 Task: Select street view around selected location Rocky Mountain National Park, Colorado, United States and verify 5 surrounding locations
Action: Mouse moved to (140, 61)
Screenshot: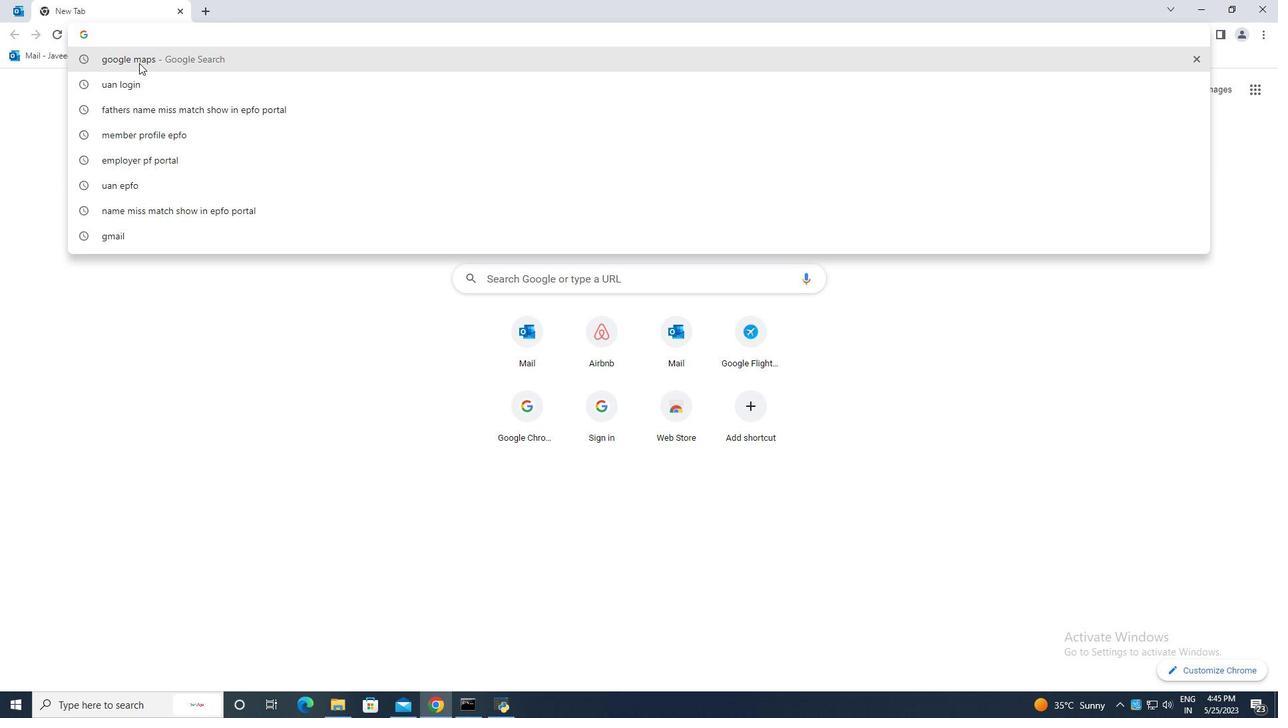 
Action: Mouse pressed left at (140, 61)
Screenshot: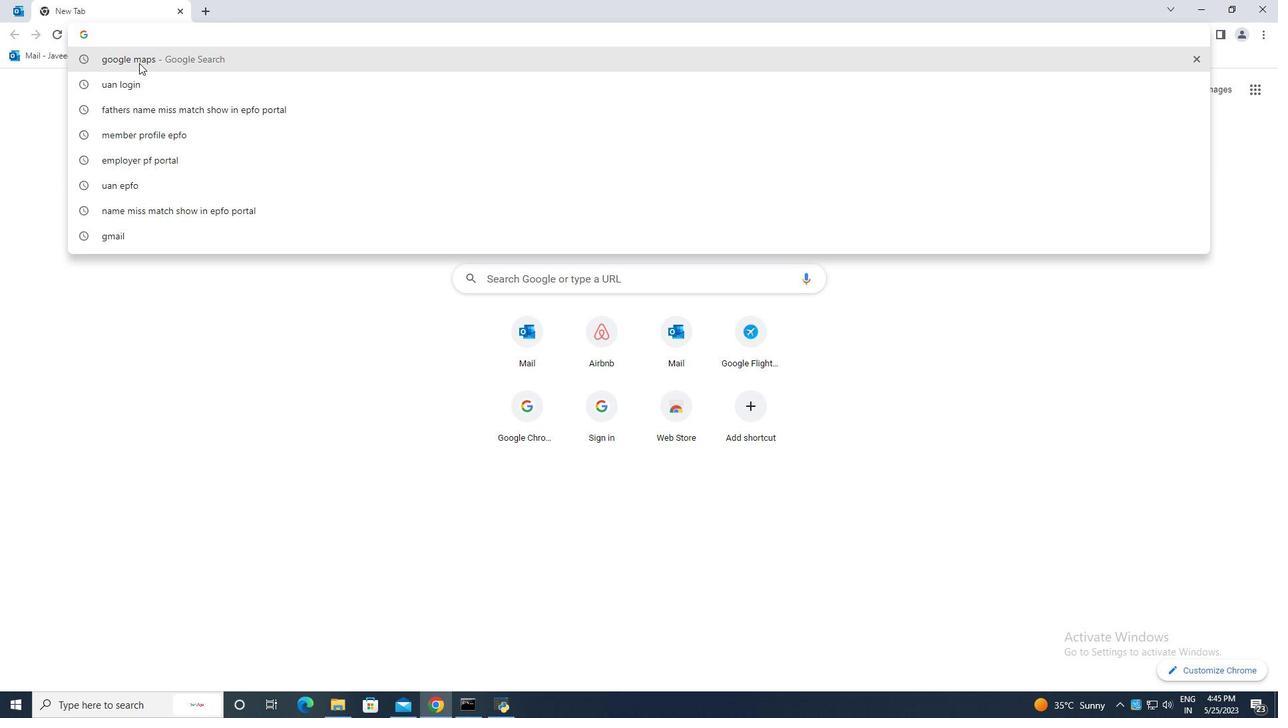
Action: Mouse moved to (217, 207)
Screenshot: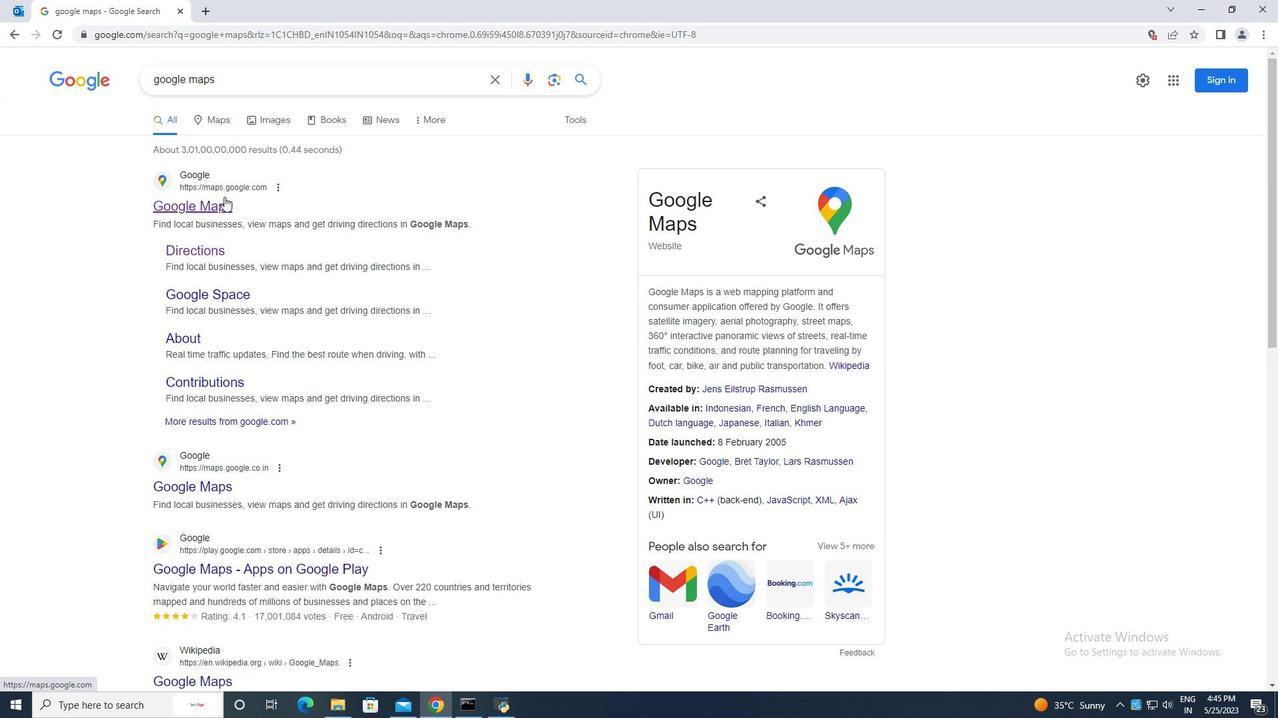 
Action: Mouse pressed left at (217, 207)
Screenshot: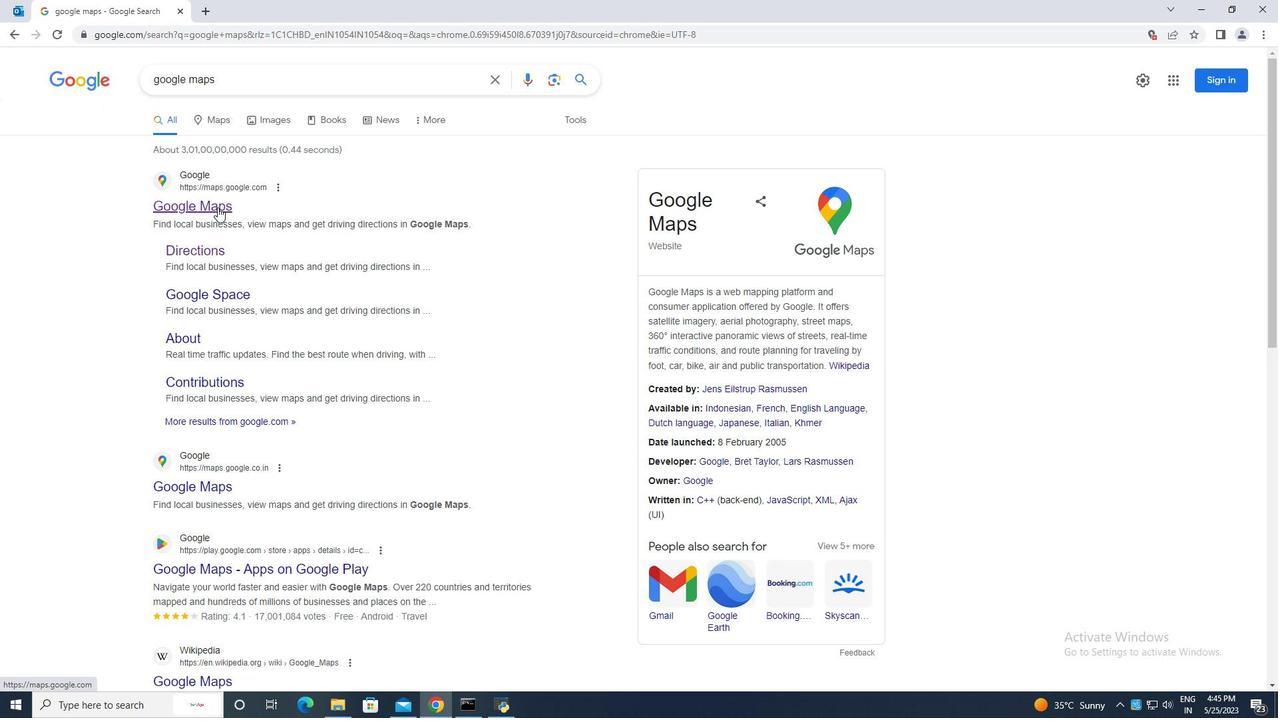 
Action: Mouse moved to (179, 68)
Screenshot: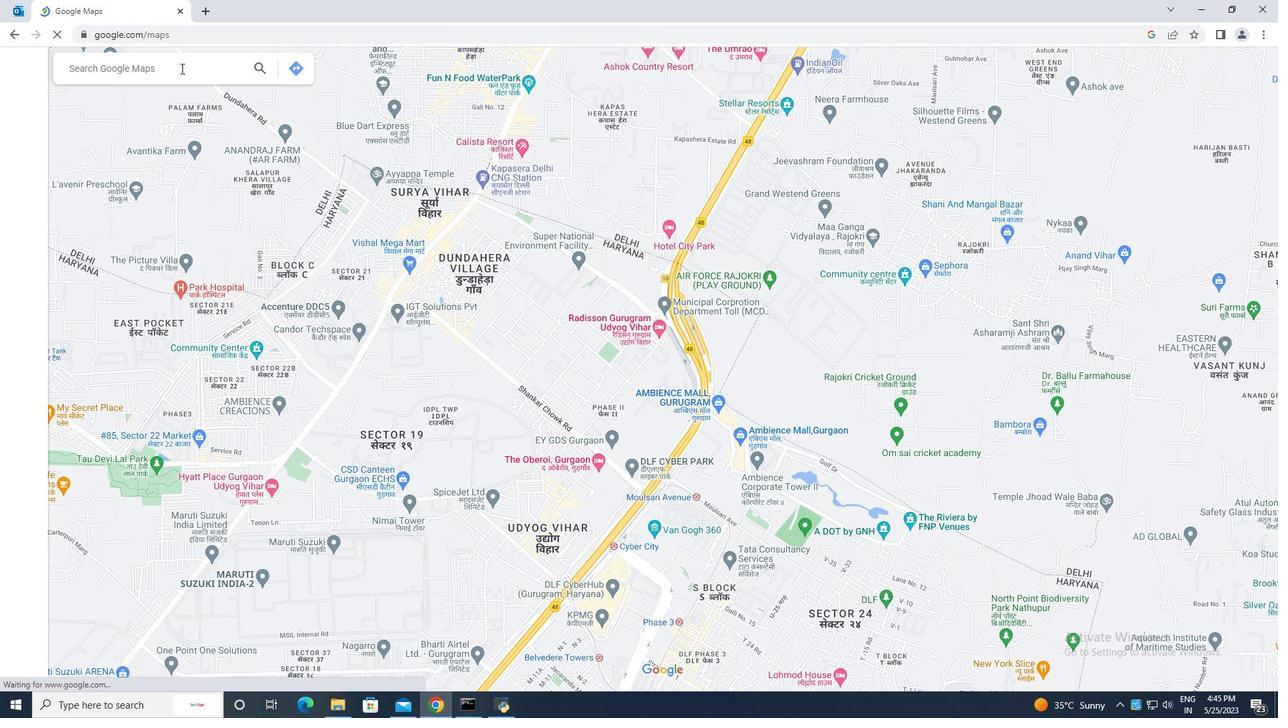 
Action: Mouse pressed left at (179, 68)
Screenshot: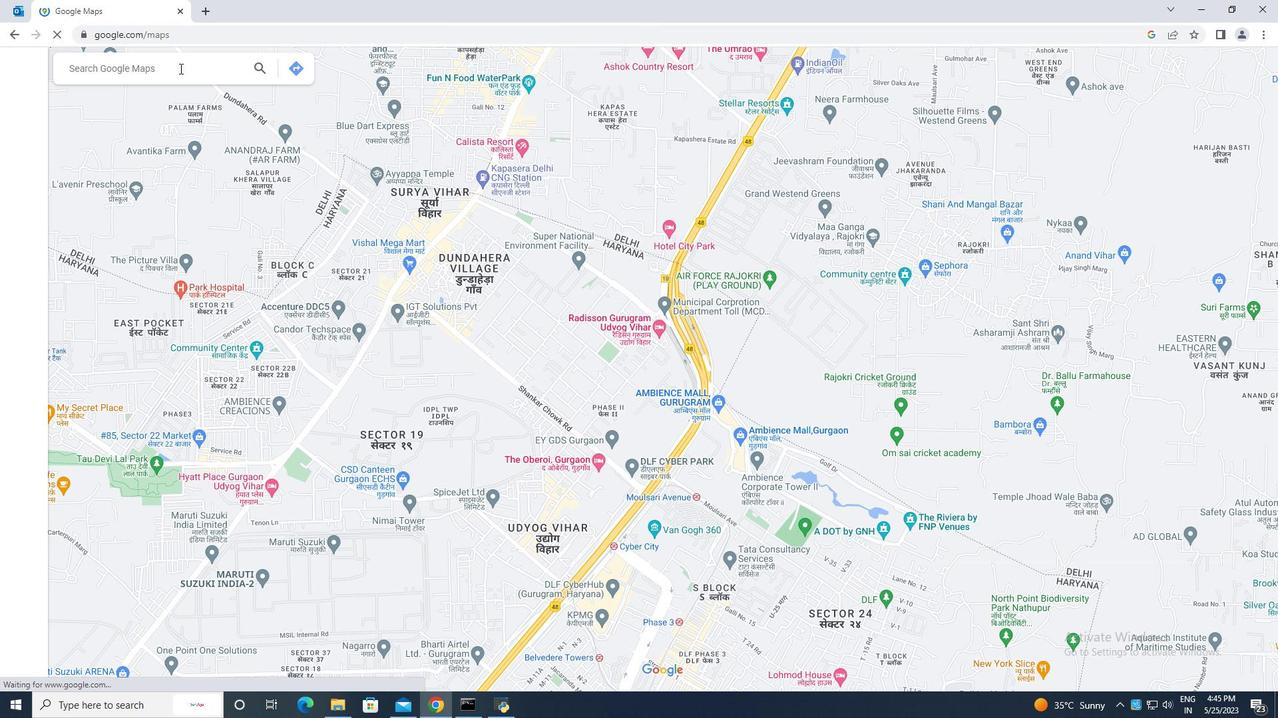 
Action: Key pressed rocky<Key.space>,ounyains<Key.backspace><Key.backspace><Key.backspace><Key.backspace><Key.backspace><Key.backspace><Key.backspace><Key.backspace>mountains<Key.space>national<Key.space>park<Key.space>colodrado<Key.space>usa<Key.enter>
Screenshot: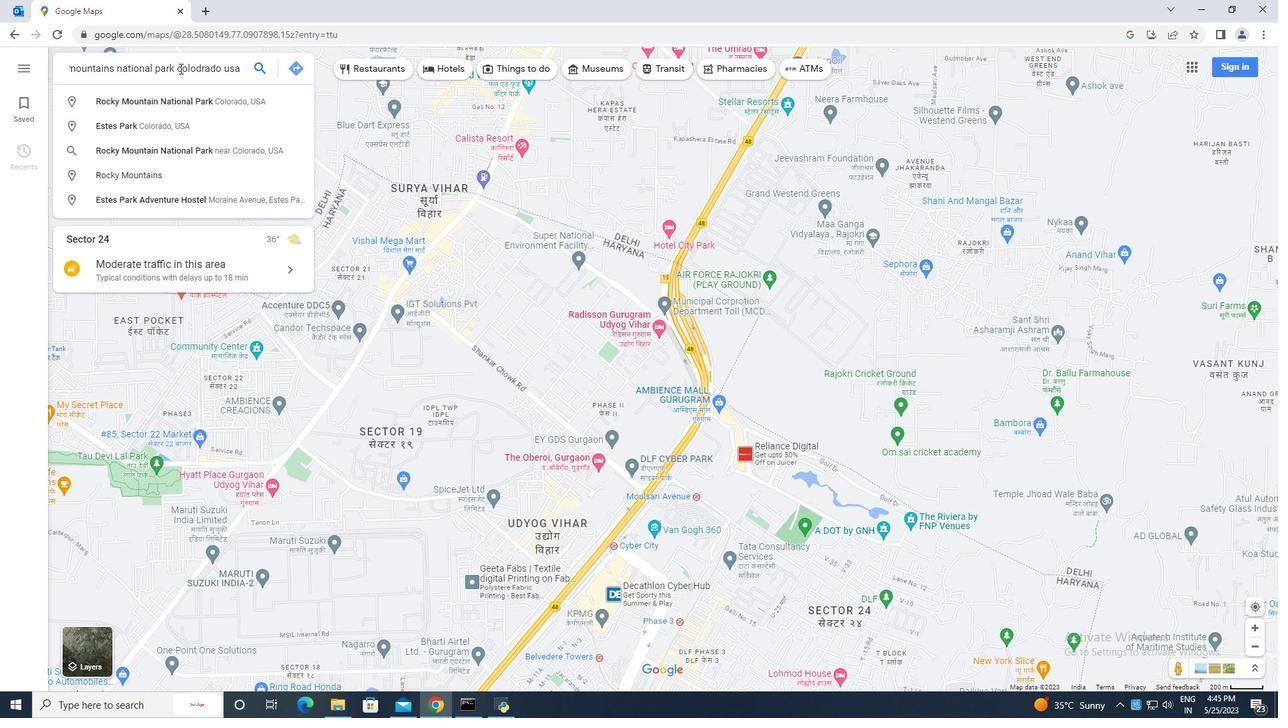 
Action: Mouse moved to (578, 659)
Screenshot: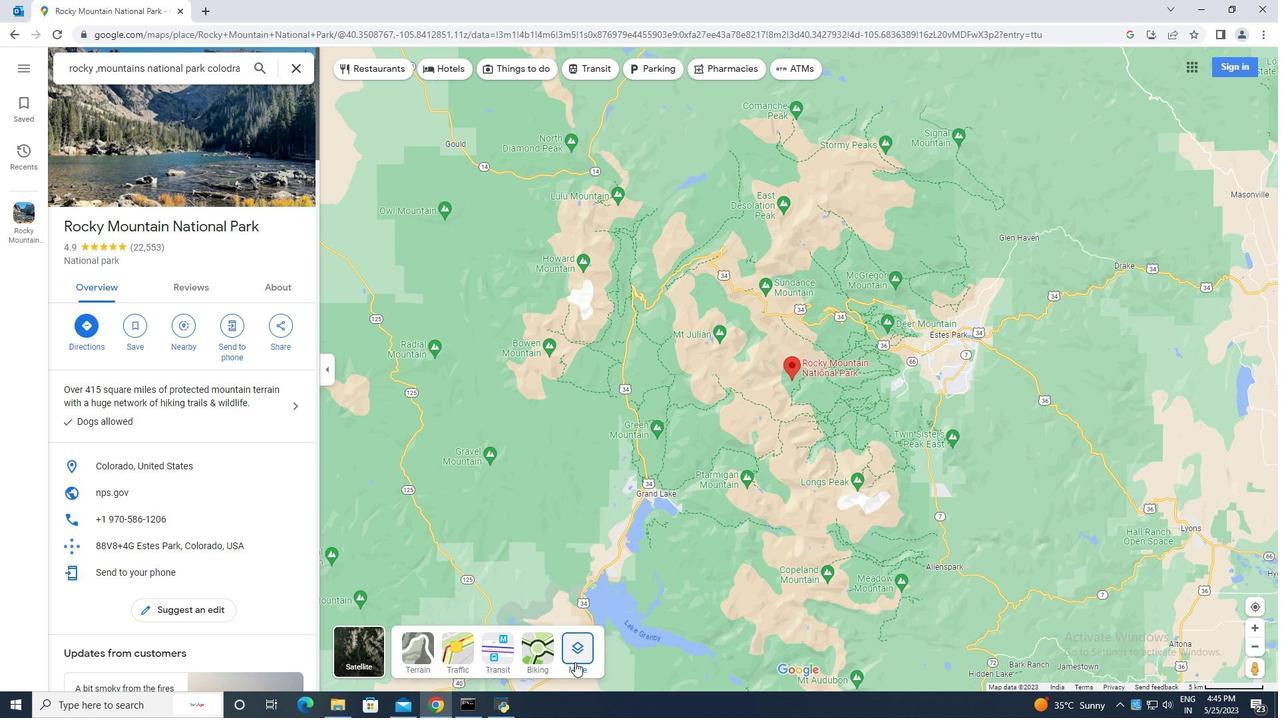
Action: Mouse pressed left at (578, 659)
Screenshot: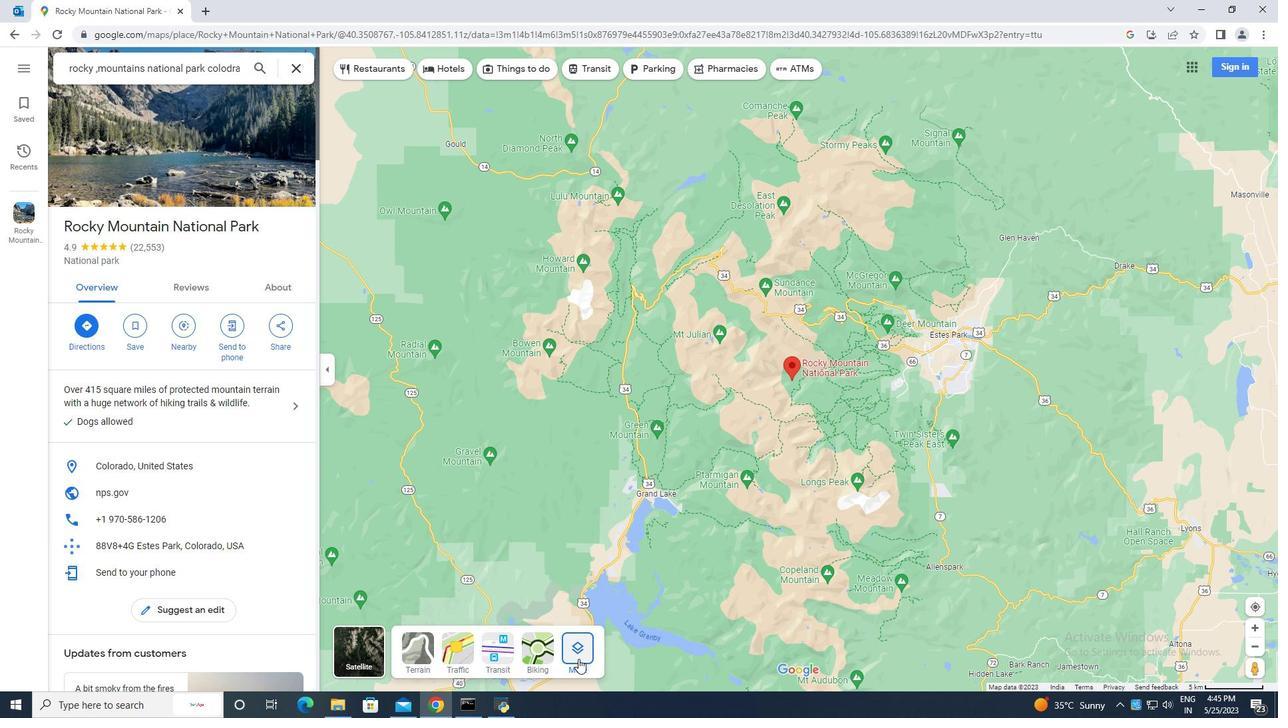 
Action: Mouse moved to (420, 383)
Screenshot: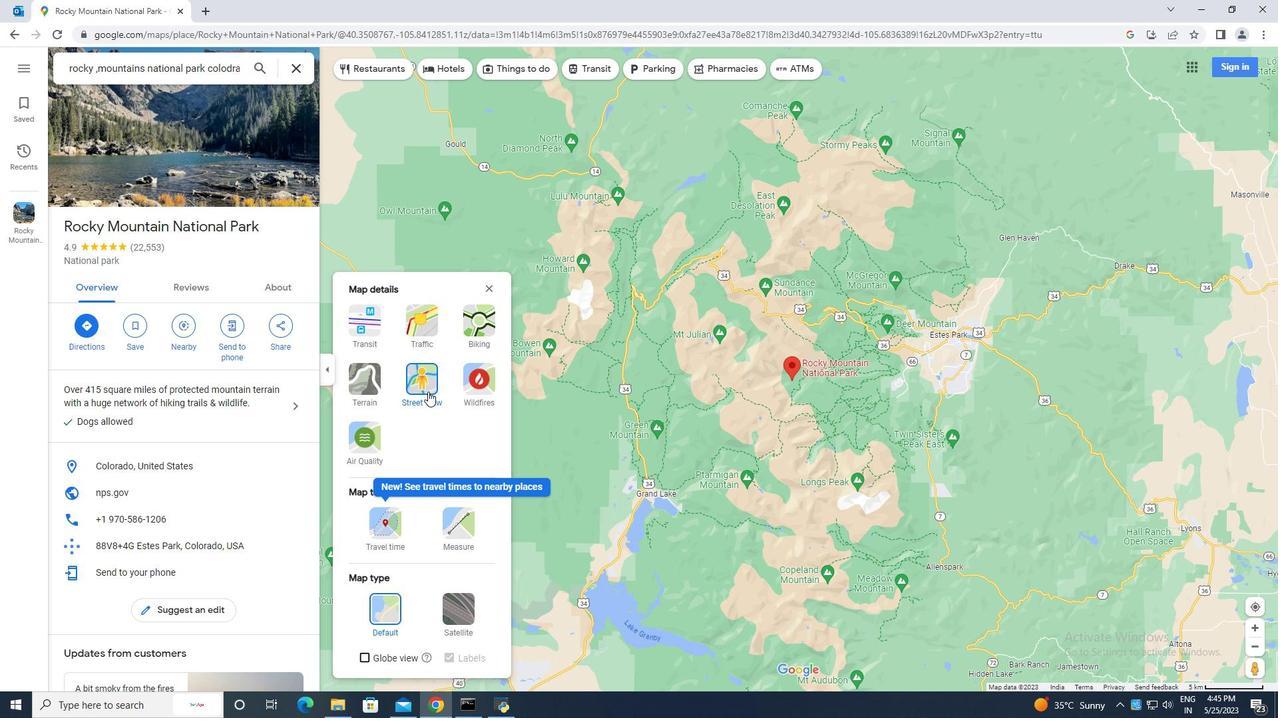 
Action: Mouse pressed left at (420, 383)
Screenshot: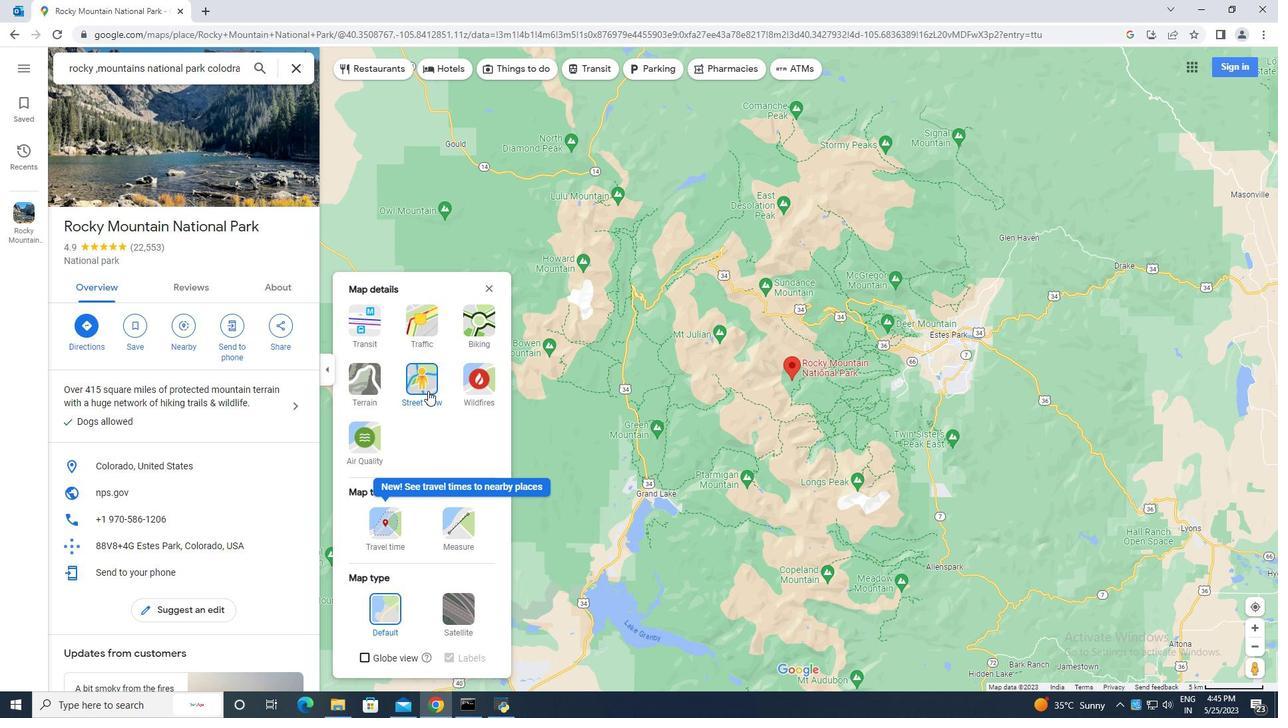 
Action: Mouse pressed left at (420, 383)
Screenshot: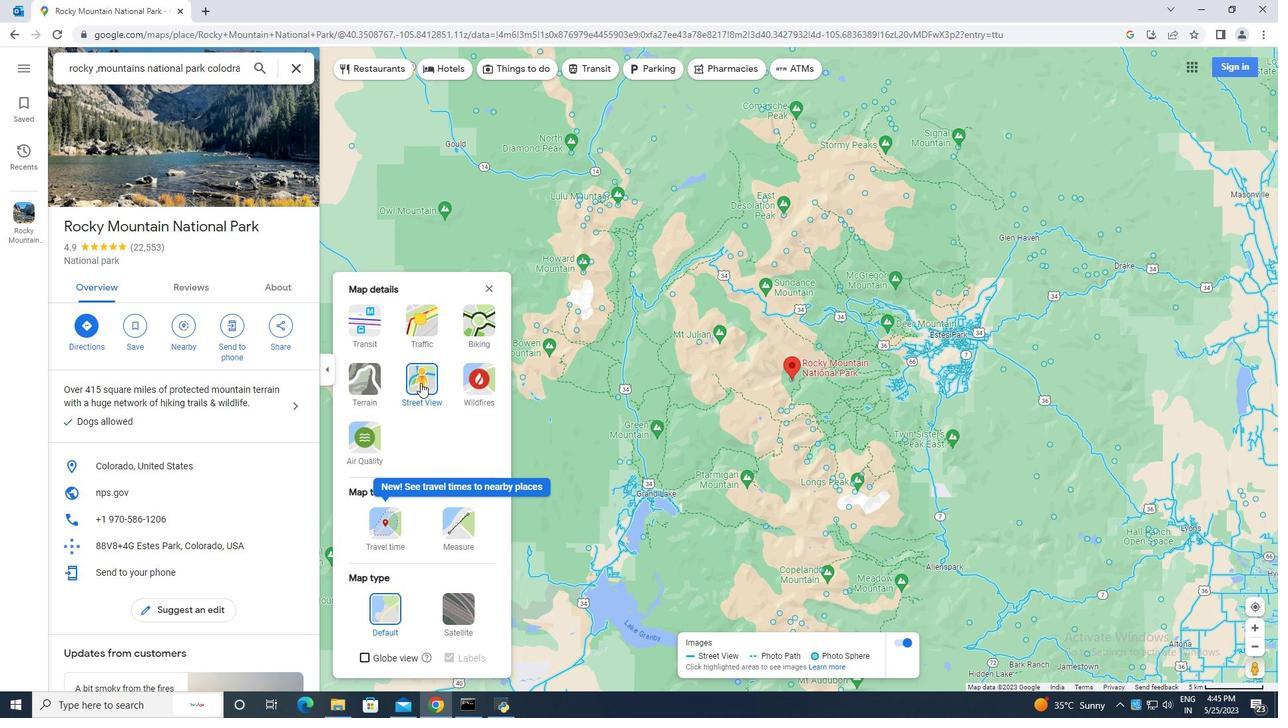 
Action: Mouse pressed left at (420, 383)
Screenshot: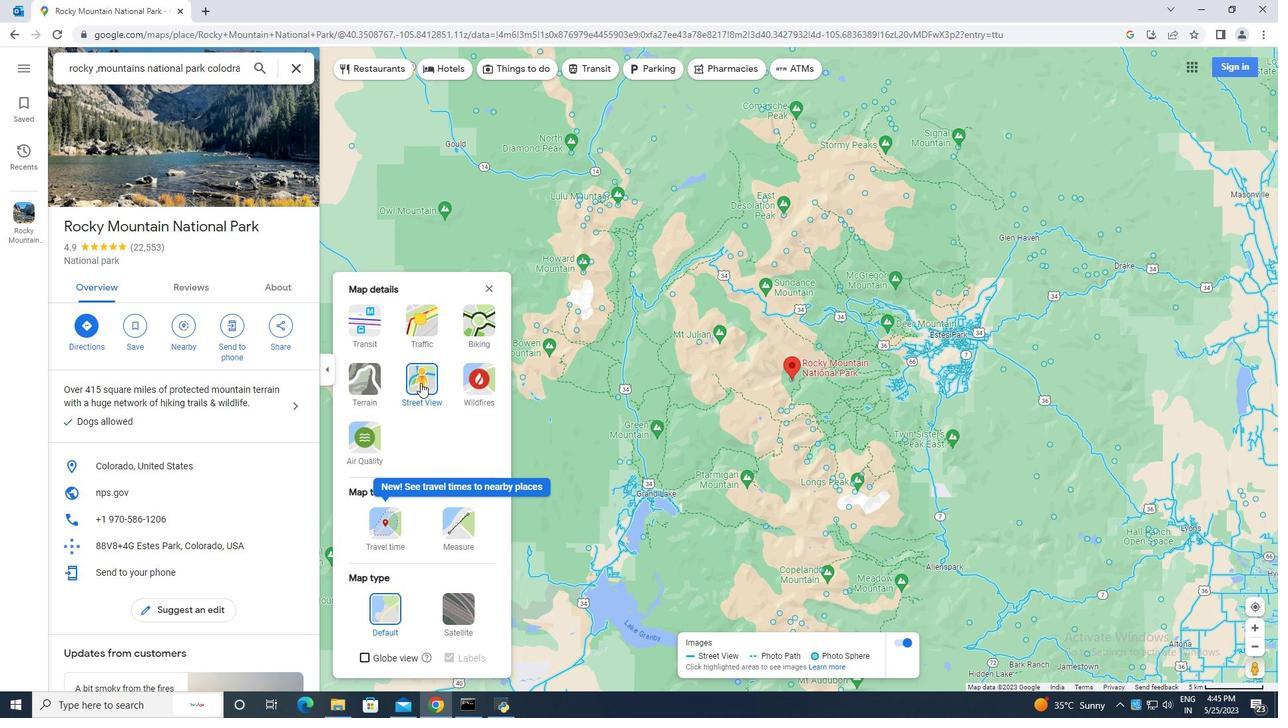 
Action: Mouse moved to (817, 384)
Screenshot: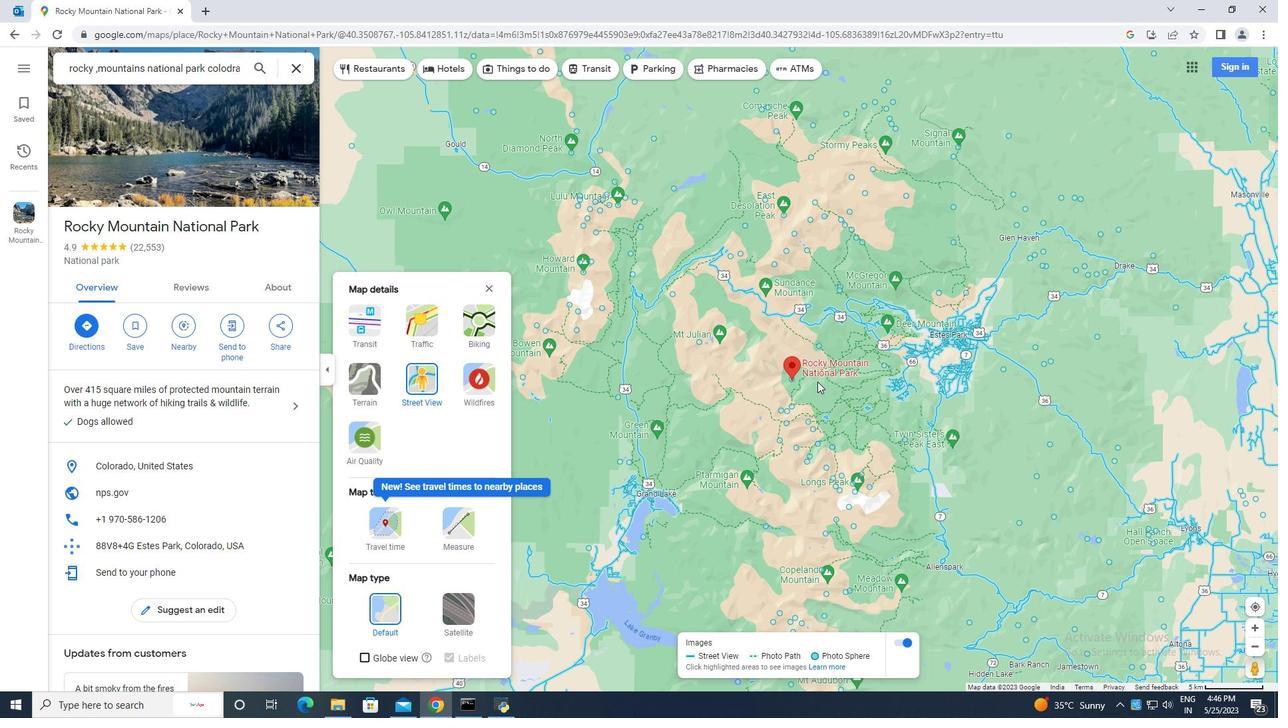 
Action: Mouse pressed left at (817, 384)
Screenshot: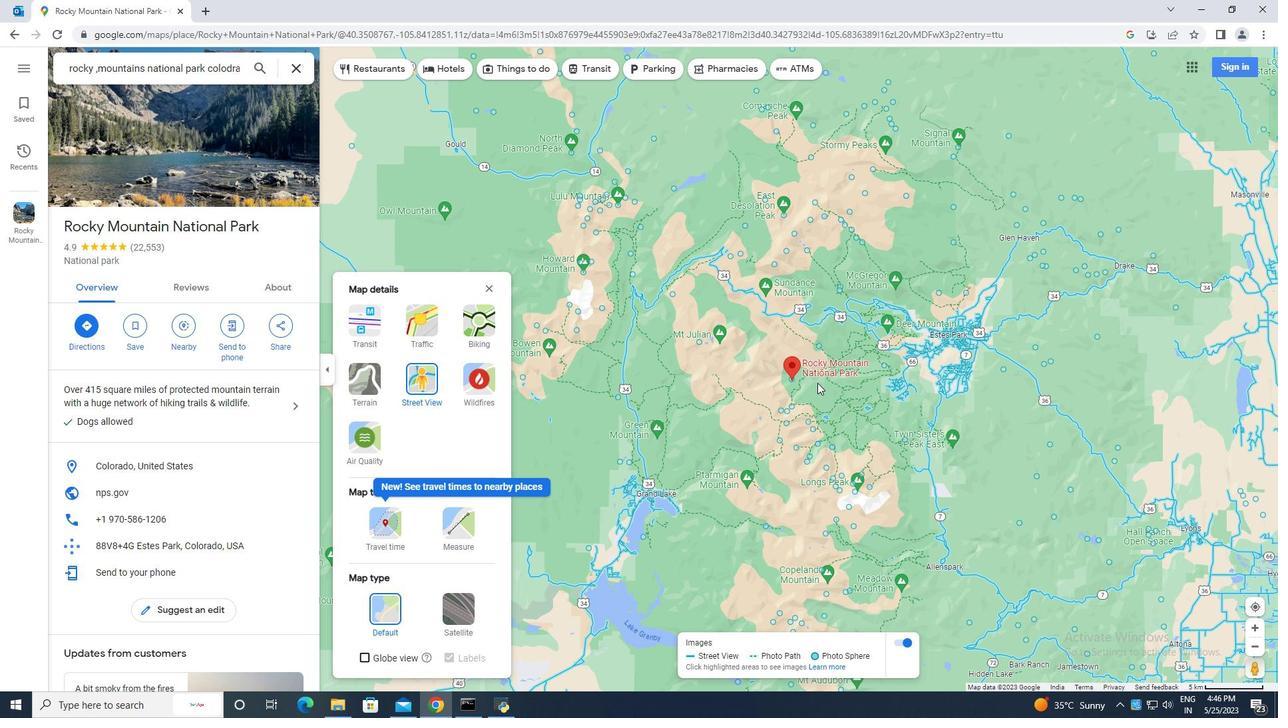 
Action: Mouse moved to (812, 364)
Screenshot: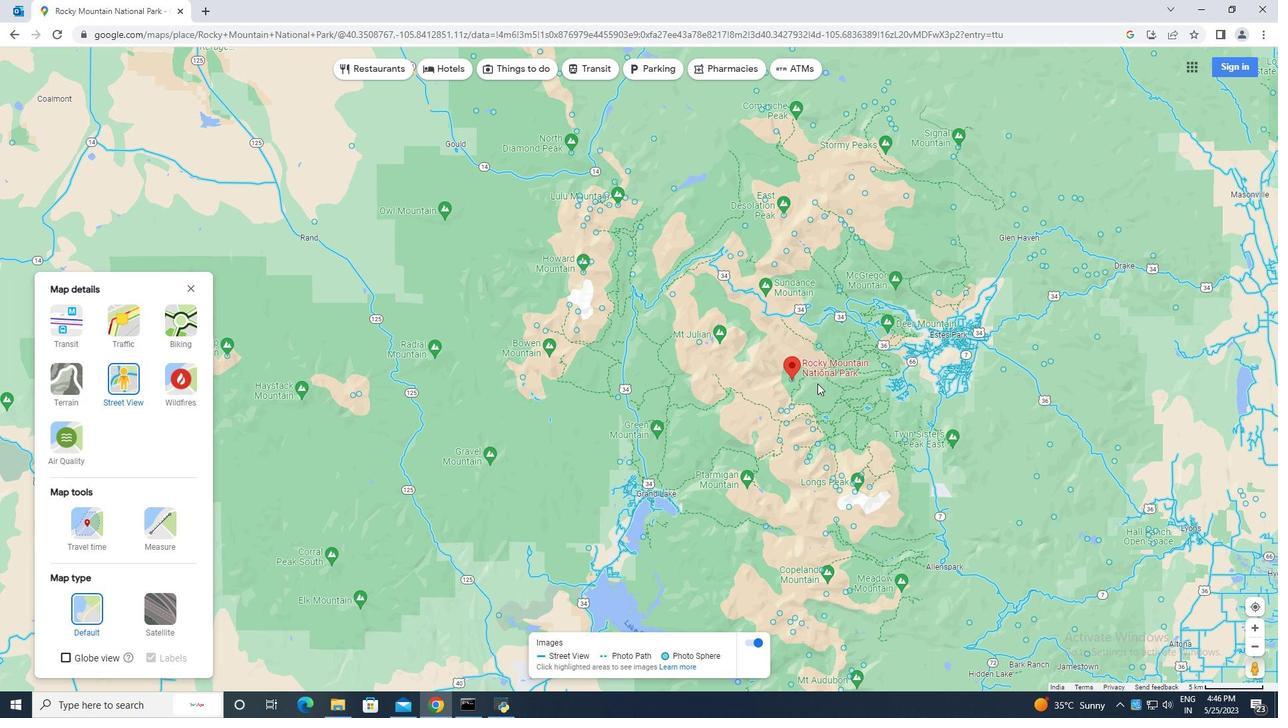 
Action: Mouse scrolled (812, 365) with delta (0, 0)
Screenshot: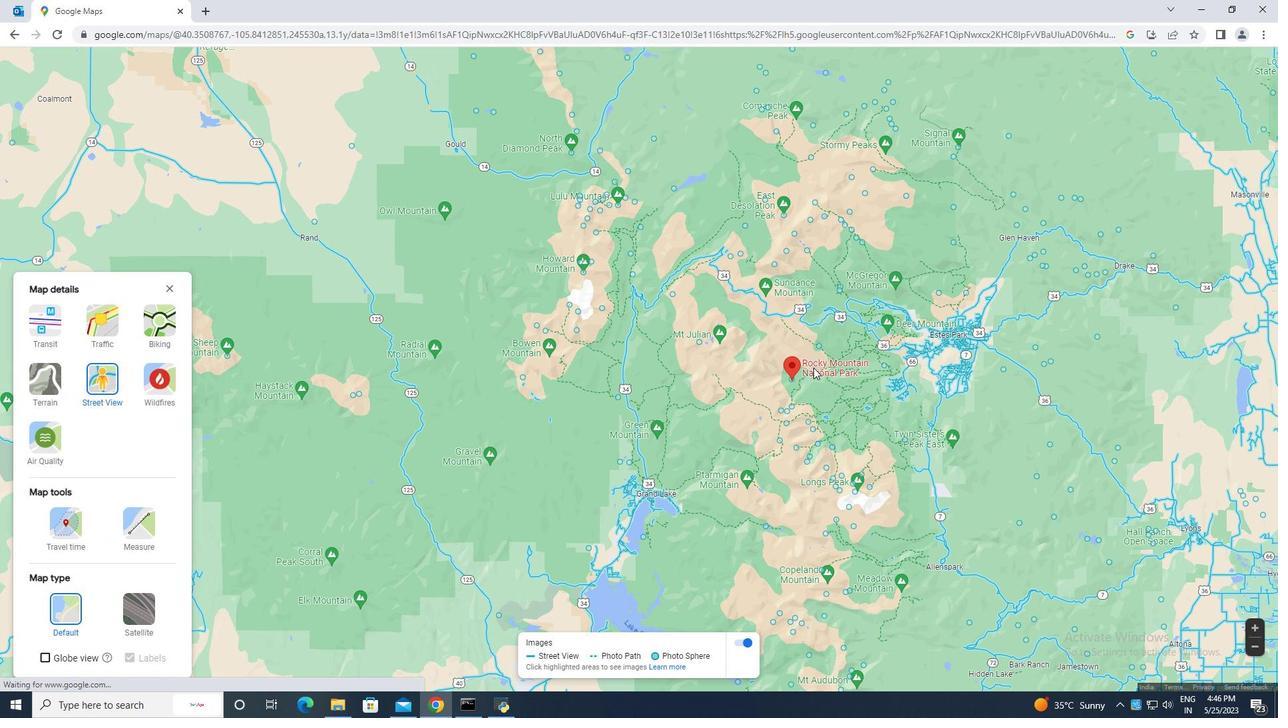 
Action: Mouse scrolled (812, 365) with delta (0, 0)
Screenshot: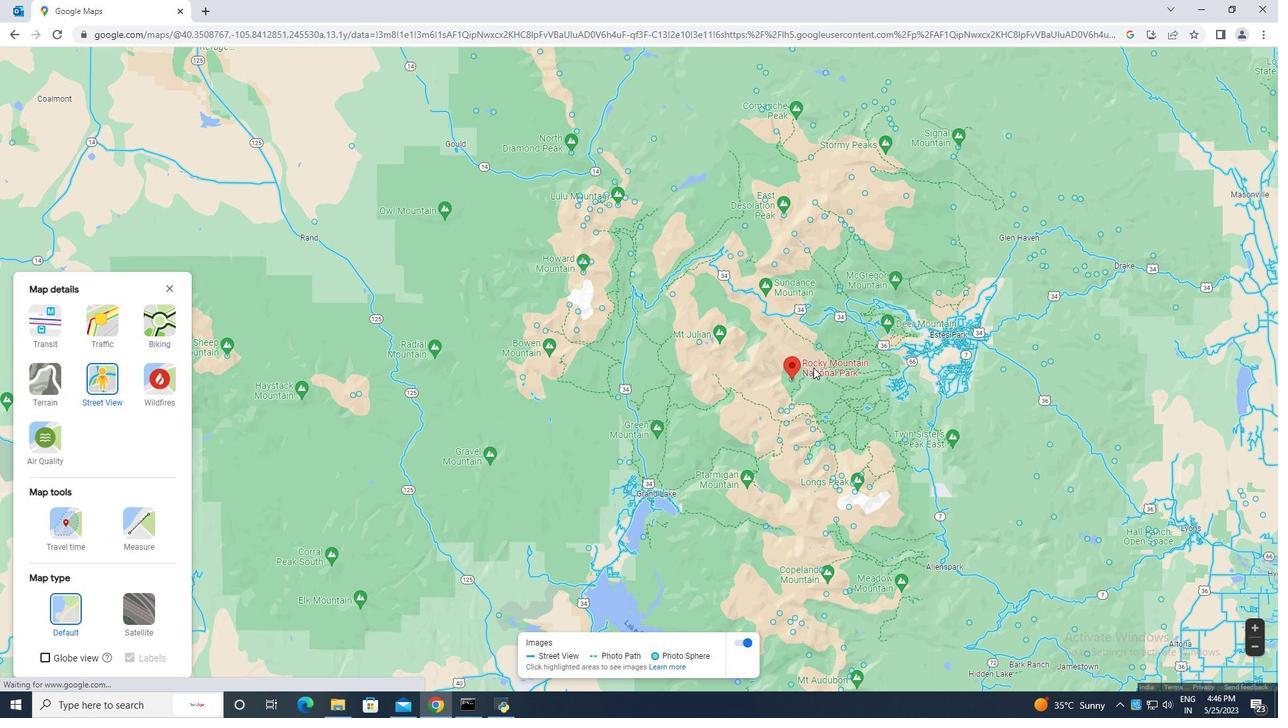 
Action: Mouse moved to (35, 72)
Screenshot: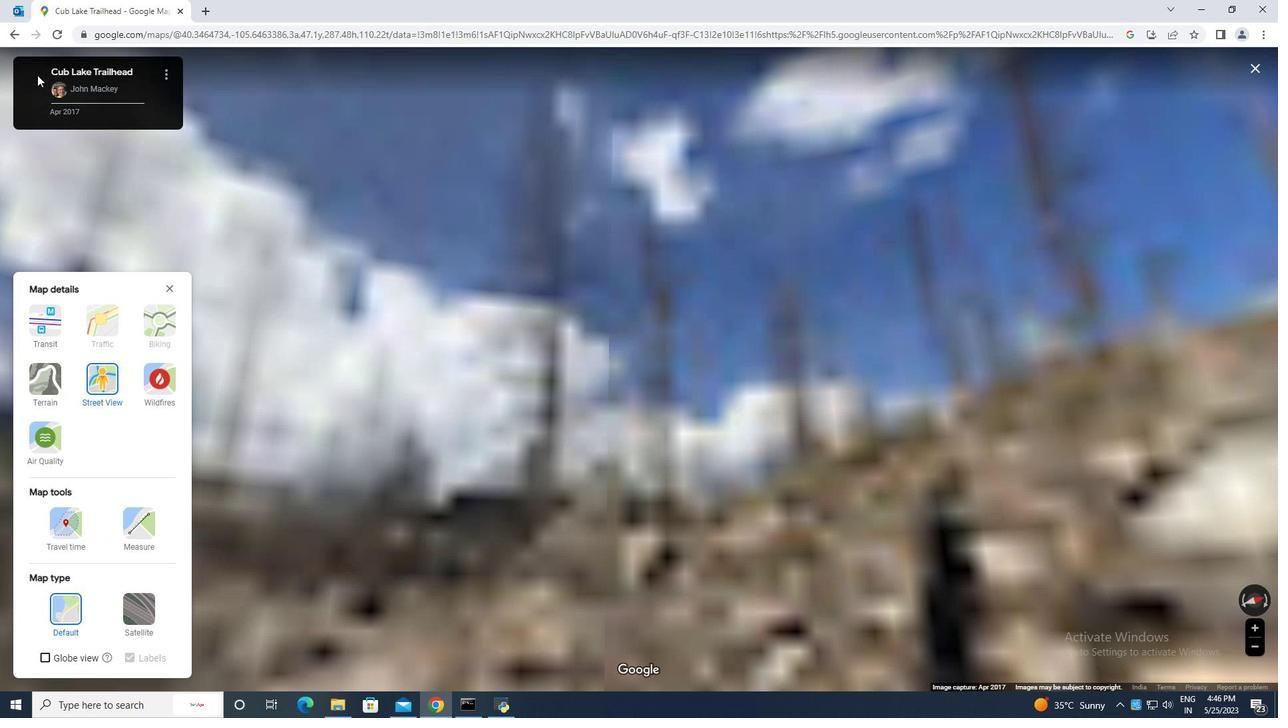
Action: Mouse pressed left at (35, 72)
Screenshot: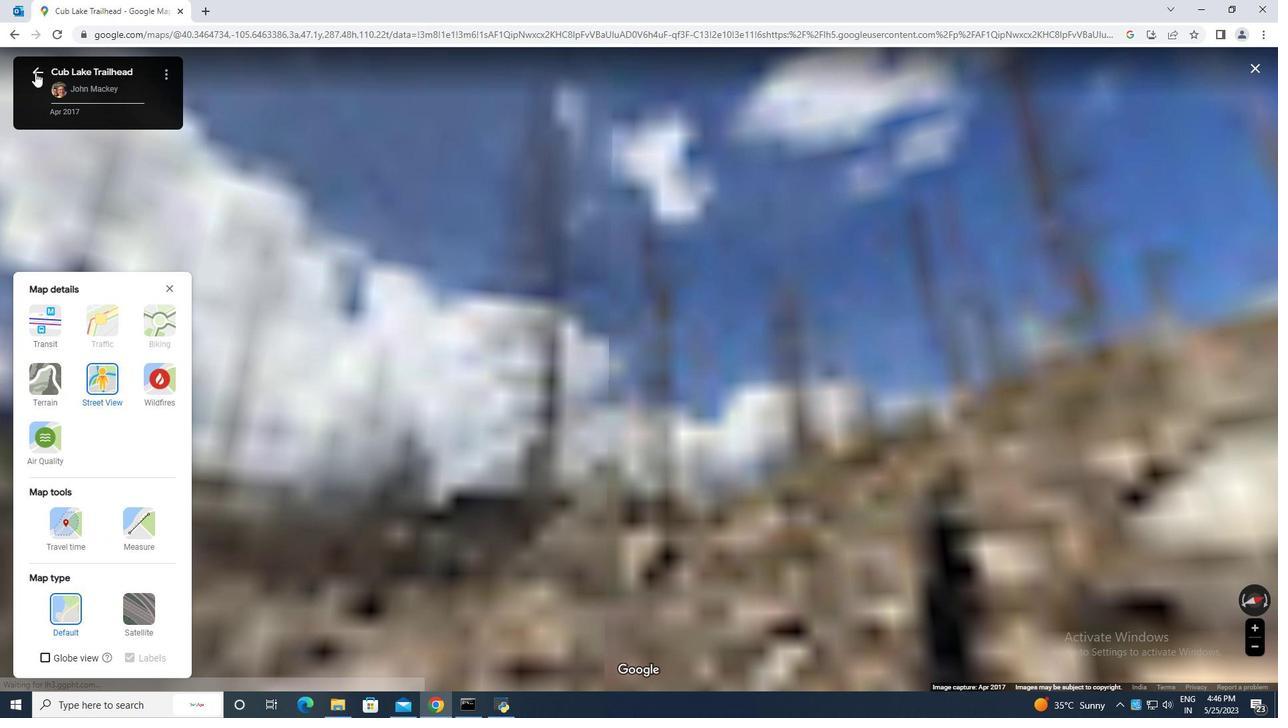 
Action: Mouse moved to (652, 388)
Screenshot: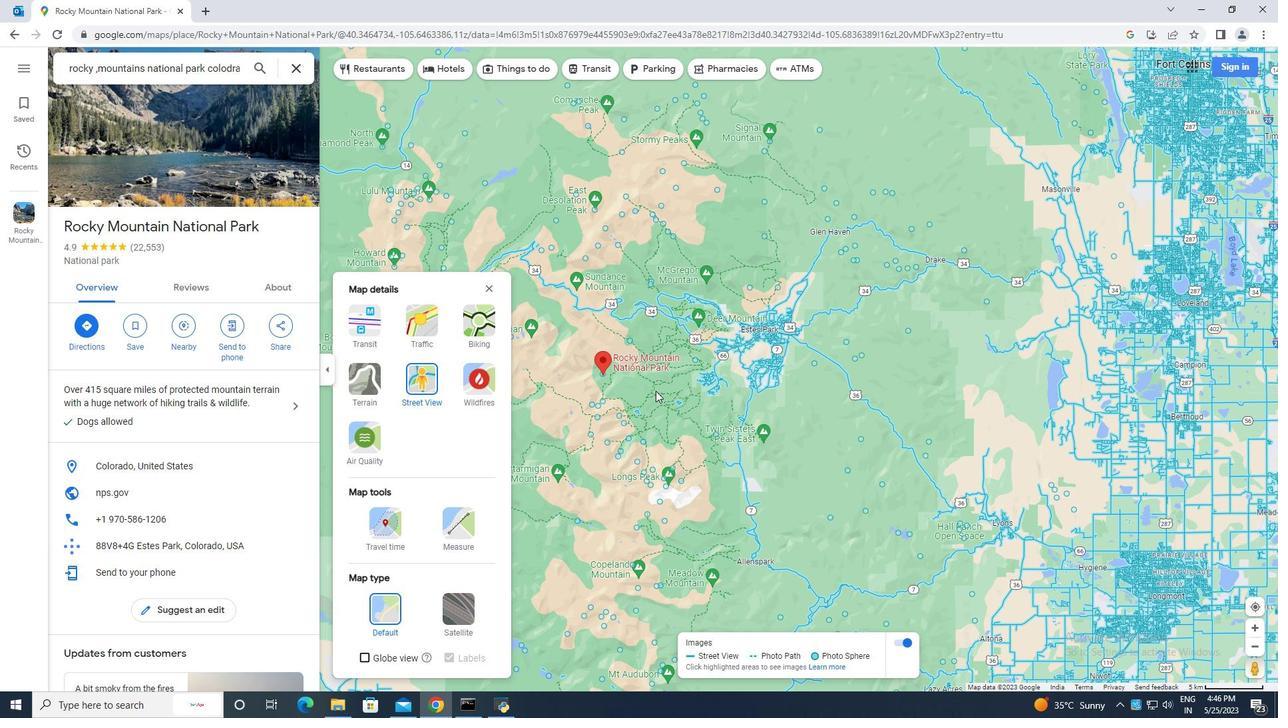 
Action: Mouse scrolled (652, 389) with delta (0, 0)
Screenshot: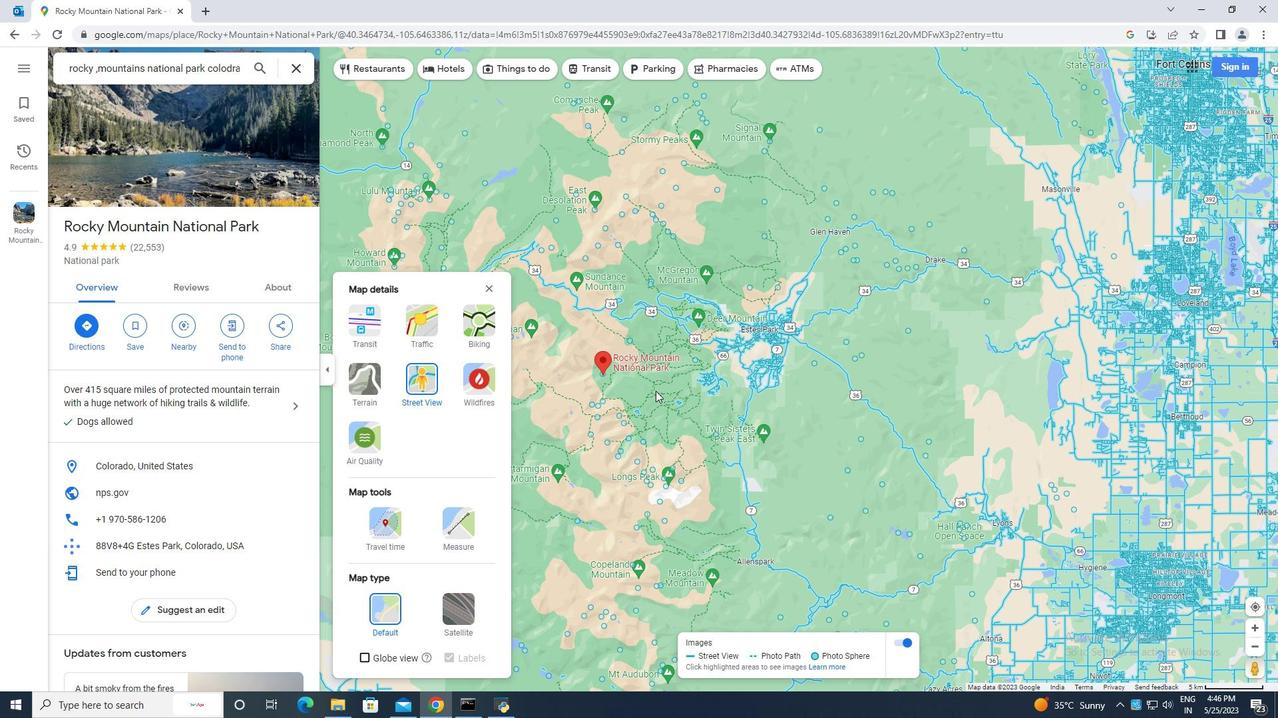
Action: Mouse scrolled (652, 389) with delta (0, 0)
Screenshot: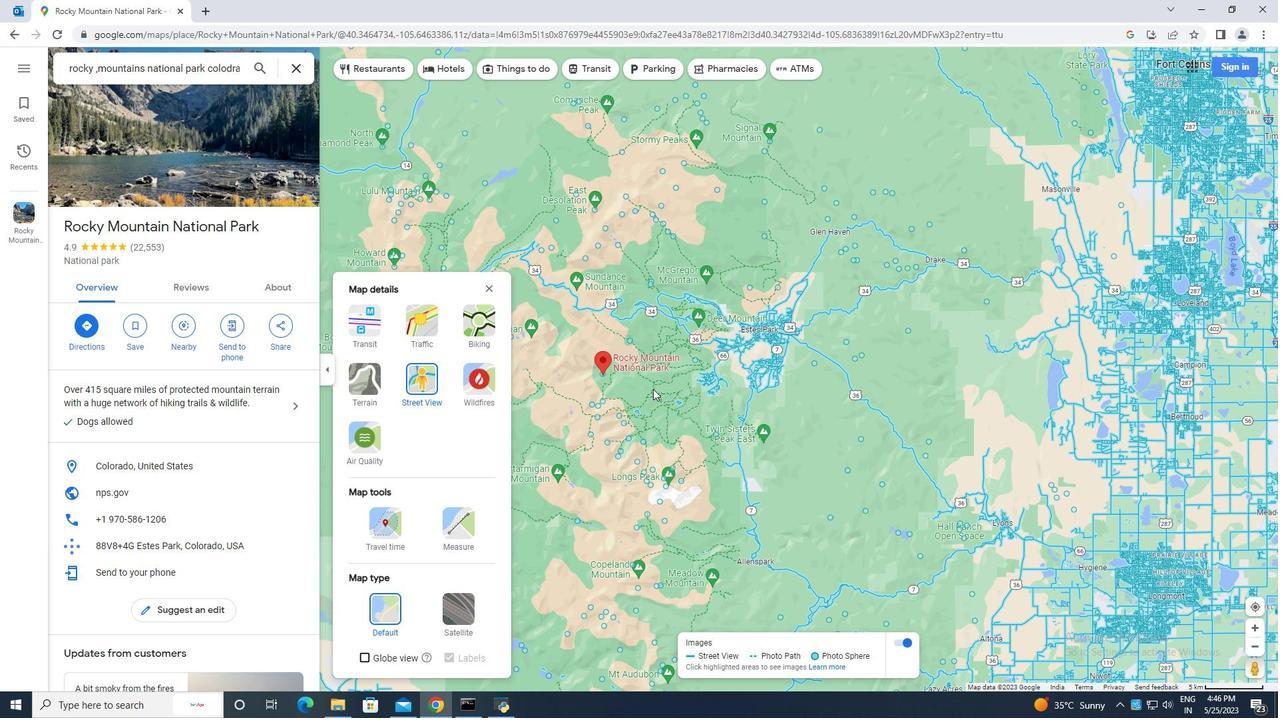
Action: Mouse moved to (625, 396)
Screenshot: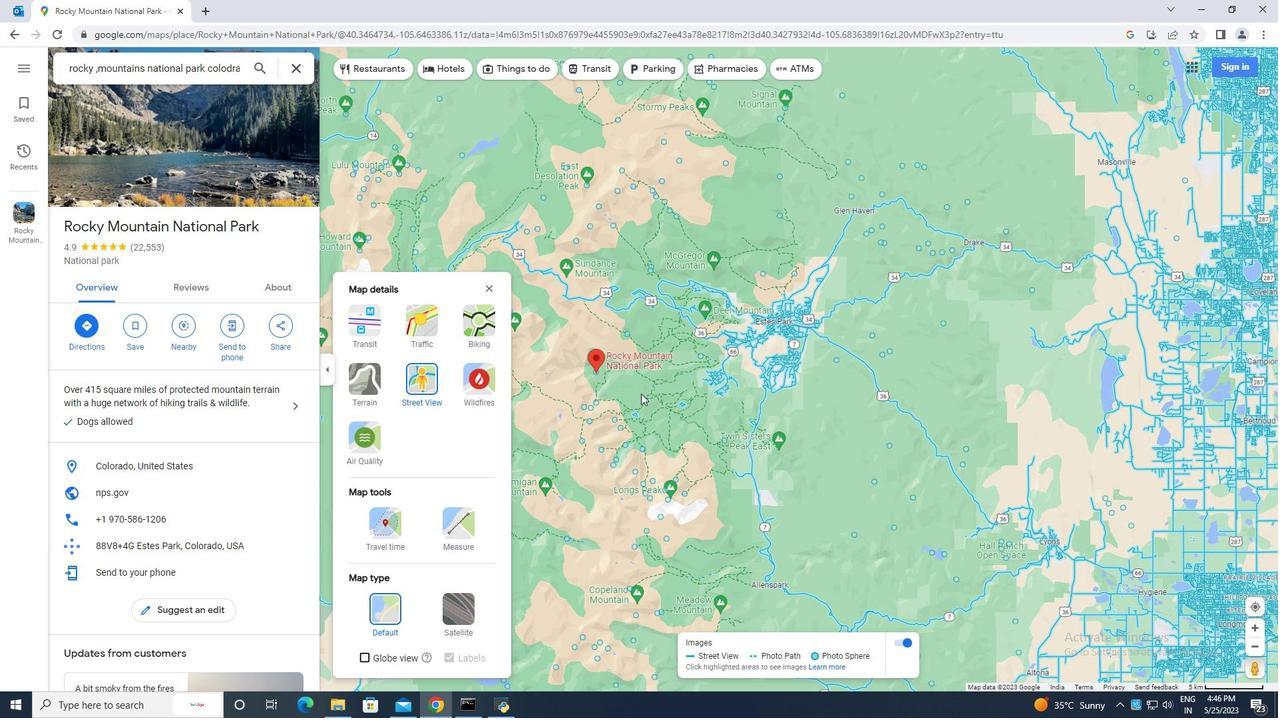 
Action: Mouse scrolled (625, 397) with delta (0, 0)
Screenshot: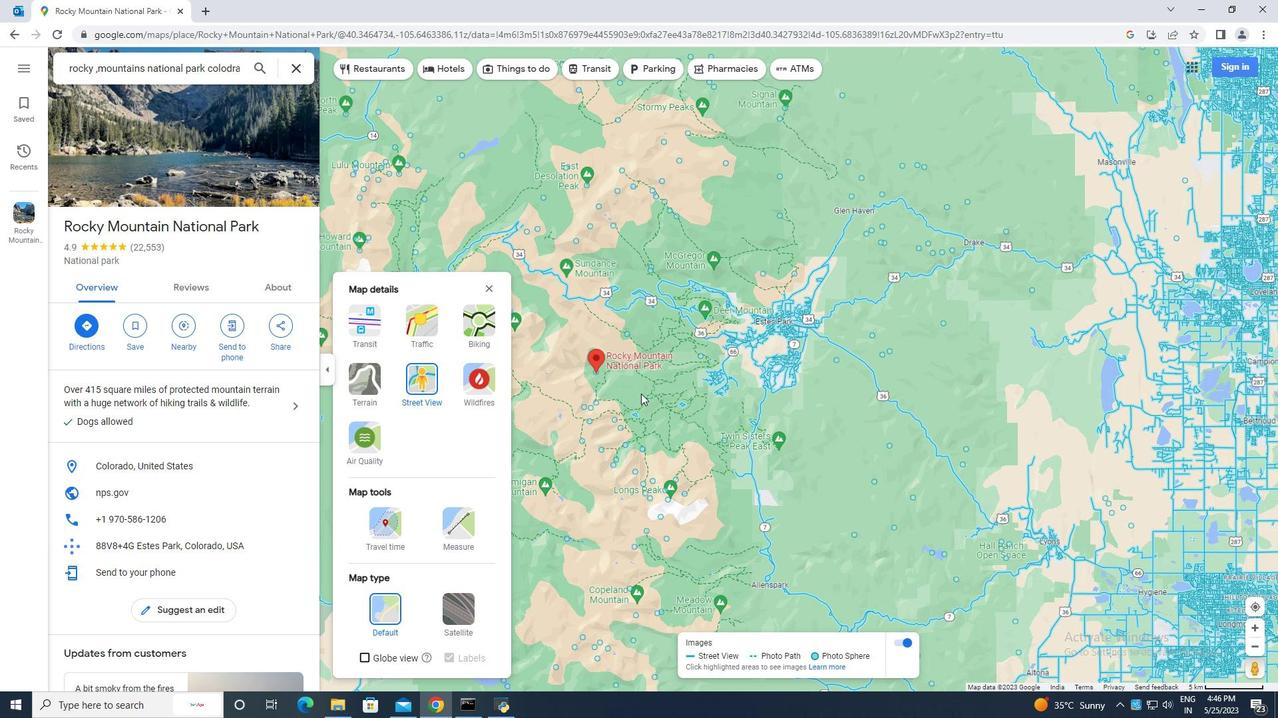 
Action: Mouse moved to (491, 289)
Screenshot: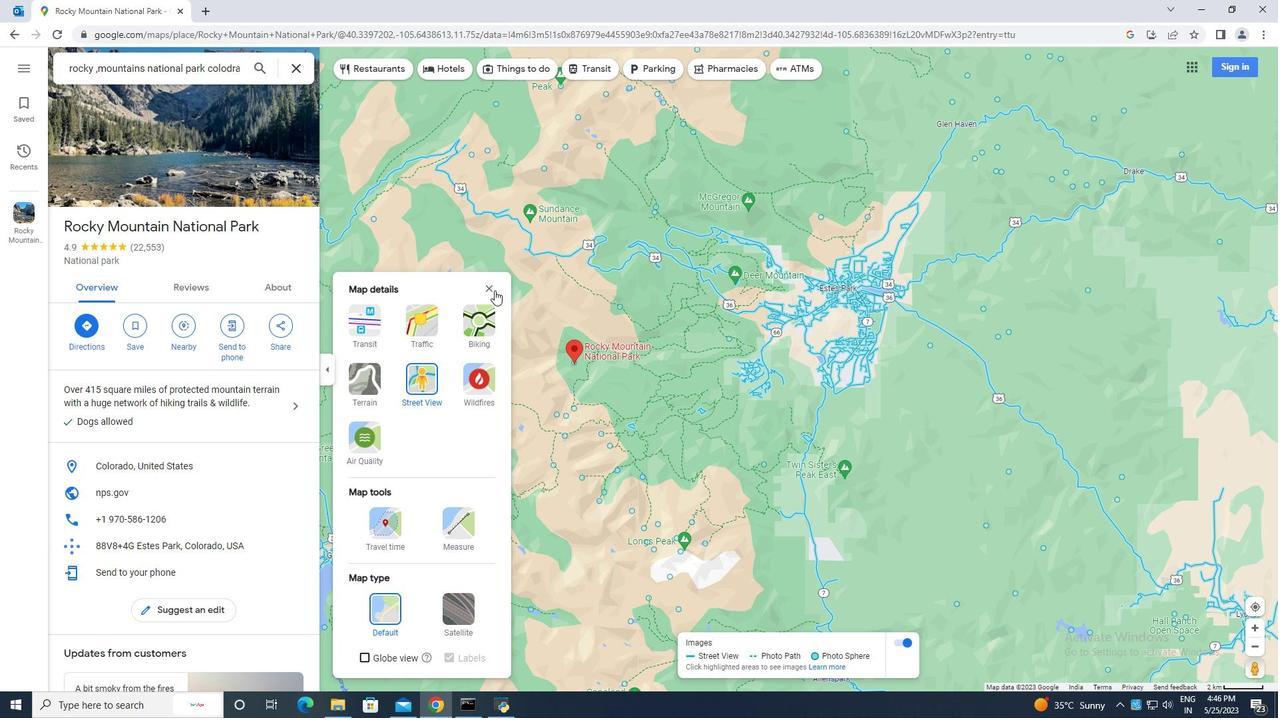 
Action: Mouse pressed left at (491, 289)
Screenshot: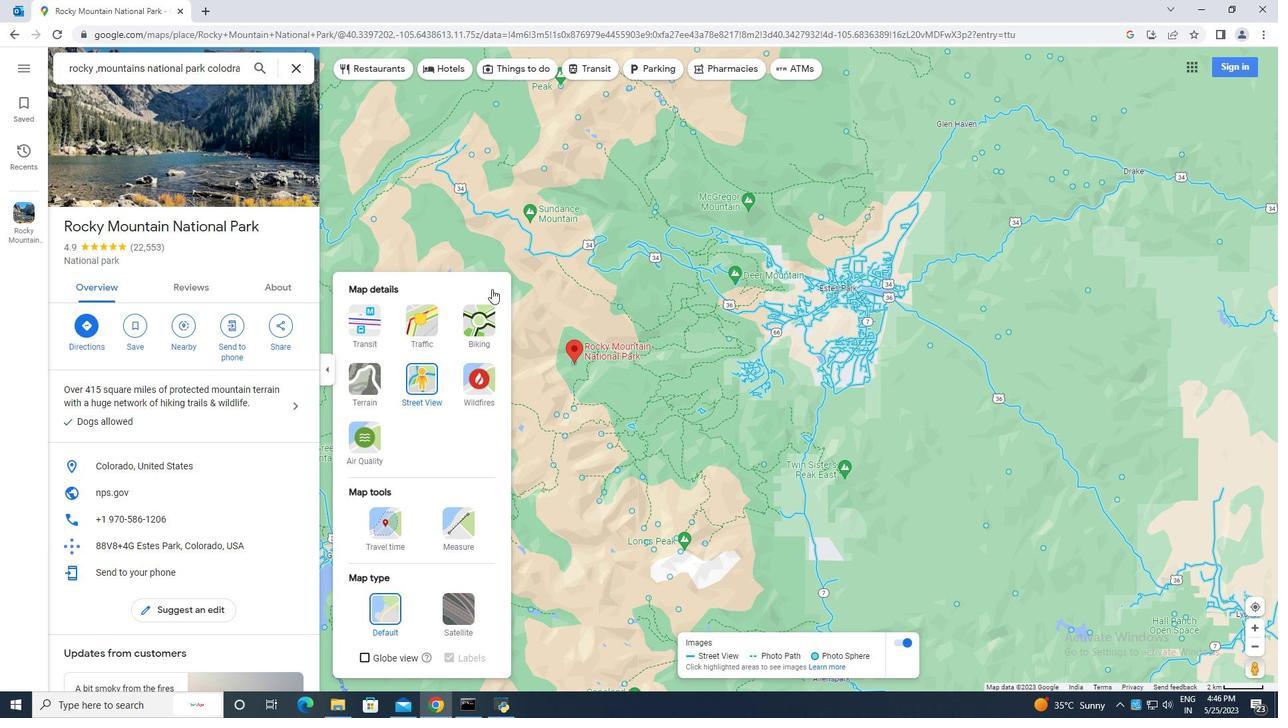 
Action: Mouse moved to (585, 378)
Screenshot: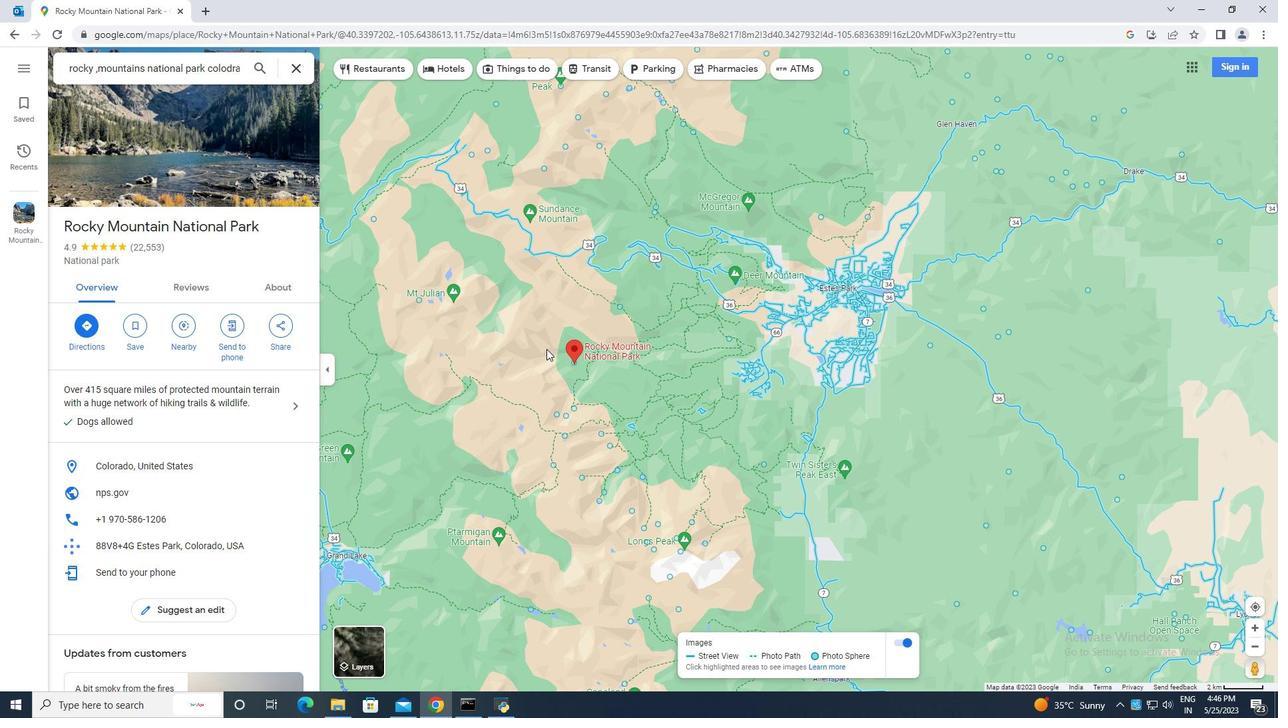 
Action: Mouse scrolled (585, 378) with delta (0, 0)
Screenshot: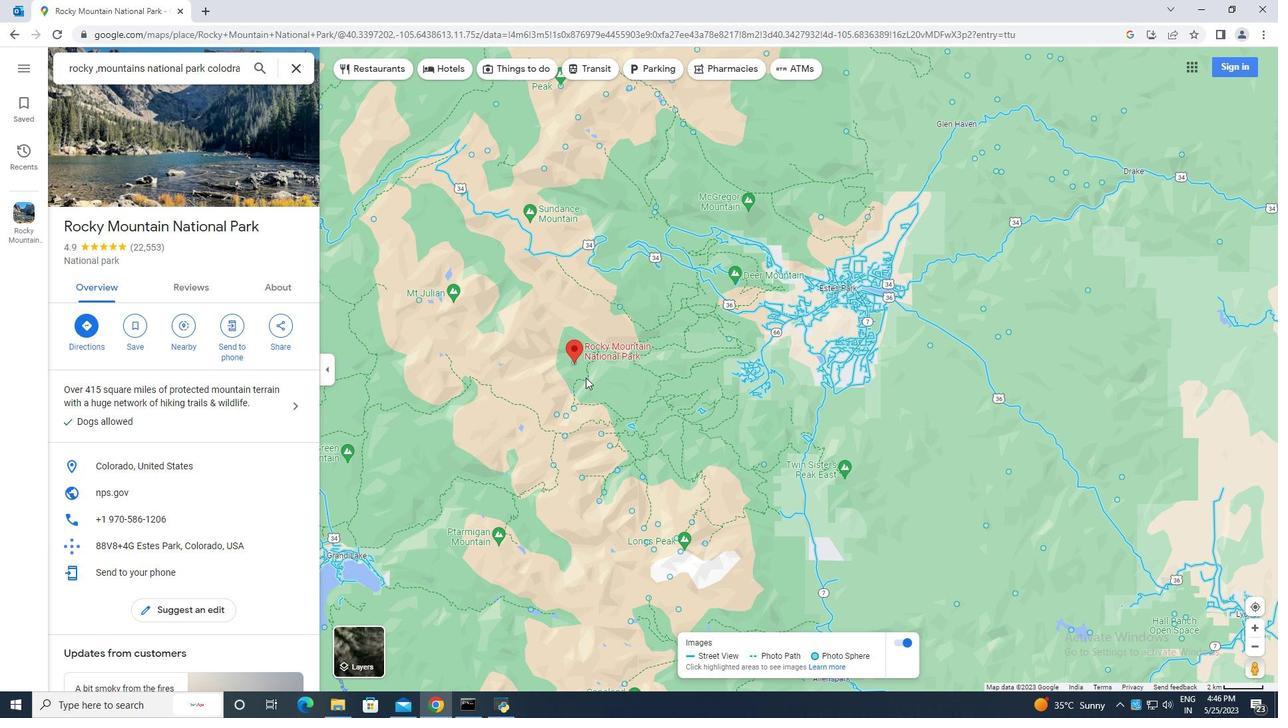 
Action: Mouse scrolled (585, 378) with delta (0, 0)
Screenshot: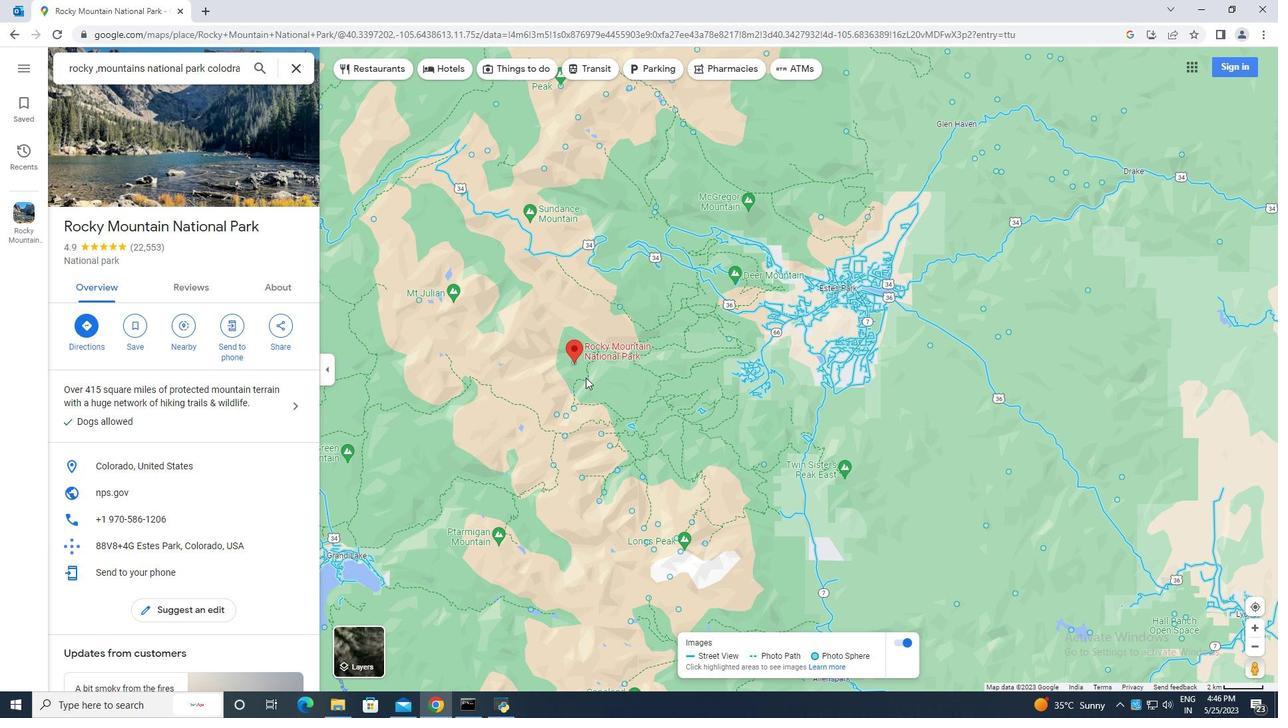 
Action: Mouse scrolled (585, 378) with delta (0, 0)
Screenshot: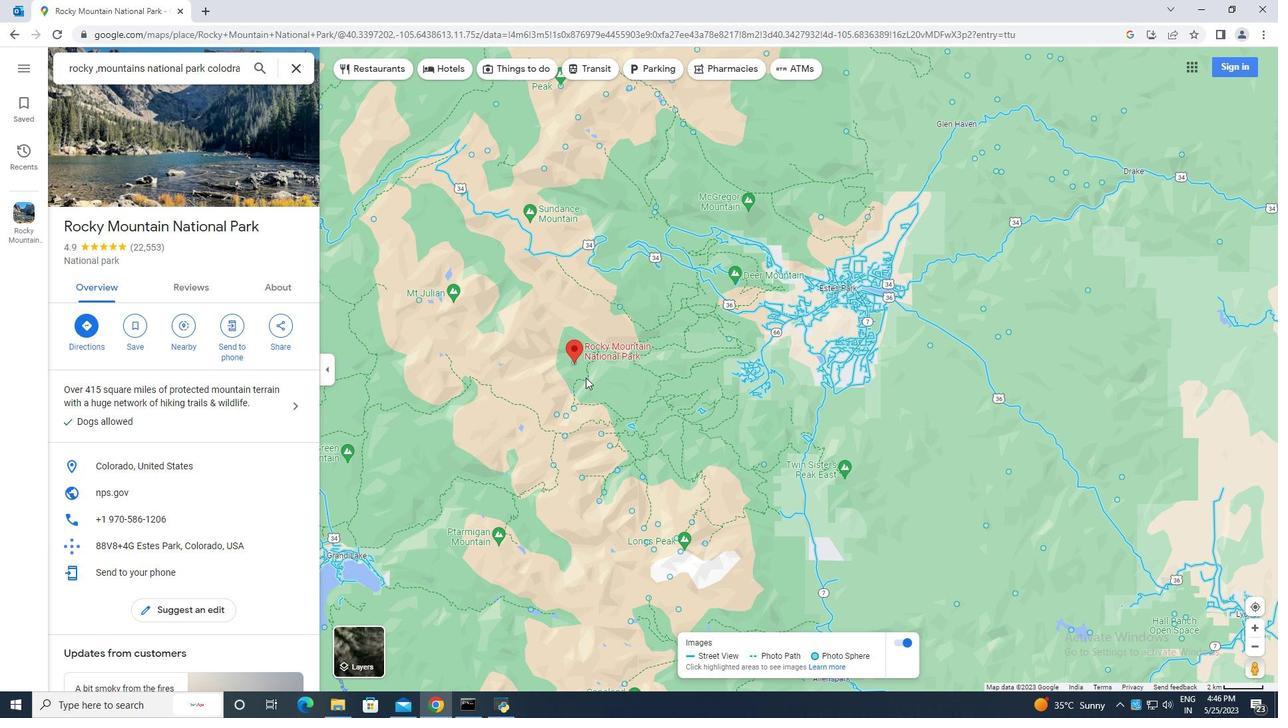 
Action: Mouse moved to (585, 378)
Screenshot: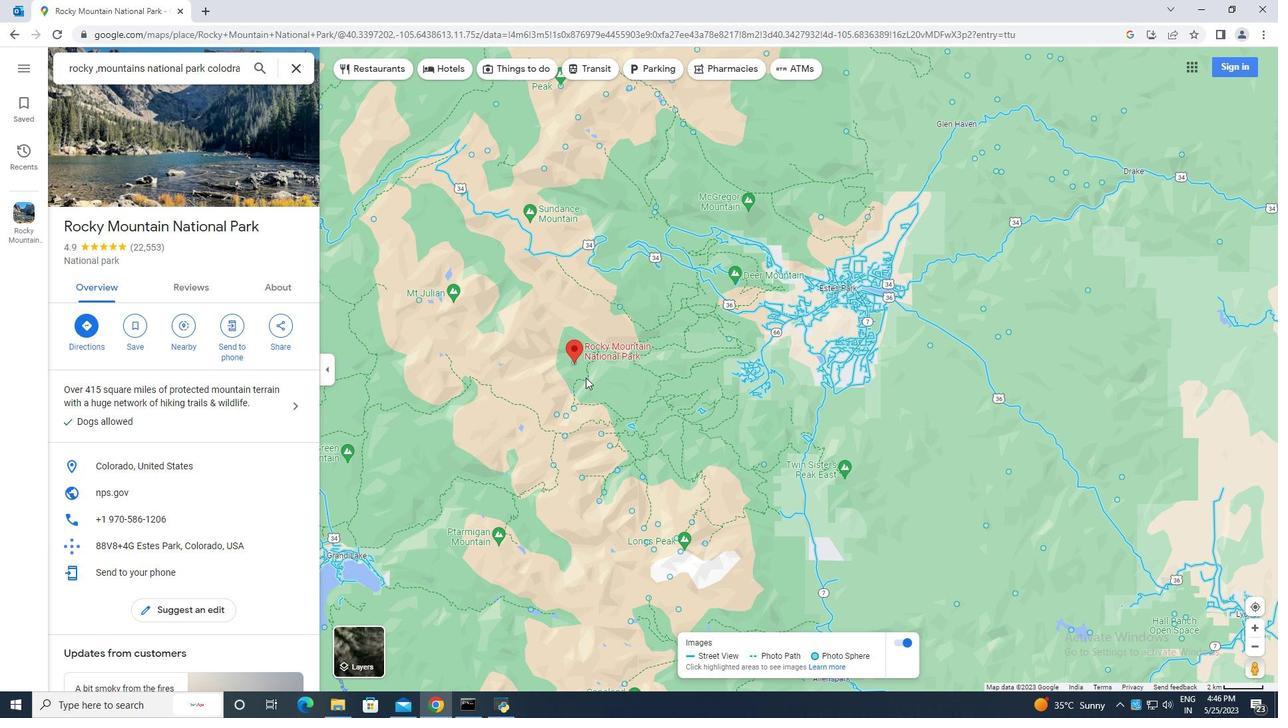 
Action: Mouse scrolled (585, 378) with delta (0, 0)
Screenshot: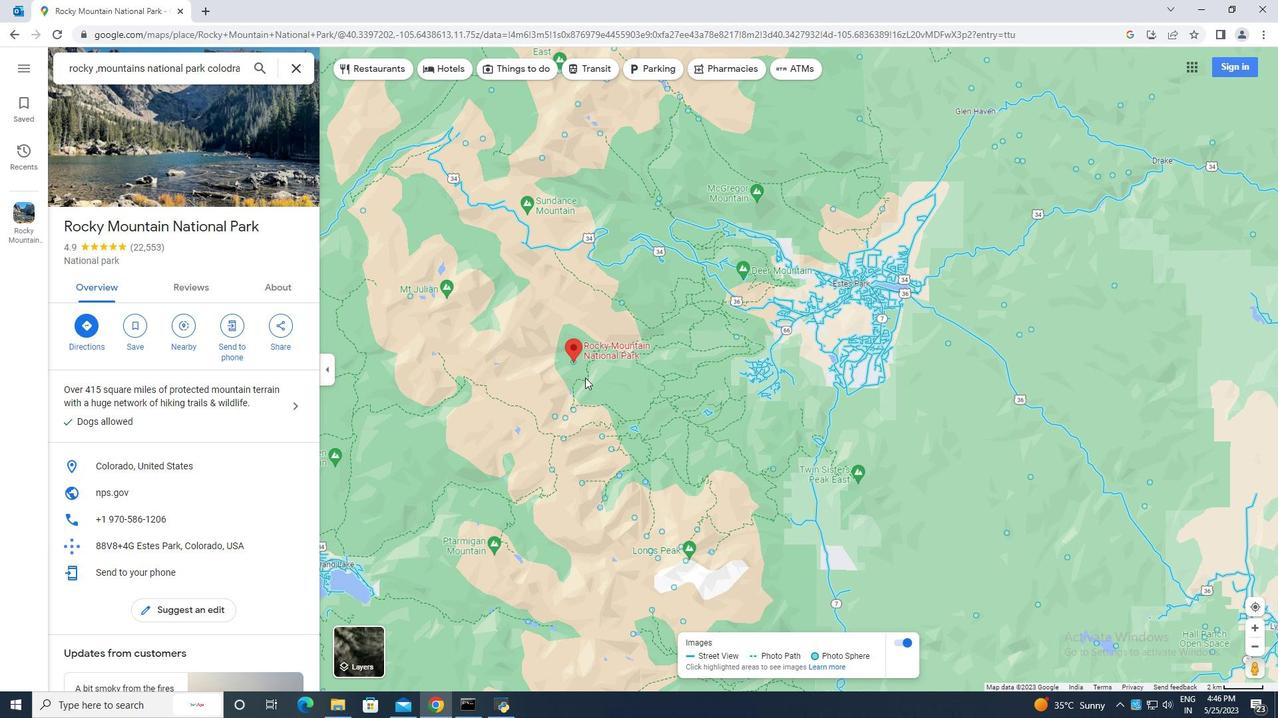 
Action: Mouse scrolled (585, 378) with delta (0, 0)
Screenshot: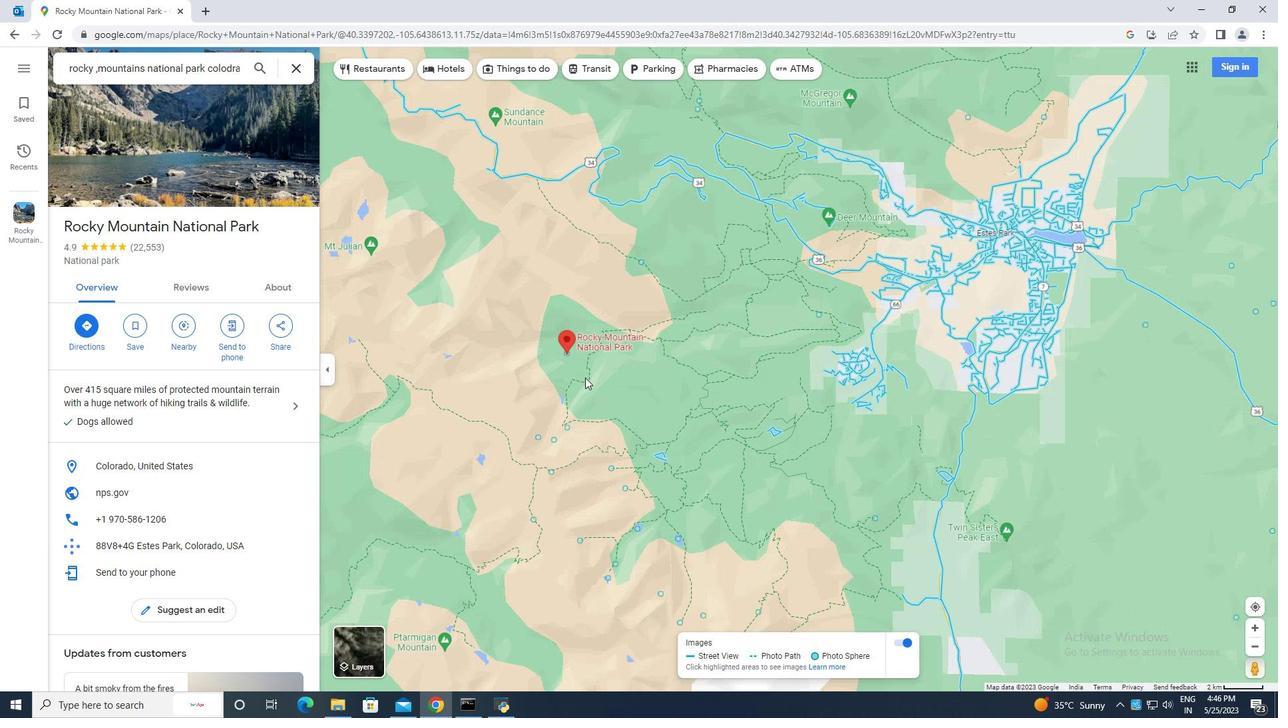 
Action: Mouse moved to (585, 378)
Screenshot: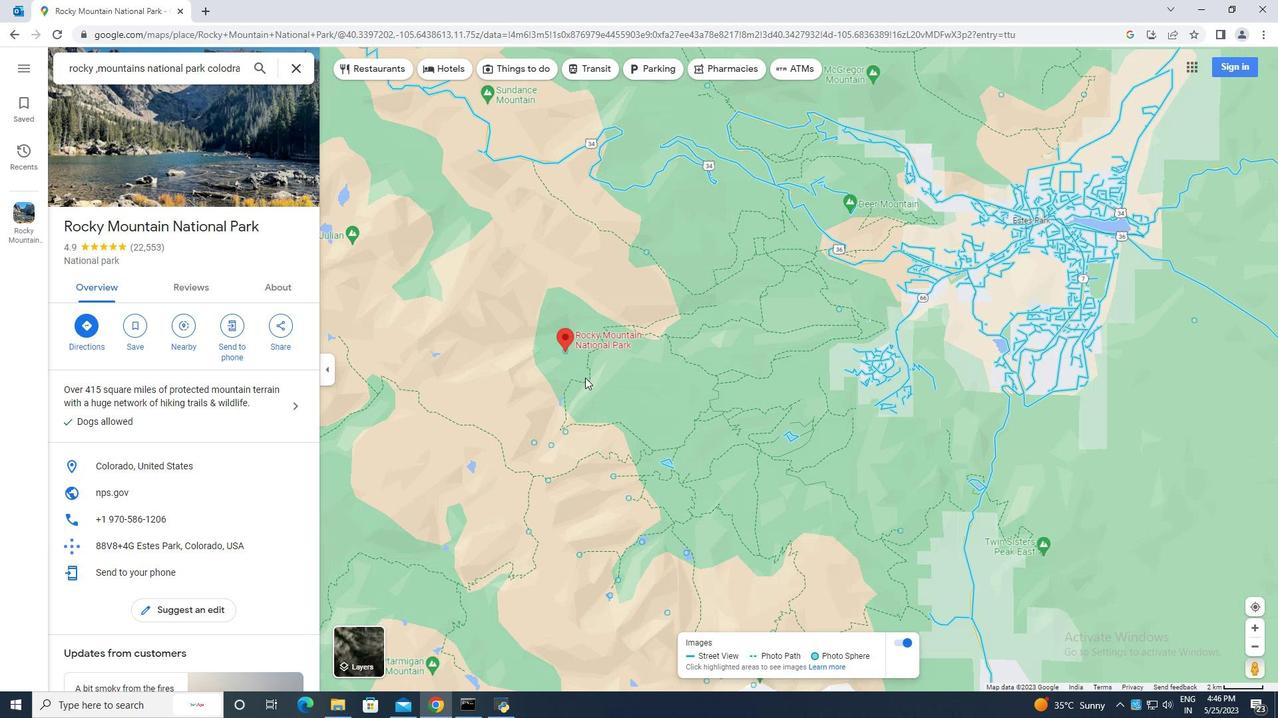 
Action: Mouse scrolled (585, 378) with delta (0, 0)
Screenshot: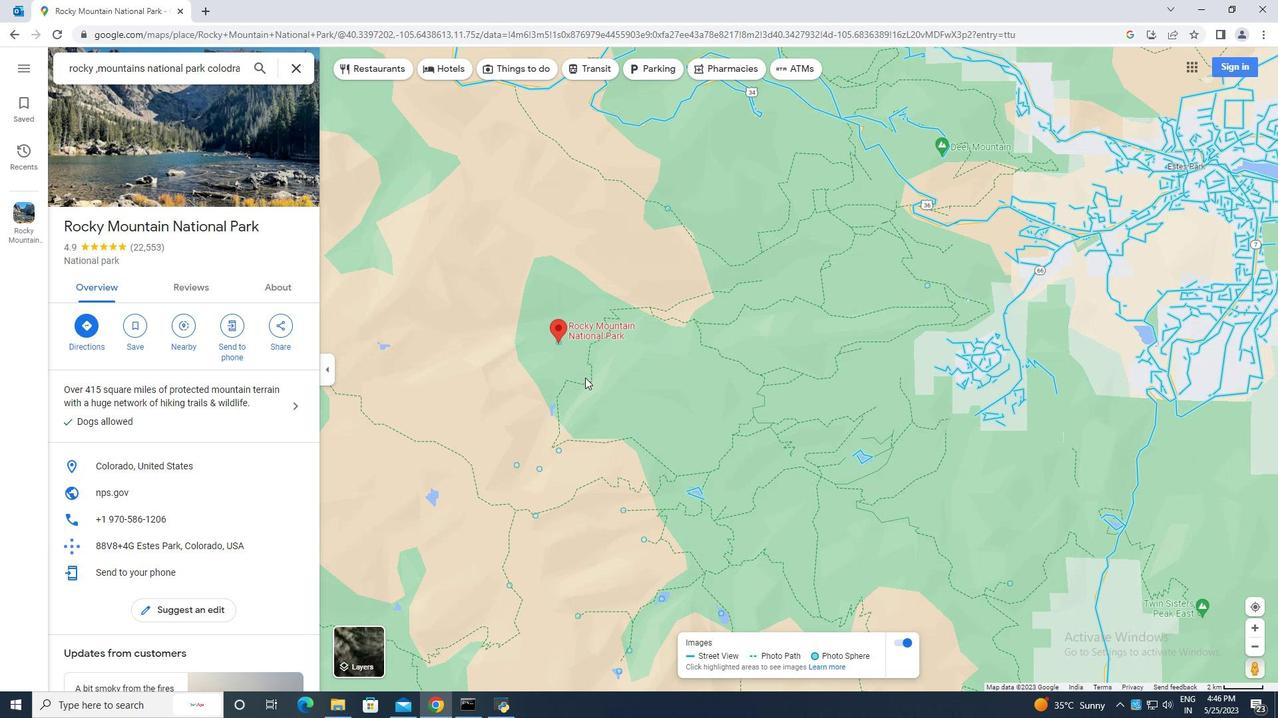 
Action: Mouse moved to (584, 377)
Screenshot: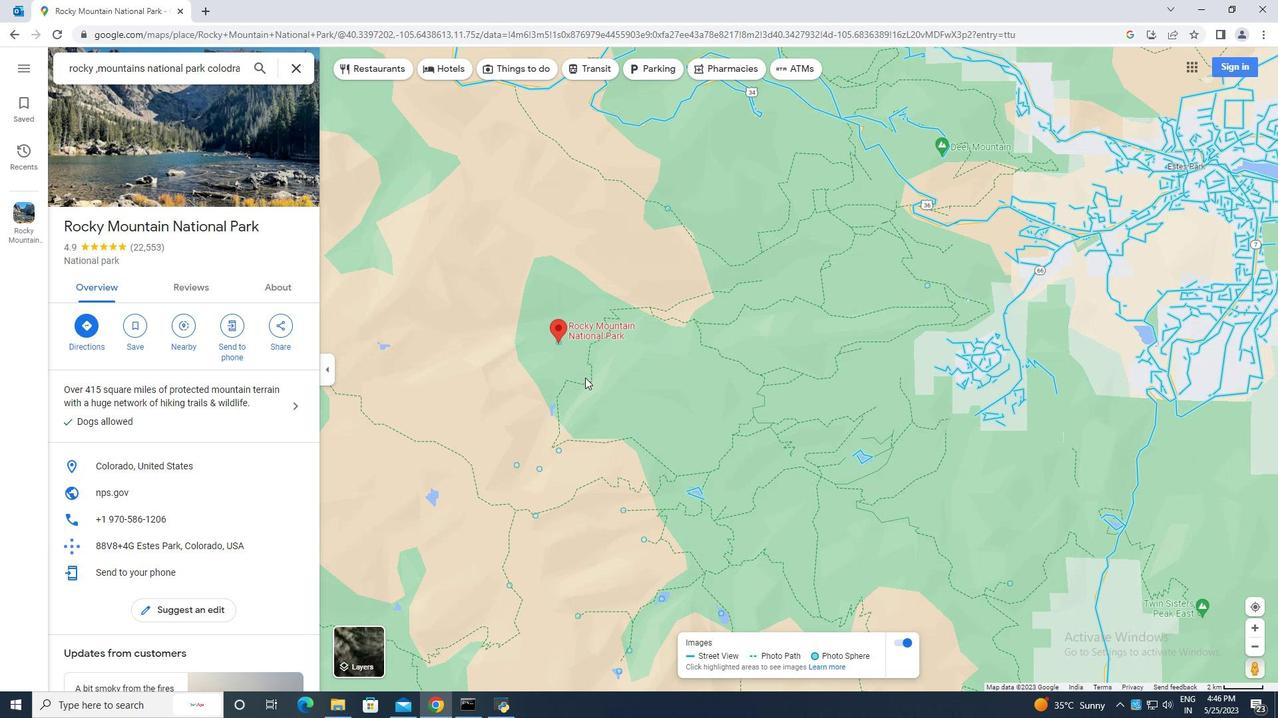 
Action: Mouse scrolled (584, 378) with delta (0, 0)
Screenshot: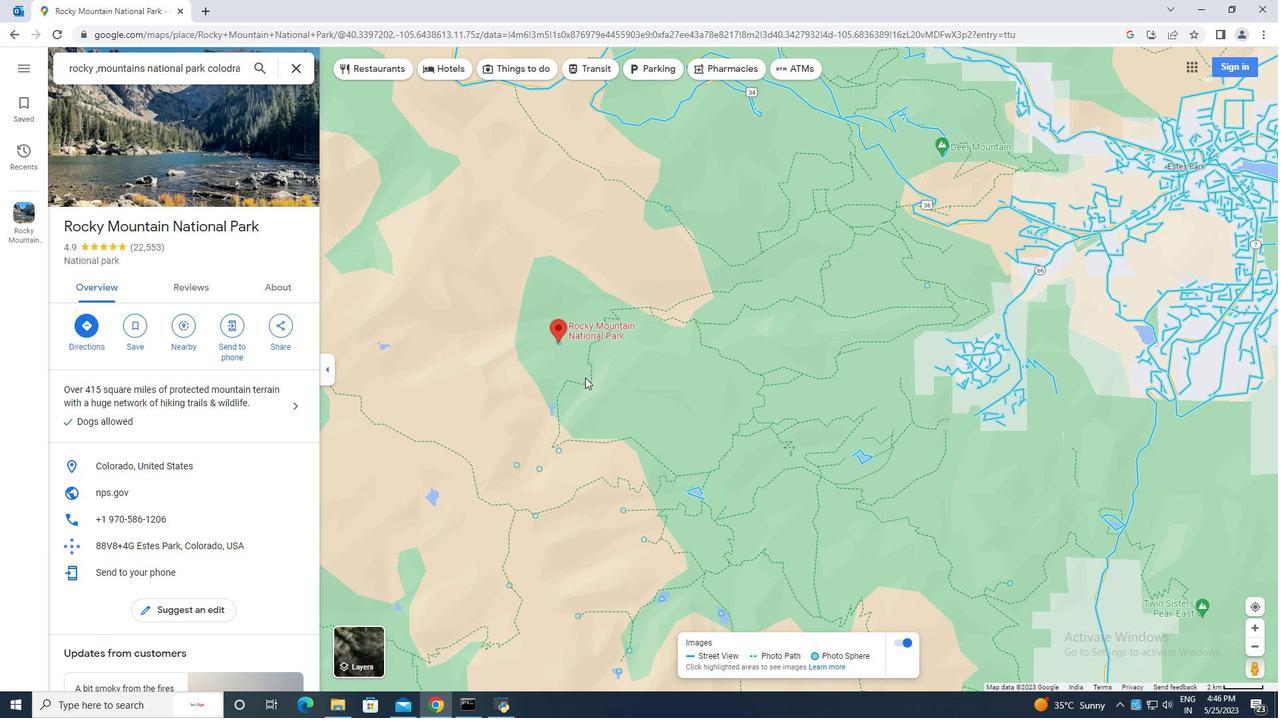 
Action: Mouse moved to (579, 370)
Screenshot: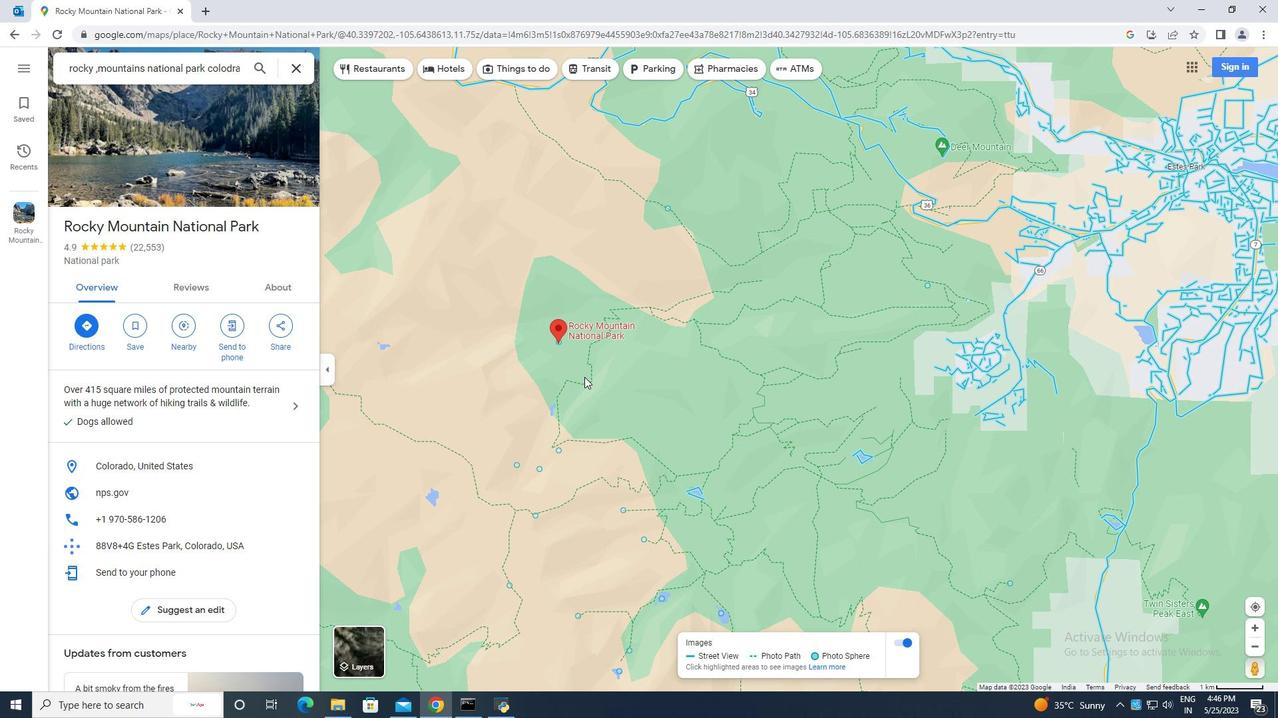 
Action: Mouse scrolled (583, 376) with delta (0, 0)
Screenshot: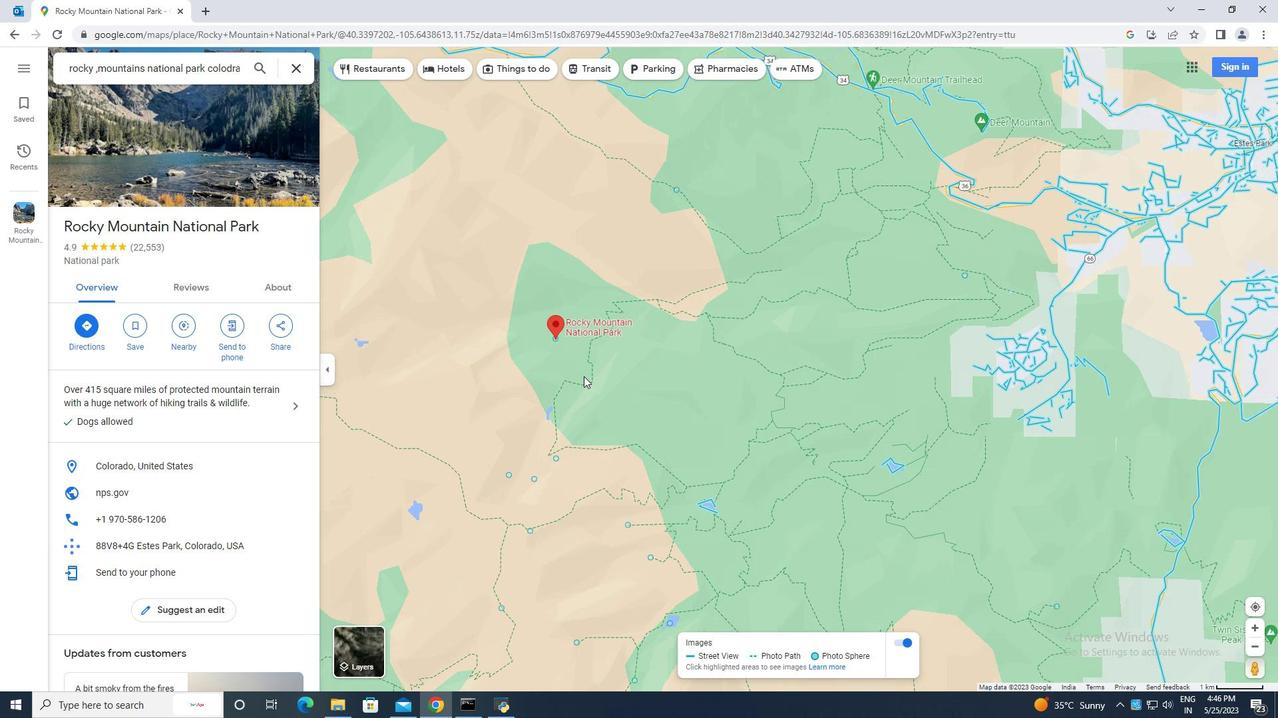 
Action: Mouse moved to (557, 331)
Screenshot: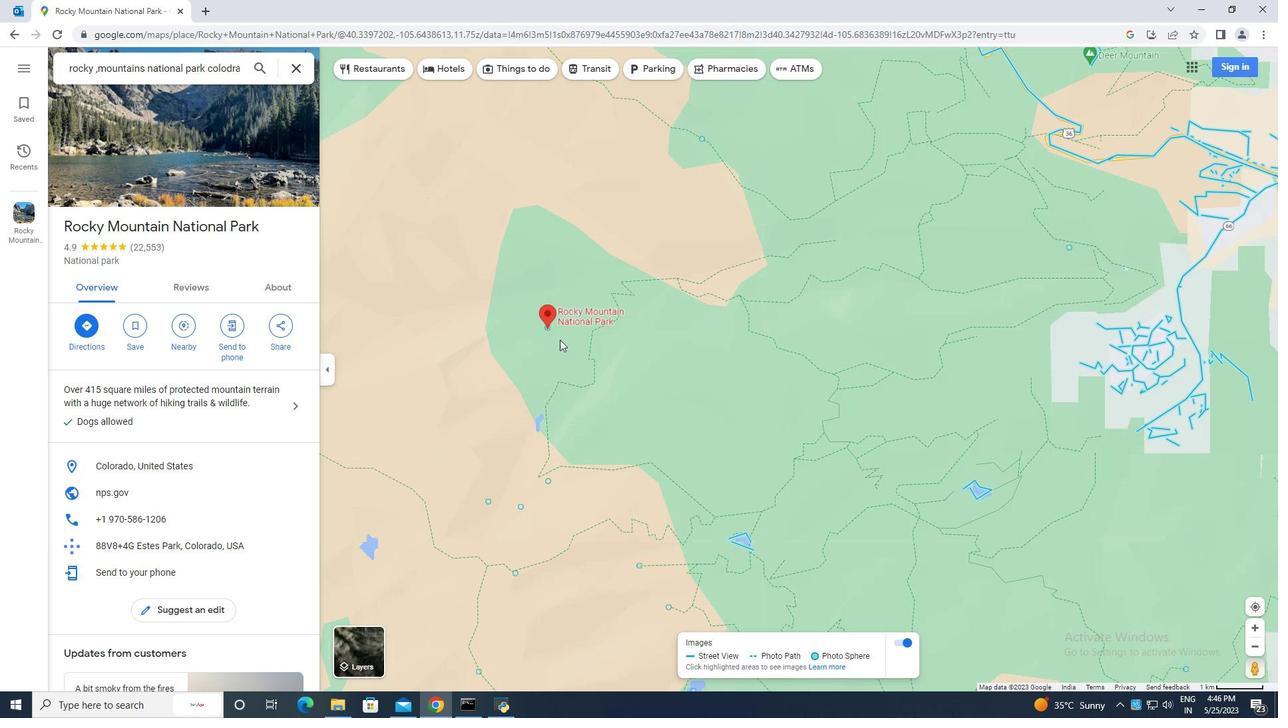 
Action: Mouse scrolled (557, 330) with delta (0, 0)
Screenshot: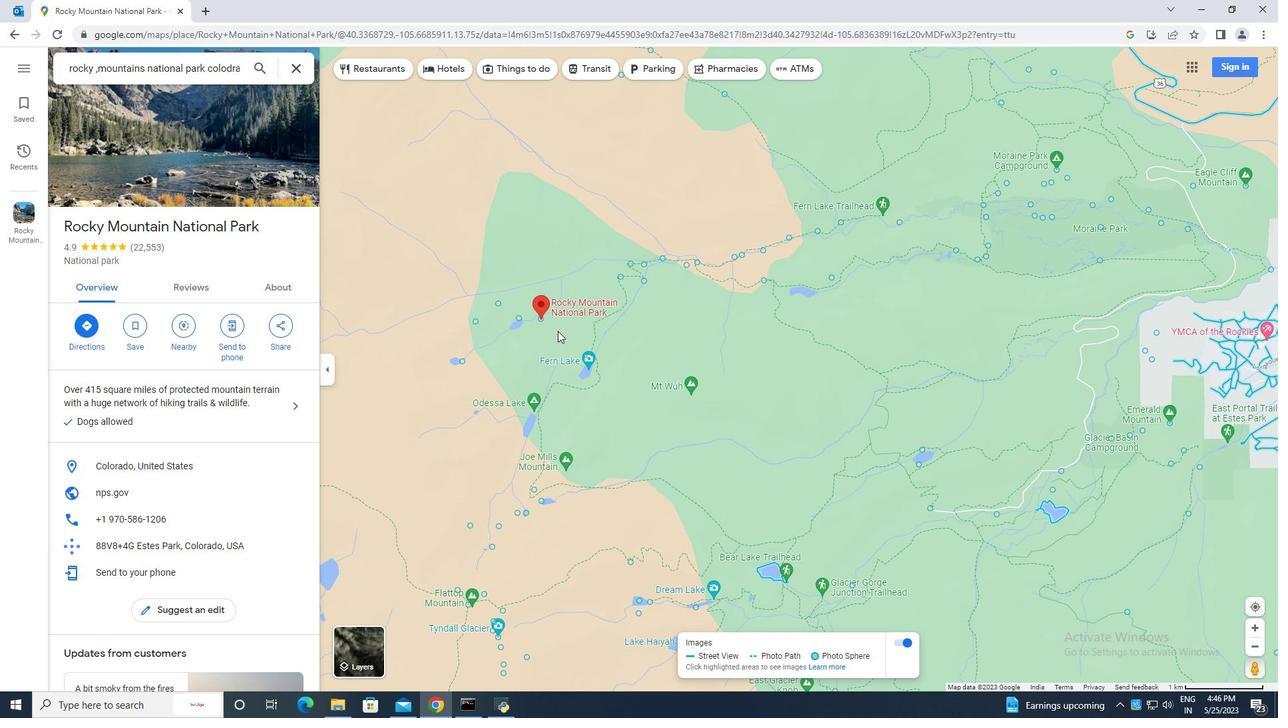 
Action: Mouse scrolled (557, 330) with delta (0, 0)
Screenshot: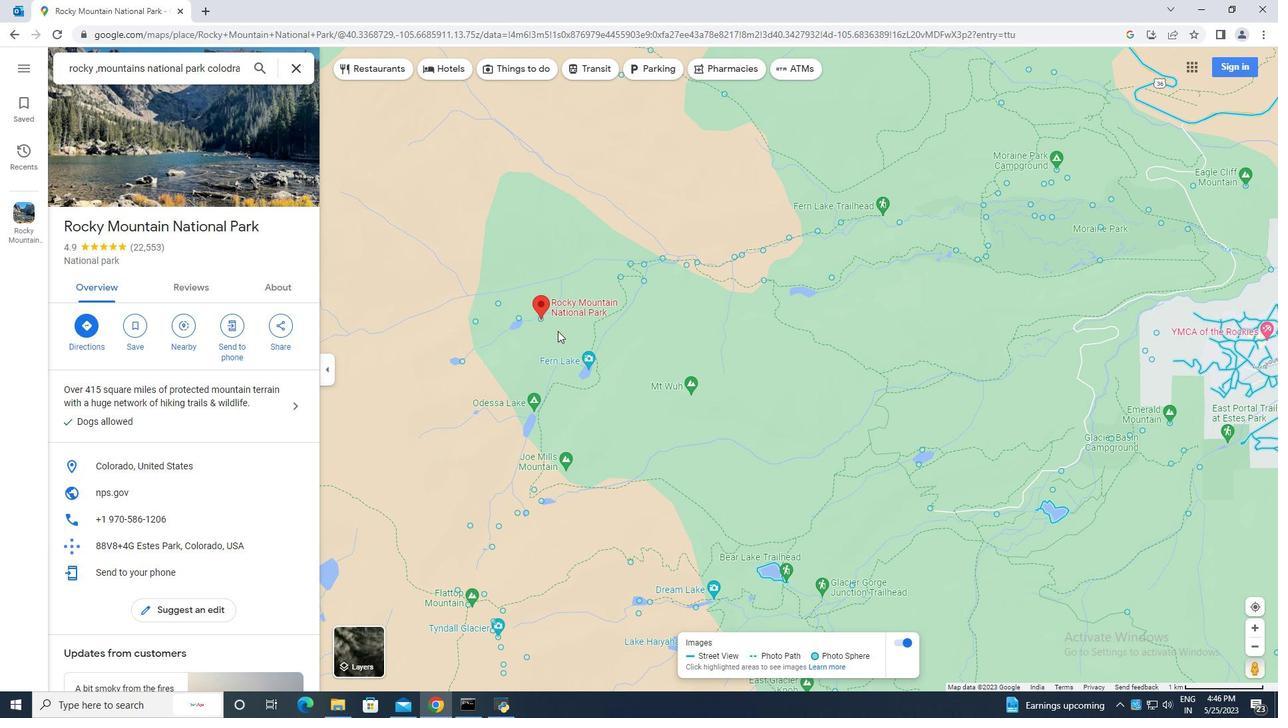 
Action: Mouse moved to (607, 326)
Screenshot: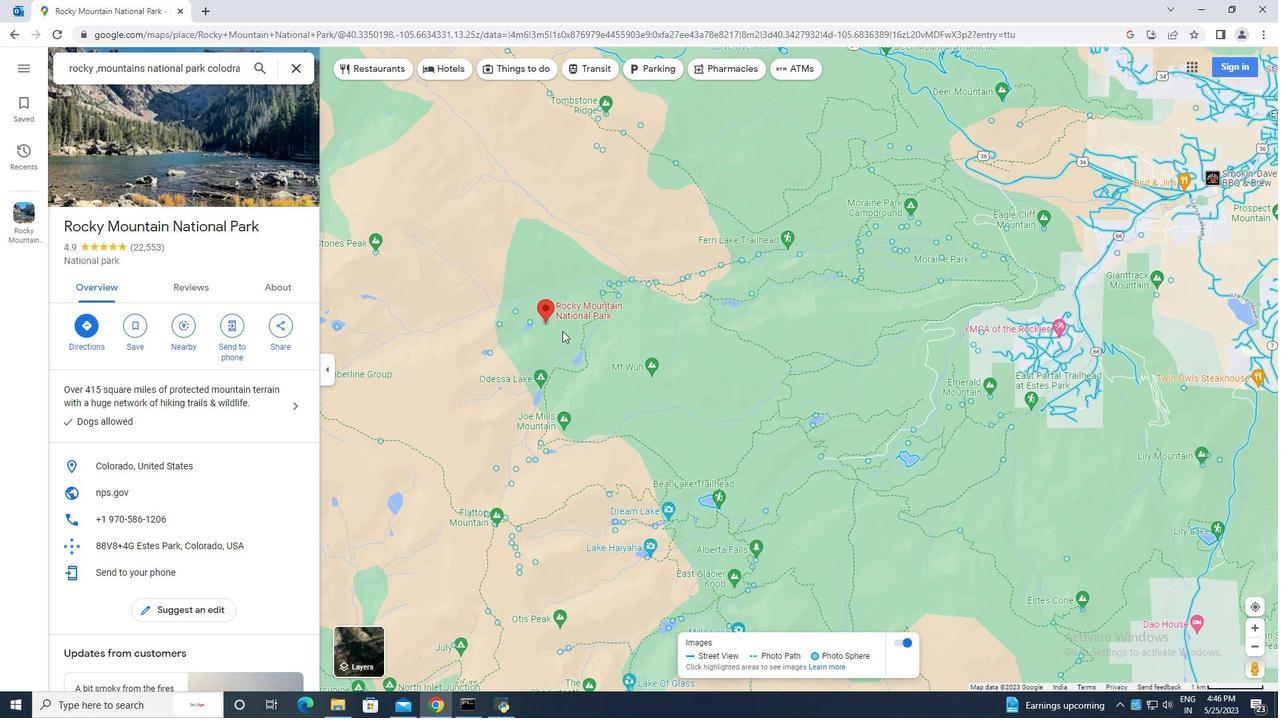
Action: Mouse scrolled (607, 326) with delta (0, 0)
Screenshot: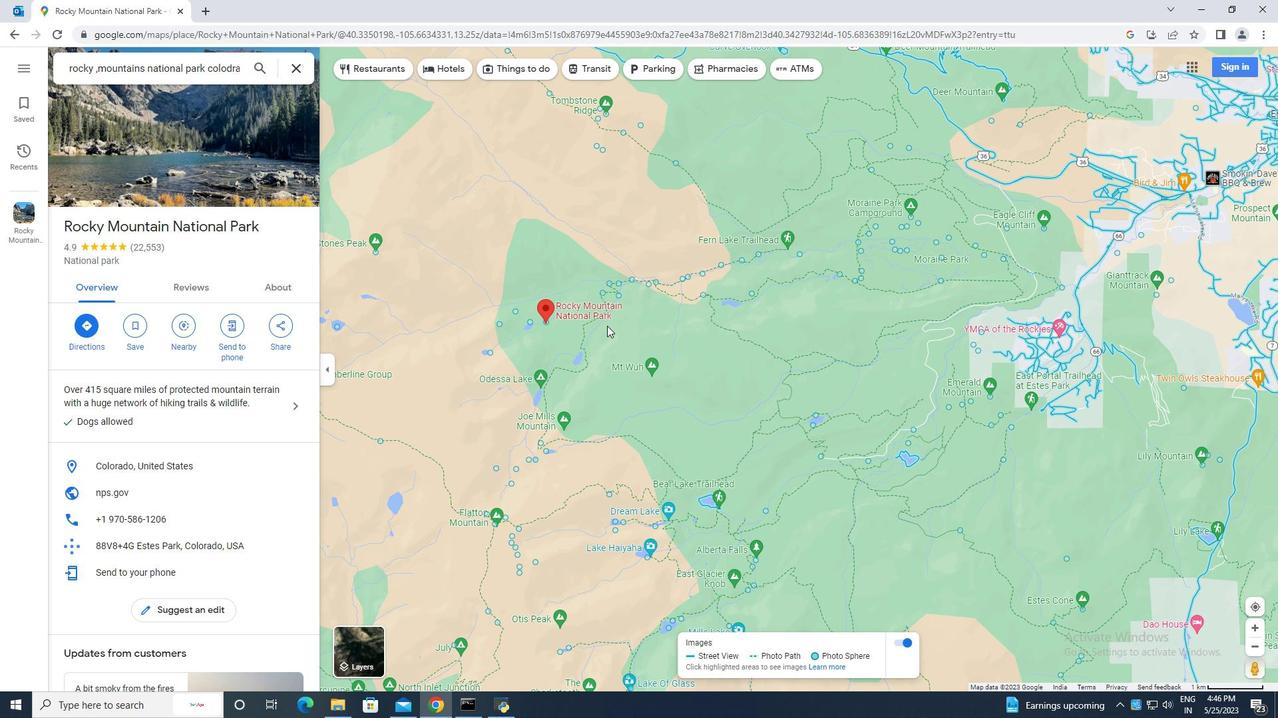 
Action: Mouse scrolled (607, 326) with delta (0, 0)
Screenshot: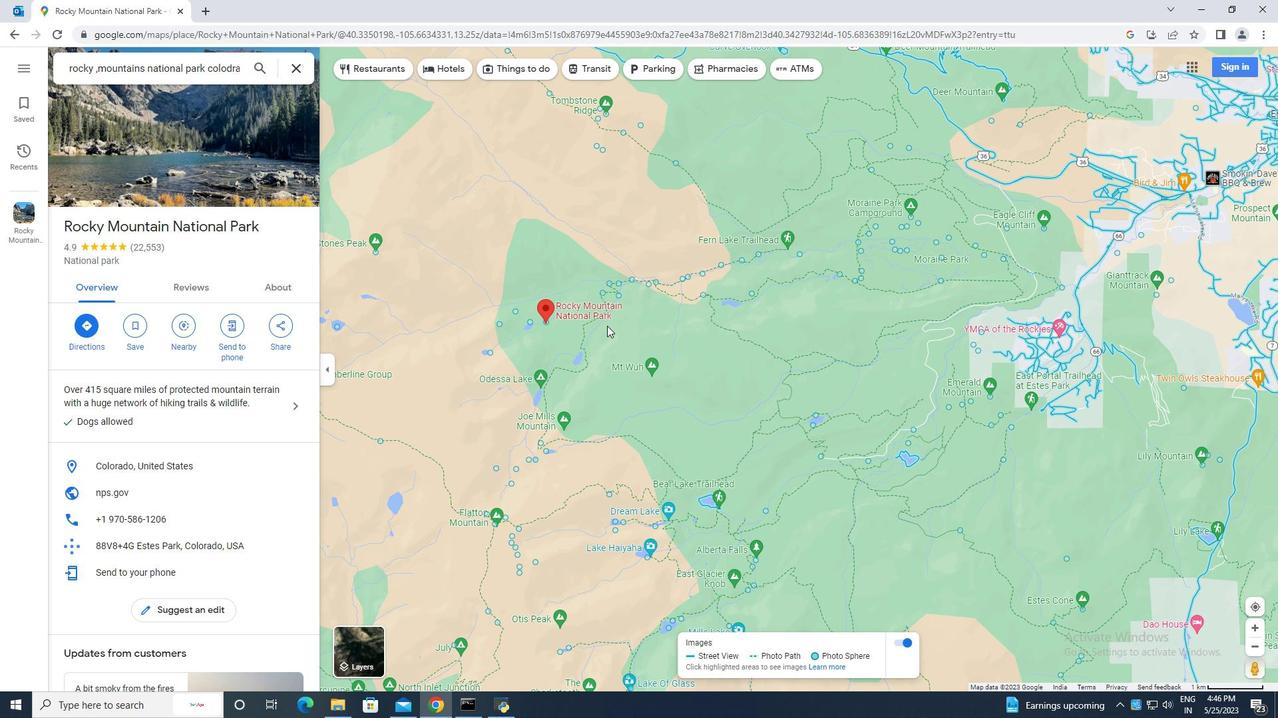 
Action: Mouse moved to (543, 364)
Screenshot: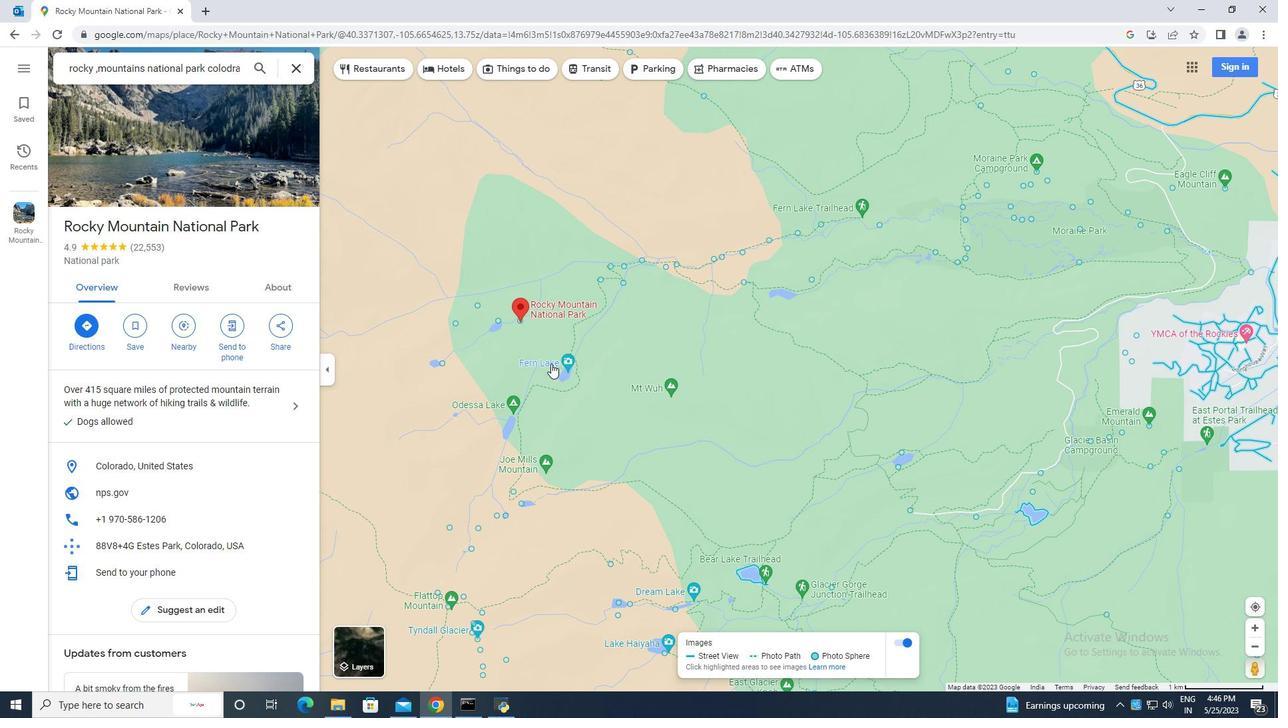 
Action: Mouse pressed left at (543, 364)
Screenshot: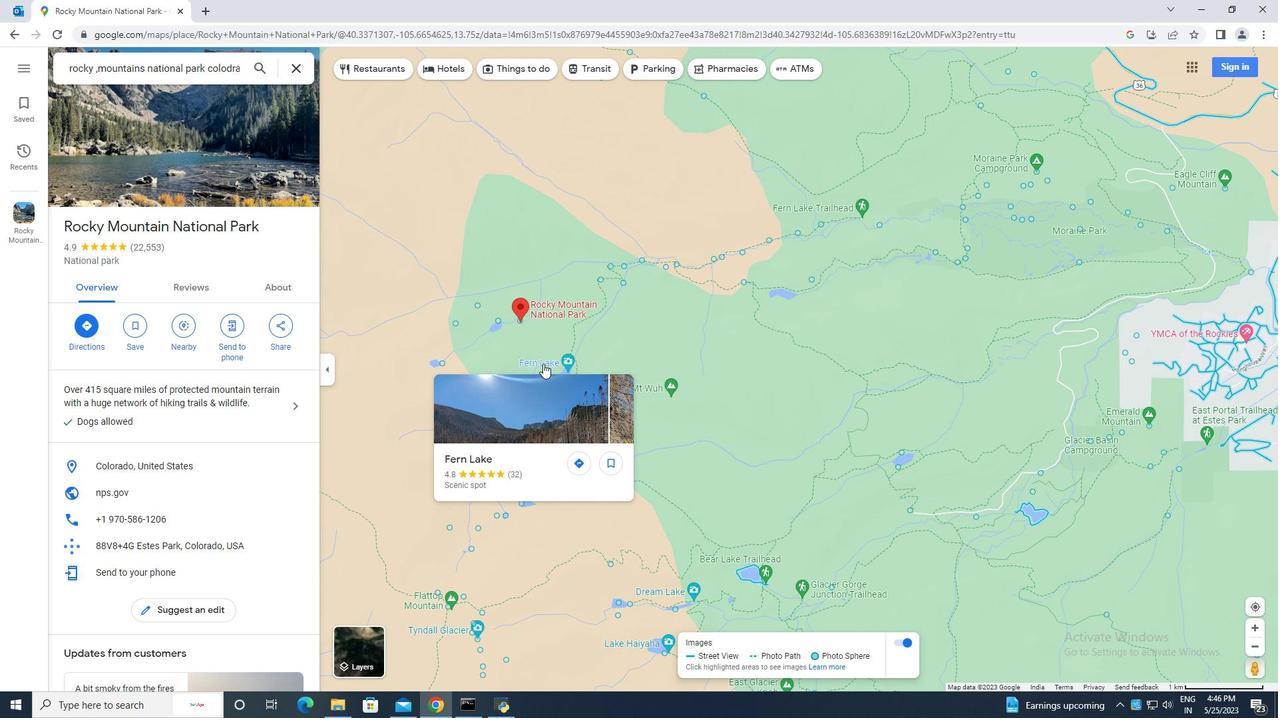 
Action: Mouse moved to (573, 308)
Screenshot: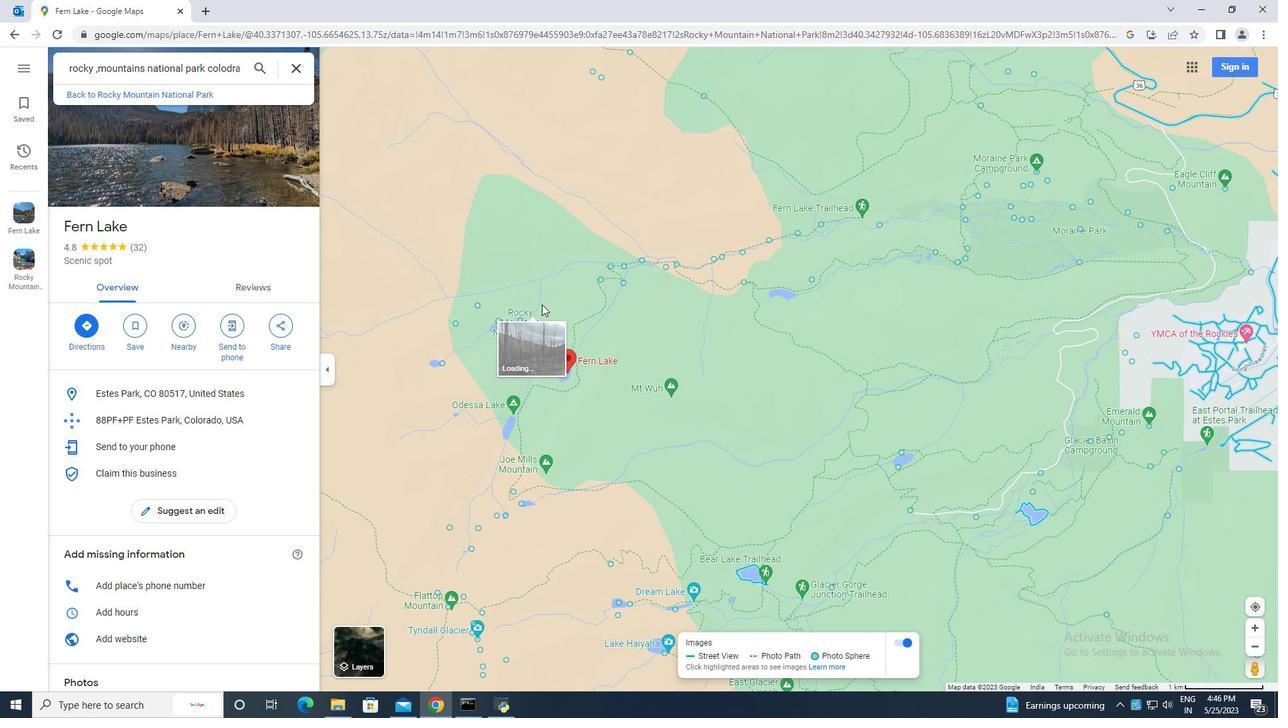 
Action: Mouse scrolled (573, 309) with delta (0, 0)
Screenshot: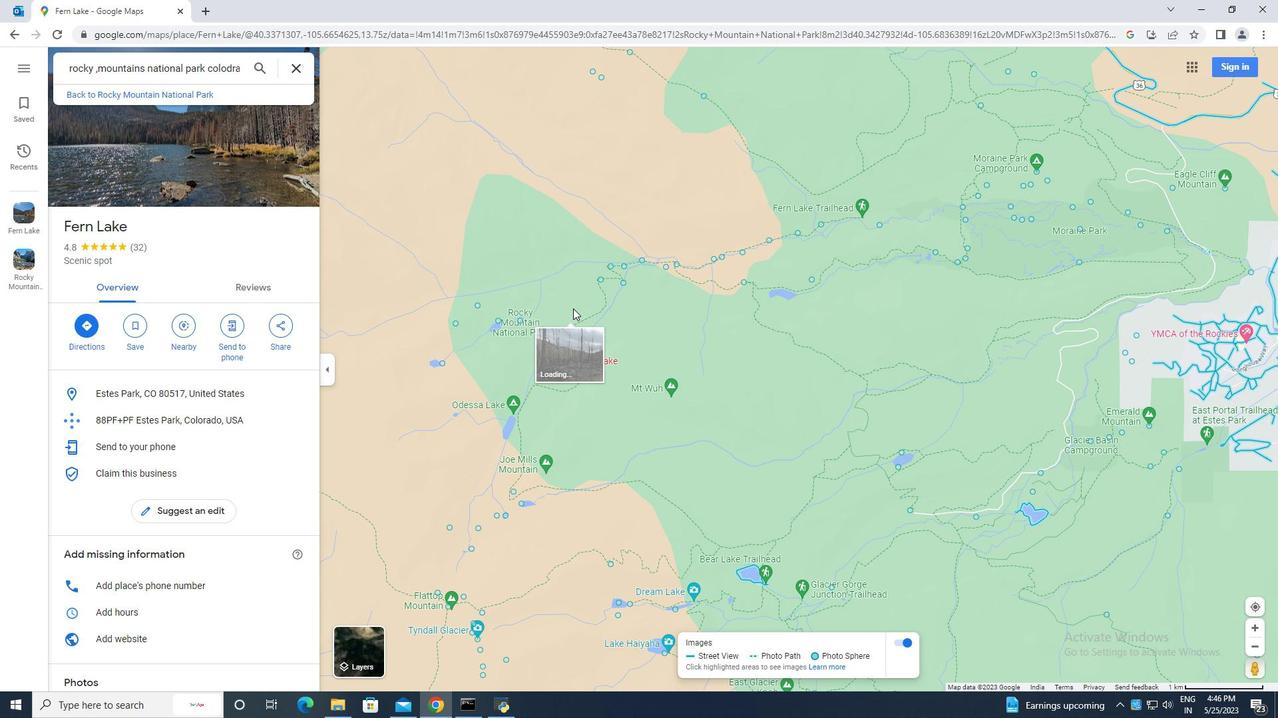 
Action: Mouse moved to (547, 294)
Screenshot: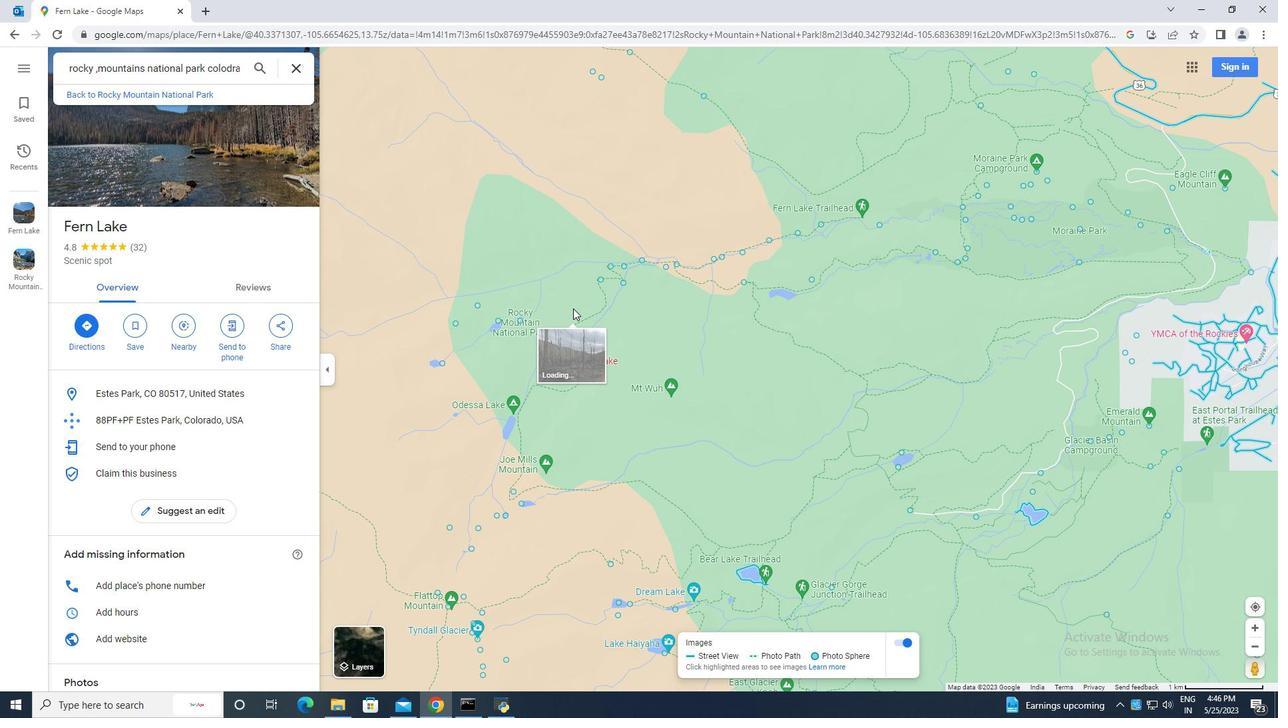 
Action: Mouse scrolled (573, 308) with delta (0, 0)
Screenshot: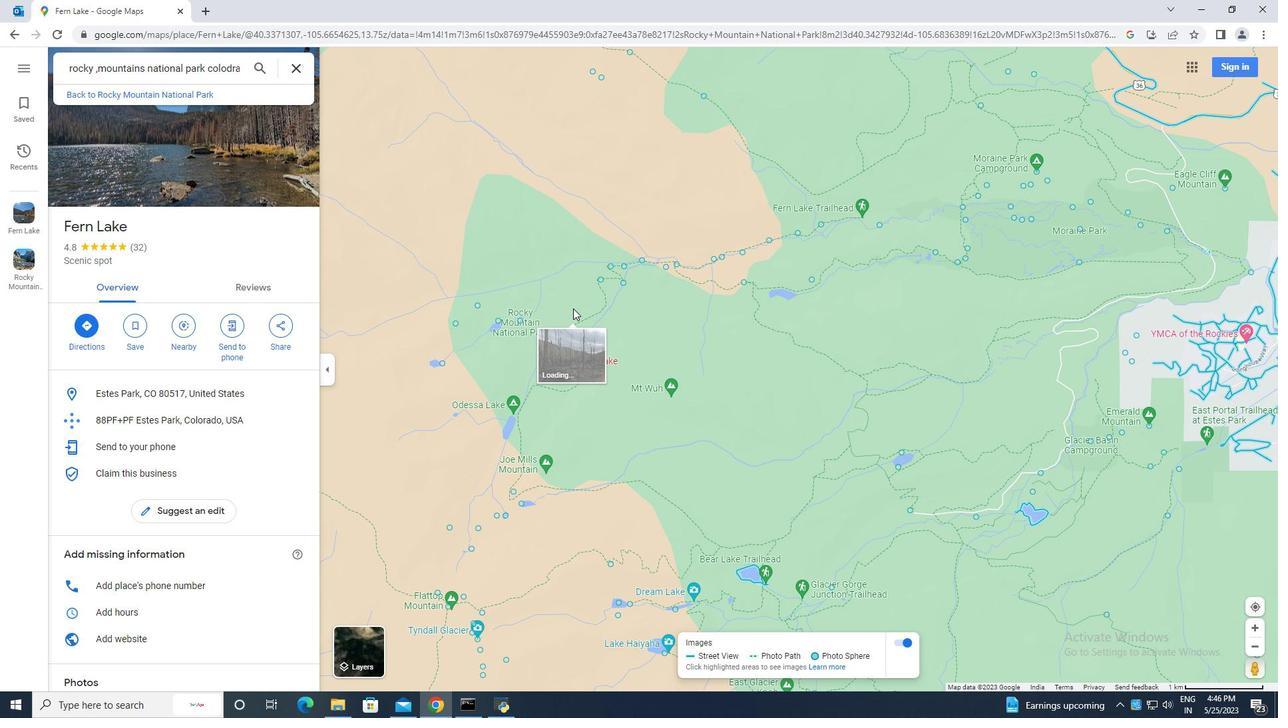
Action: Mouse moved to (487, 351)
Screenshot: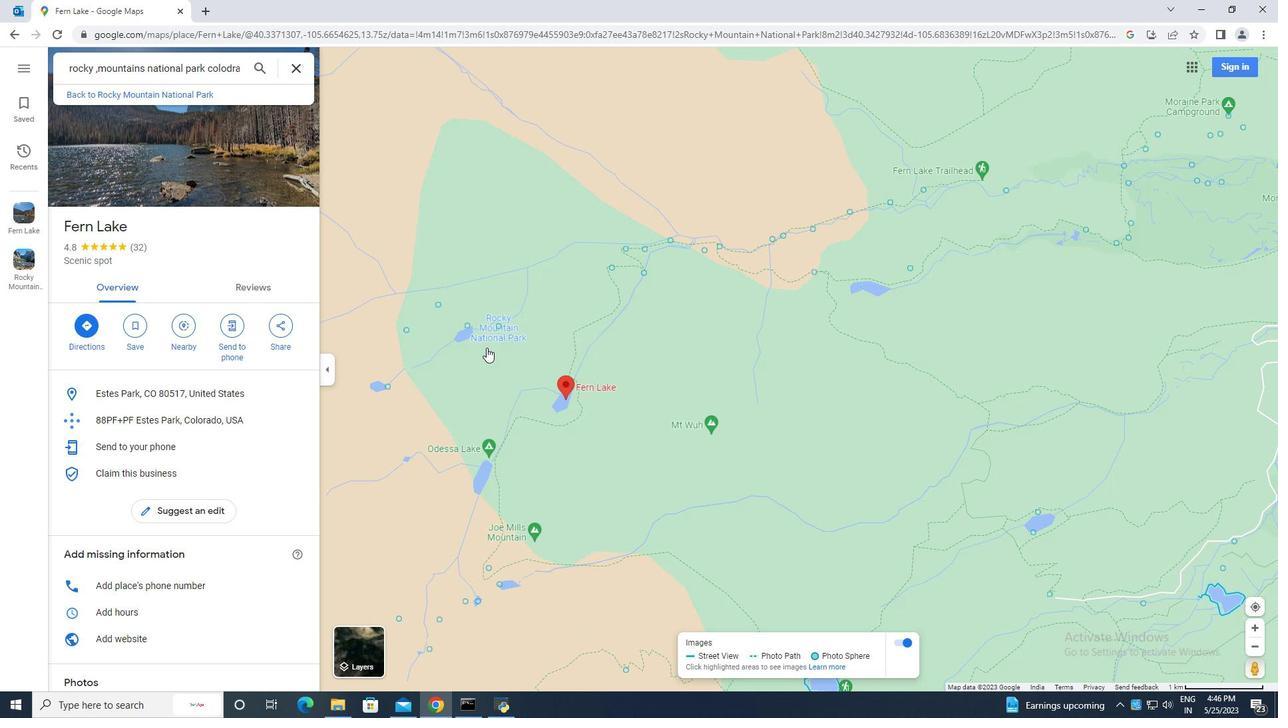 
Action: Mouse pressed left at (487, 351)
Screenshot: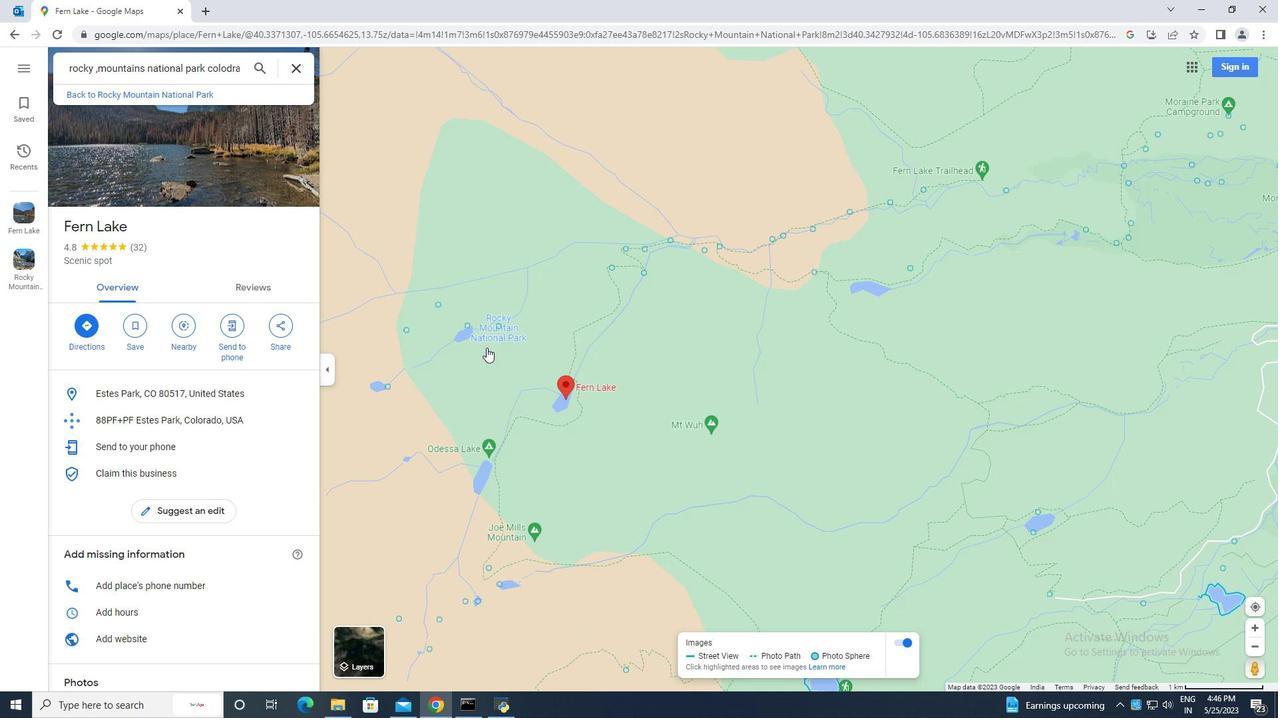 
Action: Mouse moved to (728, 332)
Screenshot: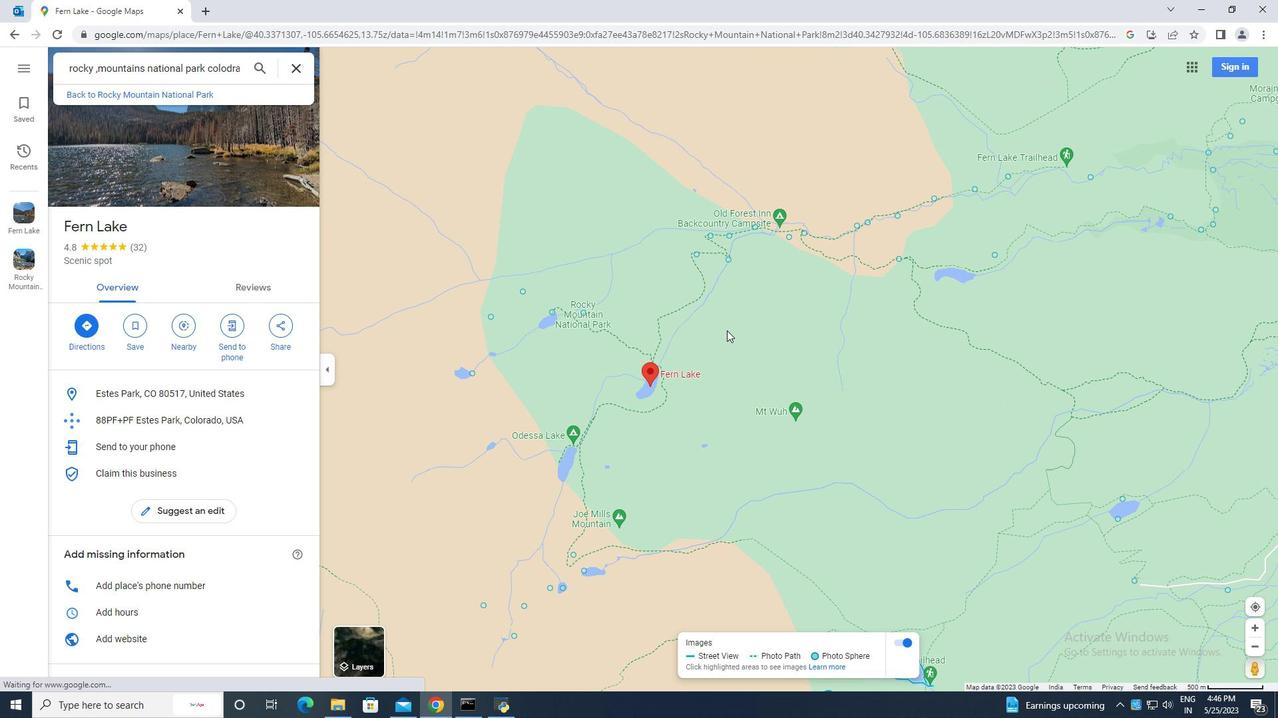 
Action: Mouse scrolled (728, 332) with delta (0, 0)
Screenshot: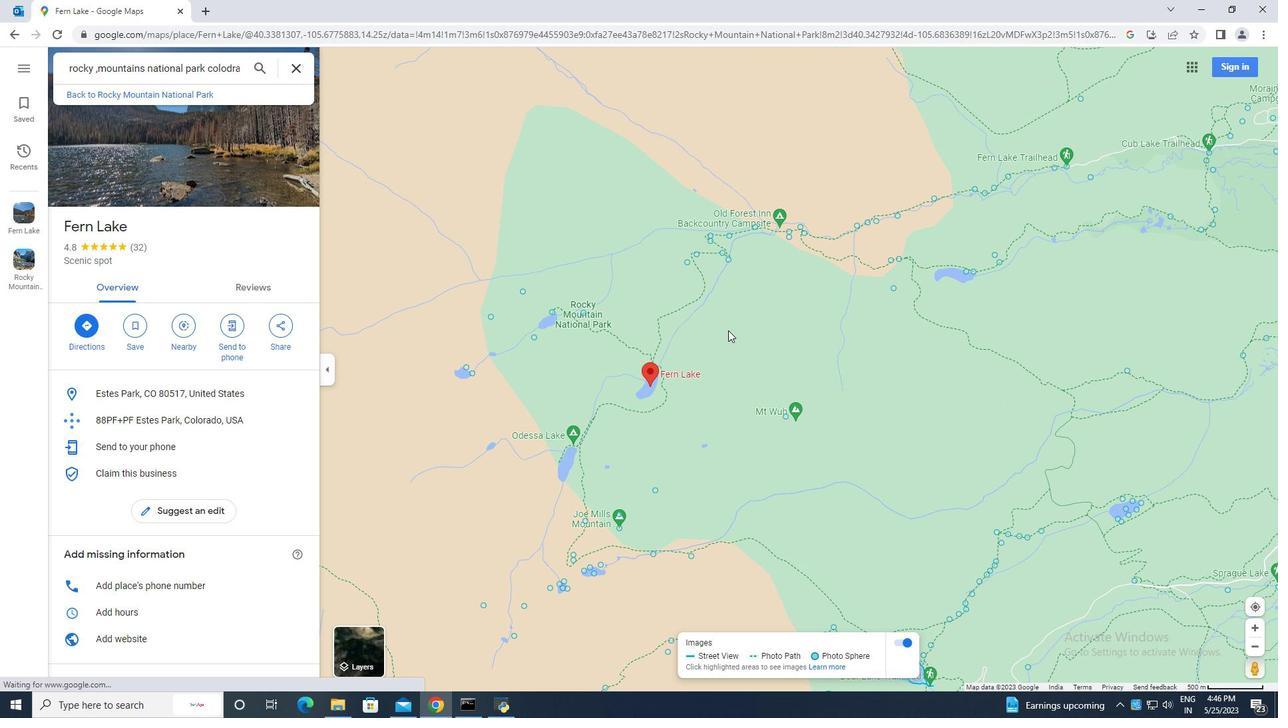 
Action: Mouse scrolled (728, 332) with delta (0, 0)
Screenshot: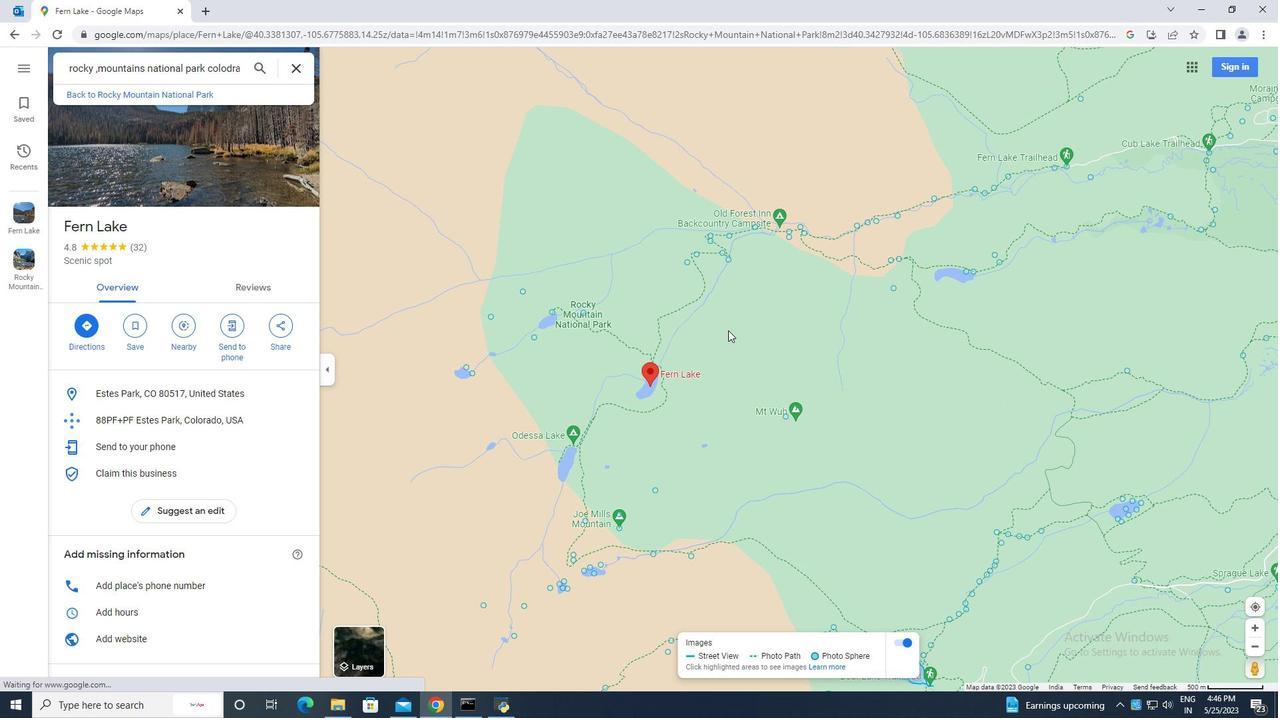 
Action: Mouse moved to (193, 349)
Screenshot: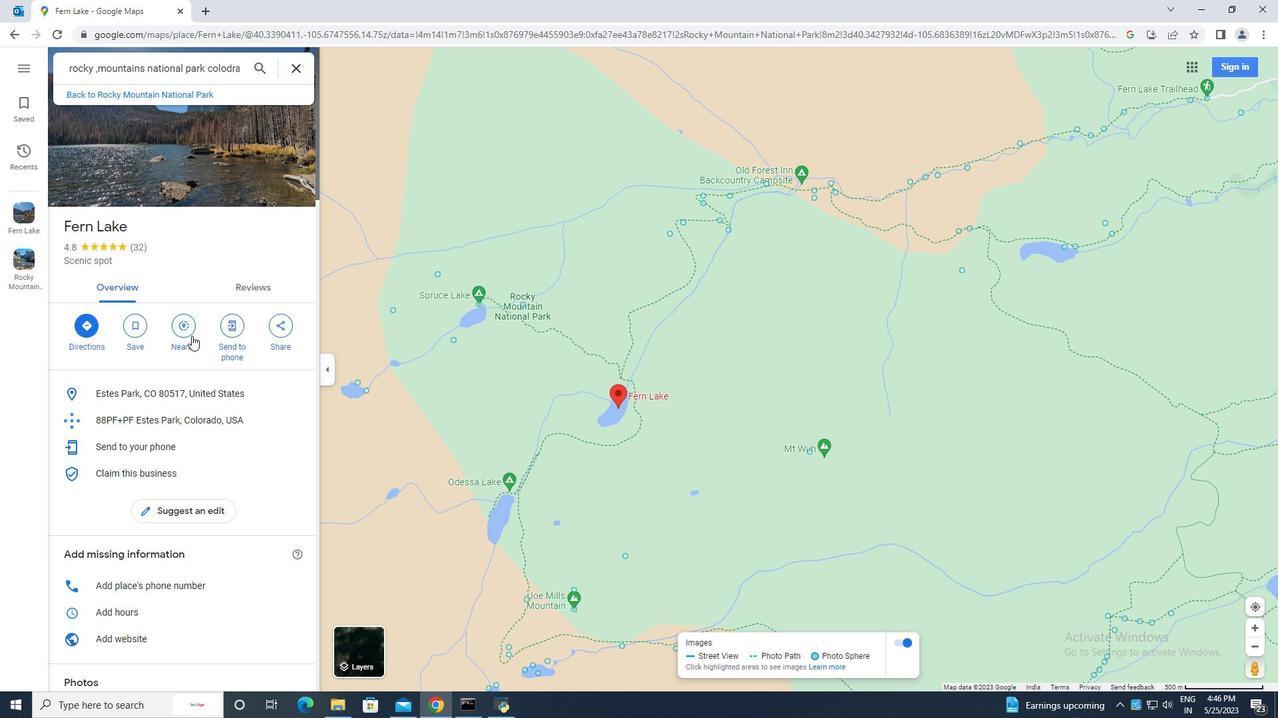 
Action: Mouse scrolled (193, 348) with delta (0, 0)
Screenshot: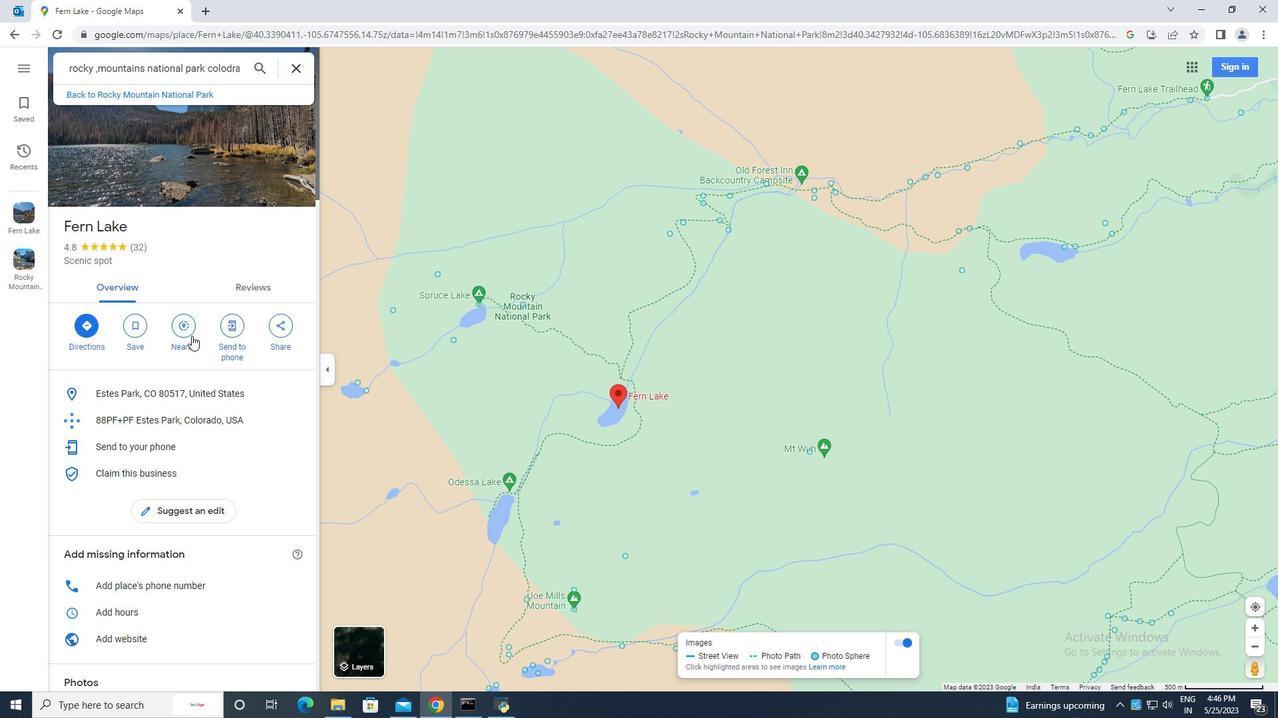 
Action: Mouse moved to (193, 350)
Screenshot: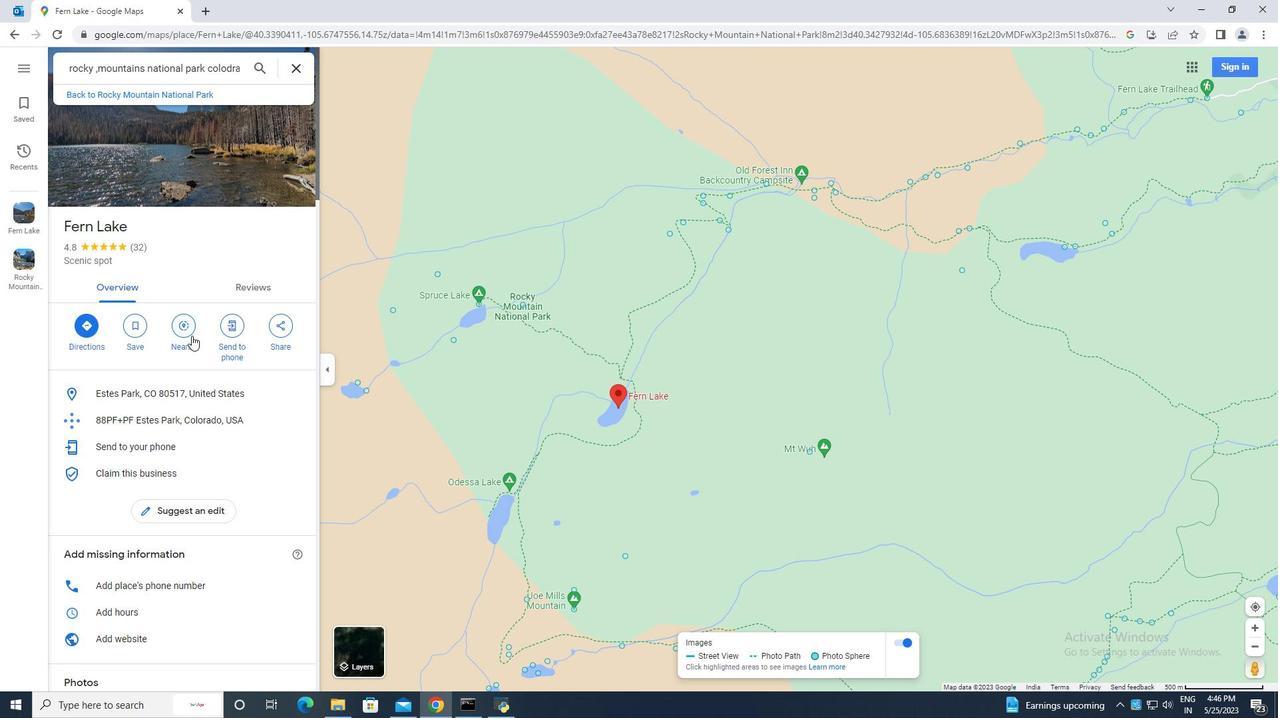 
Action: Mouse scrolled (193, 350) with delta (0, 0)
Screenshot: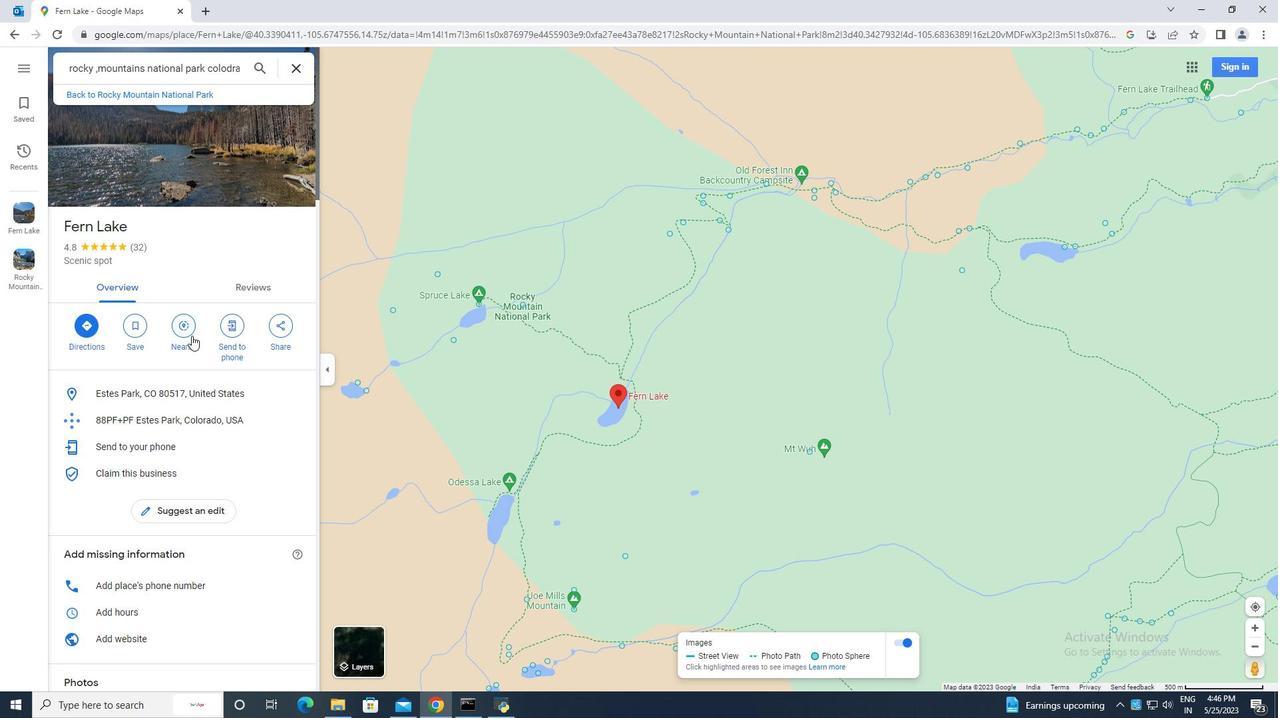 
Action: Mouse moved to (193, 352)
Screenshot: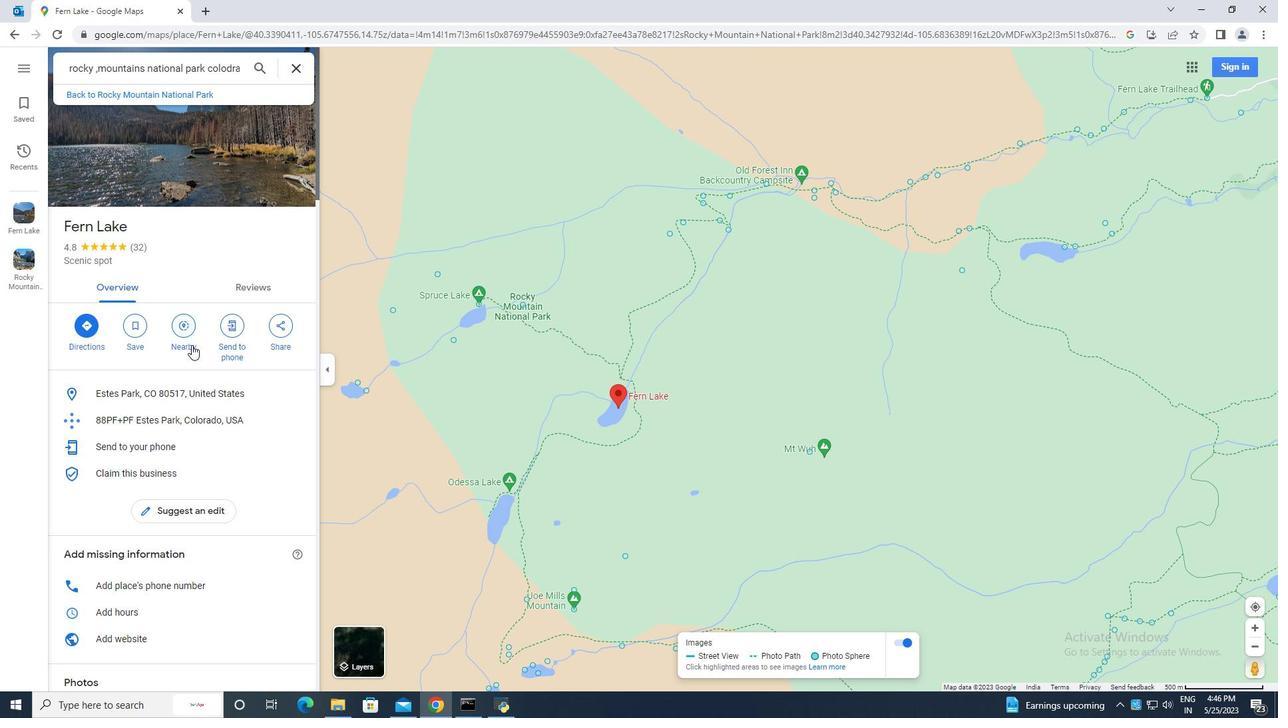 
Action: Mouse scrolled (193, 351) with delta (0, 0)
Screenshot: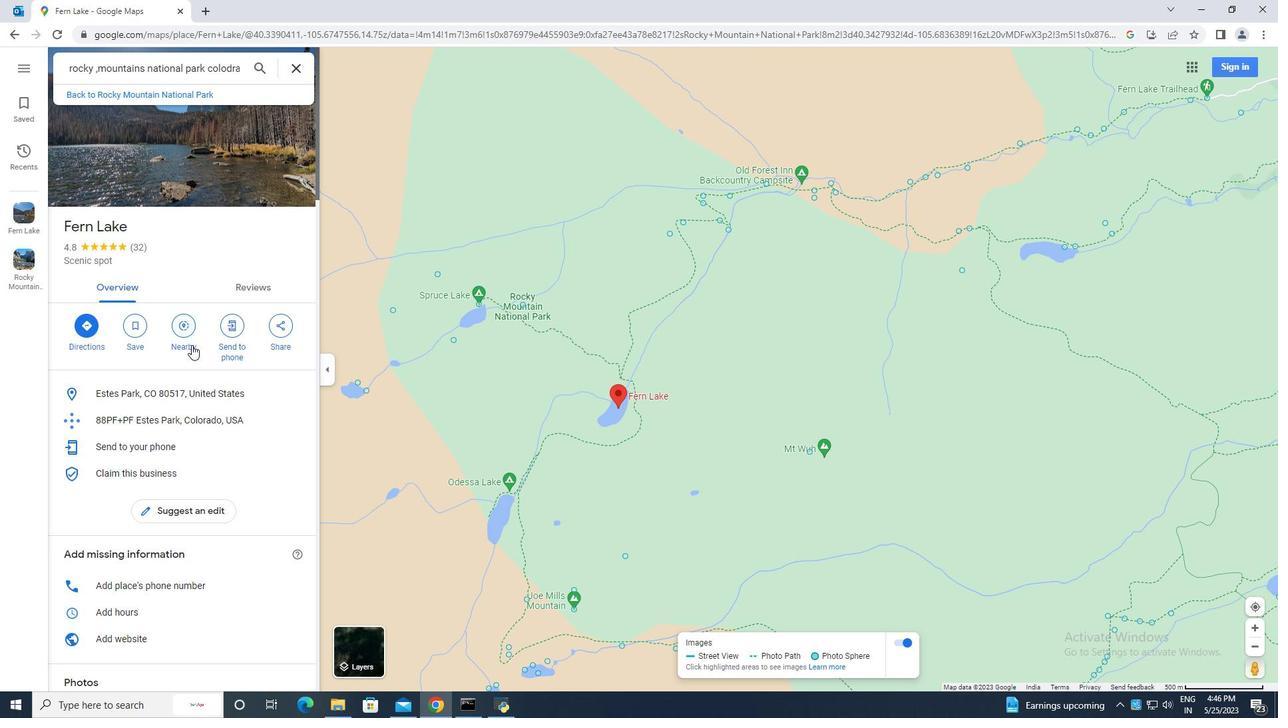 
Action: Mouse moved to (199, 381)
Screenshot: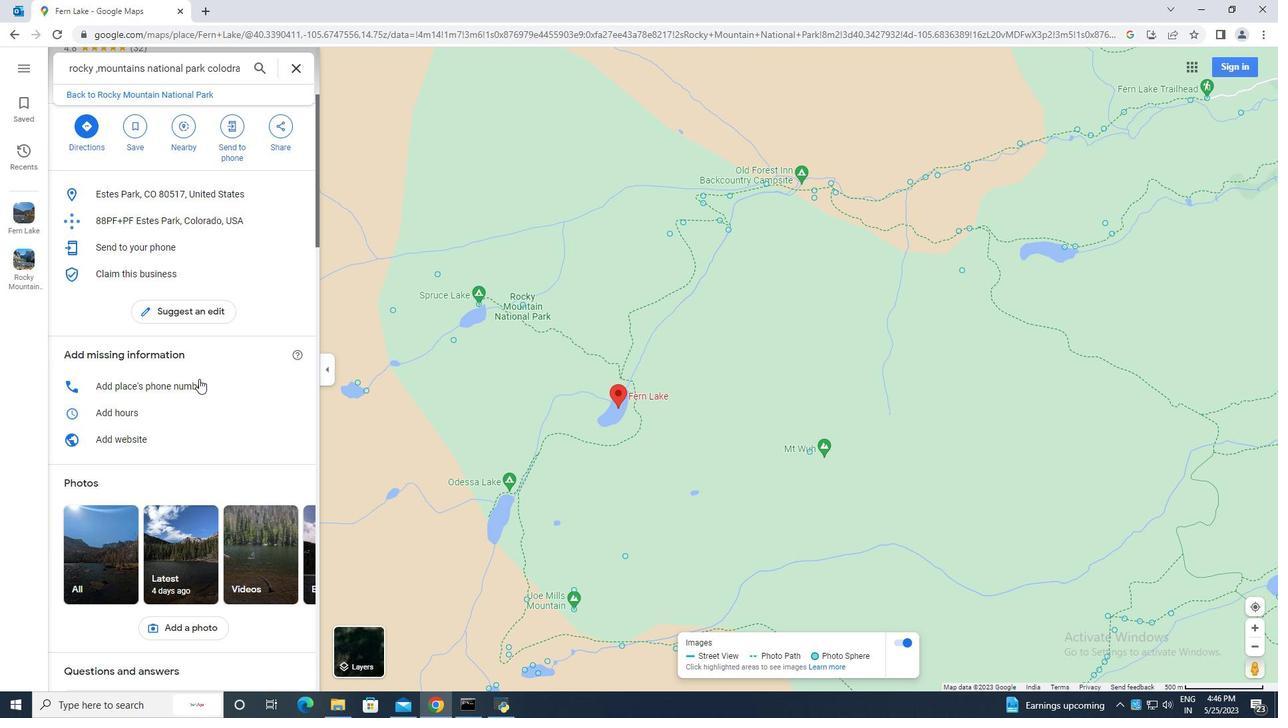 
Action: Mouse scrolled (199, 380) with delta (0, 0)
Screenshot: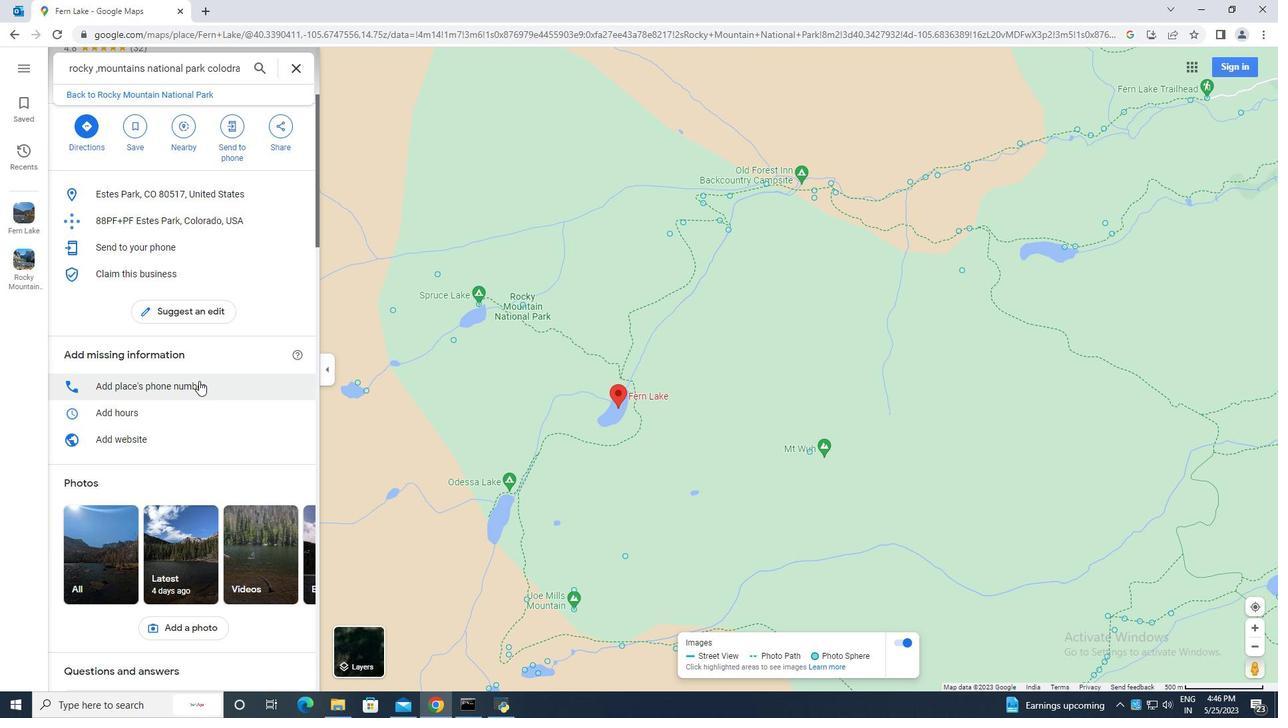 
Action: Mouse scrolled (199, 380) with delta (0, 0)
Screenshot: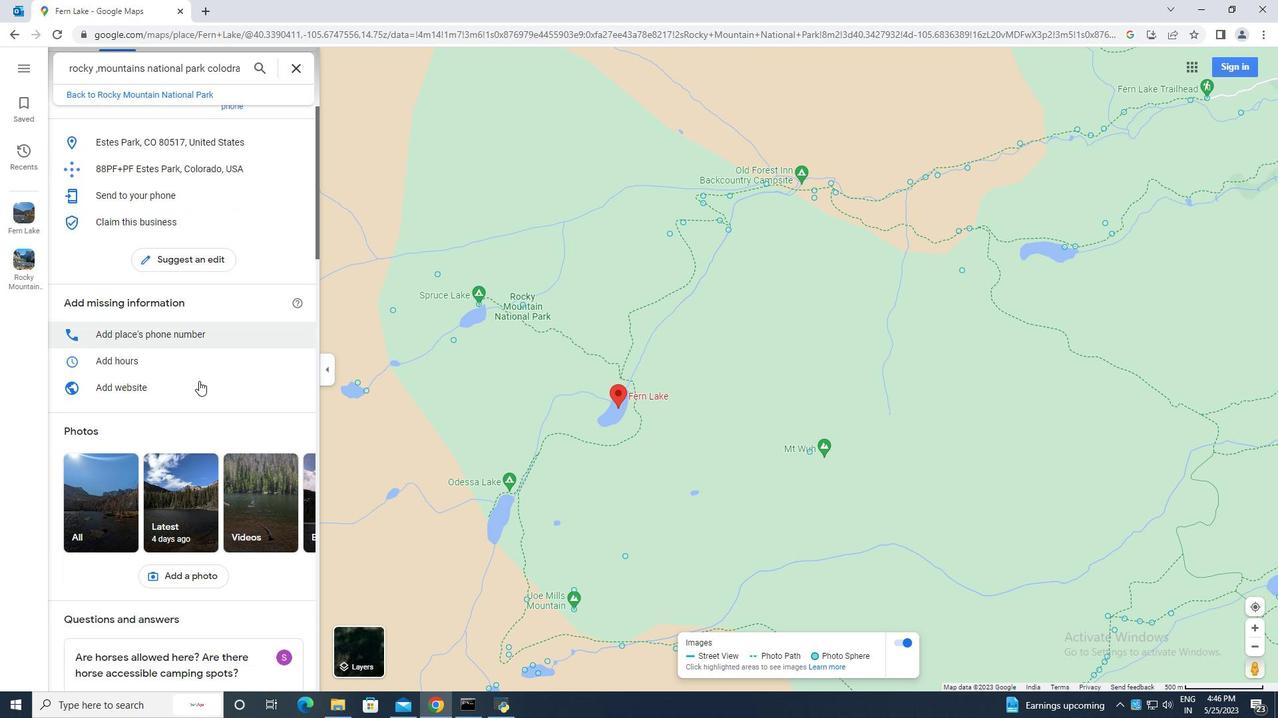 
Action: Mouse scrolled (199, 380) with delta (0, 0)
Screenshot: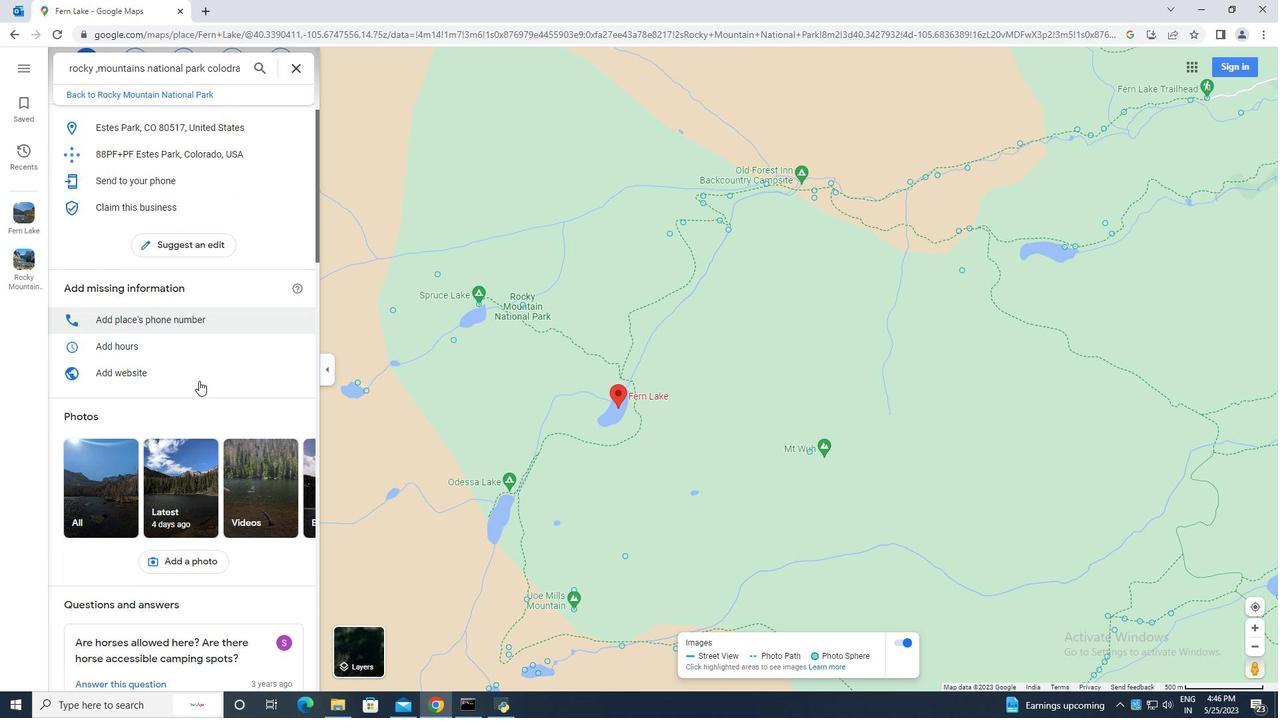 
Action: Mouse scrolled (199, 380) with delta (0, 0)
Screenshot: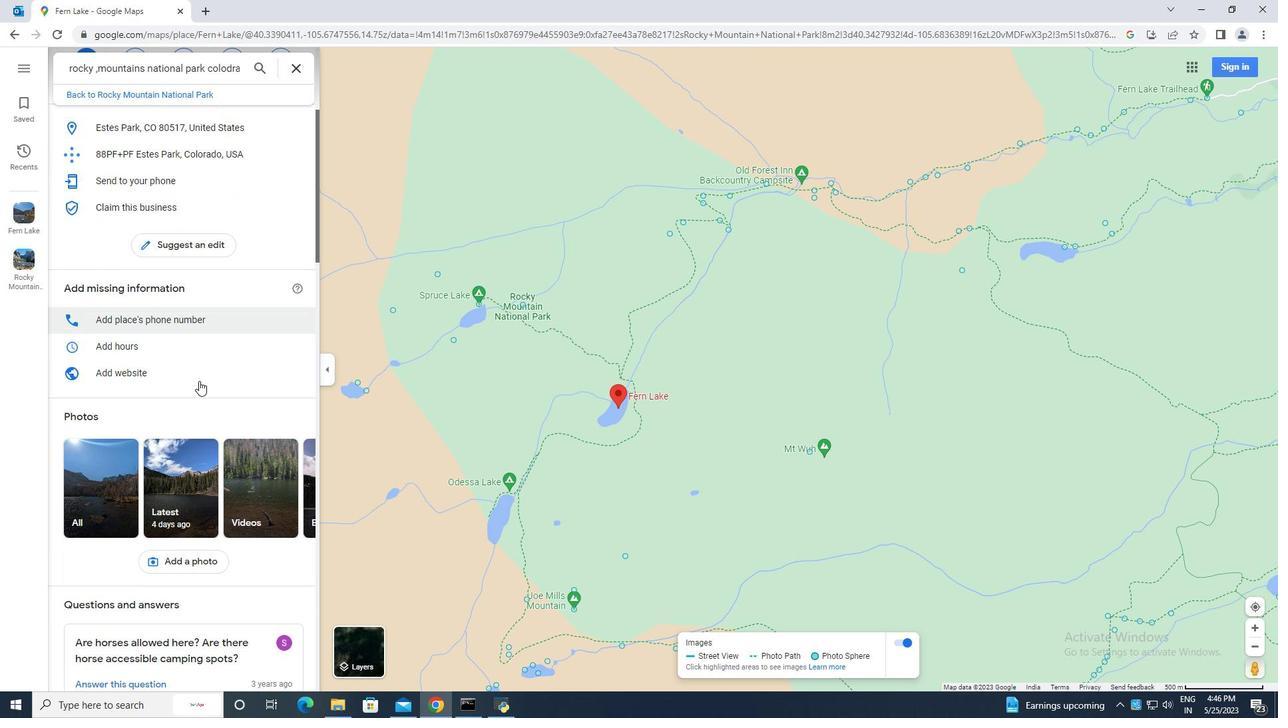 
Action: Mouse moved to (129, 286)
Screenshot: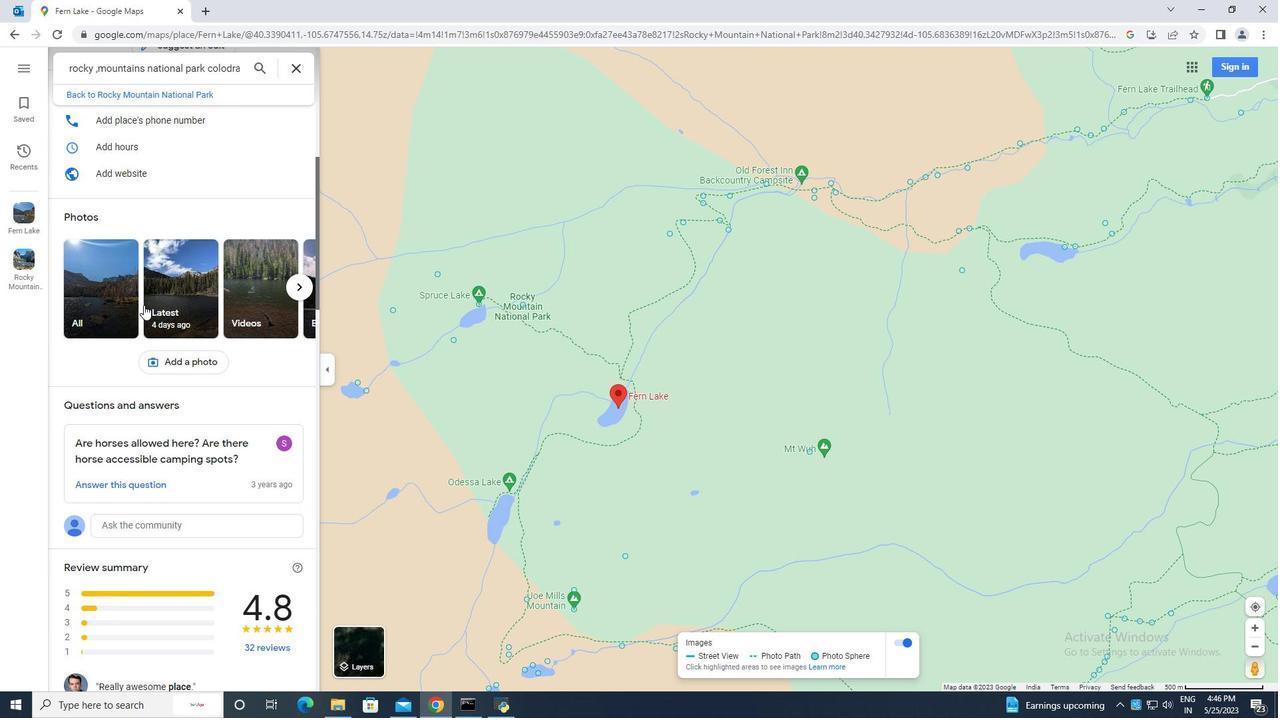 
Action: Mouse pressed left at (129, 286)
Screenshot: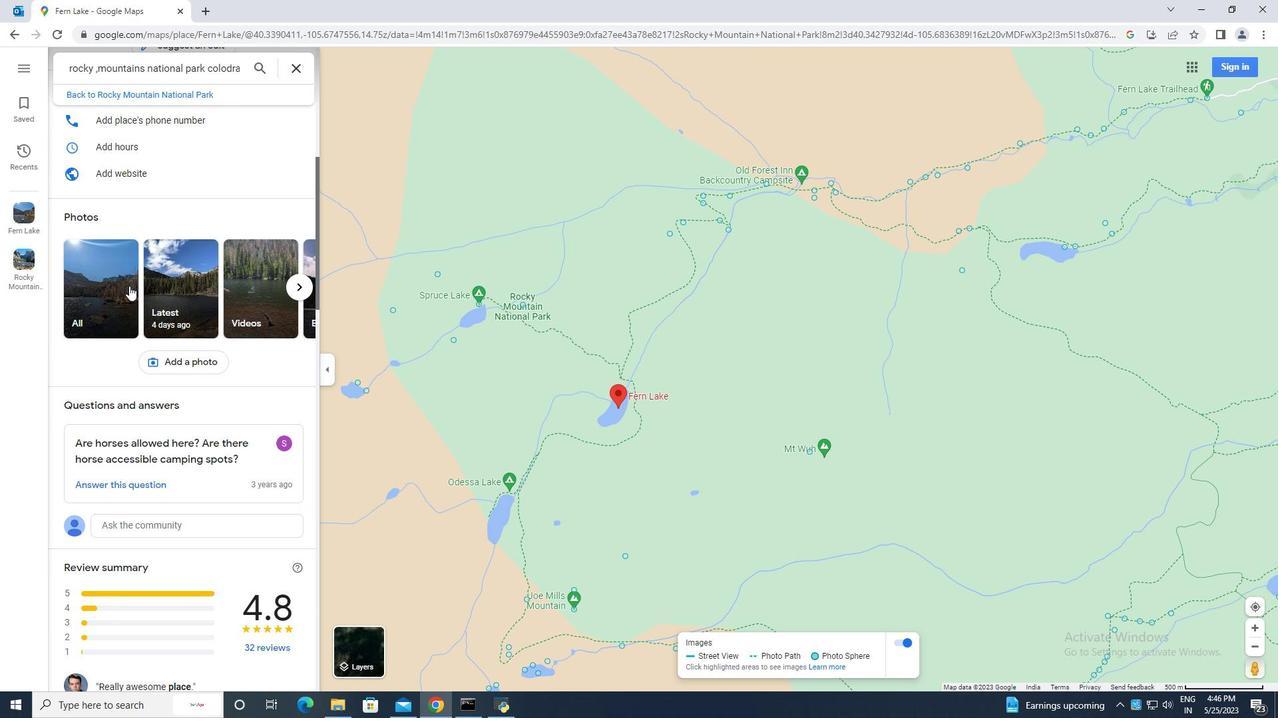 
Action: Mouse moved to (818, 592)
Screenshot: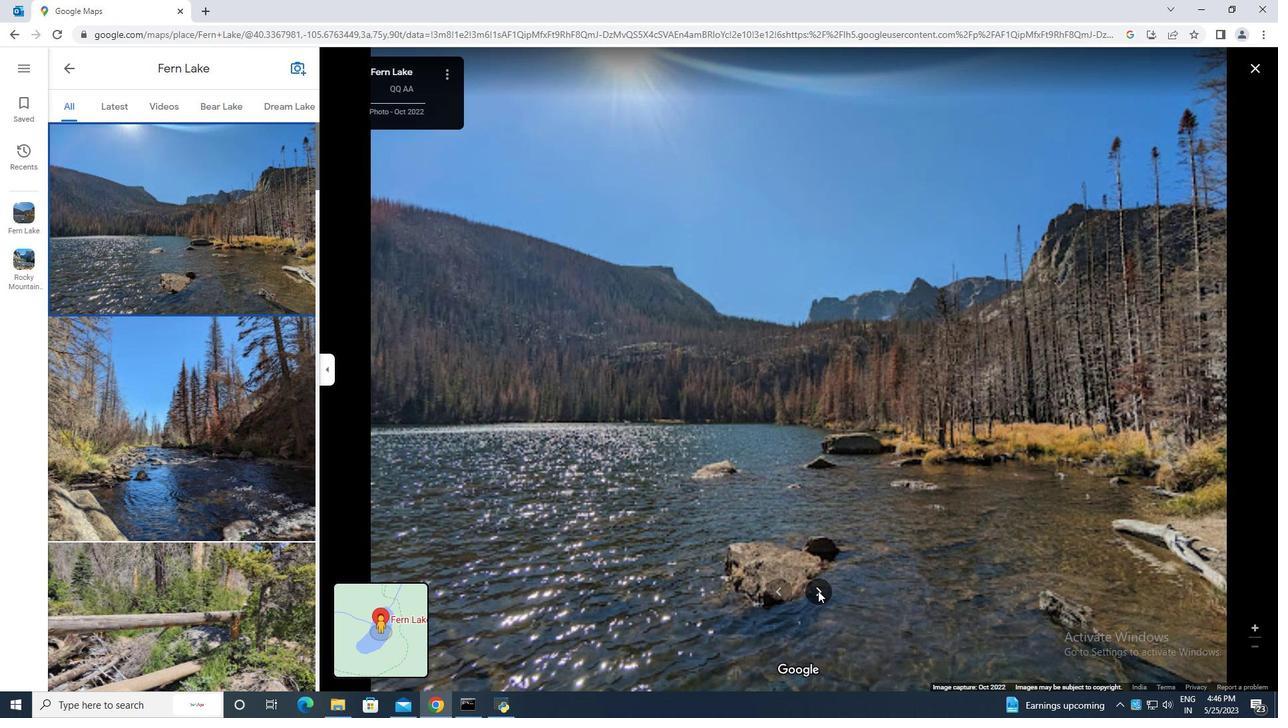 
Action: Mouse pressed left at (818, 592)
Screenshot: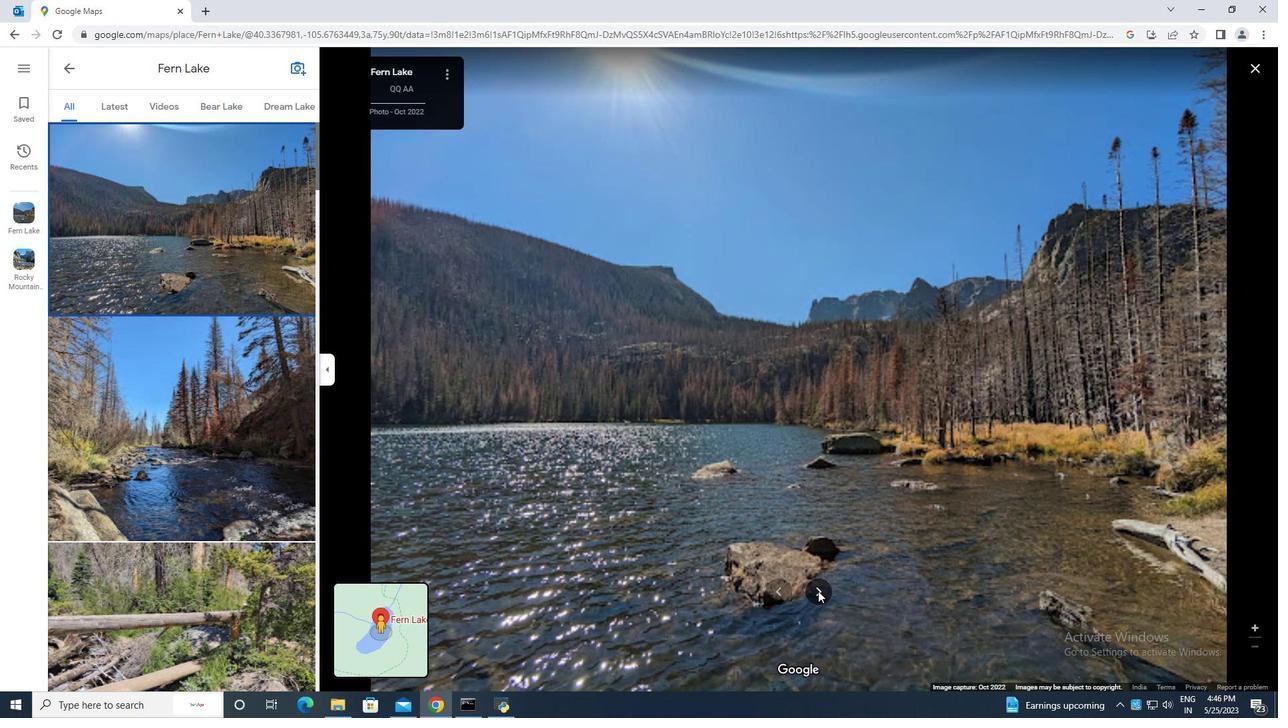 
Action: Mouse moved to (820, 593)
Screenshot: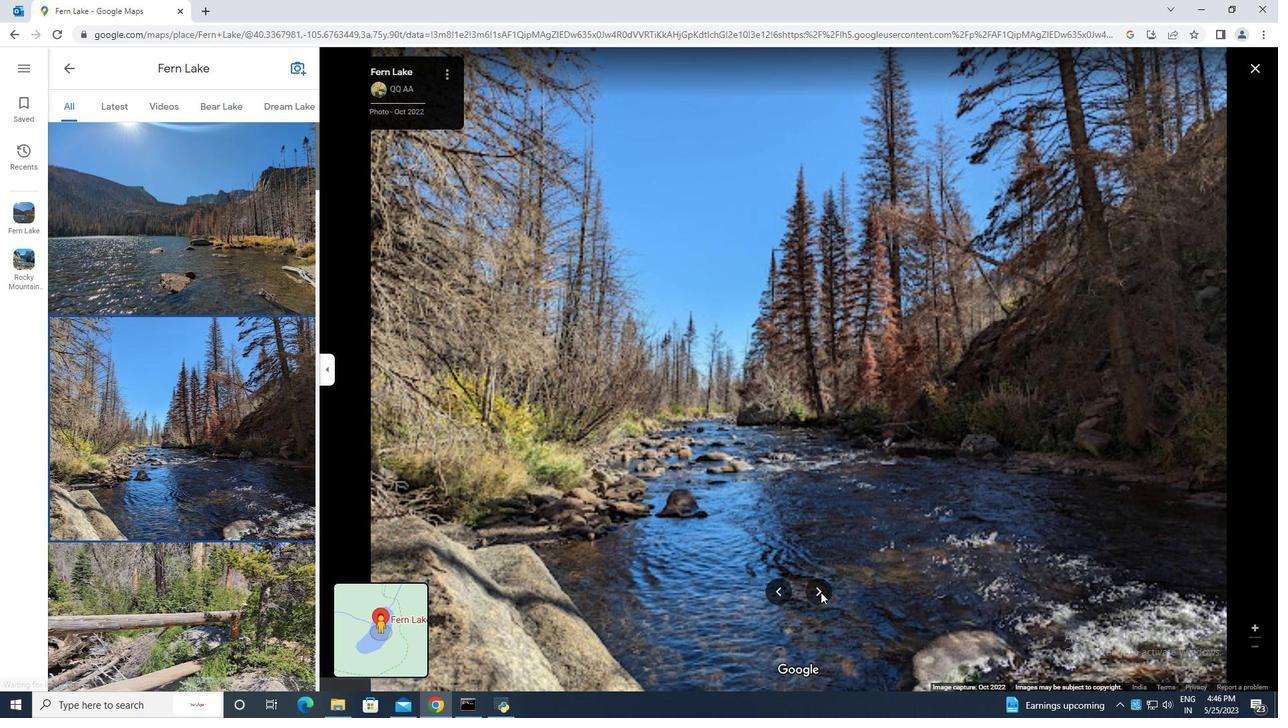 
Action: Mouse pressed left at (820, 593)
Screenshot: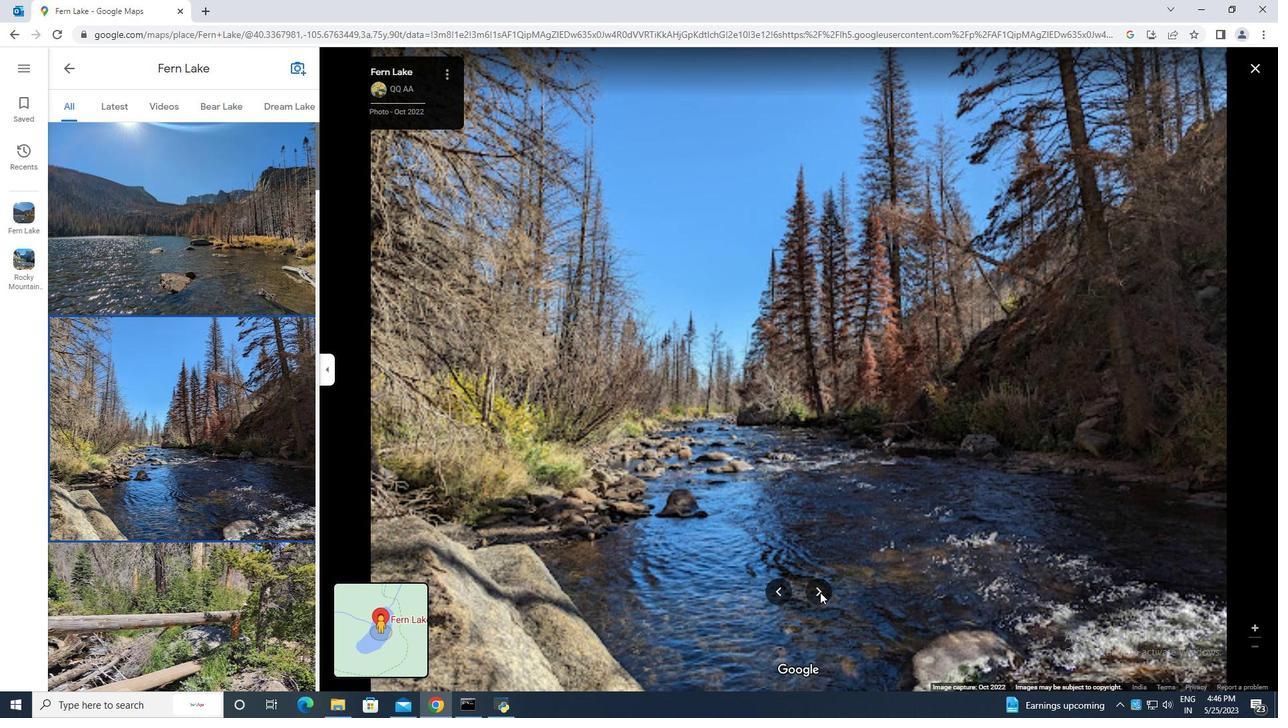 
Action: Mouse moved to (819, 592)
Screenshot: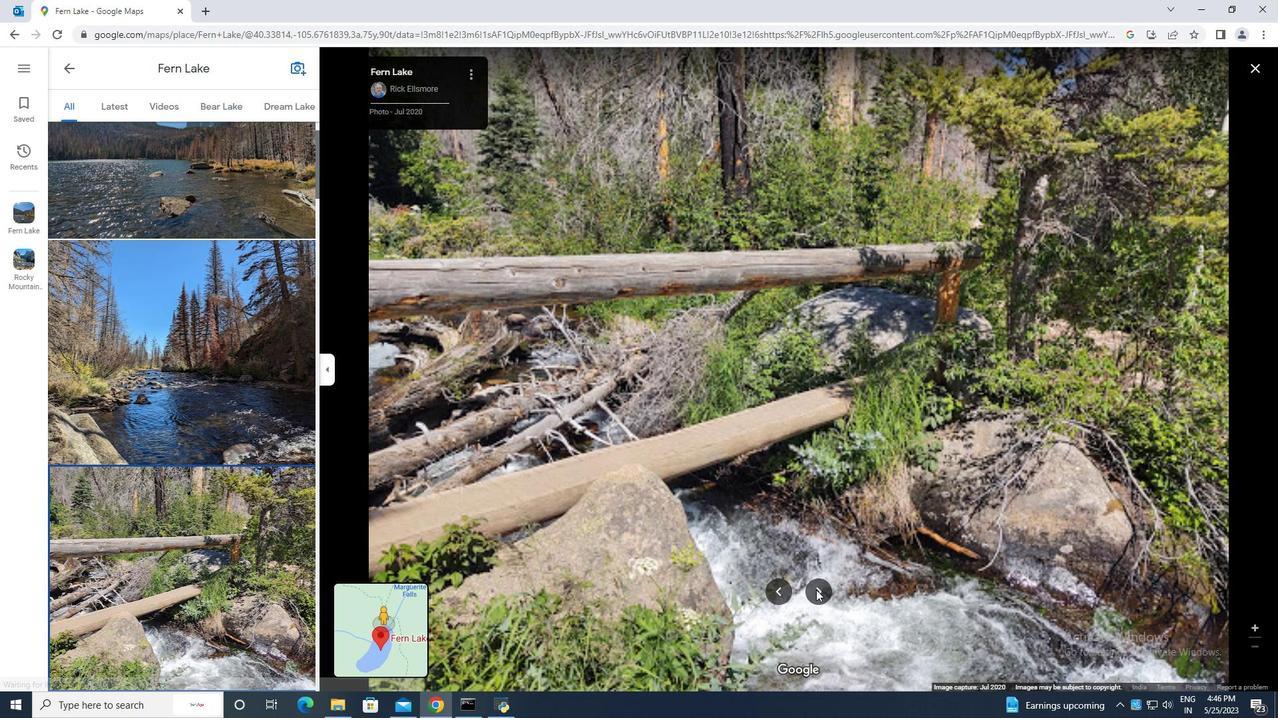 
Action: Mouse pressed left at (819, 592)
Screenshot: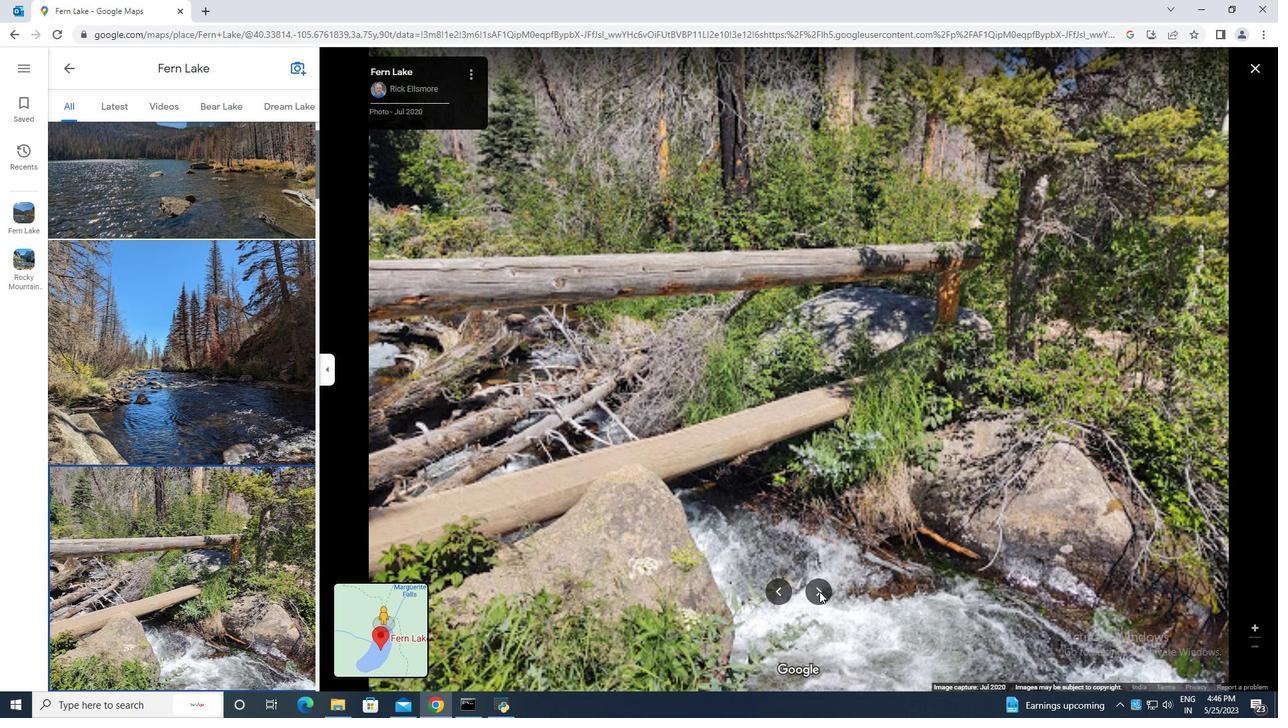 
Action: Mouse moved to (817, 593)
Screenshot: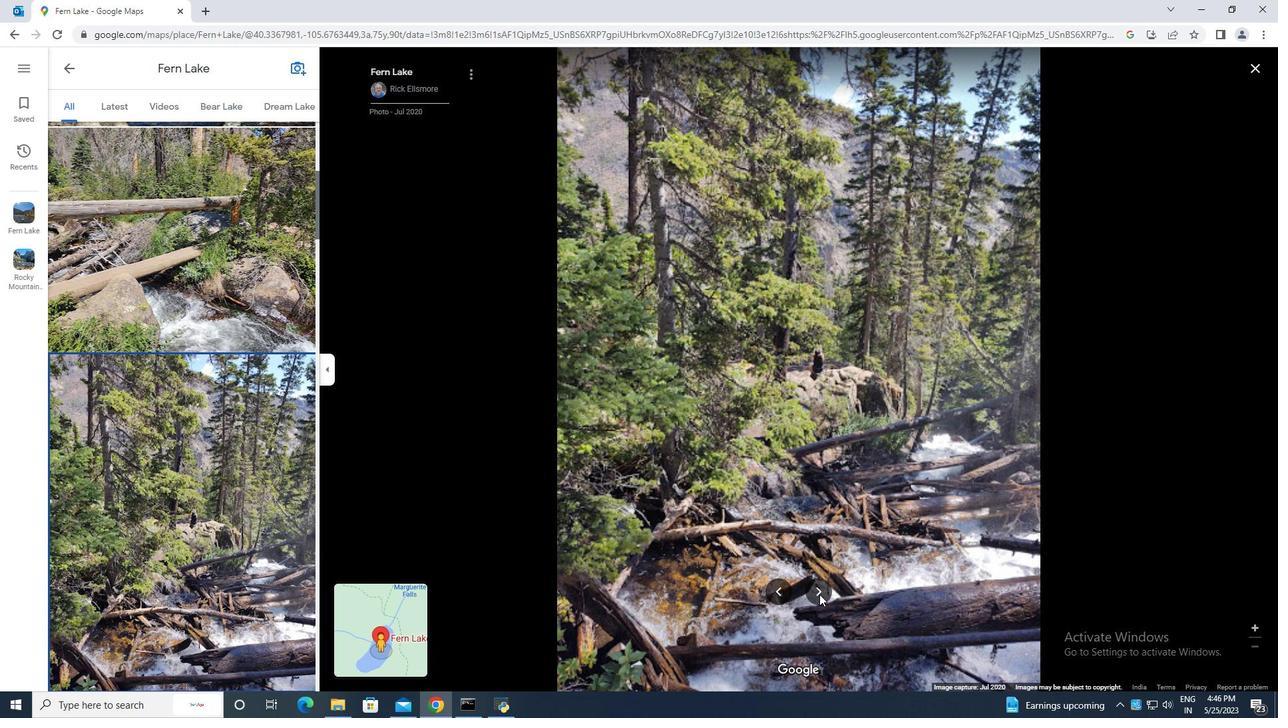 
Action: Mouse pressed left at (817, 593)
Screenshot: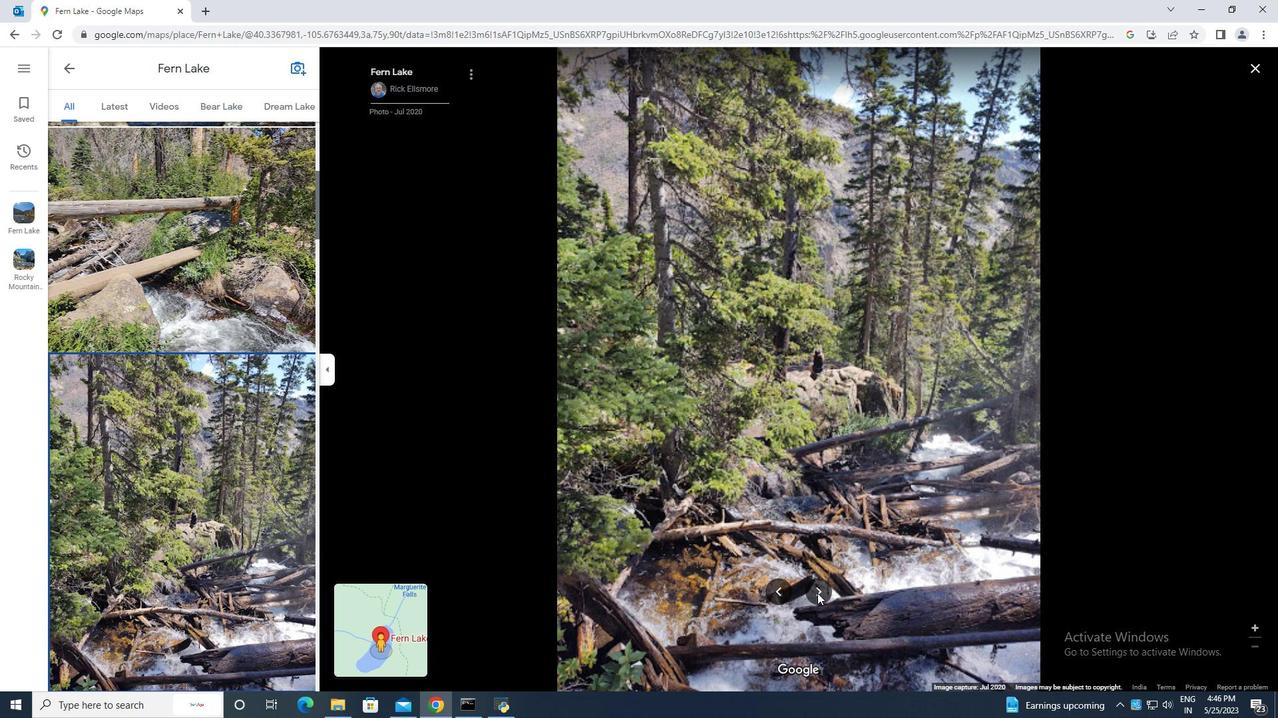 
Action: Mouse moved to (816, 593)
Screenshot: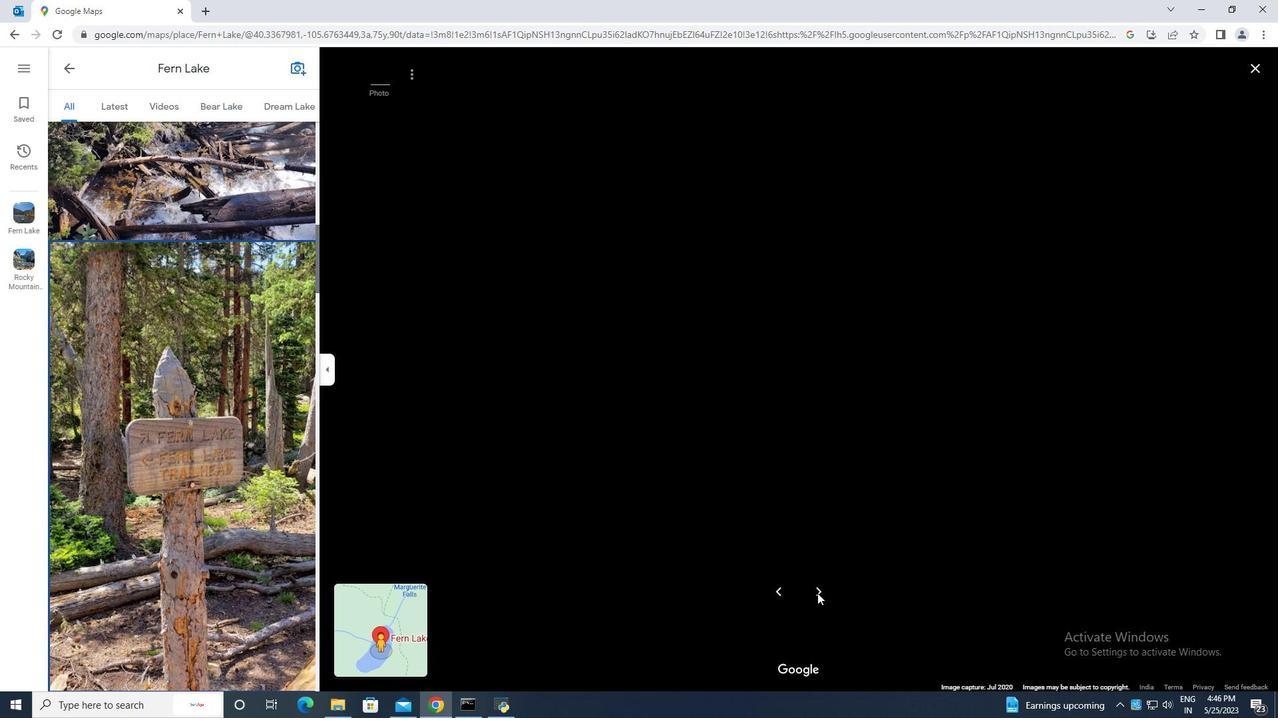 
Action: Mouse pressed left at (816, 593)
Screenshot: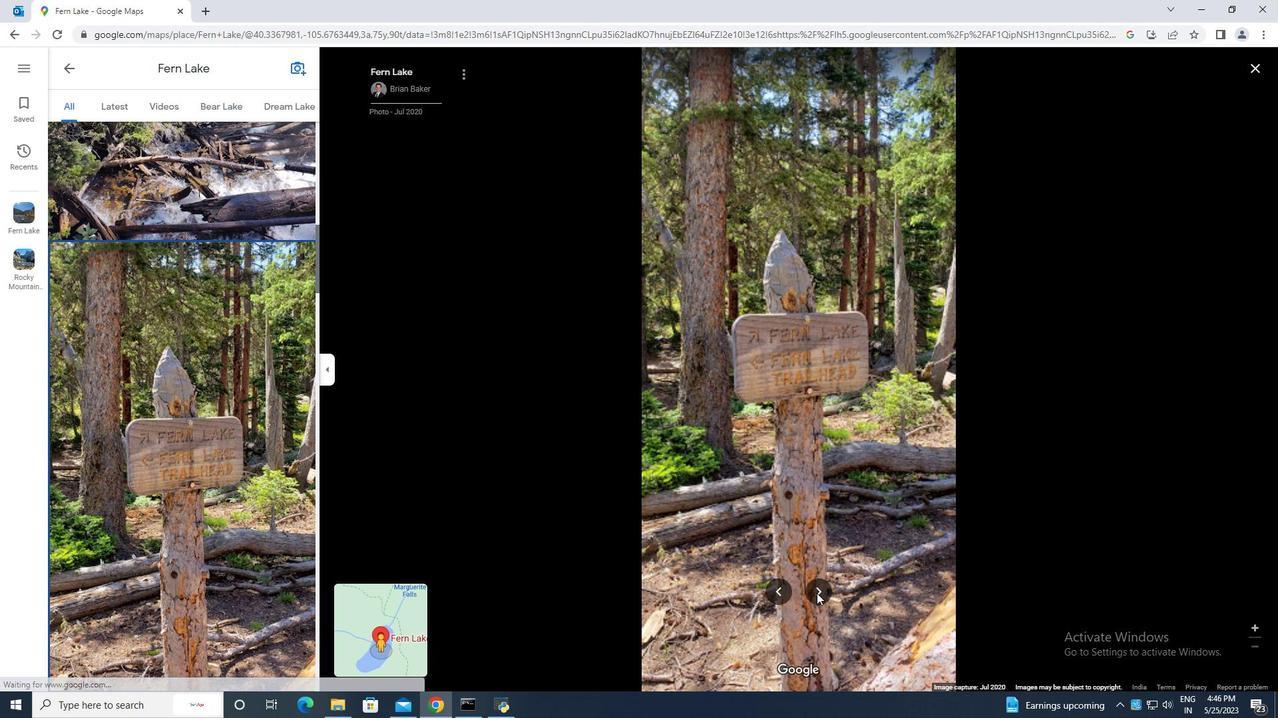 
Action: Mouse moved to (816, 593)
Screenshot: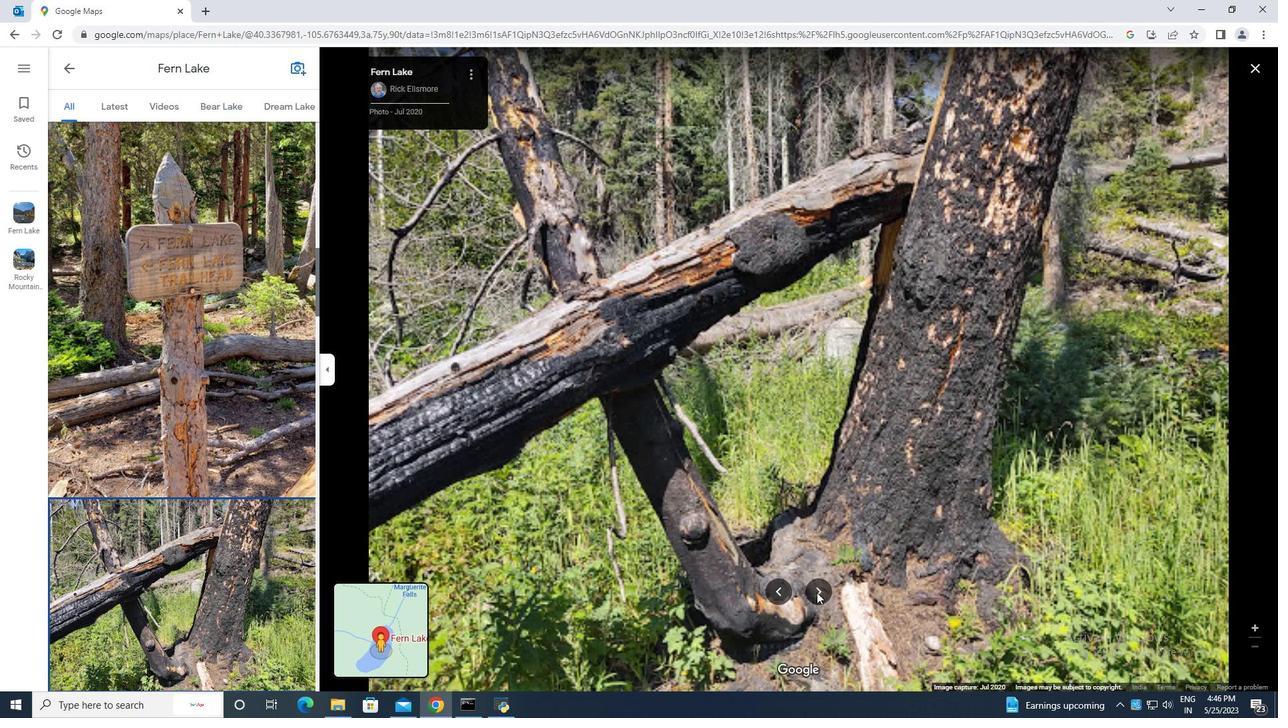 
Action: Mouse pressed left at (816, 593)
Screenshot: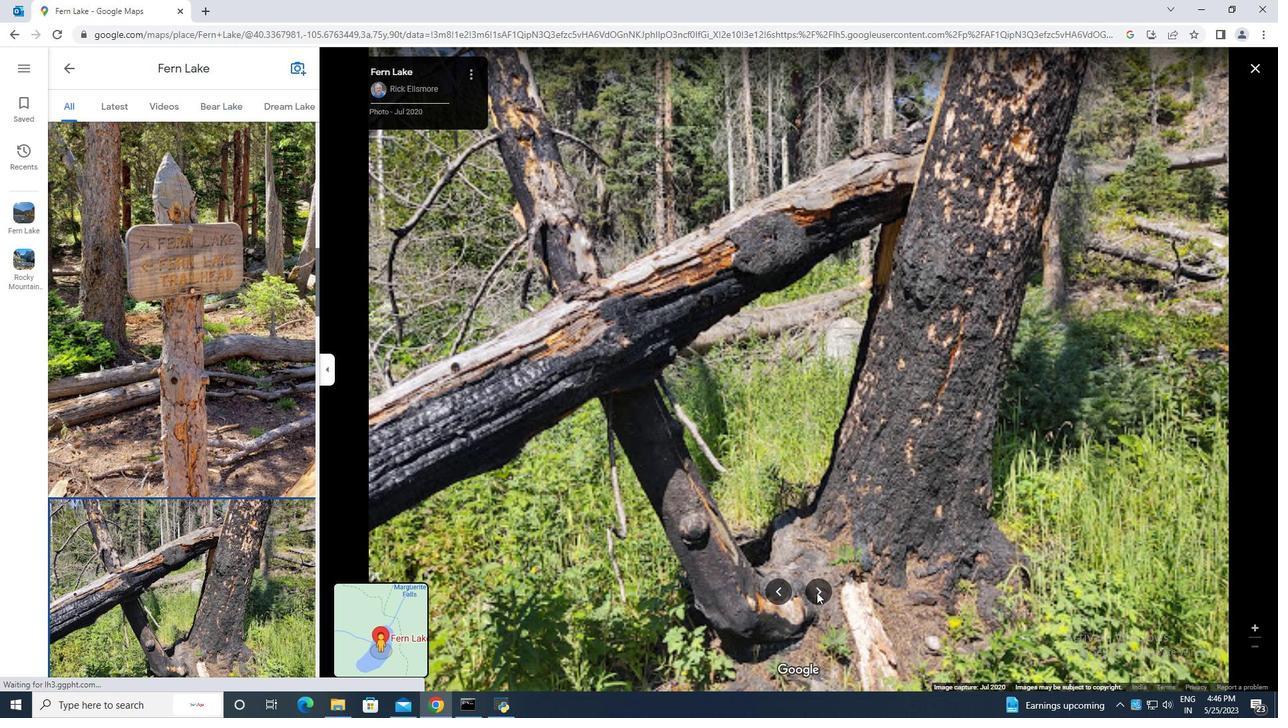 
Action: Mouse moved to (816, 593)
Screenshot: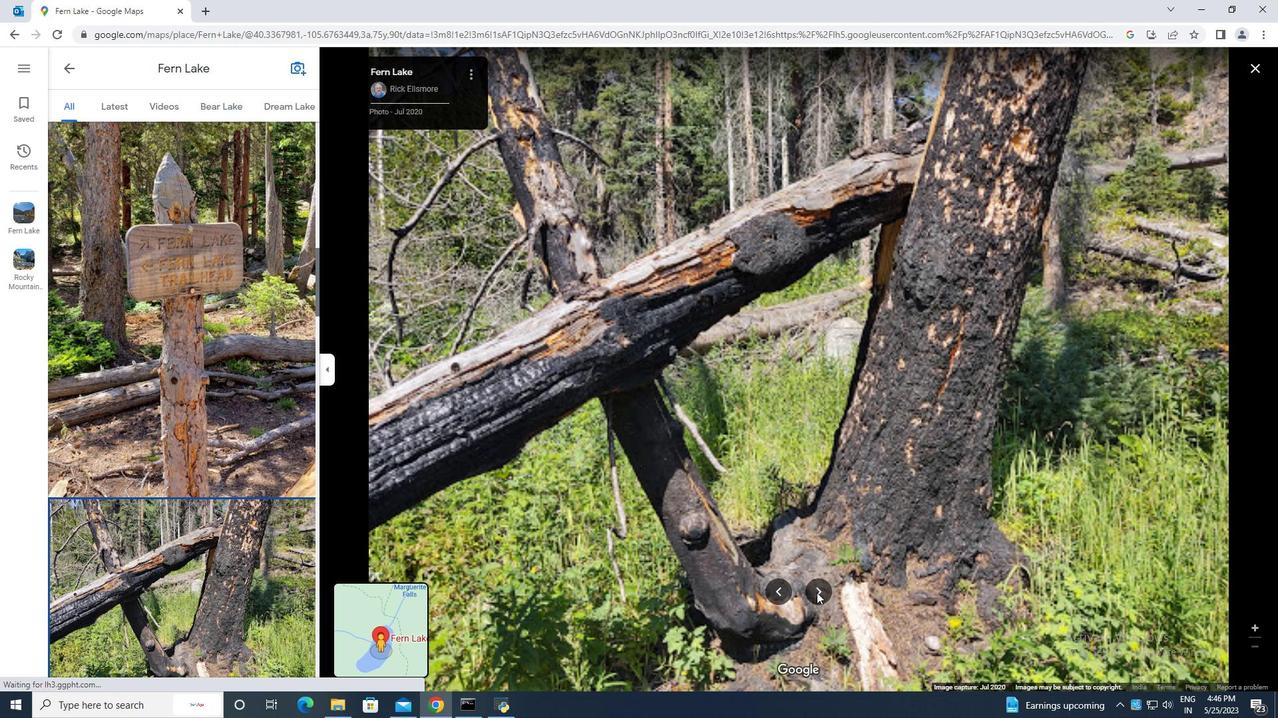 
Action: Mouse pressed left at (816, 593)
Screenshot: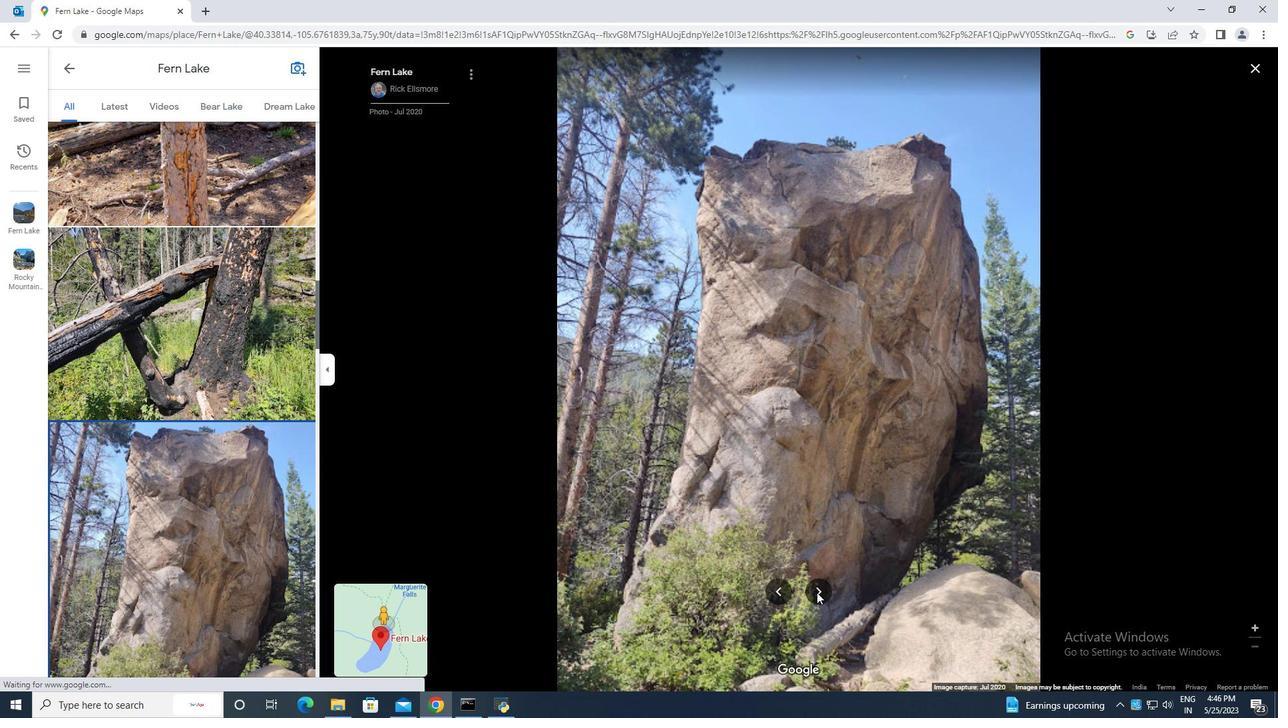 
Action: Mouse moved to (817, 593)
Screenshot: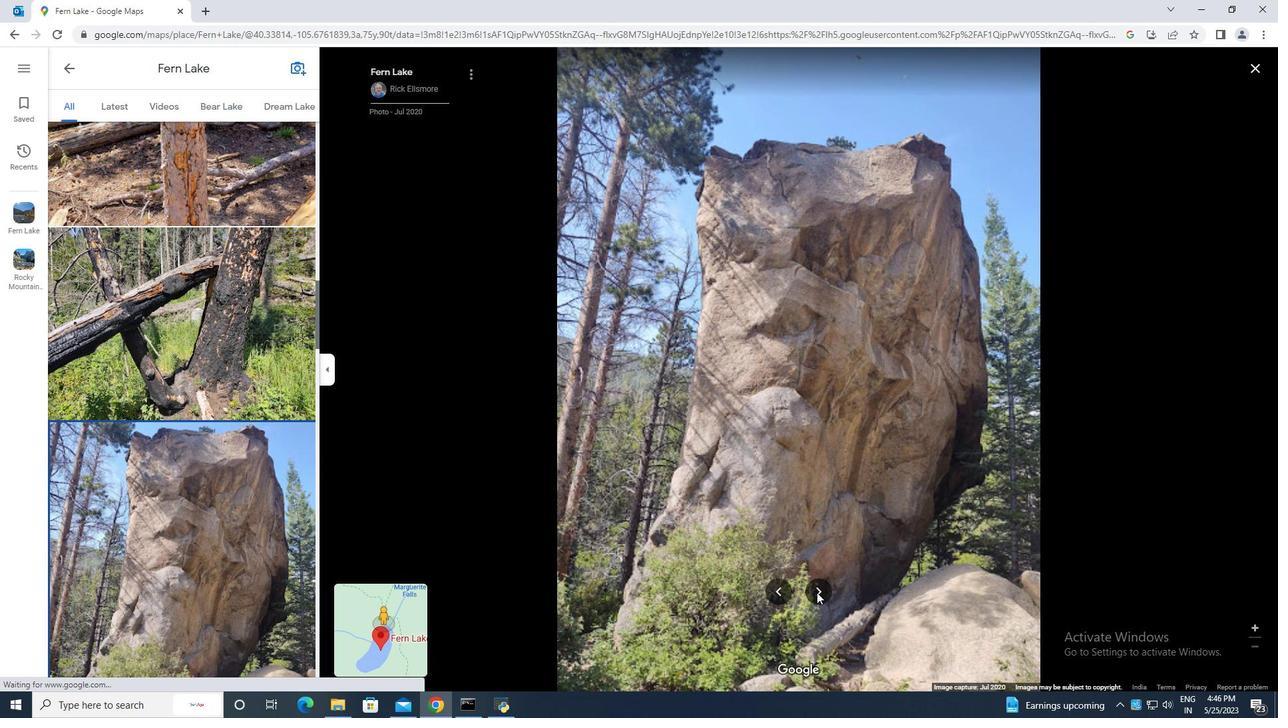 
Action: Mouse pressed left at (817, 593)
Screenshot: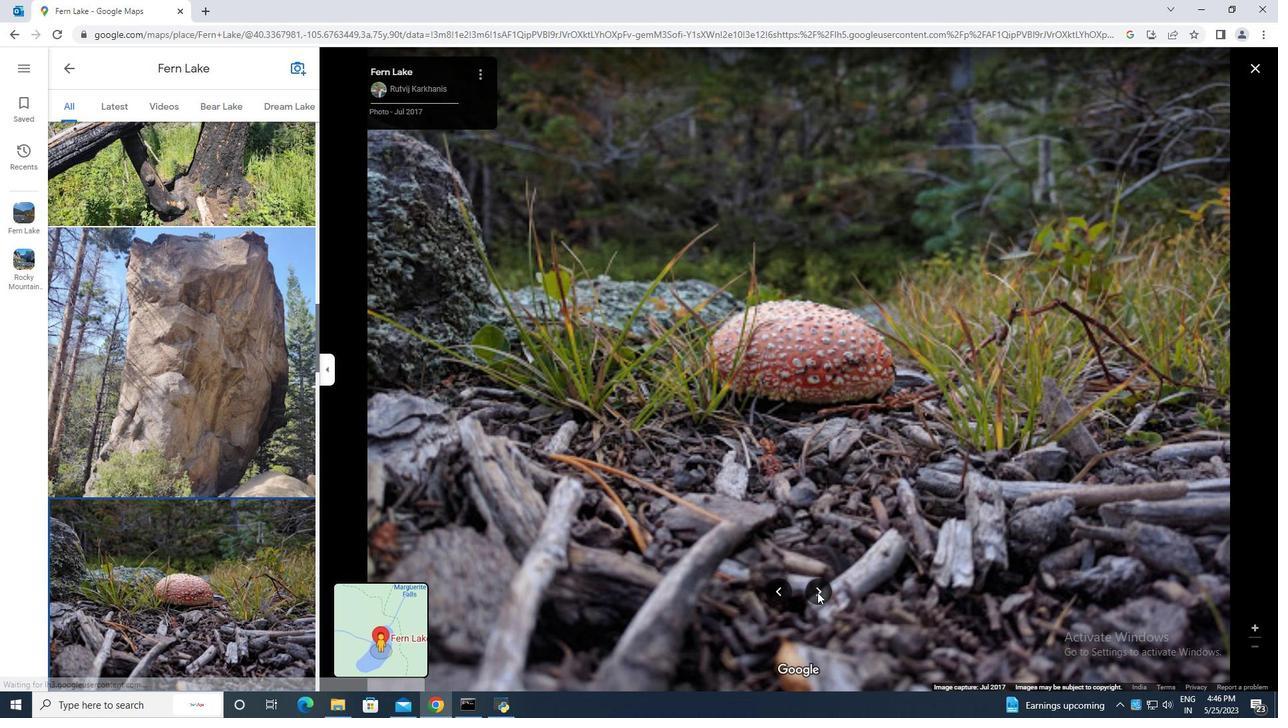 
Action: Mouse moved to (816, 593)
Screenshot: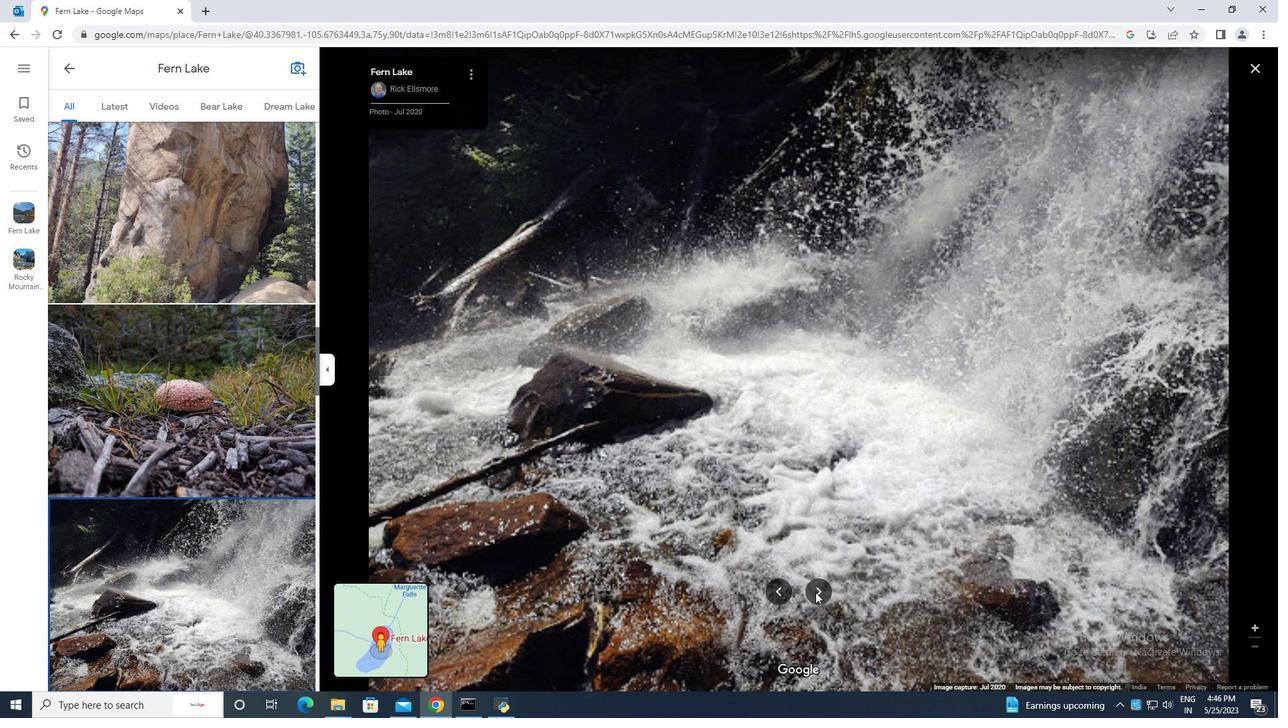 
Action: Mouse pressed left at (816, 593)
Screenshot: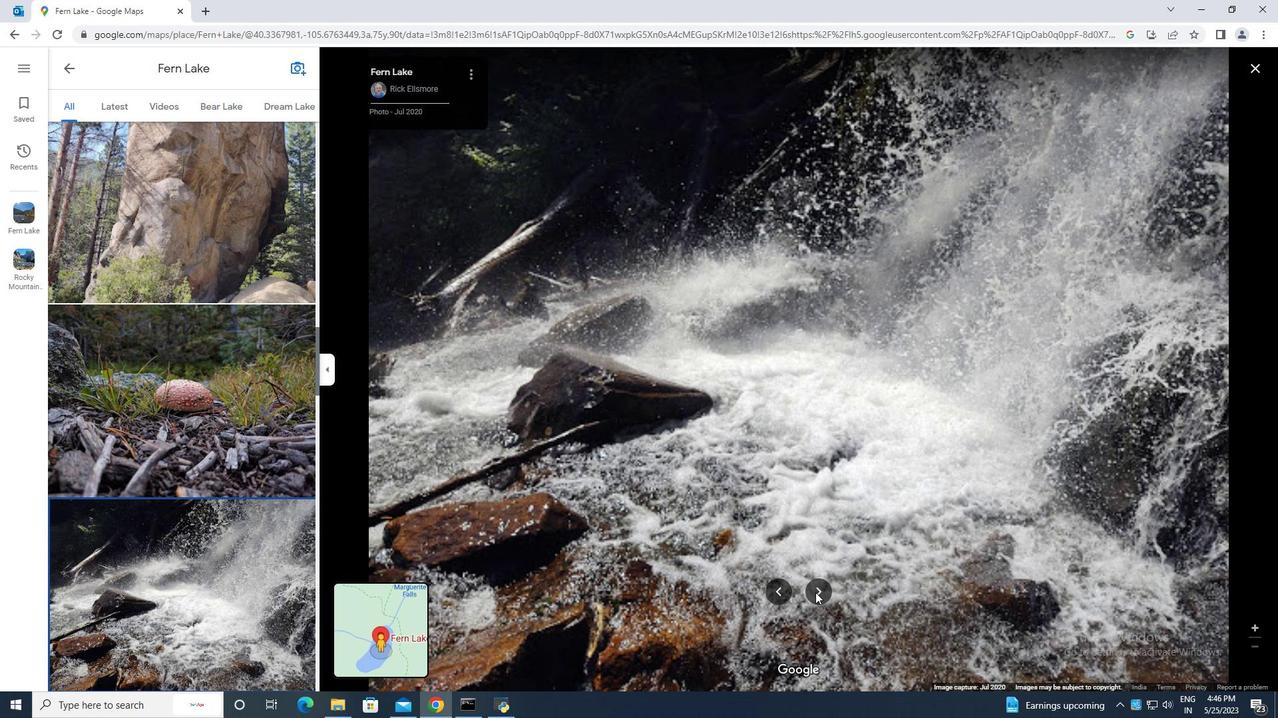 
Action: Mouse moved to (816, 593)
Screenshot: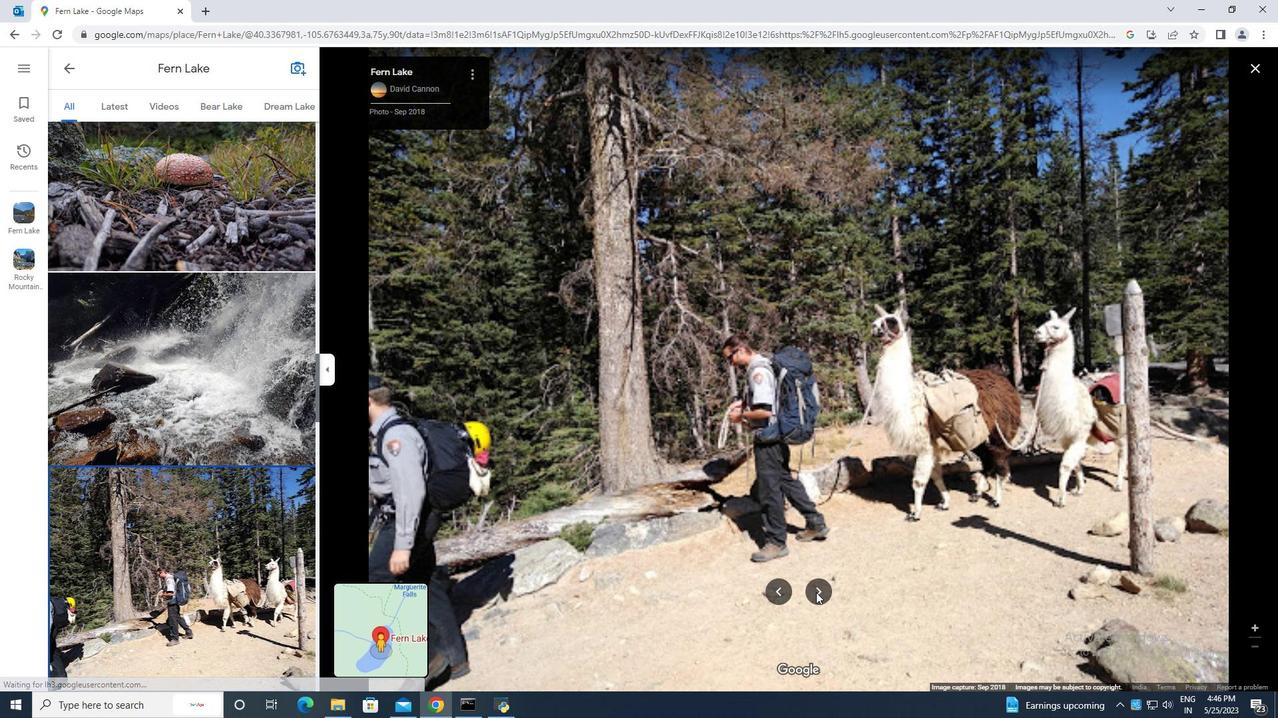 
Action: Mouse pressed left at (816, 593)
Screenshot: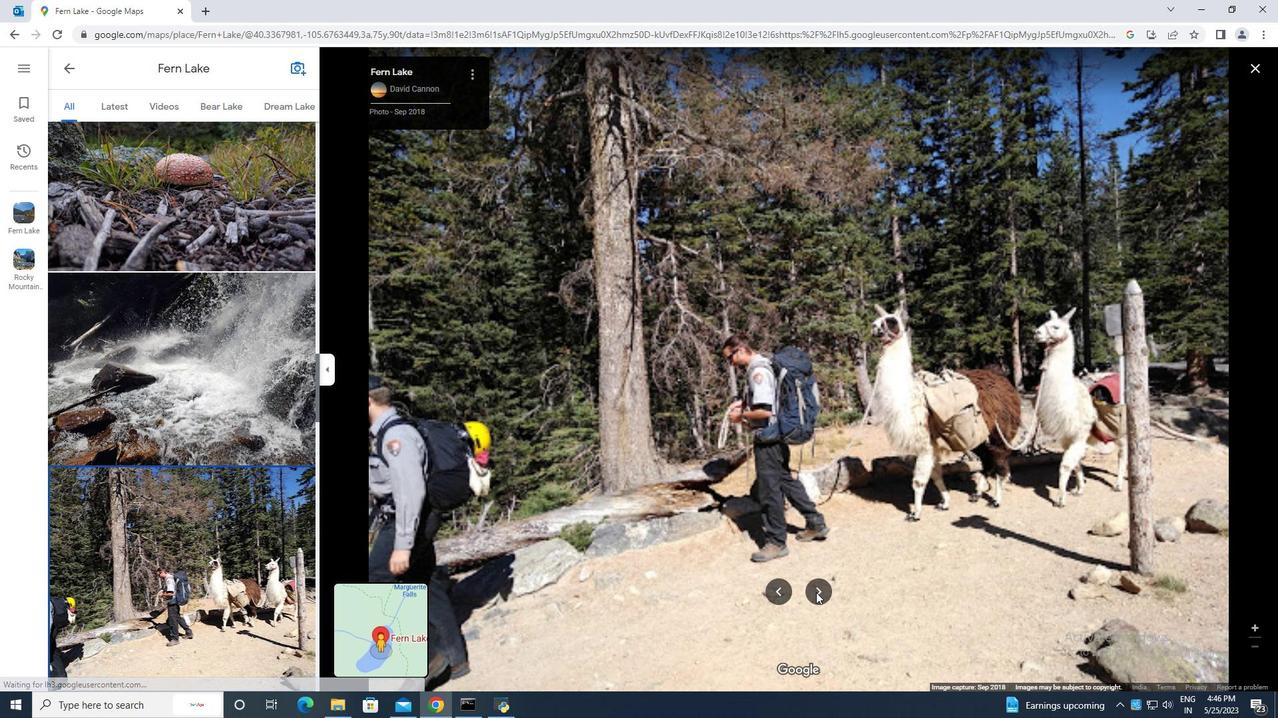 
Action: Mouse moved to (817, 593)
Screenshot: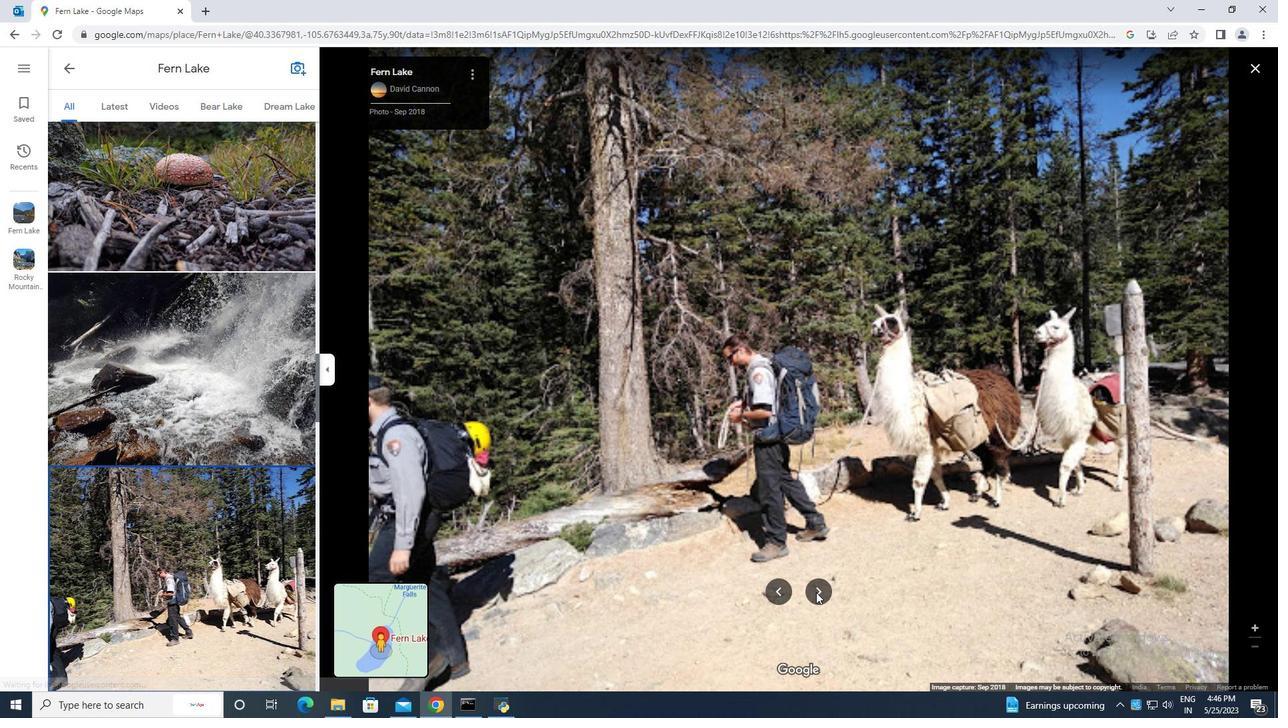 
Action: Mouse pressed left at (817, 593)
Screenshot: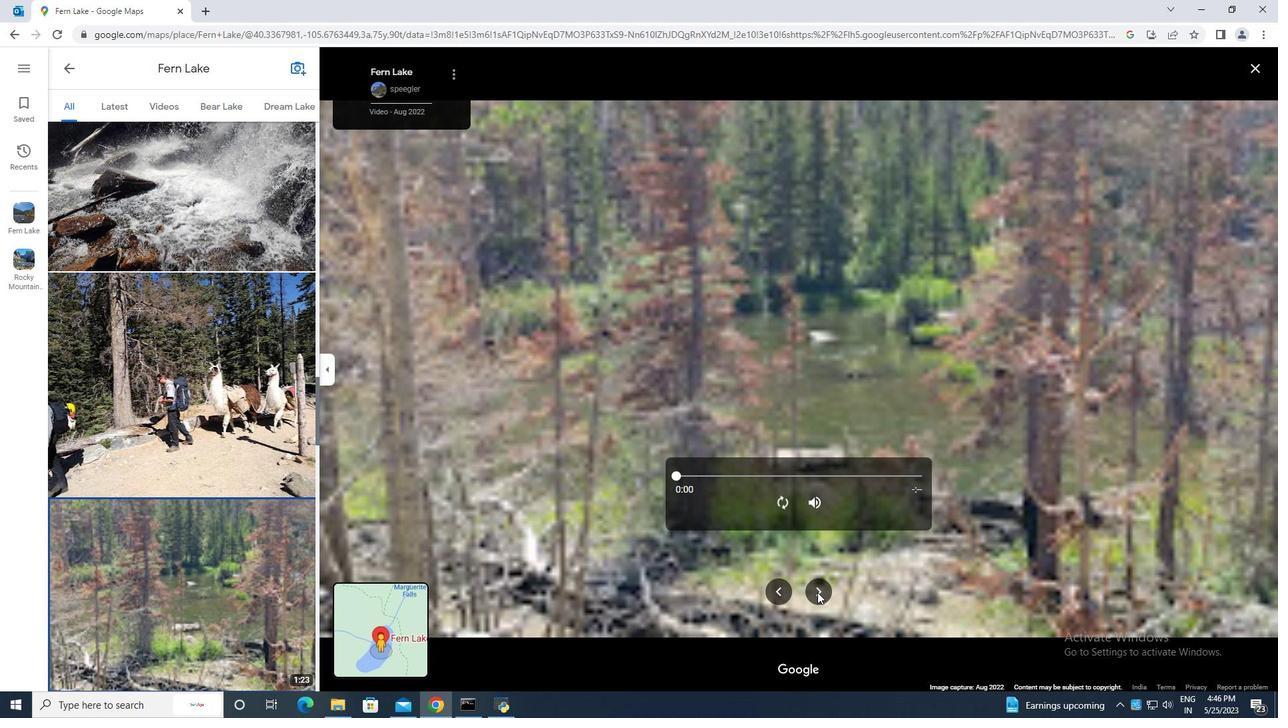 
Action: Mouse pressed left at (817, 593)
Screenshot: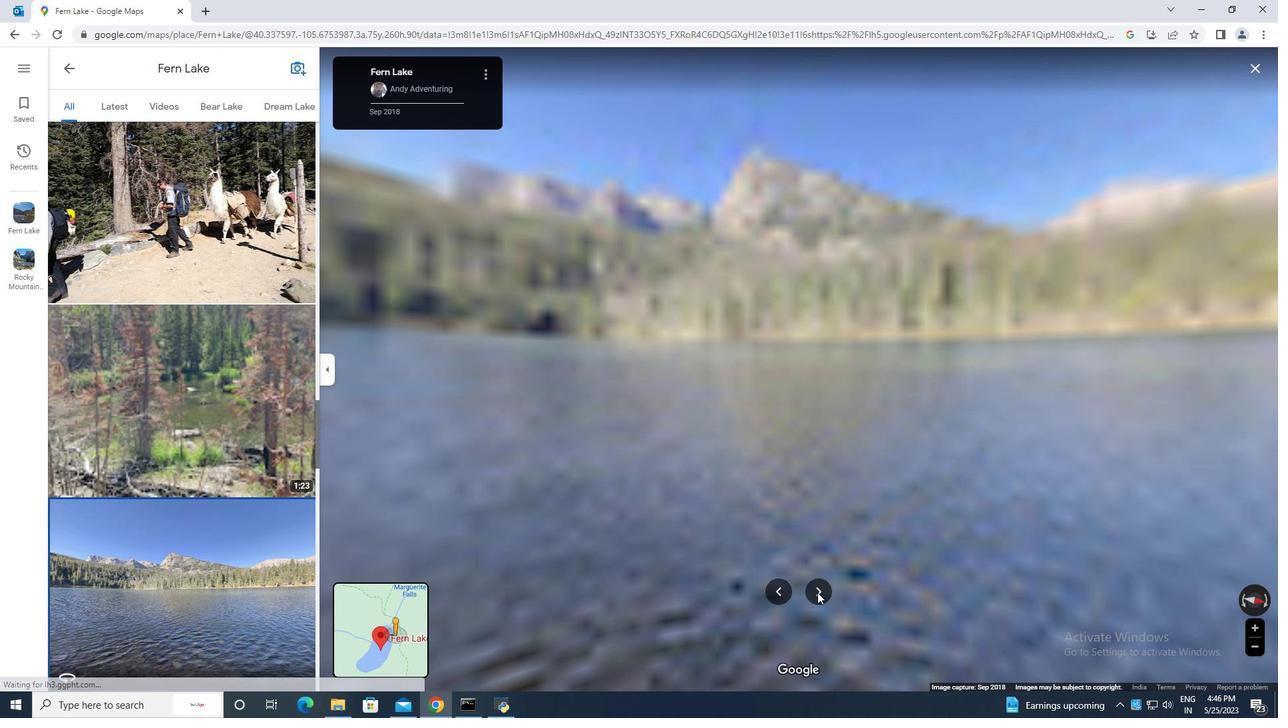 
Action: Mouse moved to (818, 595)
Screenshot: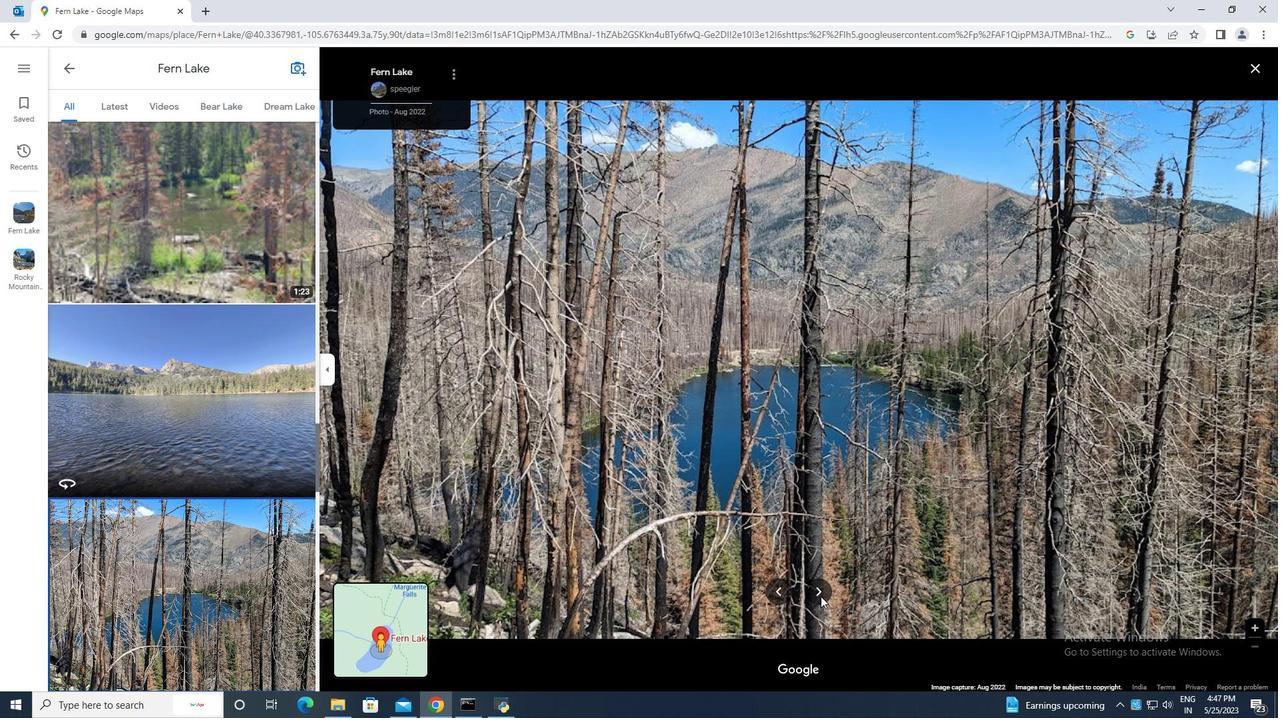 
Action: Mouse pressed left at (818, 595)
Screenshot: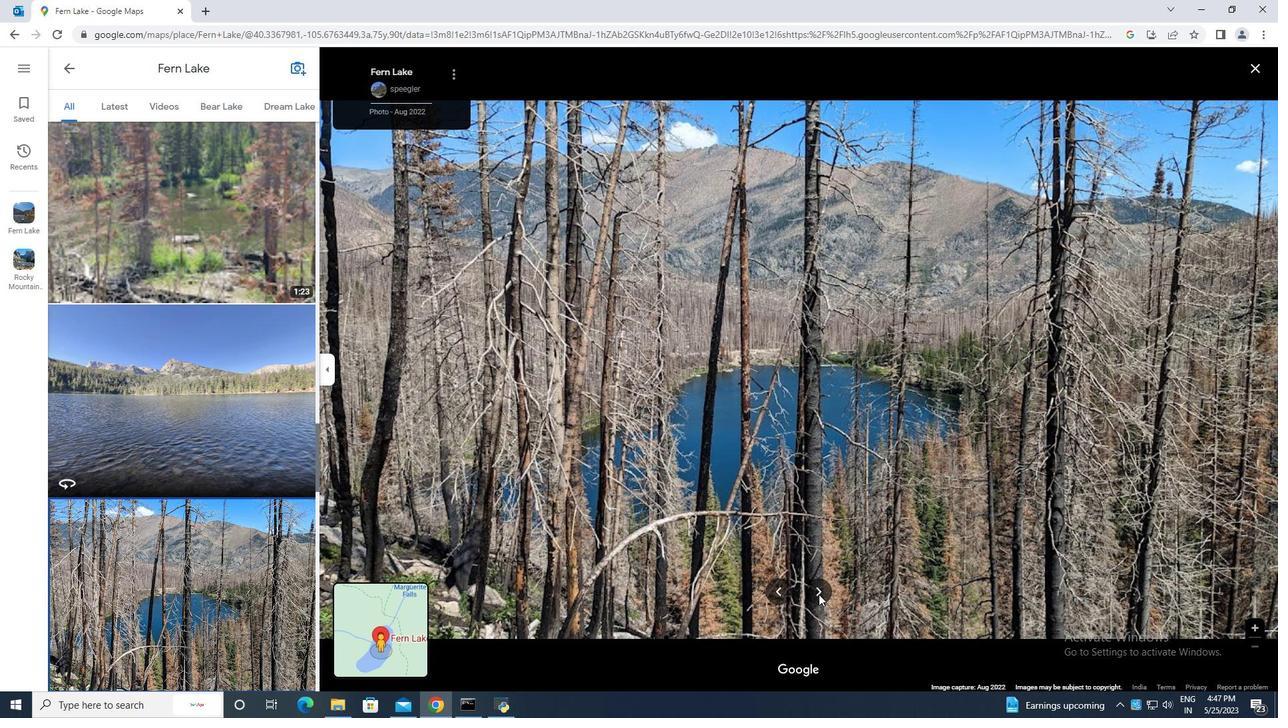 
Action: Mouse moved to (818, 598)
Screenshot: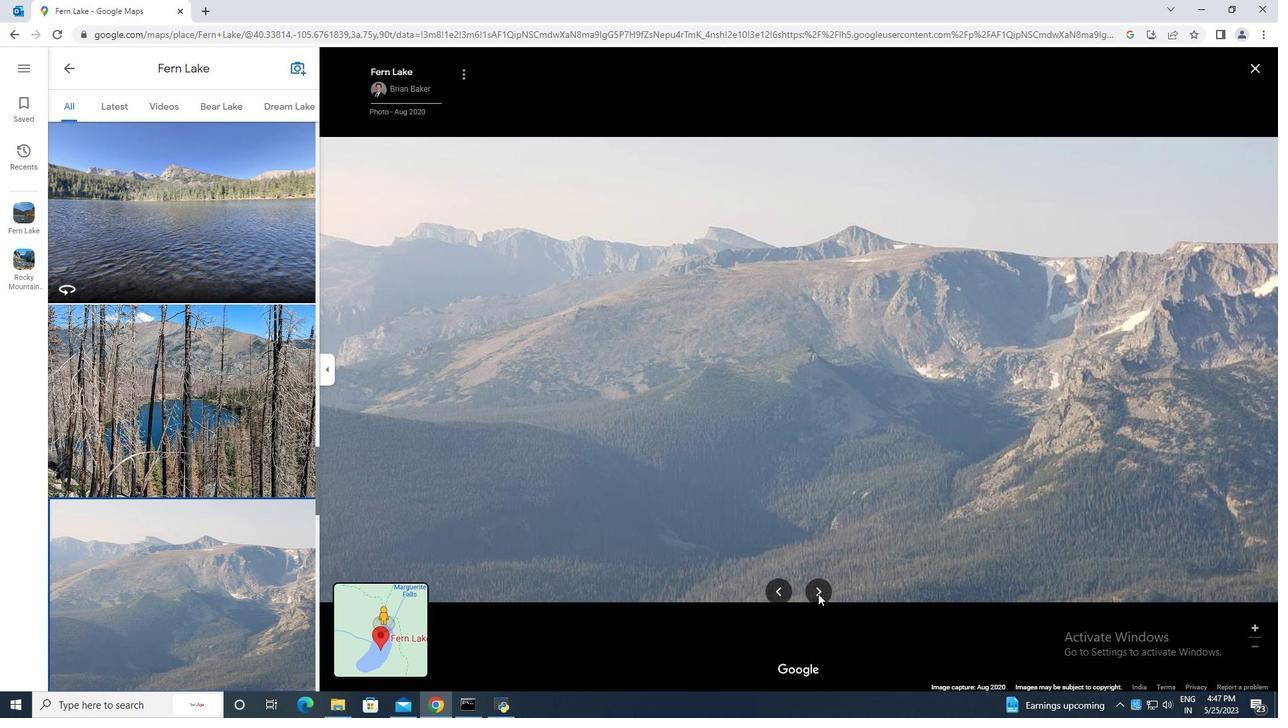 
Action: Mouse pressed left at (818, 598)
Screenshot: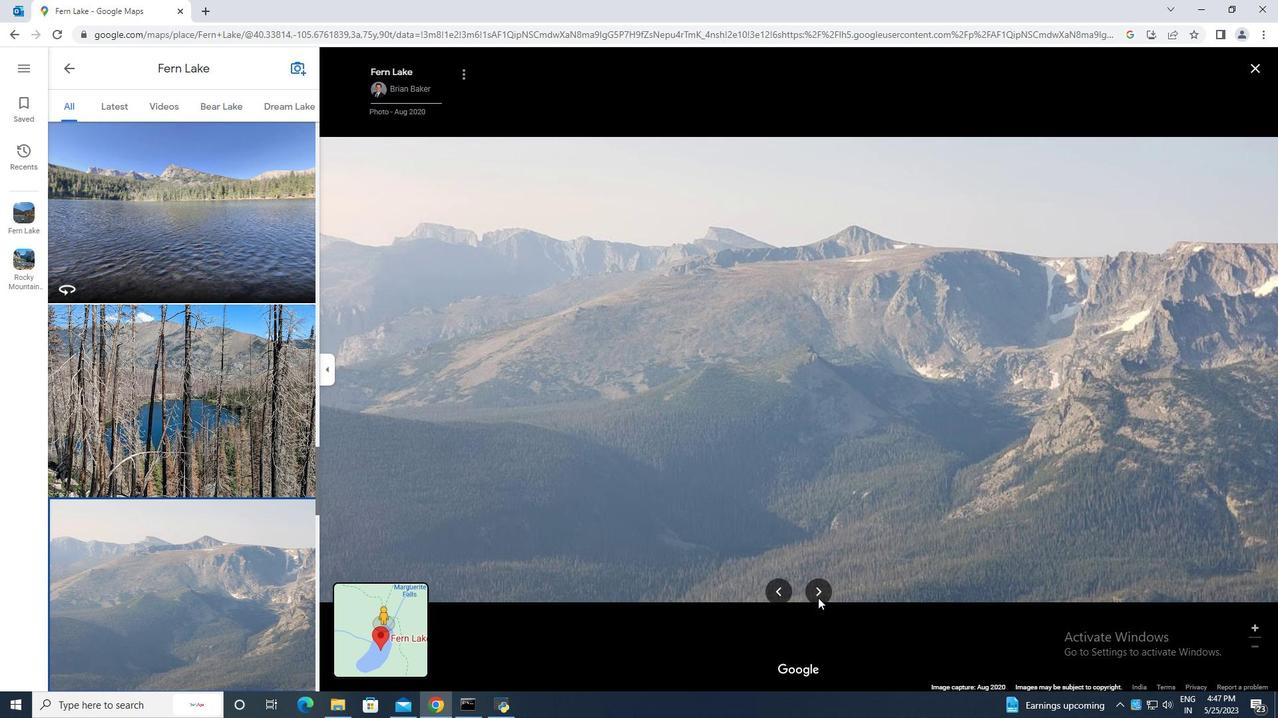 
Action: Mouse moved to (818, 597)
Screenshot: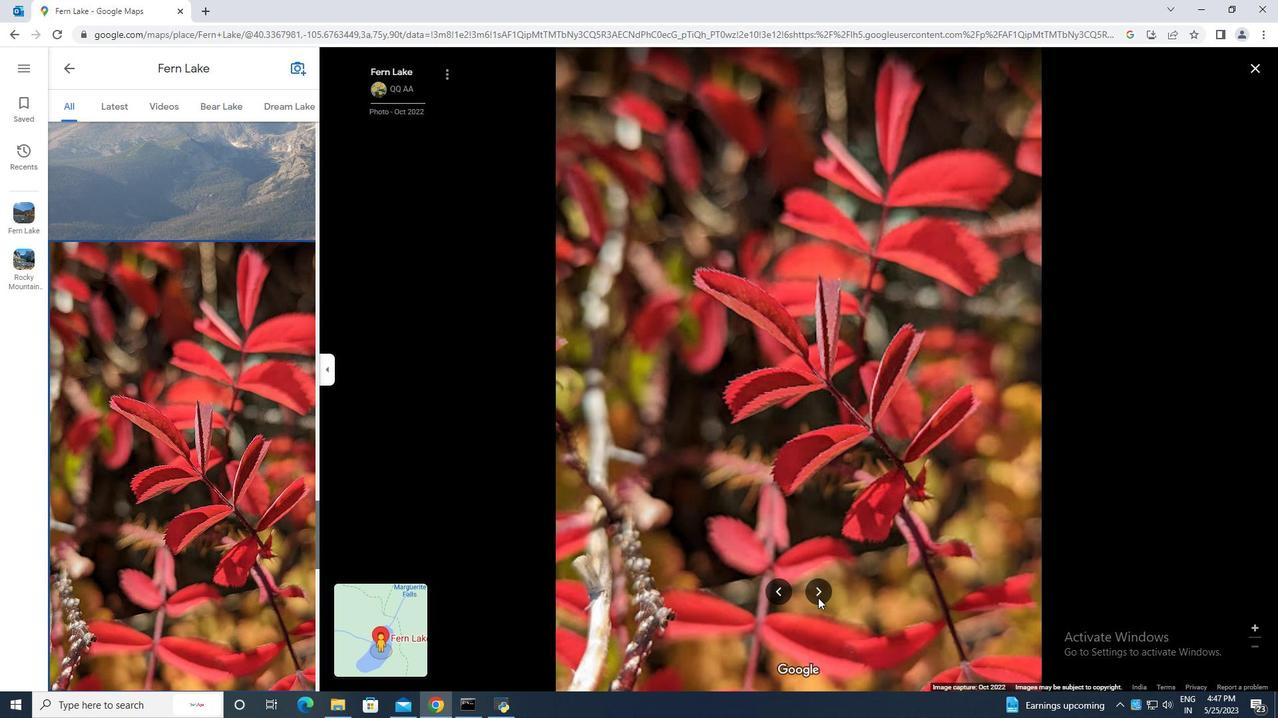 
Action: Mouse pressed left at (818, 597)
Screenshot: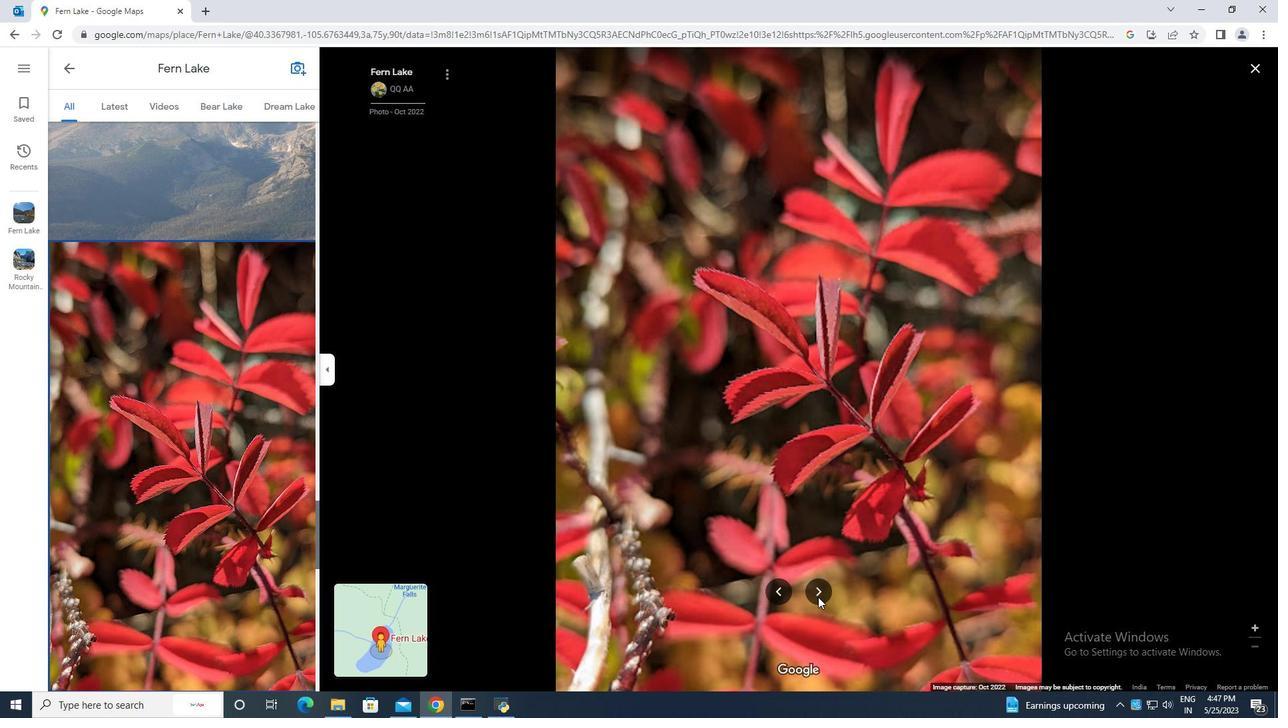 
Action: Mouse moved to (817, 595)
Screenshot: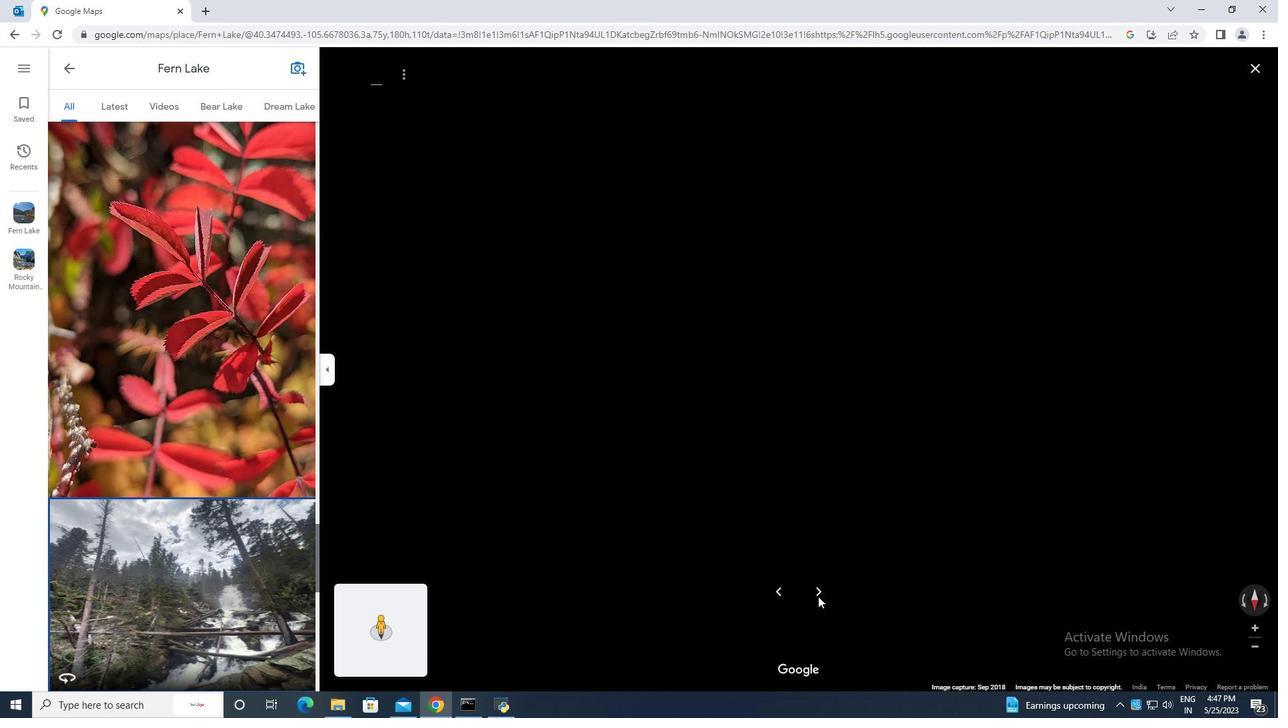 
Action: Mouse pressed left at (817, 595)
Screenshot: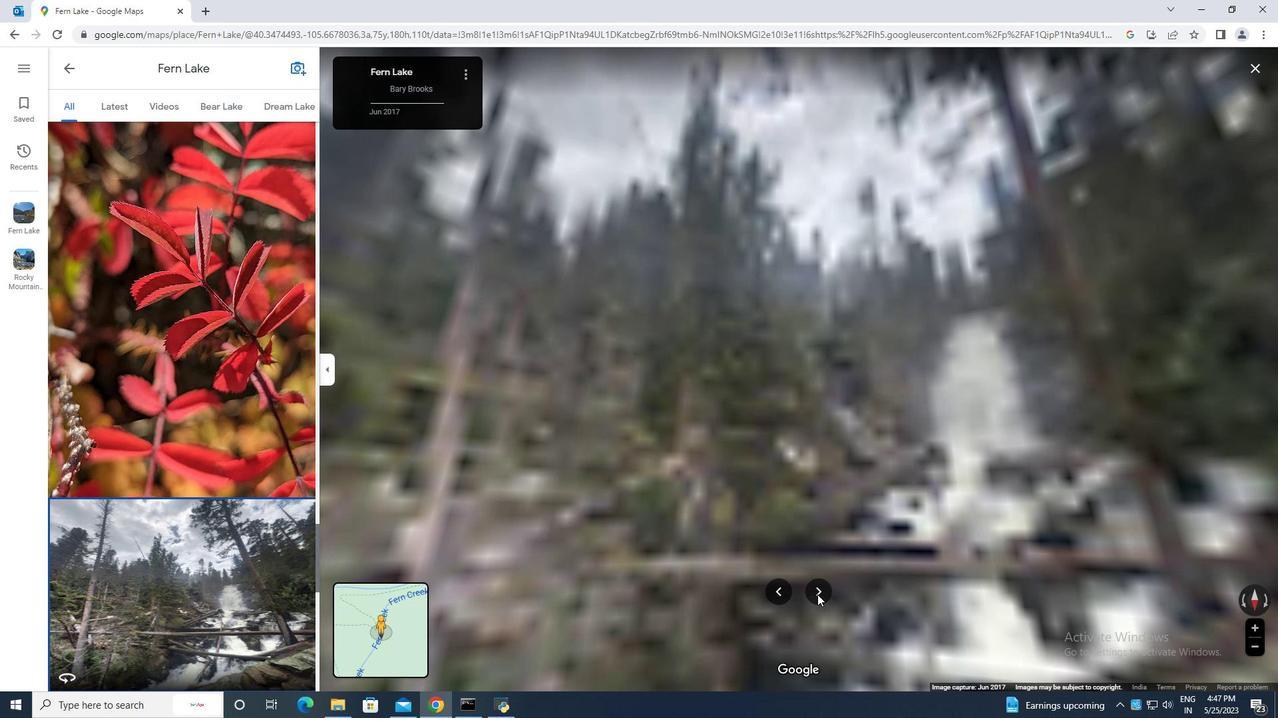 
Action: Mouse moved to (814, 594)
Screenshot: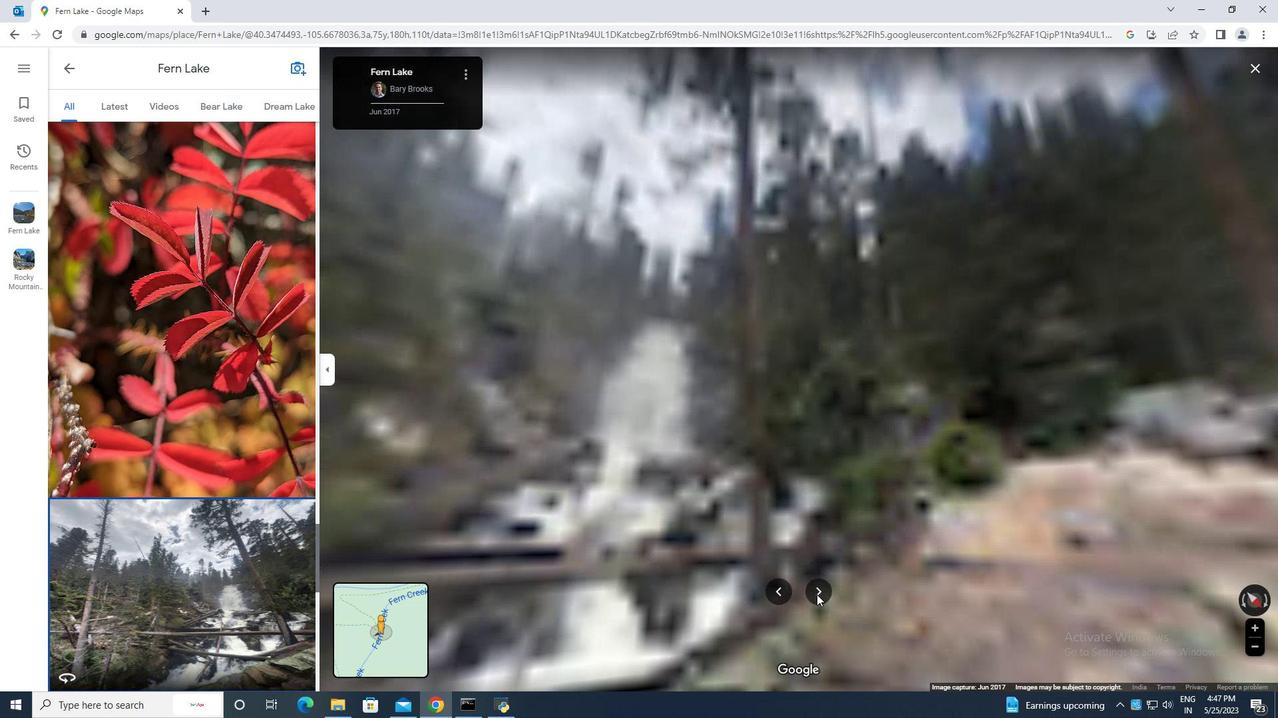 
Action: Mouse pressed left at (814, 594)
Screenshot: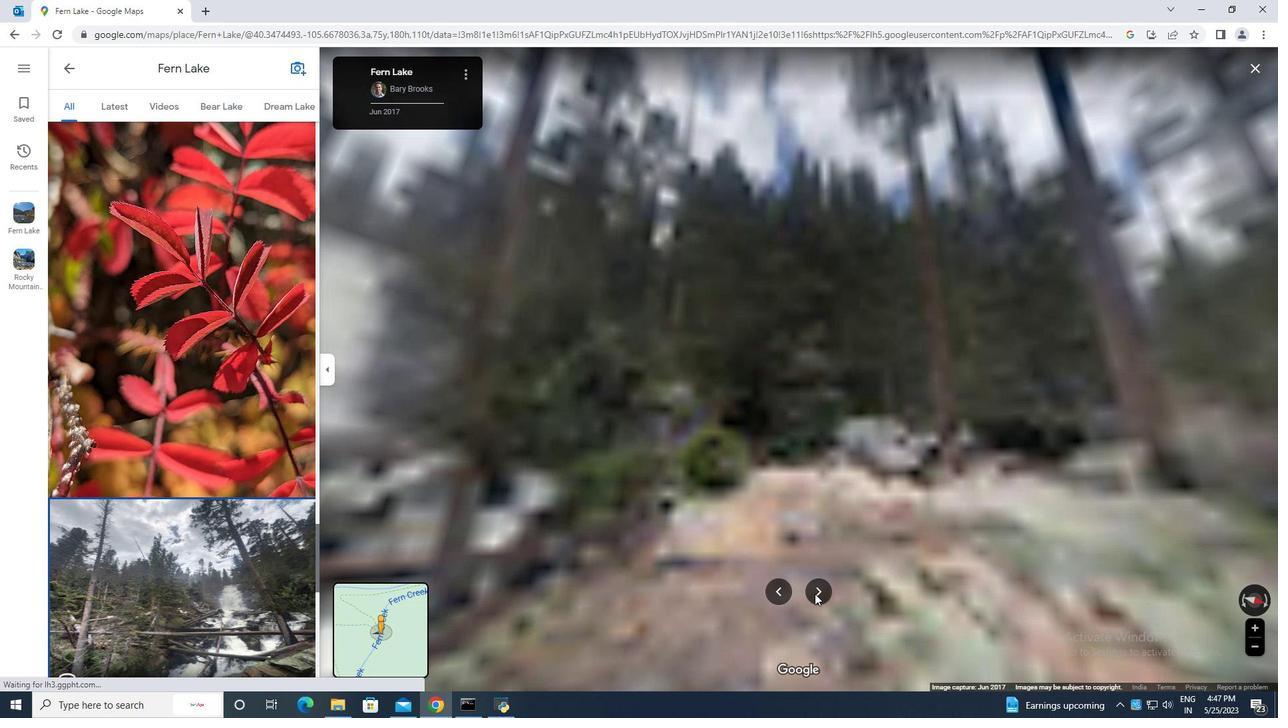 
Action: Mouse moved to (820, 596)
Screenshot: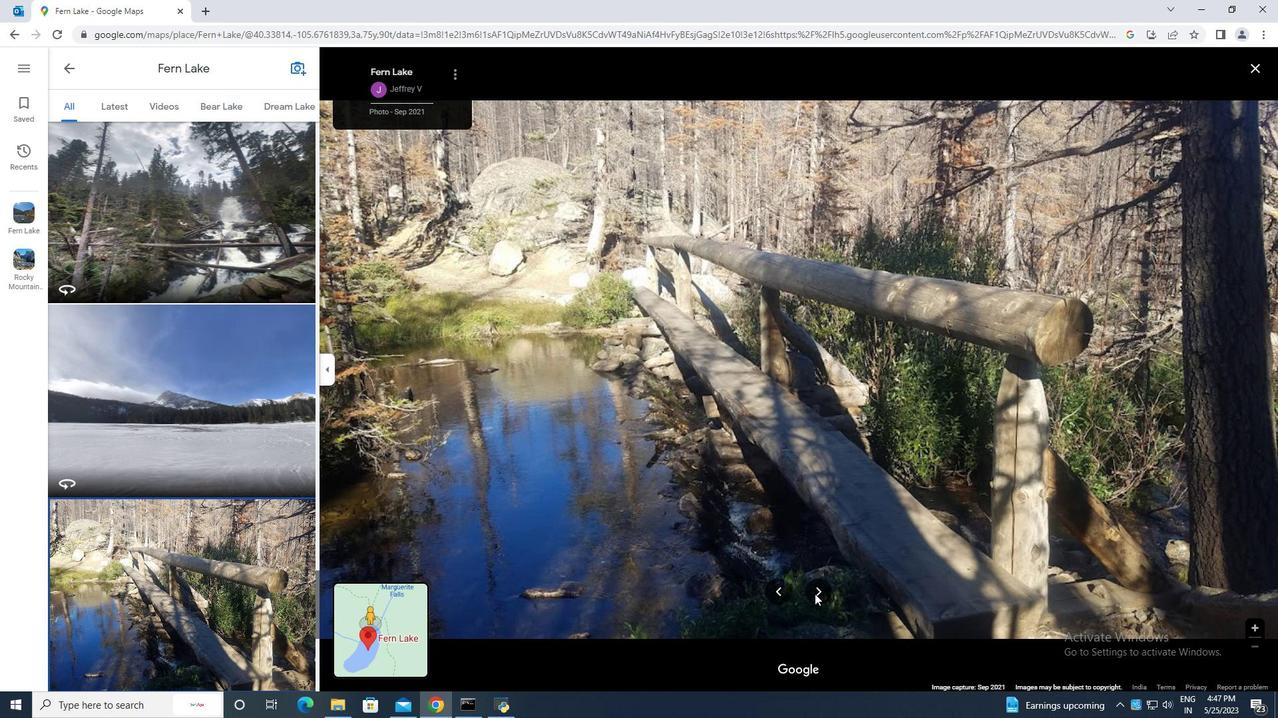 
Action: Mouse pressed left at (820, 596)
Screenshot: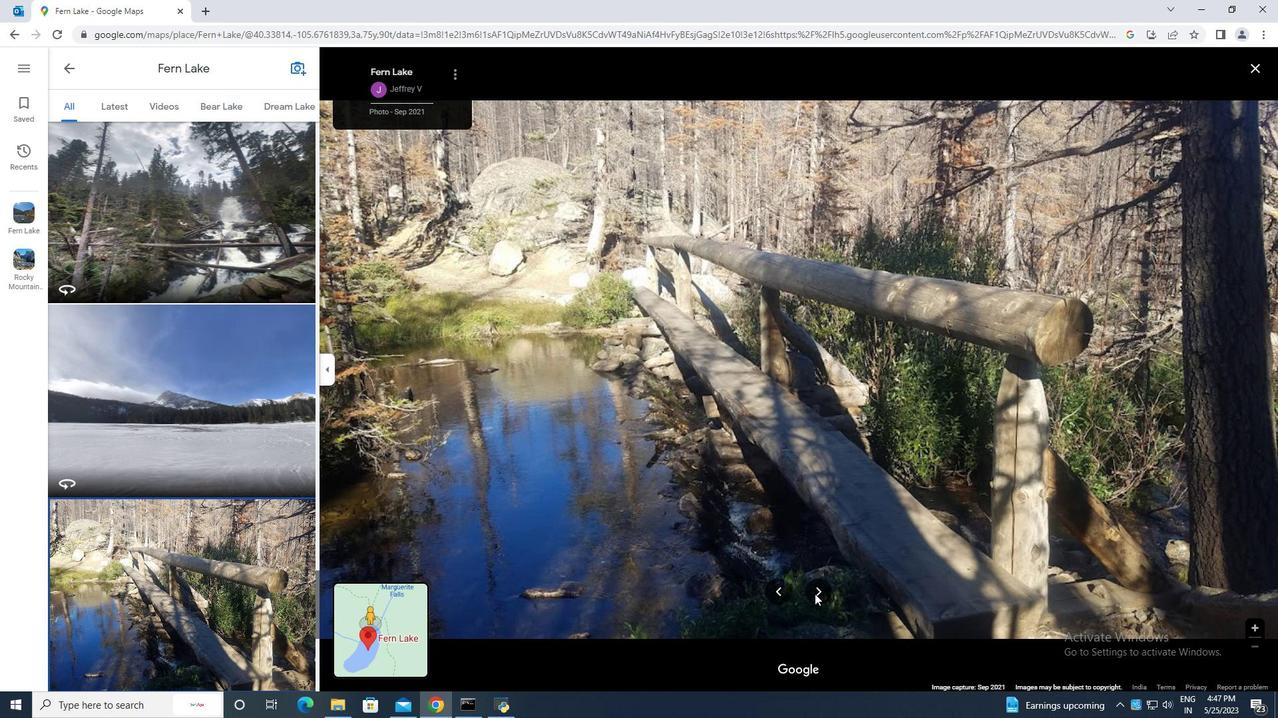 
Action: Mouse moved to (813, 591)
Screenshot: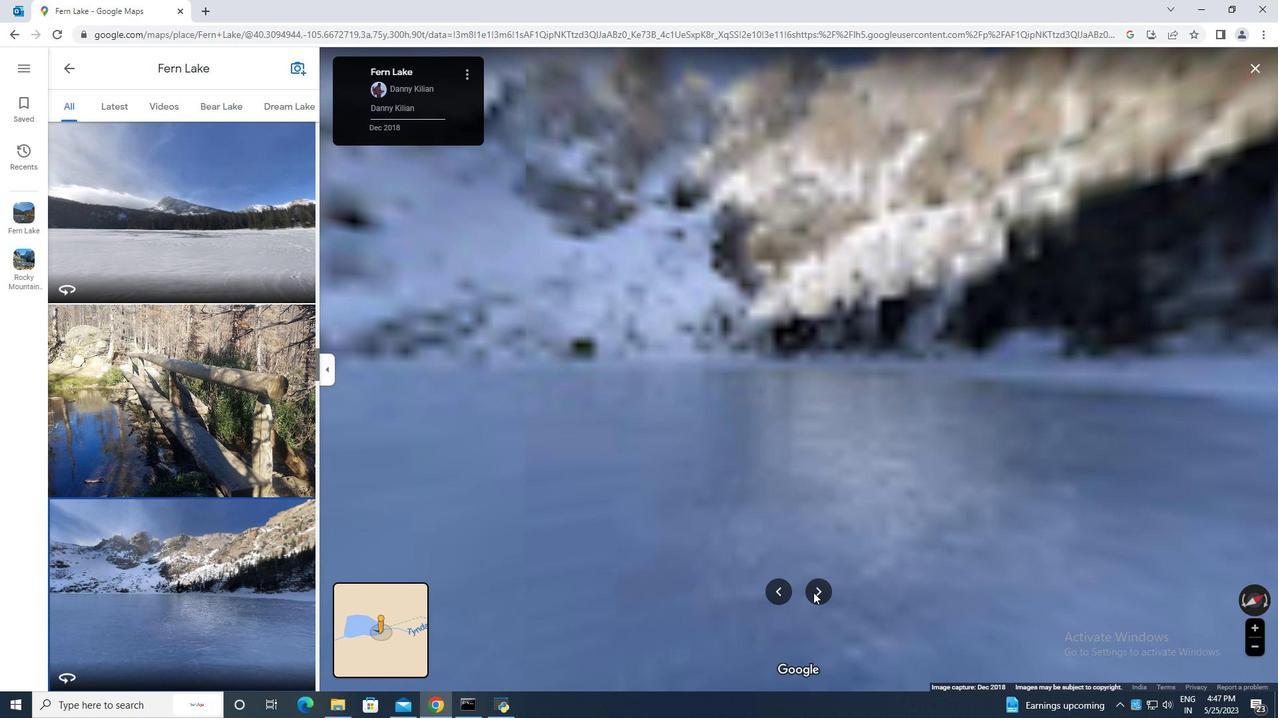 
Action: Mouse pressed left at (813, 591)
Screenshot: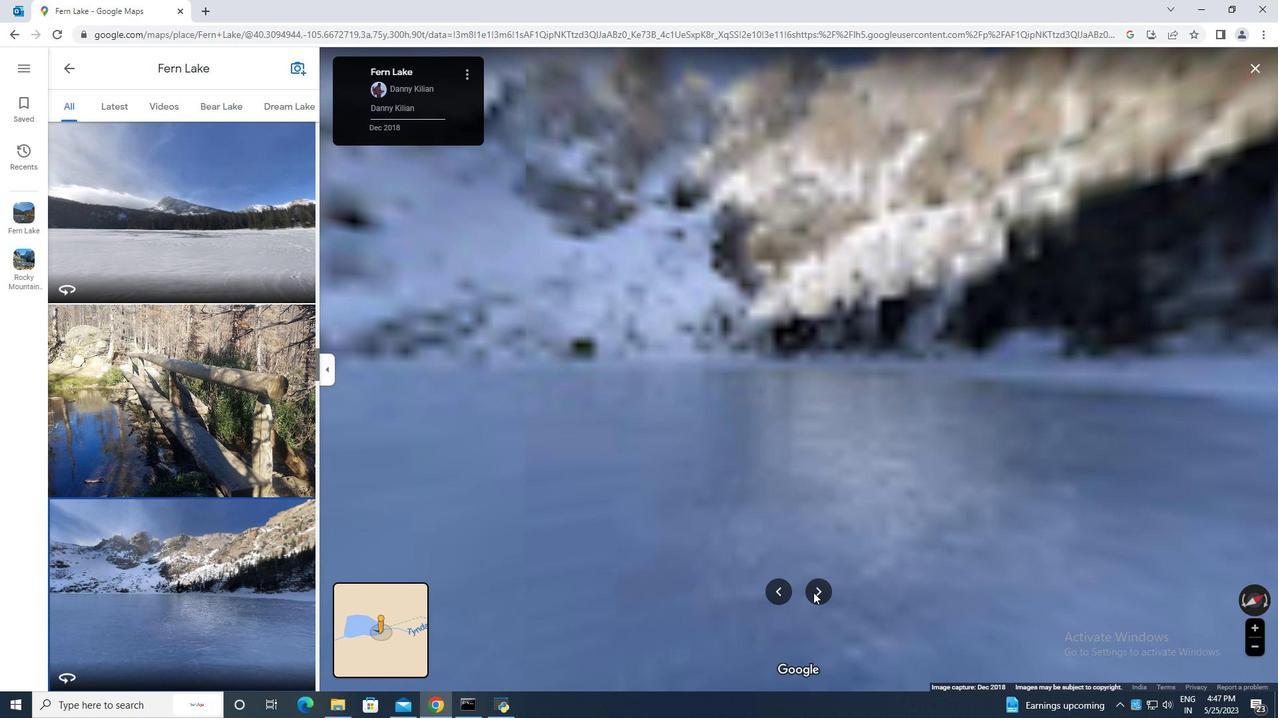 
Action: Mouse moved to (781, 502)
Screenshot: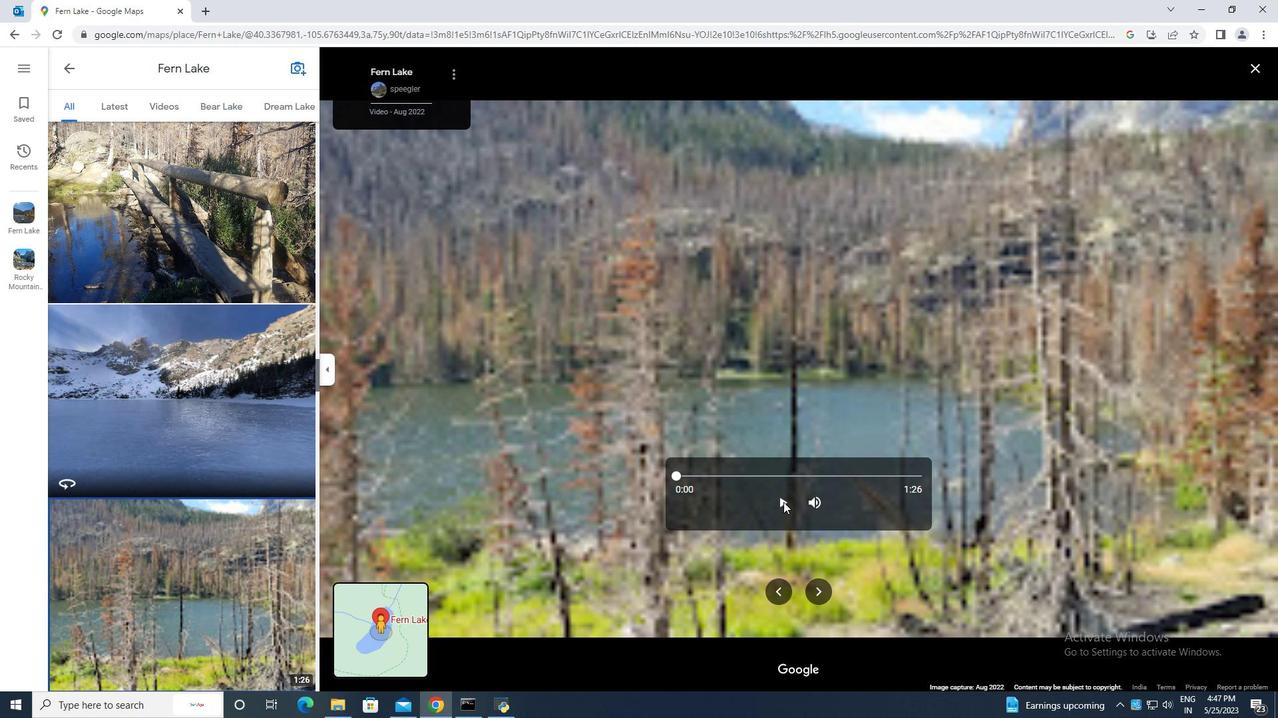 
Action: Mouse pressed left at (781, 502)
Screenshot: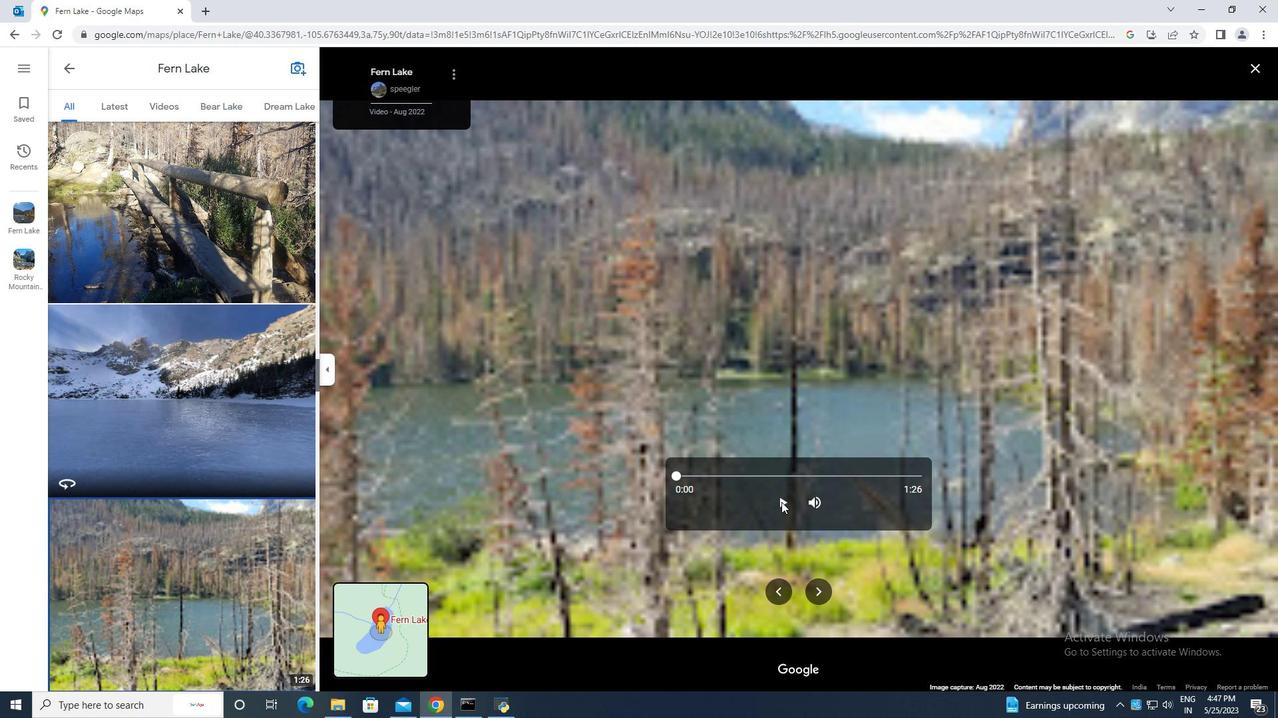 
Action: Mouse moved to (162, 543)
Screenshot: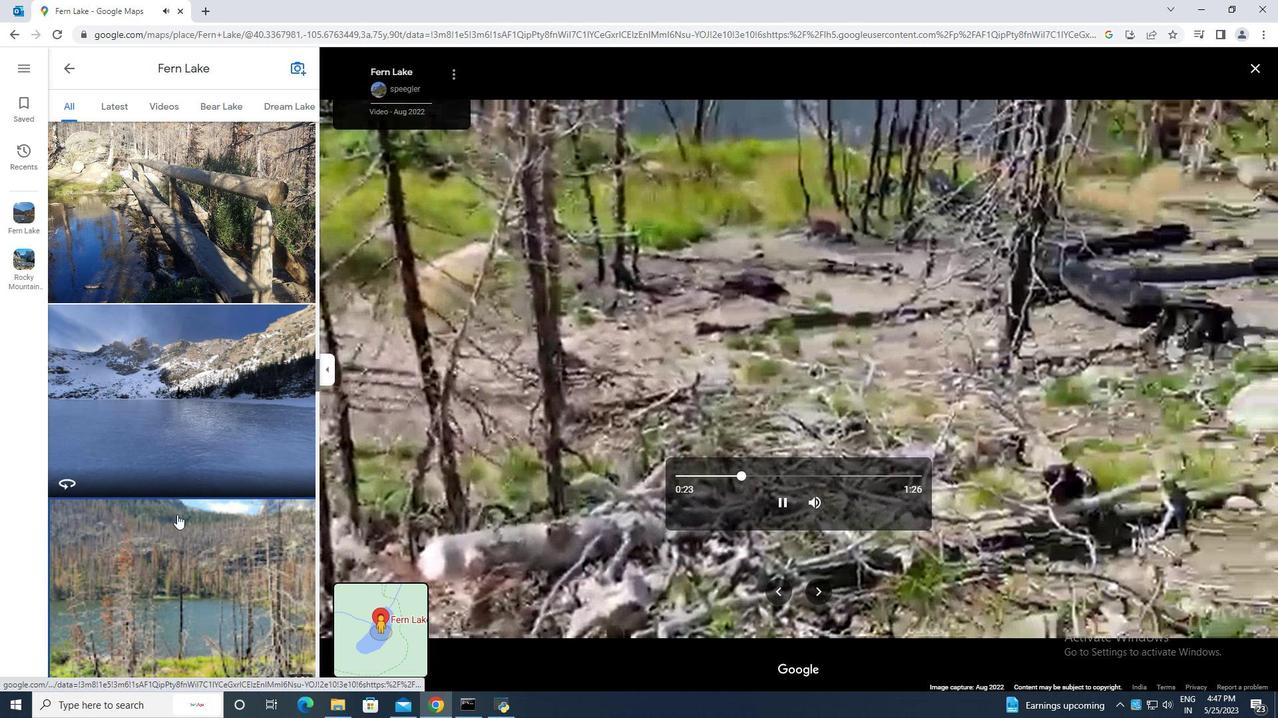 
Action: Mouse scrolled (162, 543) with delta (0, 0)
Screenshot: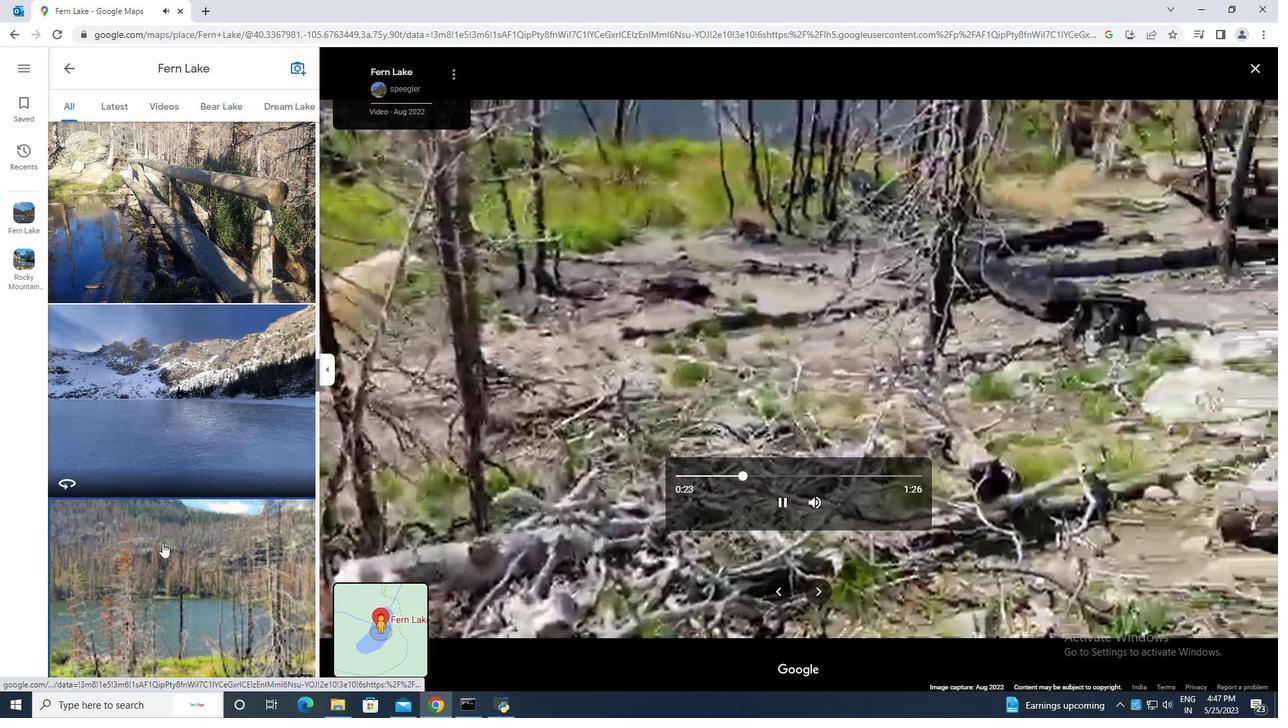 
Action: Mouse scrolled (162, 543) with delta (0, 0)
Screenshot: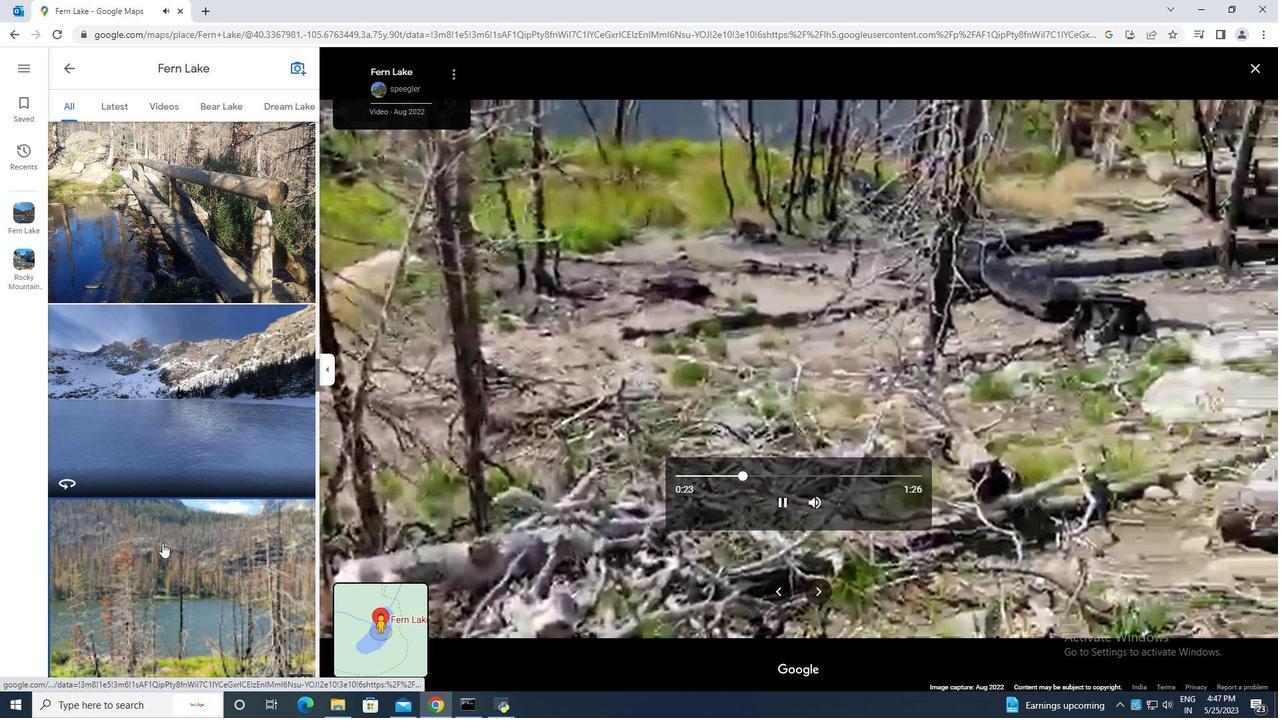 
Action: Mouse scrolled (162, 543) with delta (0, 0)
Screenshot: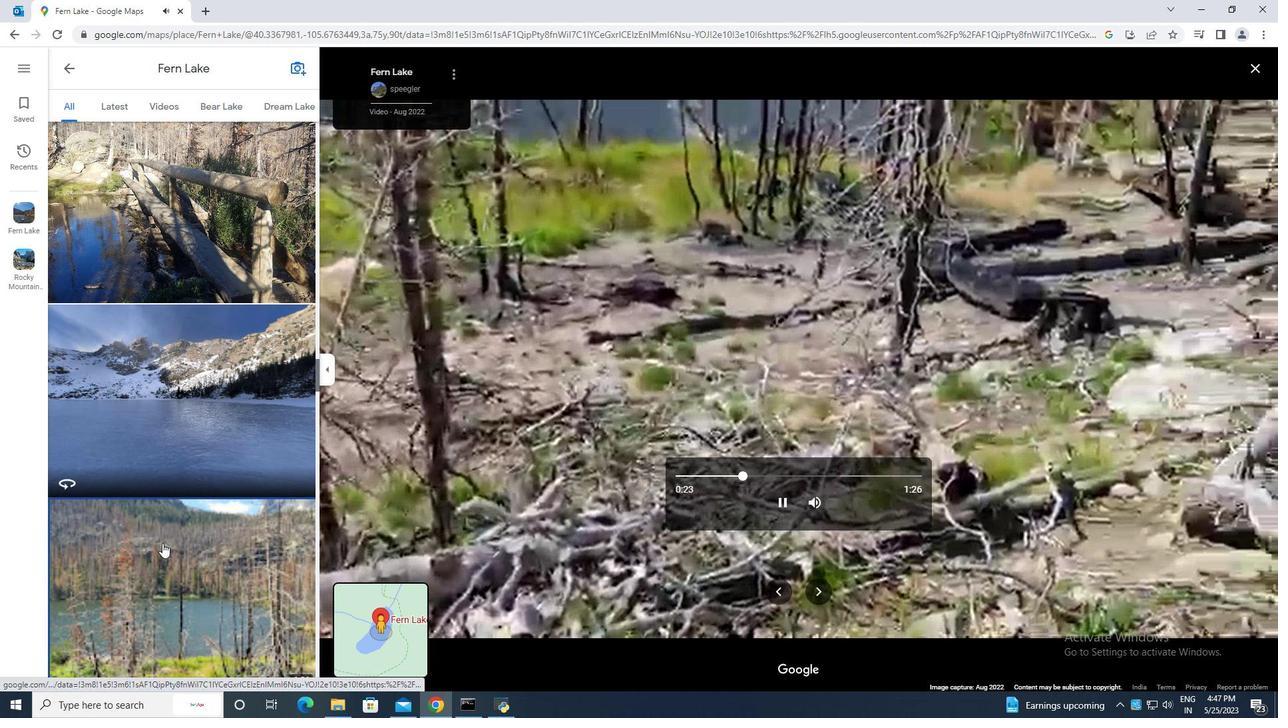 
Action: Mouse scrolled (162, 543) with delta (0, 0)
Screenshot: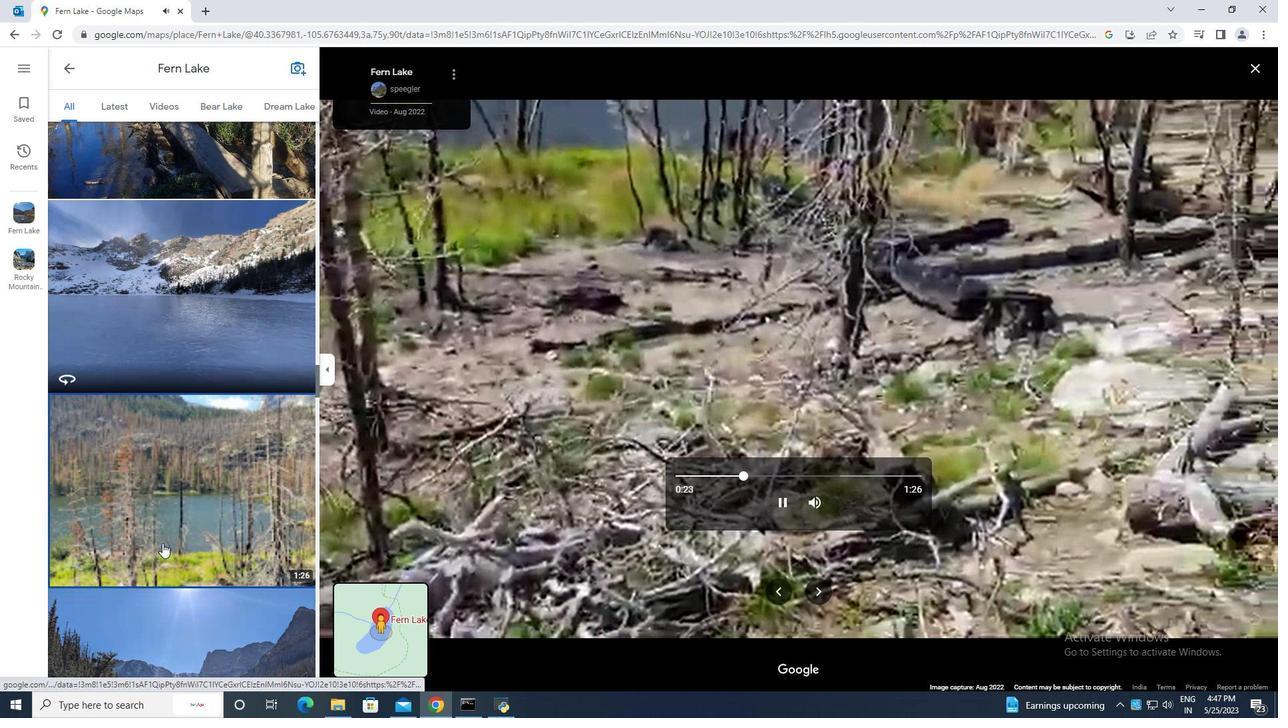 
Action: Mouse moved to (162, 544)
Screenshot: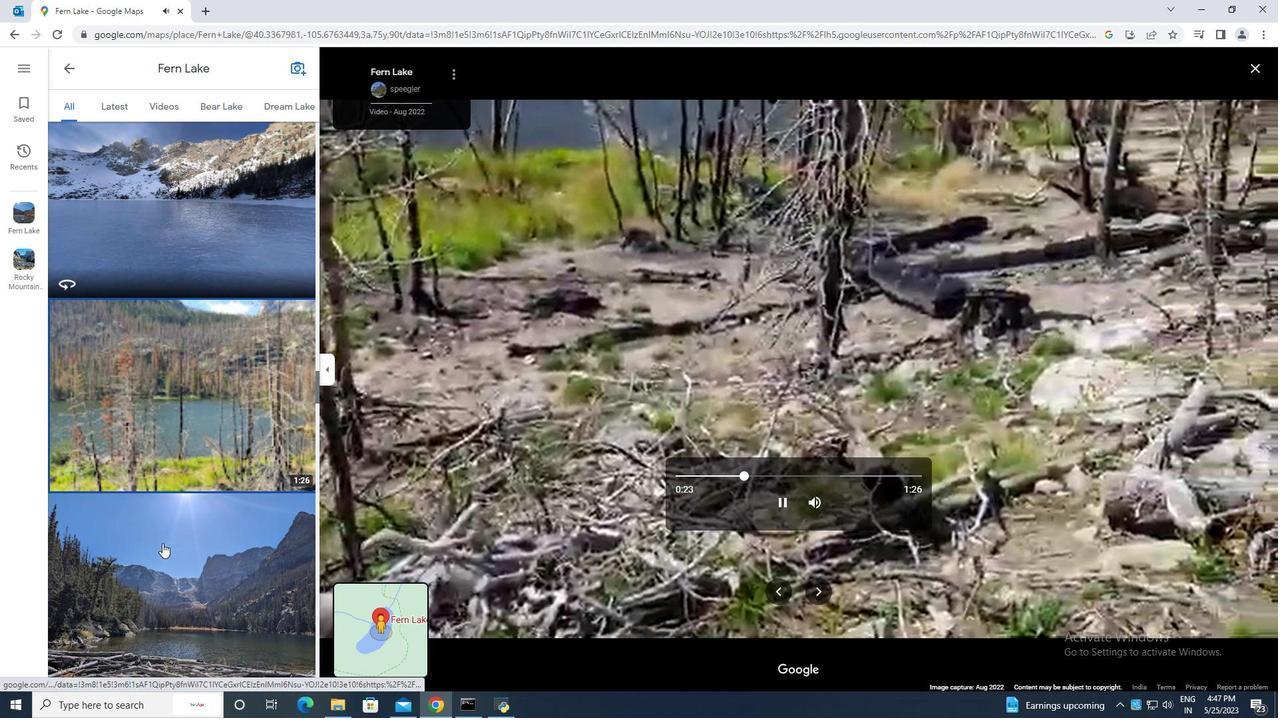 
Action: Mouse scrolled (162, 543) with delta (0, 0)
Screenshot: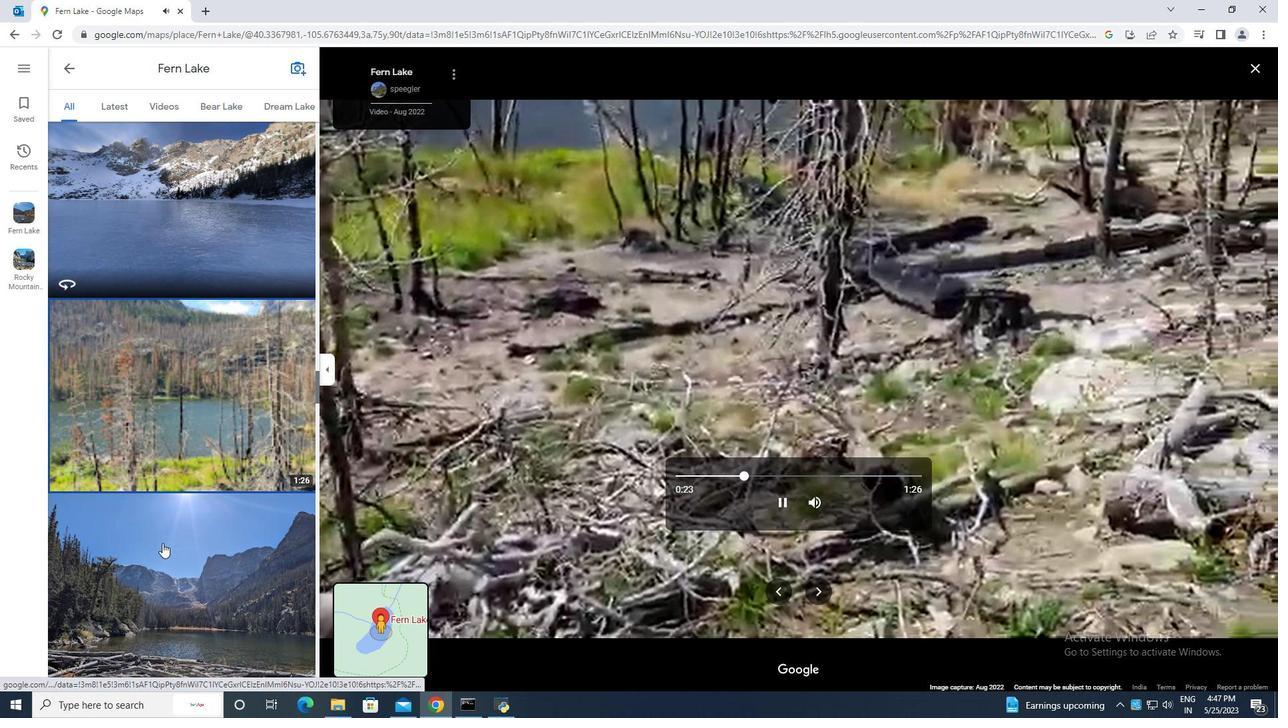 
Action: Mouse moved to (163, 544)
Screenshot: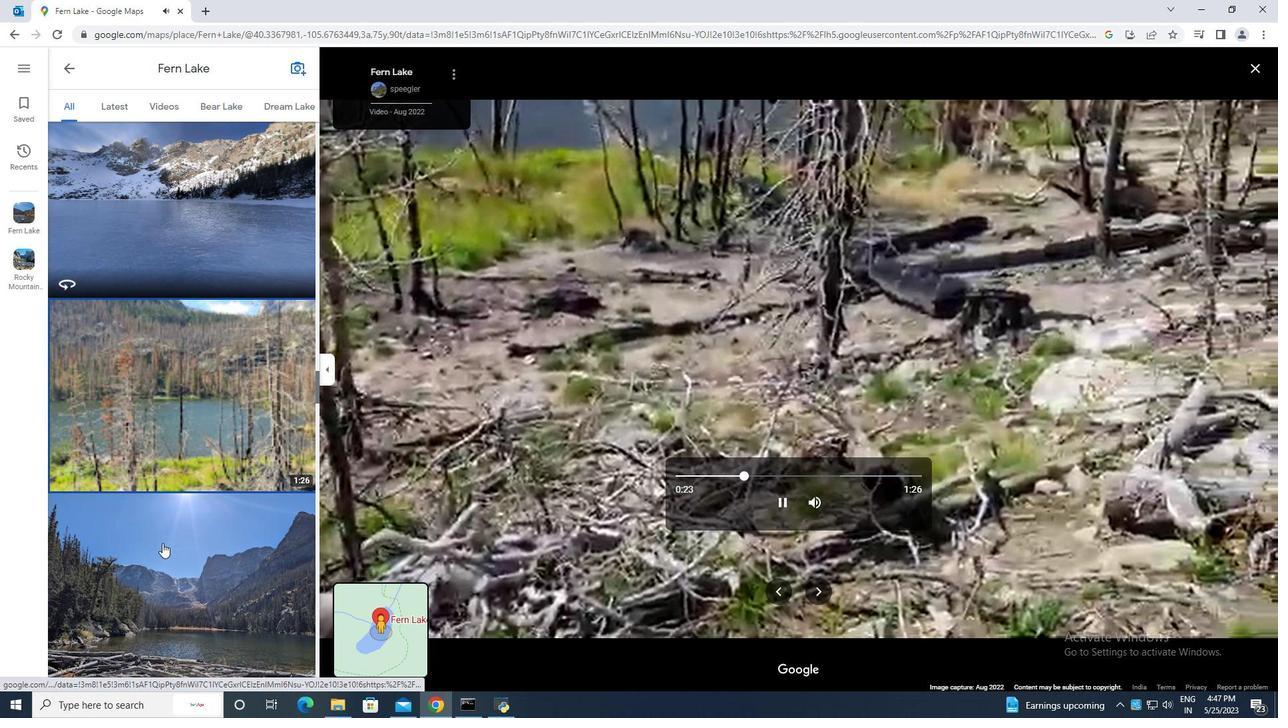 
Action: Mouse scrolled (162, 543) with delta (0, 0)
Screenshot: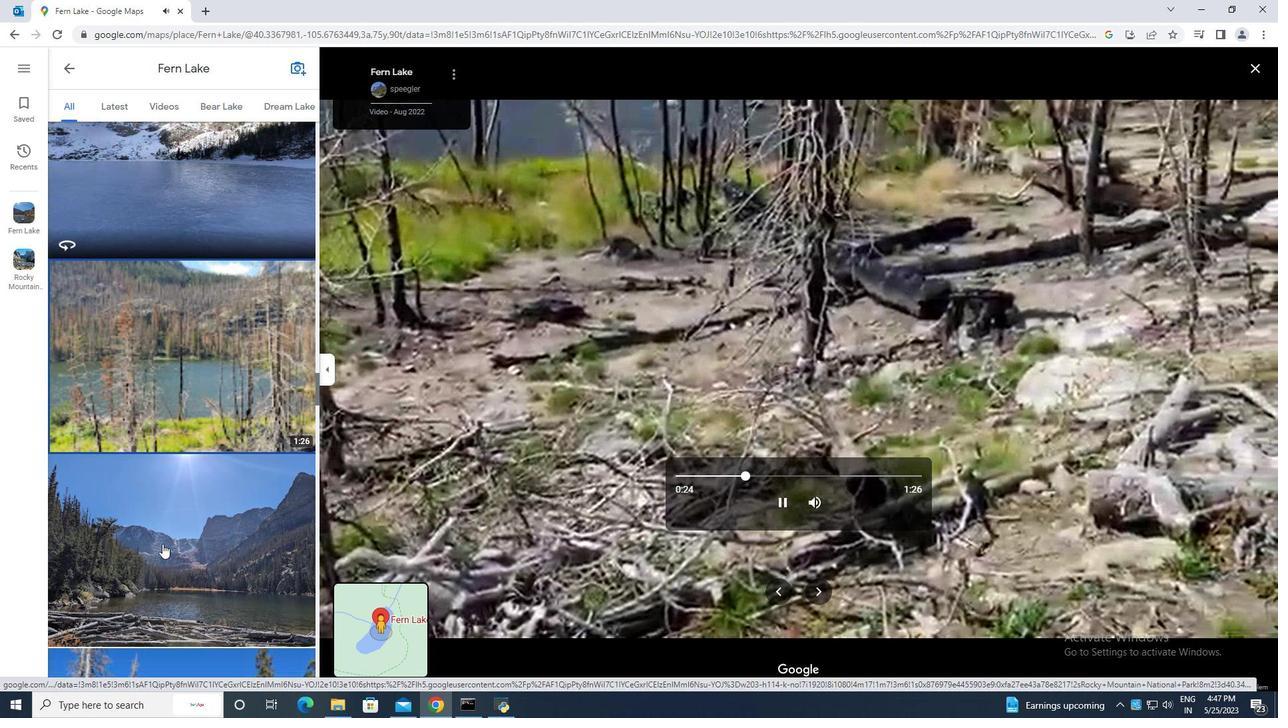 
Action: Mouse moved to (163, 544)
Screenshot: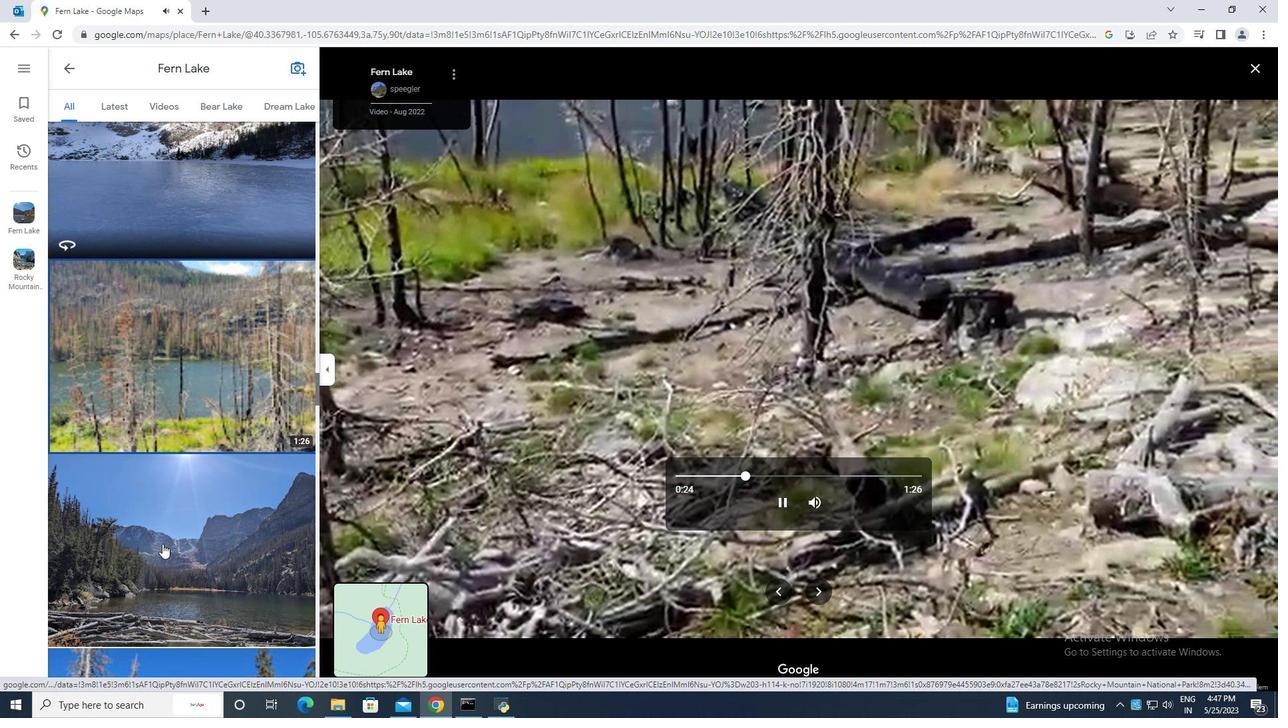 
Action: Mouse scrolled (163, 543) with delta (0, 0)
Screenshot: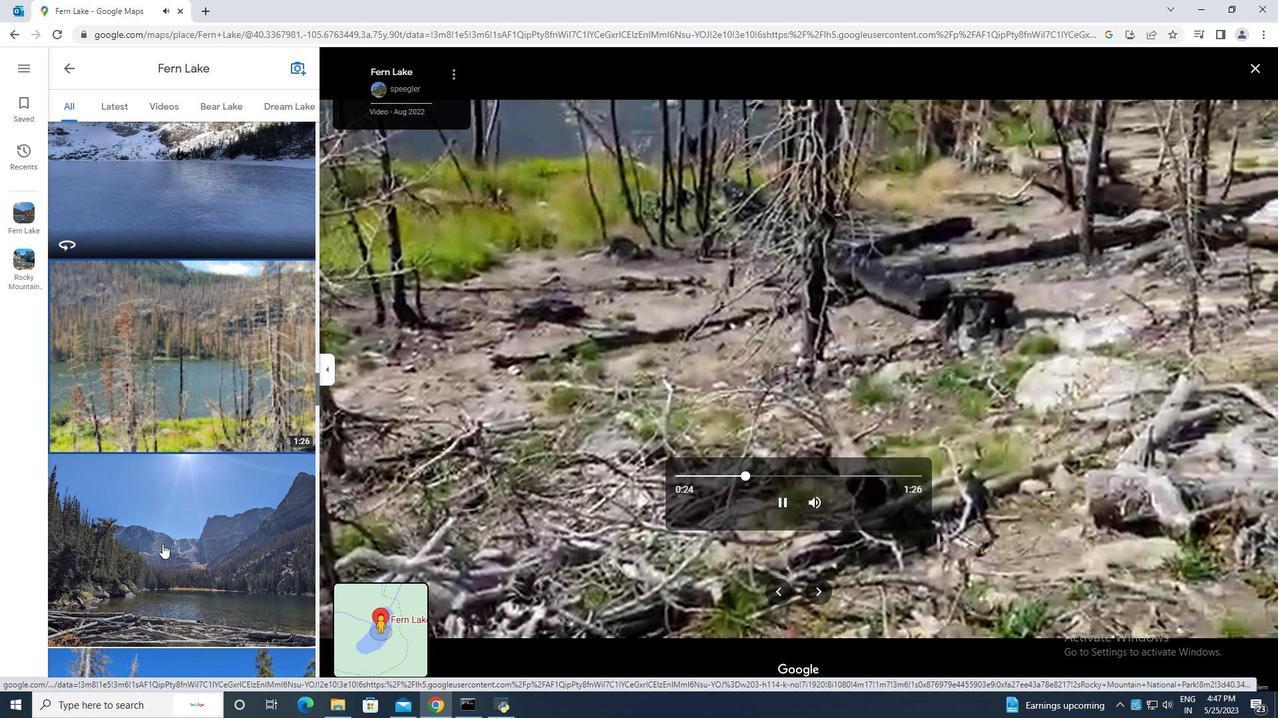 
Action: Mouse scrolled (163, 543) with delta (0, 0)
Screenshot: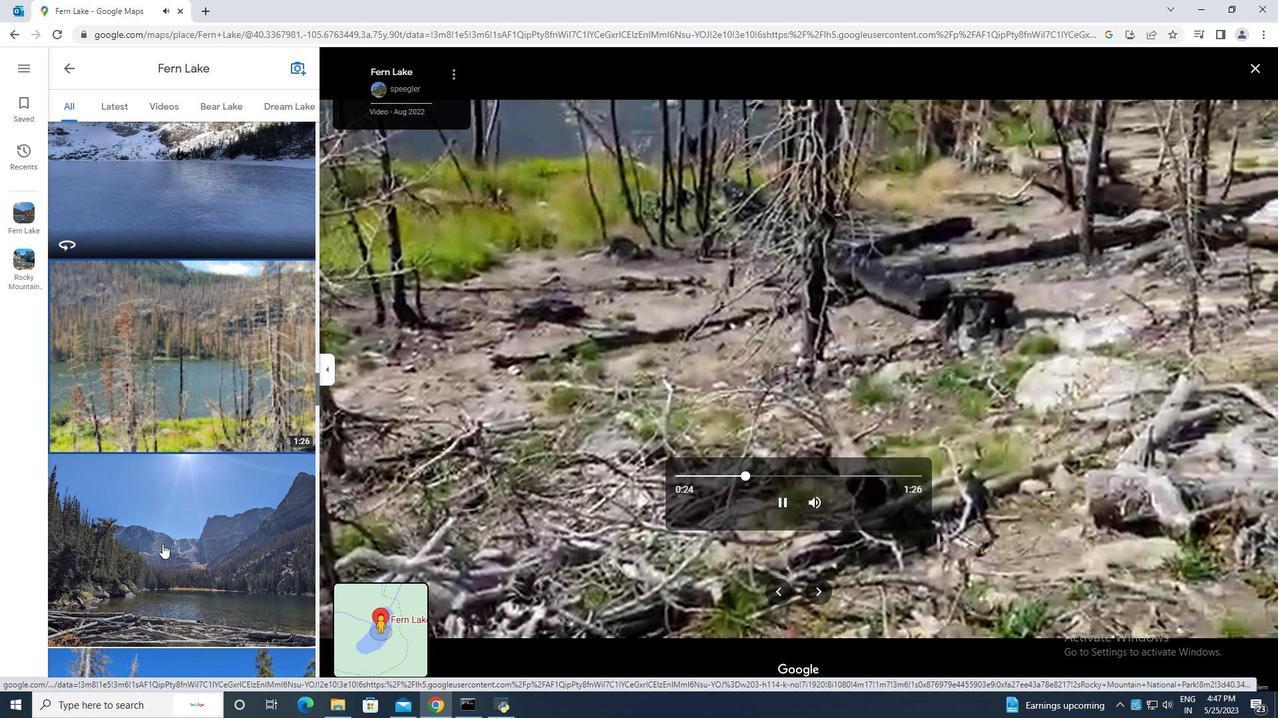
Action: Mouse scrolled (163, 543) with delta (0, 0)
Screenshot: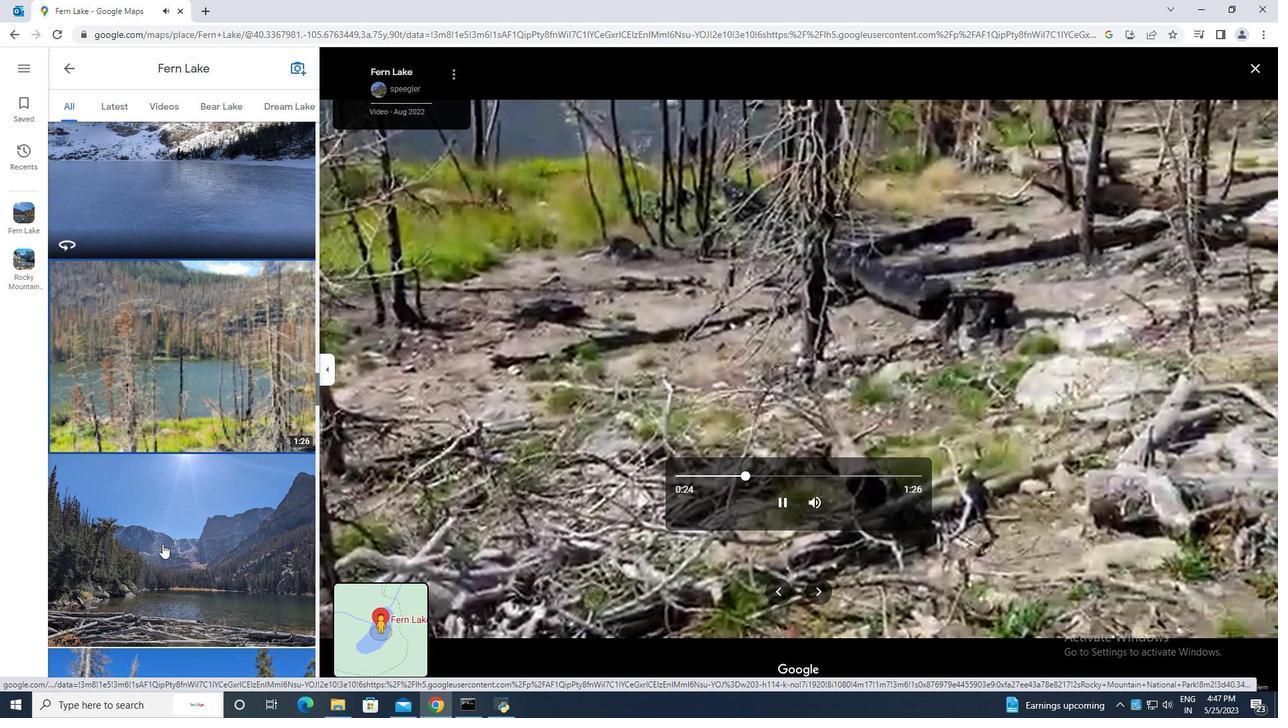 
Action: Mouse moved to (163, 544)
Screenshot: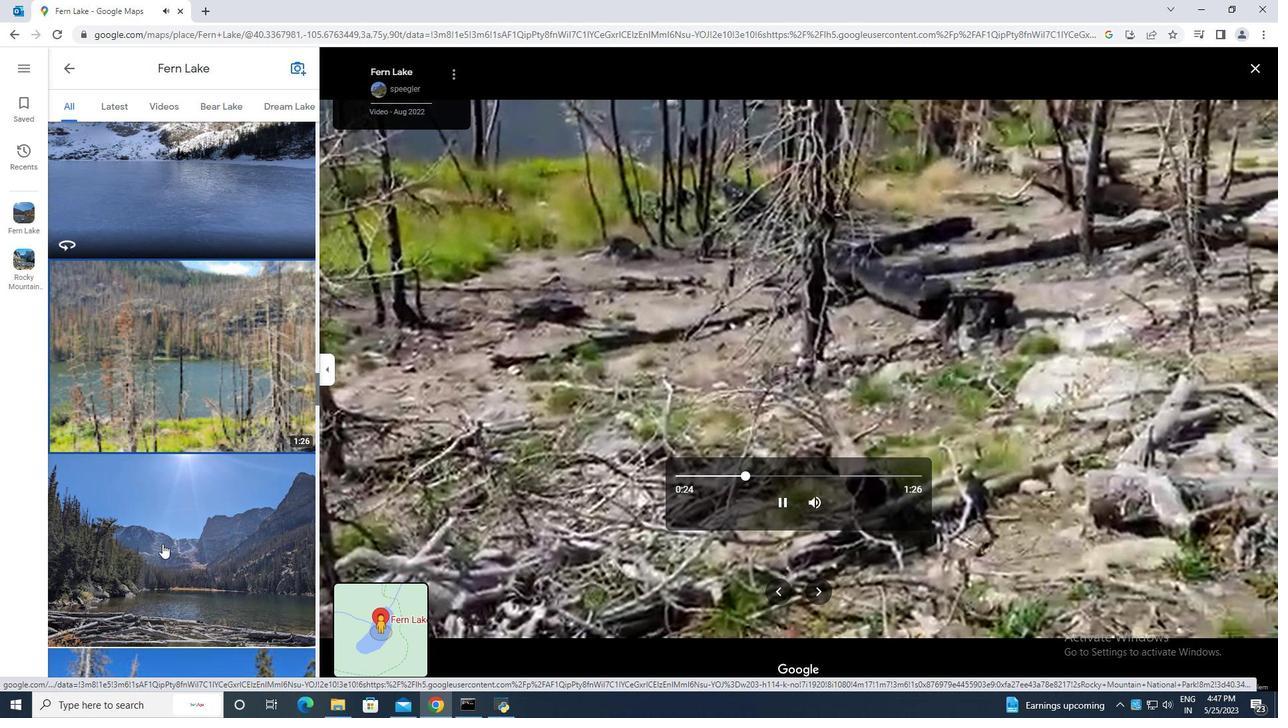 
Action: Mouse scrolled (163, 543) with delta (0, 0)
Screenshot: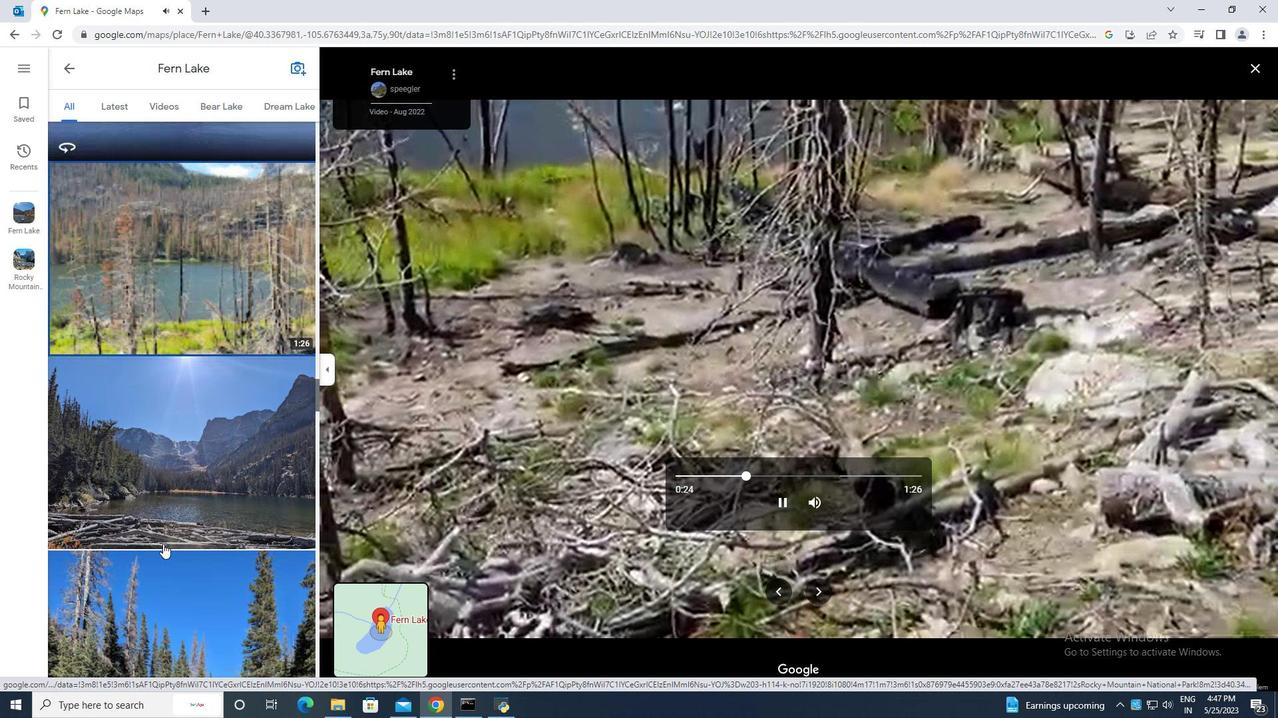 
Action: Mouse moved to (186, 497)
Screenshot: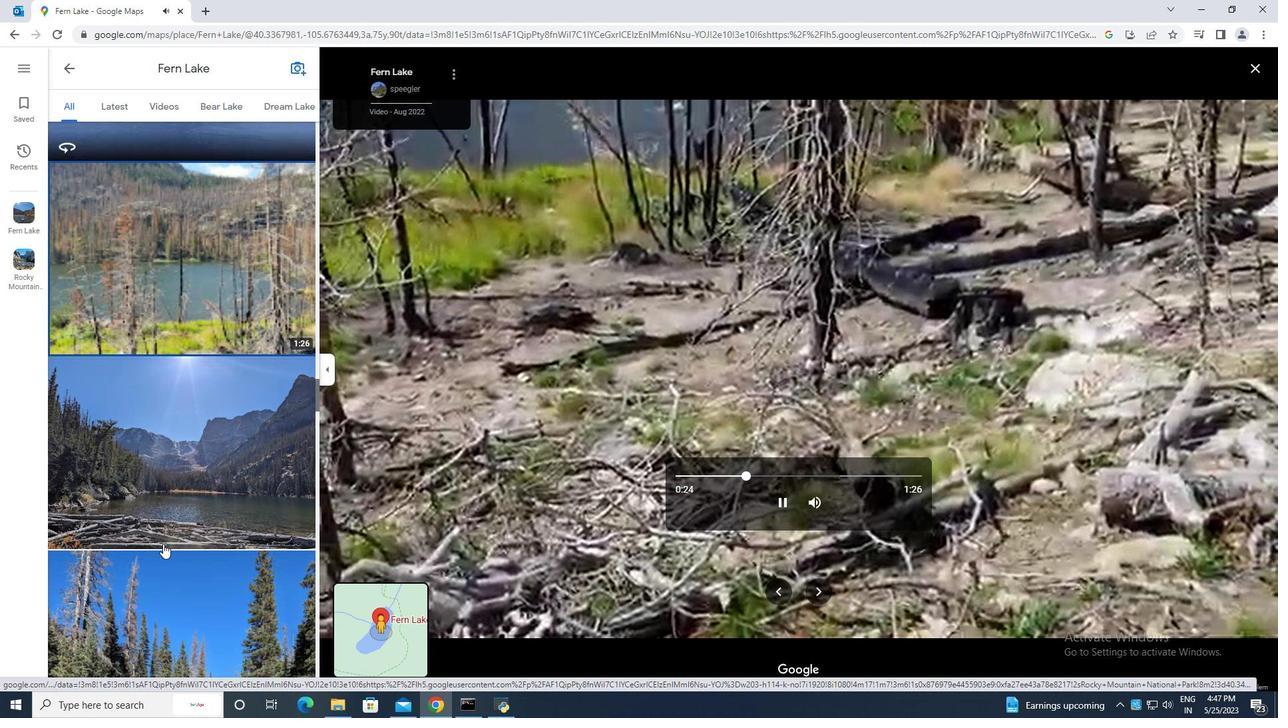 
Action: Mouse scrolled (163, 543) with delta (0, 0)
Screenshot: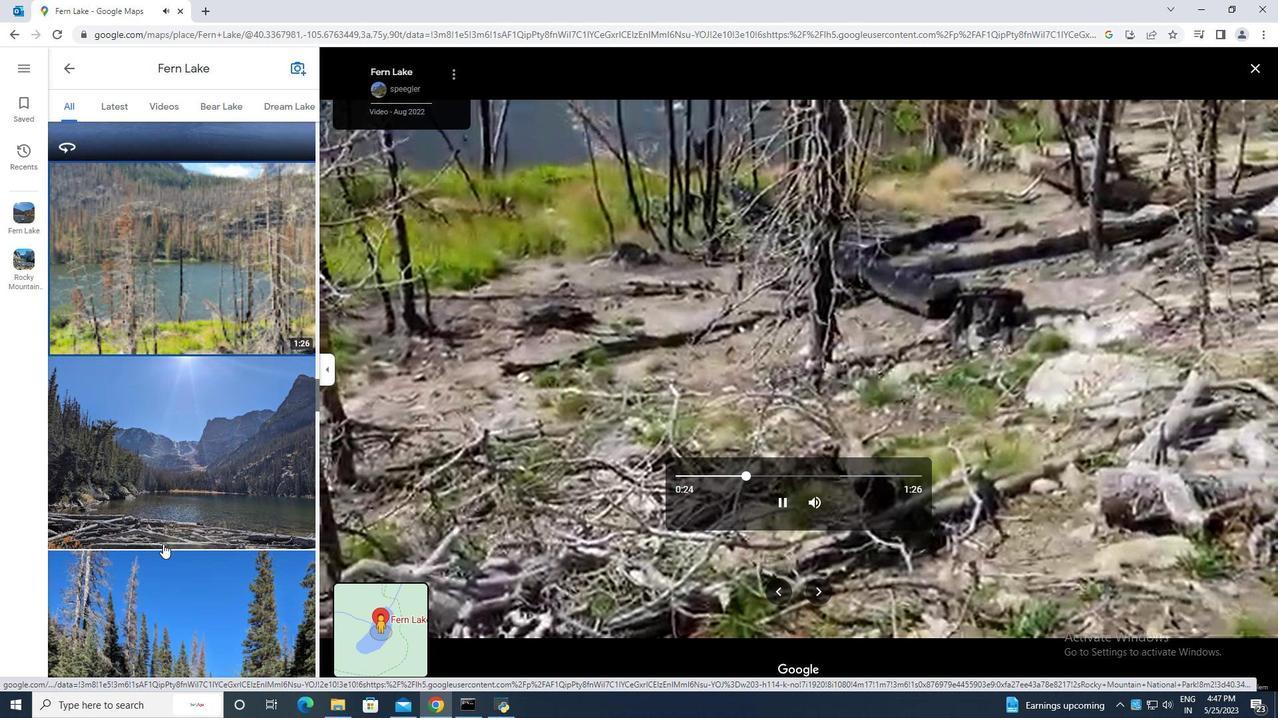 
Action: Mouse moved to (191, 483)
Screenshot: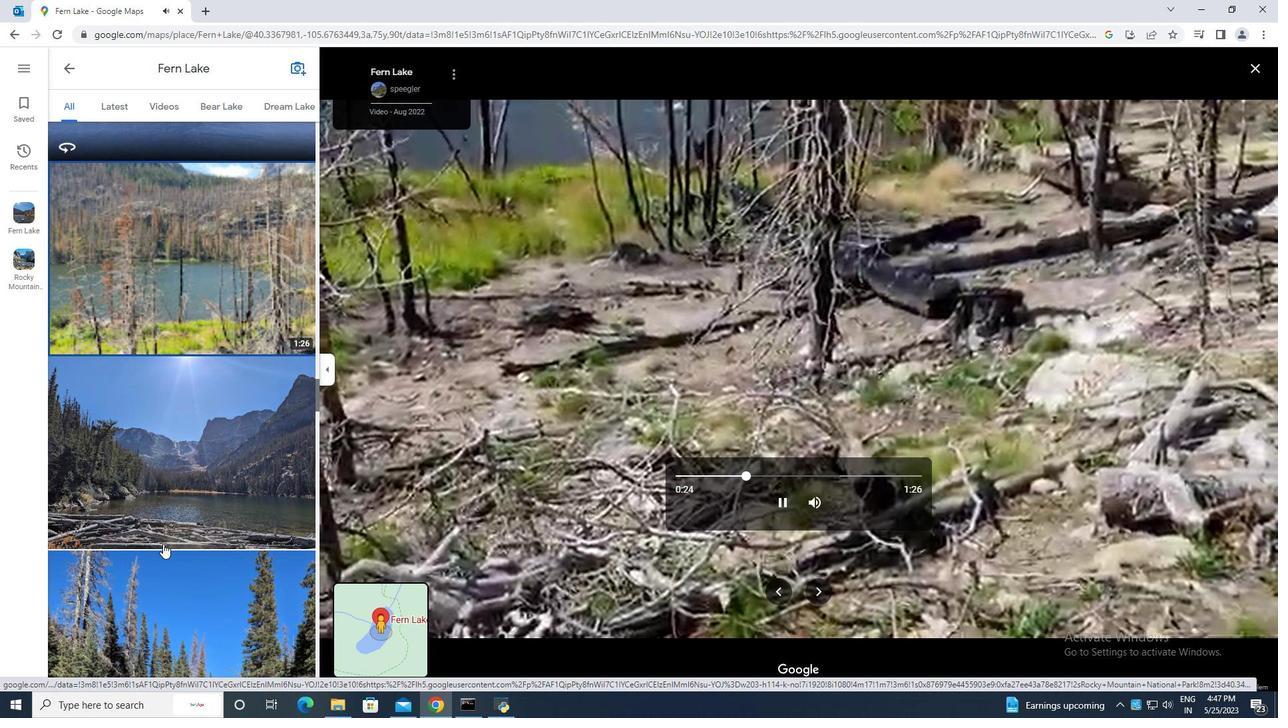 
Action: Mouse scrolled (191, 483) with delta (0, 0)
Screenshot: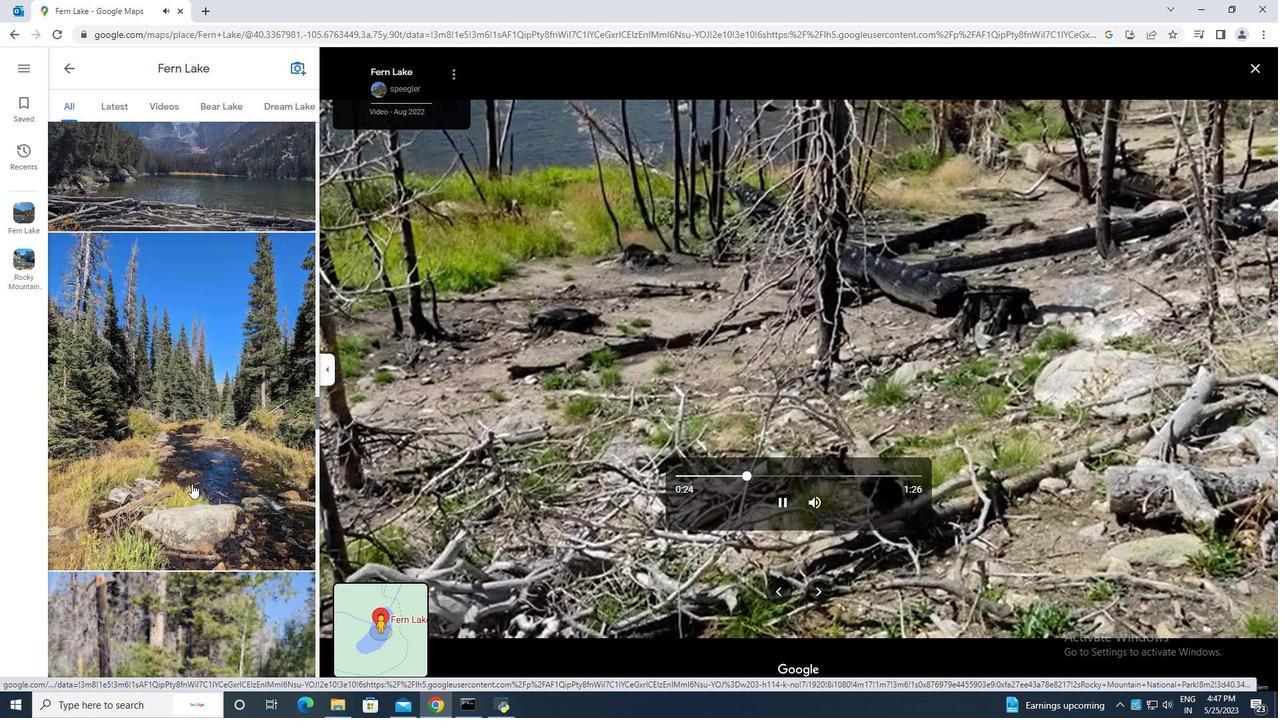 
Action: Mouse scrolled (191, 483) with delta (0, 0)
Screenshot: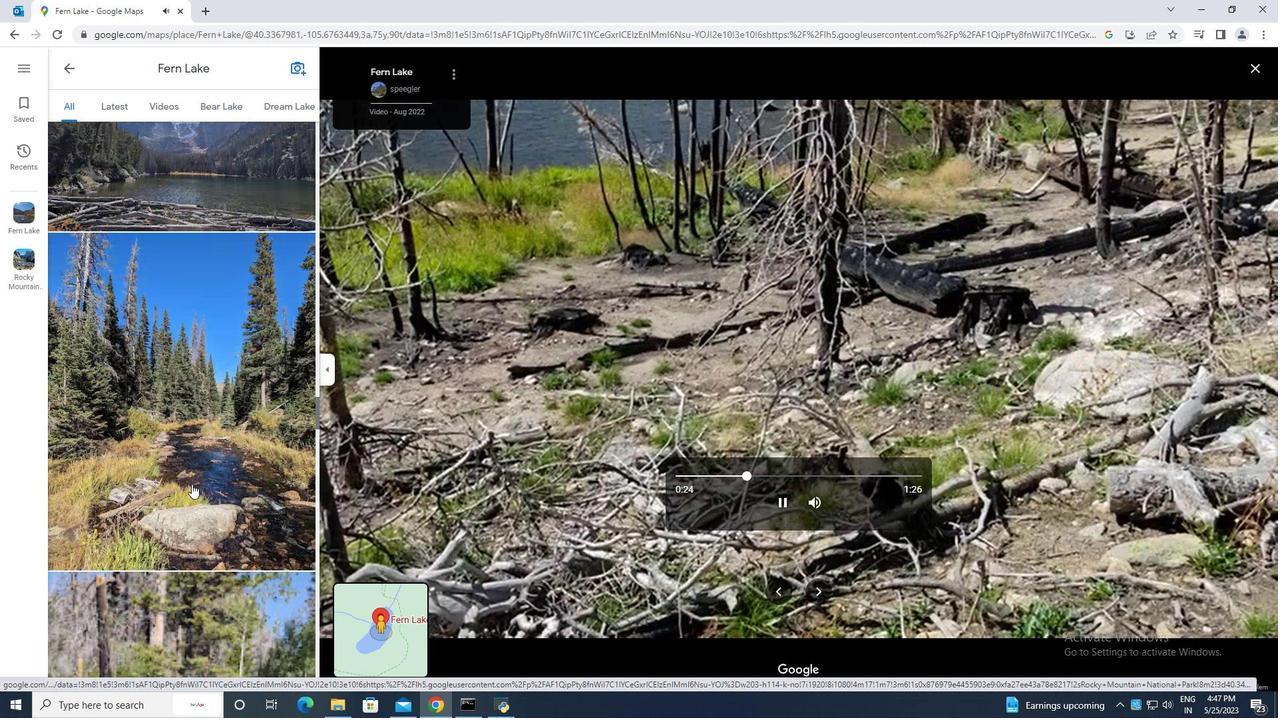 
Action: Mouse moved to (219, 305)
Screenshot: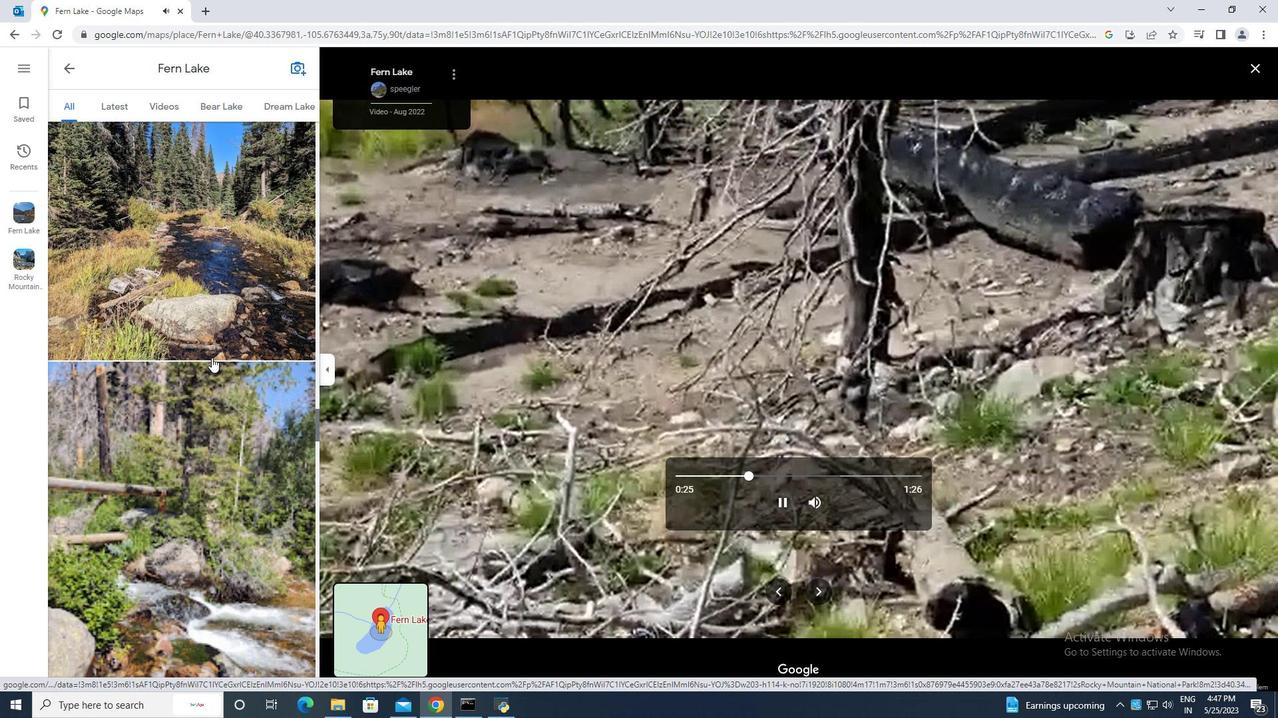 
Action: Mouse pressed left at (219, 305)
Screenshot: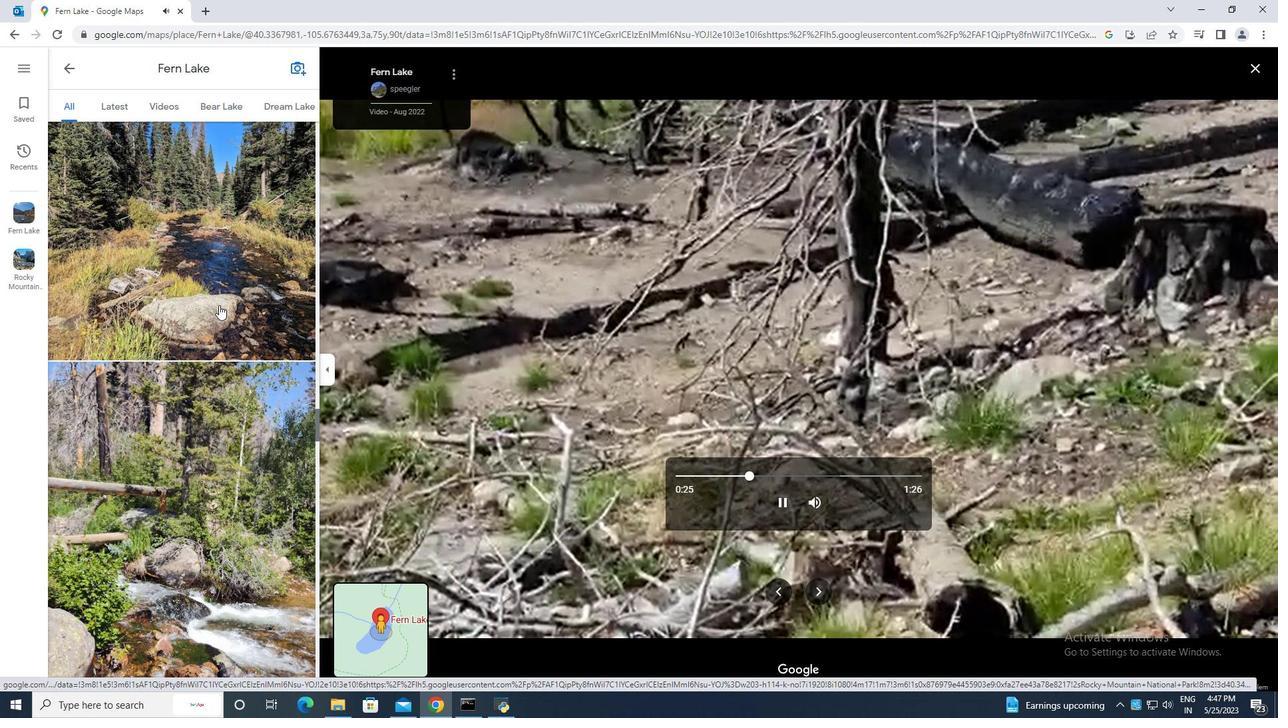 
Action: Mouse moved to (820, 595)
Screenshot: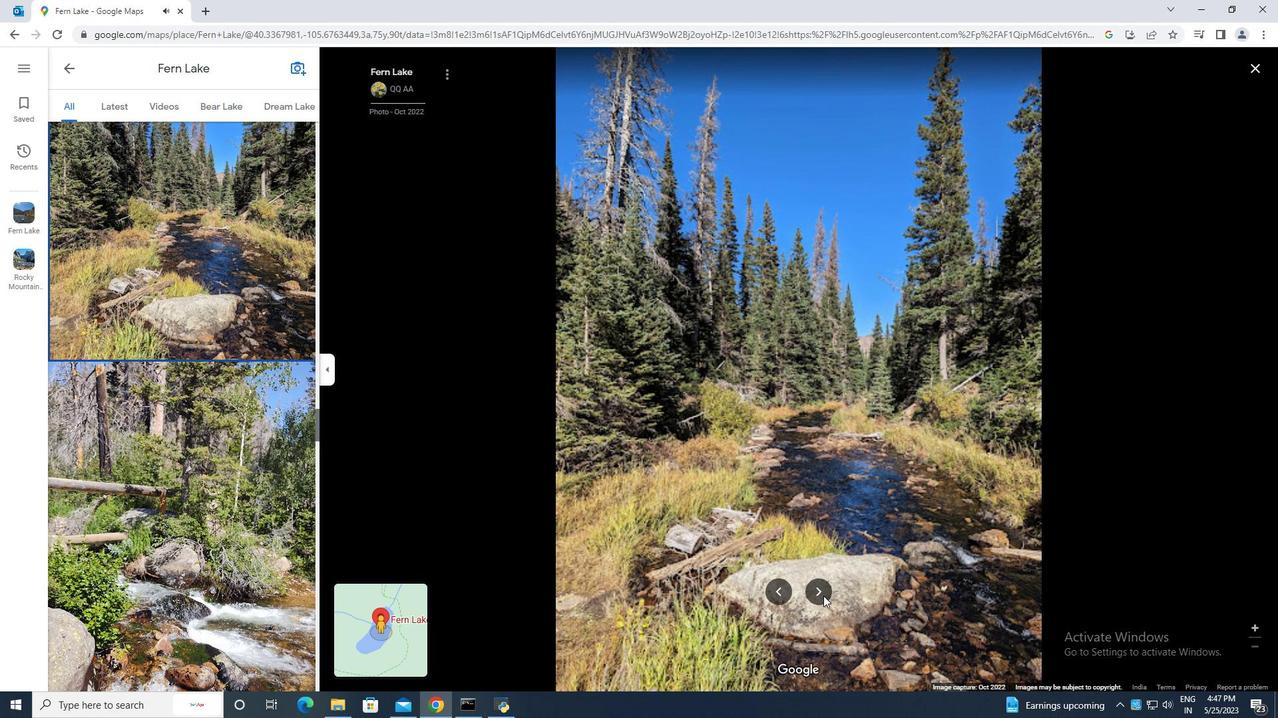 
Action: Mouse pressed left at (820, 595)
Screenshot: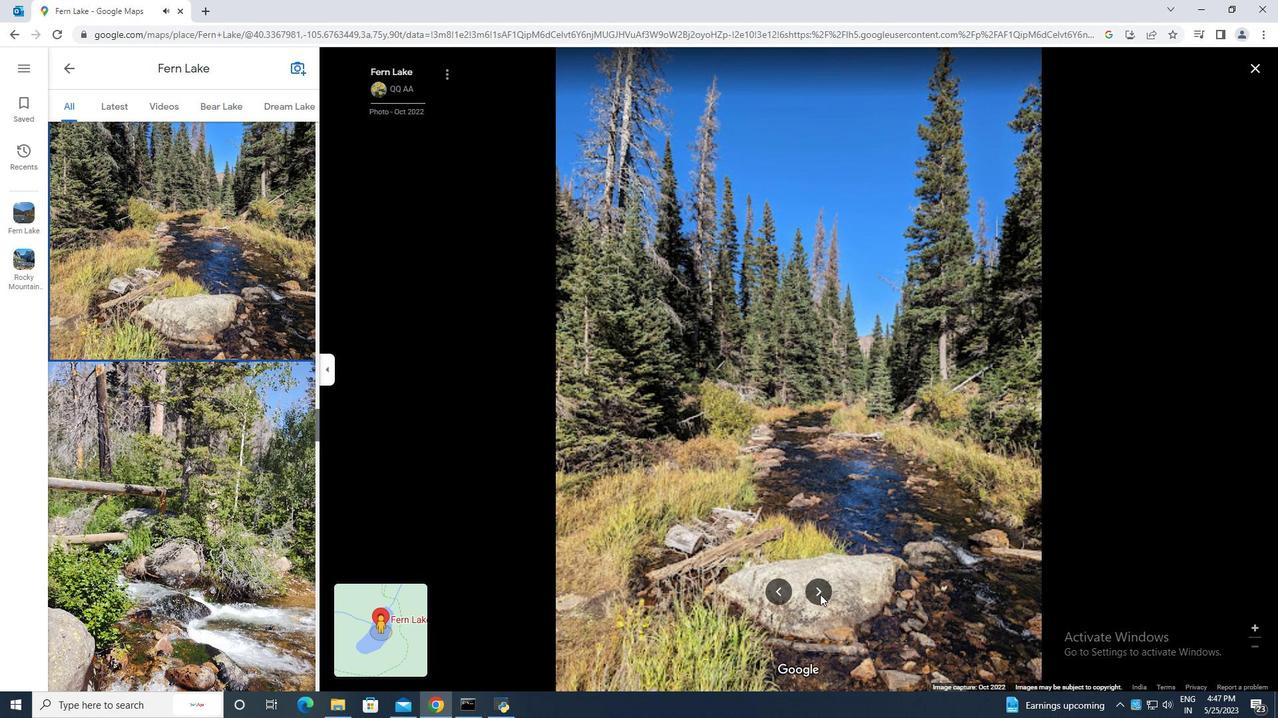 
Action: Mouse moved to (818, 595)
Screenshot: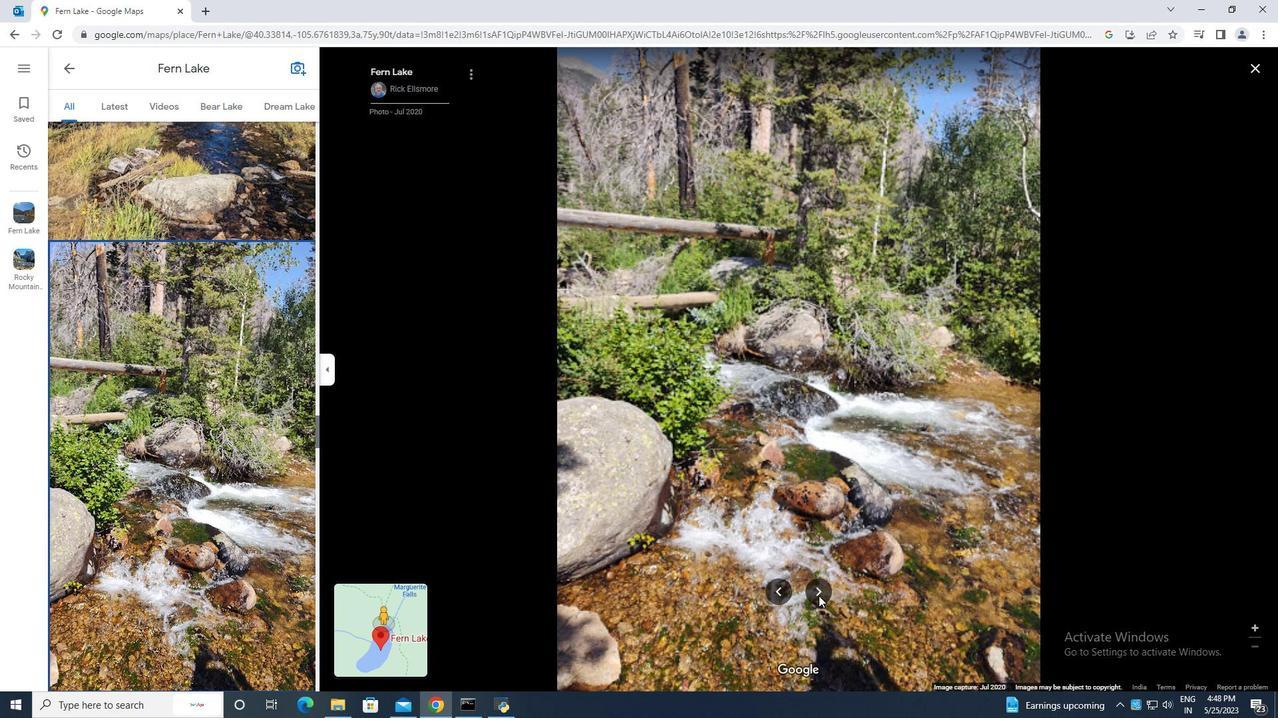 
Action: Mouse pressed left at (818, 595)
Screenshot: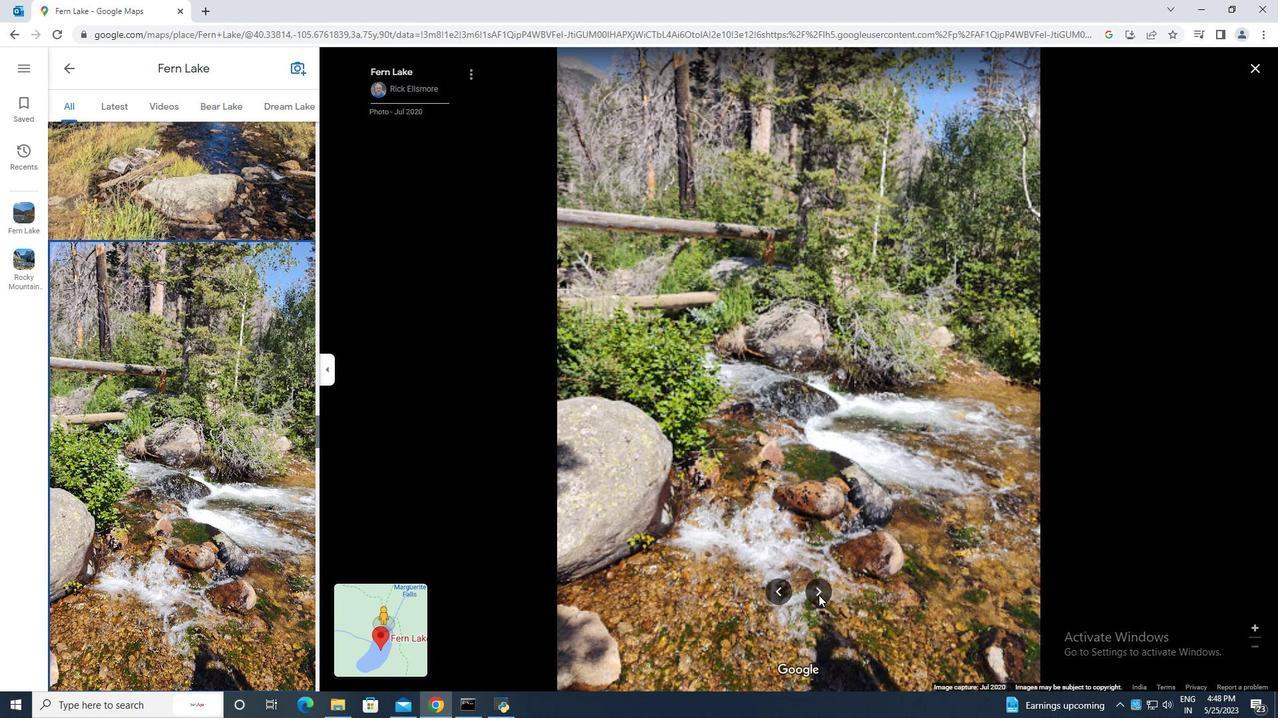 
Action: Mouse moved to (814, 594)
Screenshot: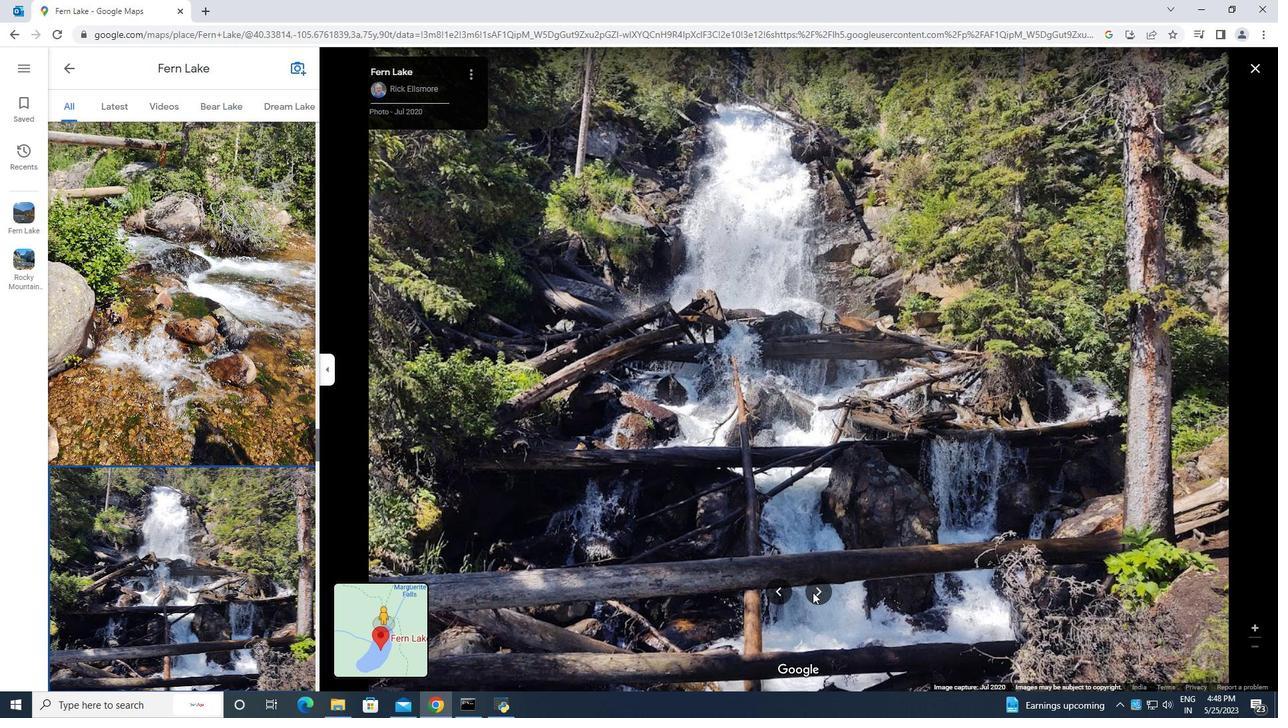 
Action: Mouse pressed left at (814, 594)
Screenshot: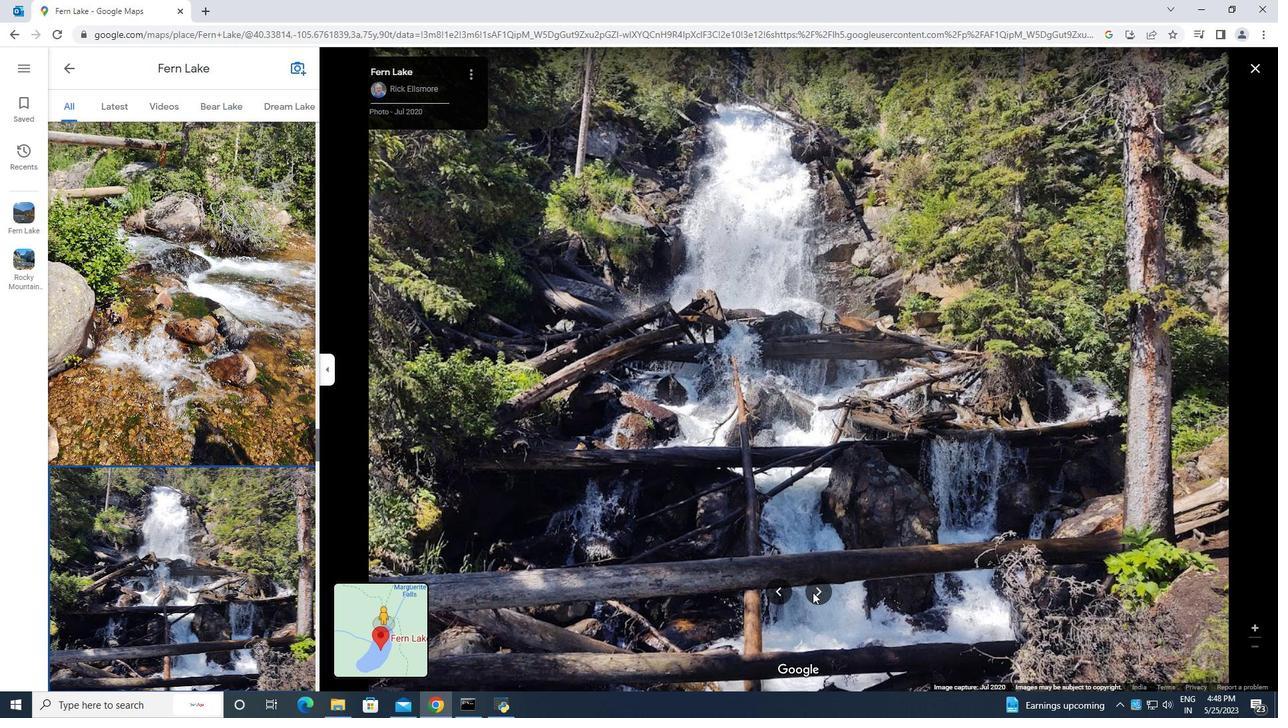 
Action: Mouse pressed left at (814, 594)
Screenshot: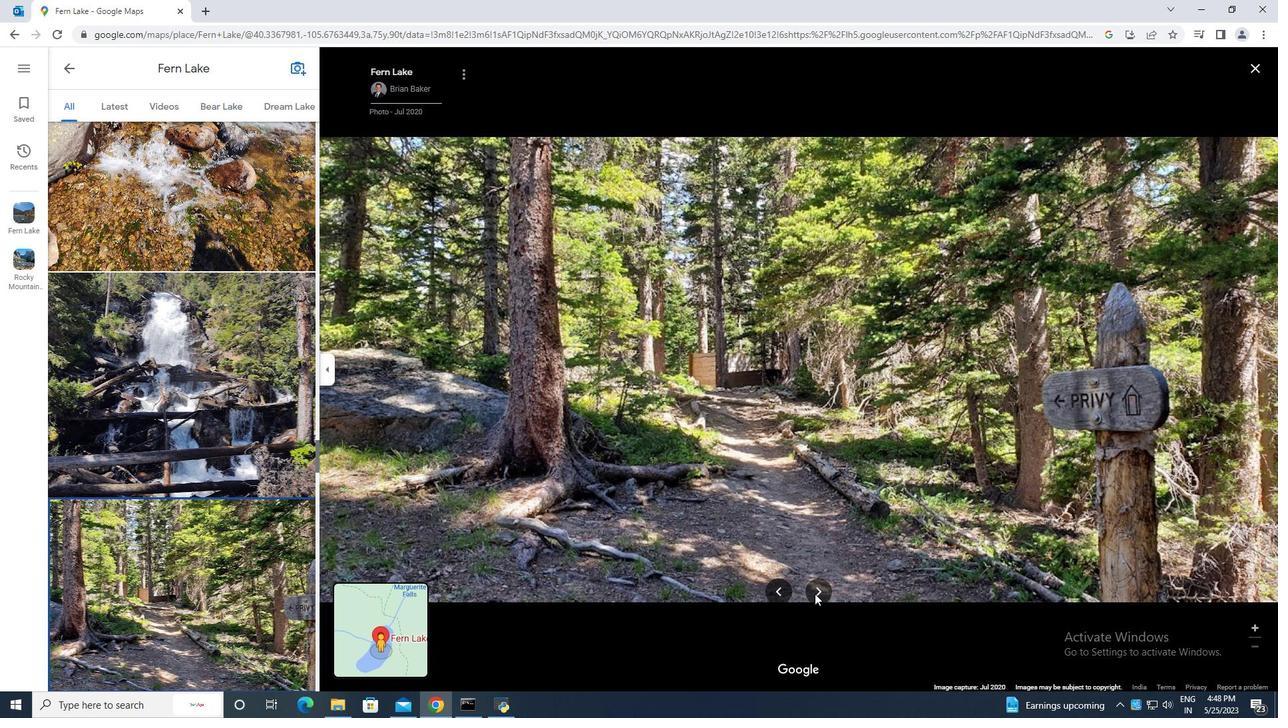 
Action: Mouse pressed left at (814, 594)
Screenshot: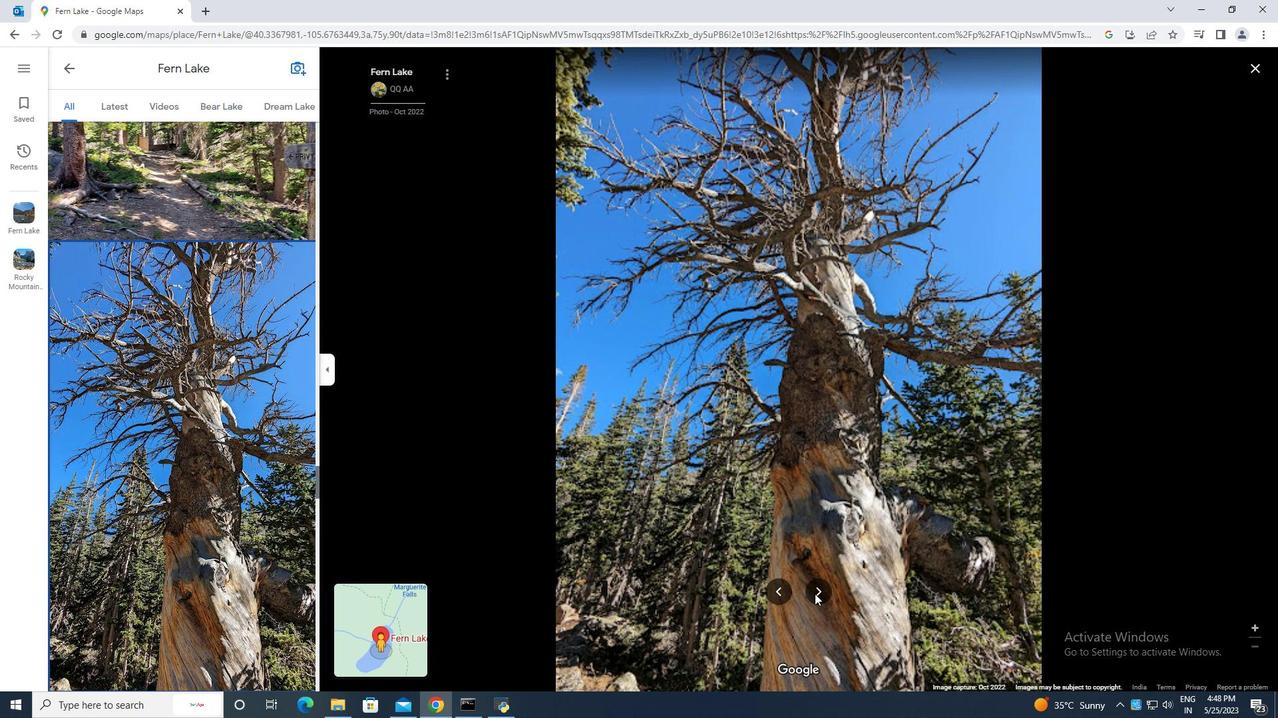 
Action: Mouse moved to (817, 591)
Screenshot: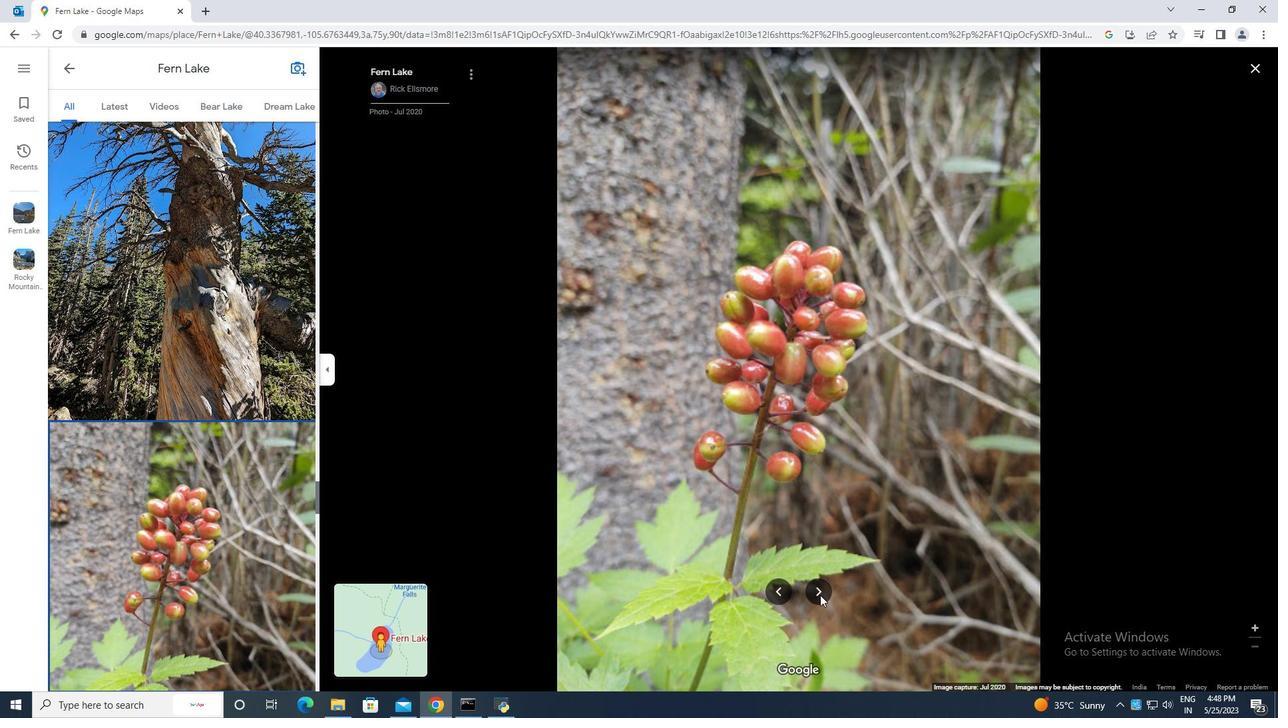 
Action: Mouse pressed left at (817, 591)
Screenshot: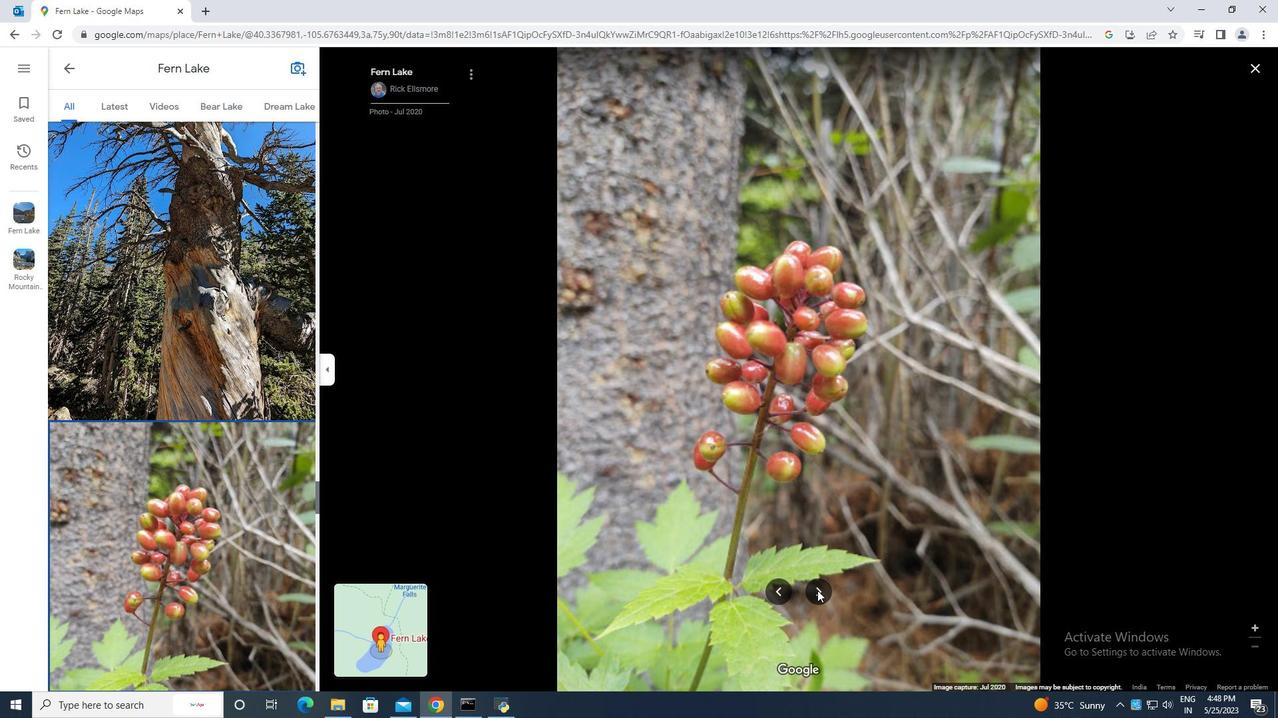 
Action: Mouse pressed left at (817, 591)
Screenshot: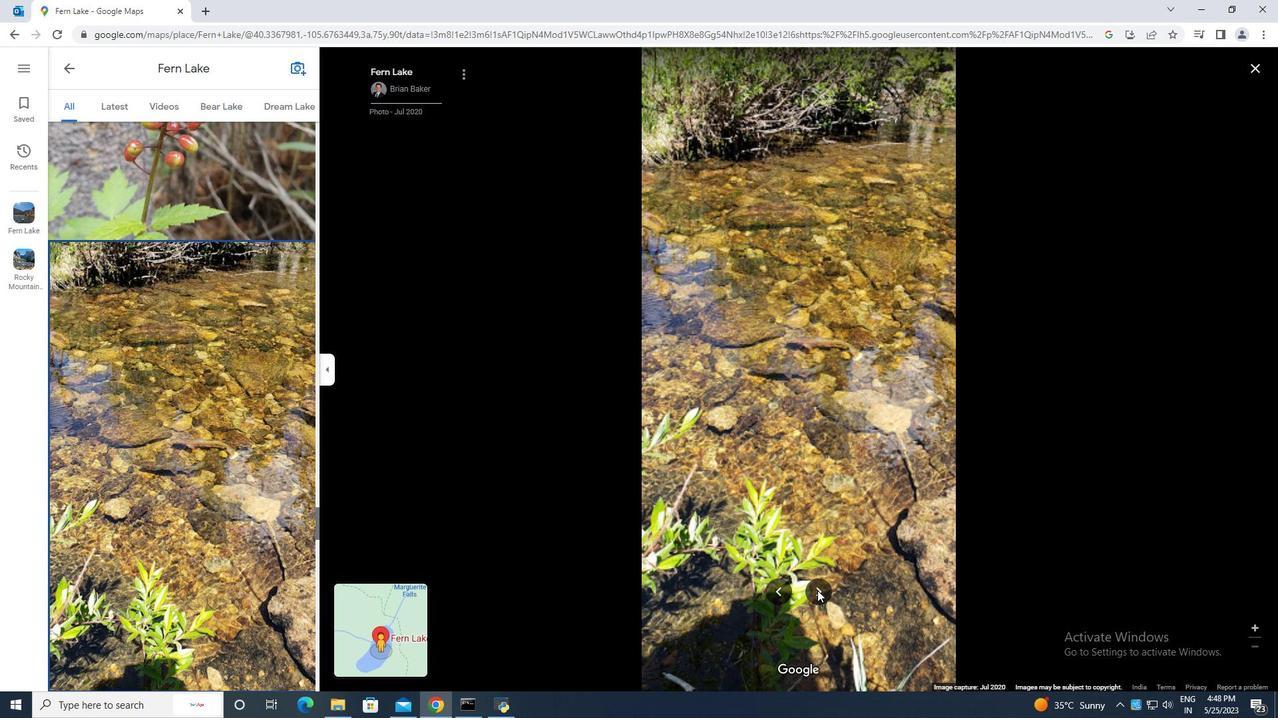 
Action: Mouse moved to (815, 590)
Screenshot: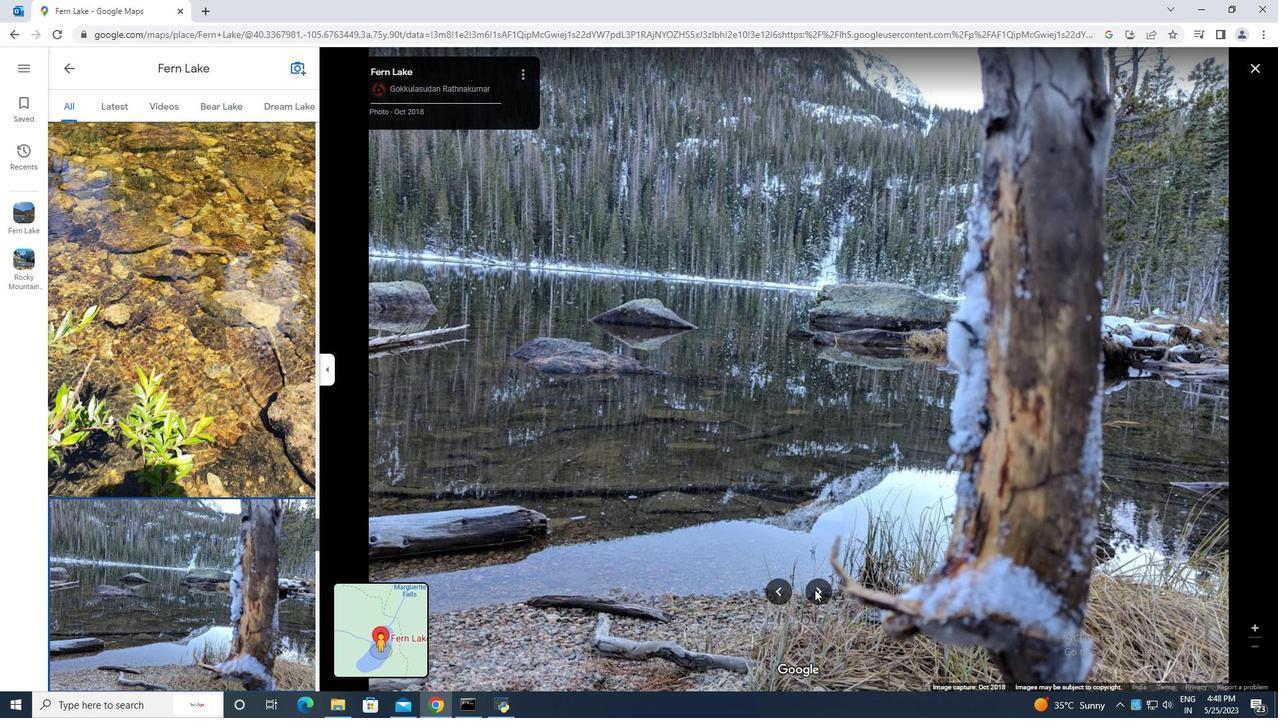 
Action: Mouse pressed left at (815, 590)
Screenshot: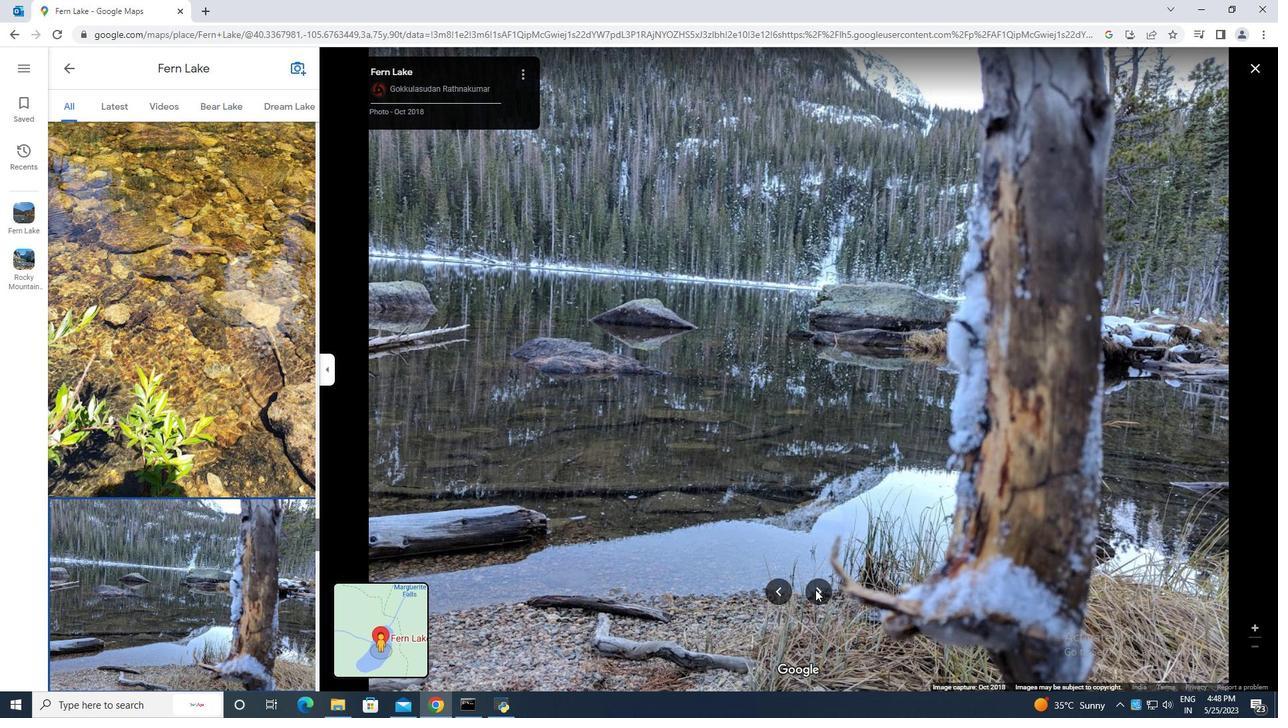 
Action: Mouse moved to (817, 590)
Screenshot: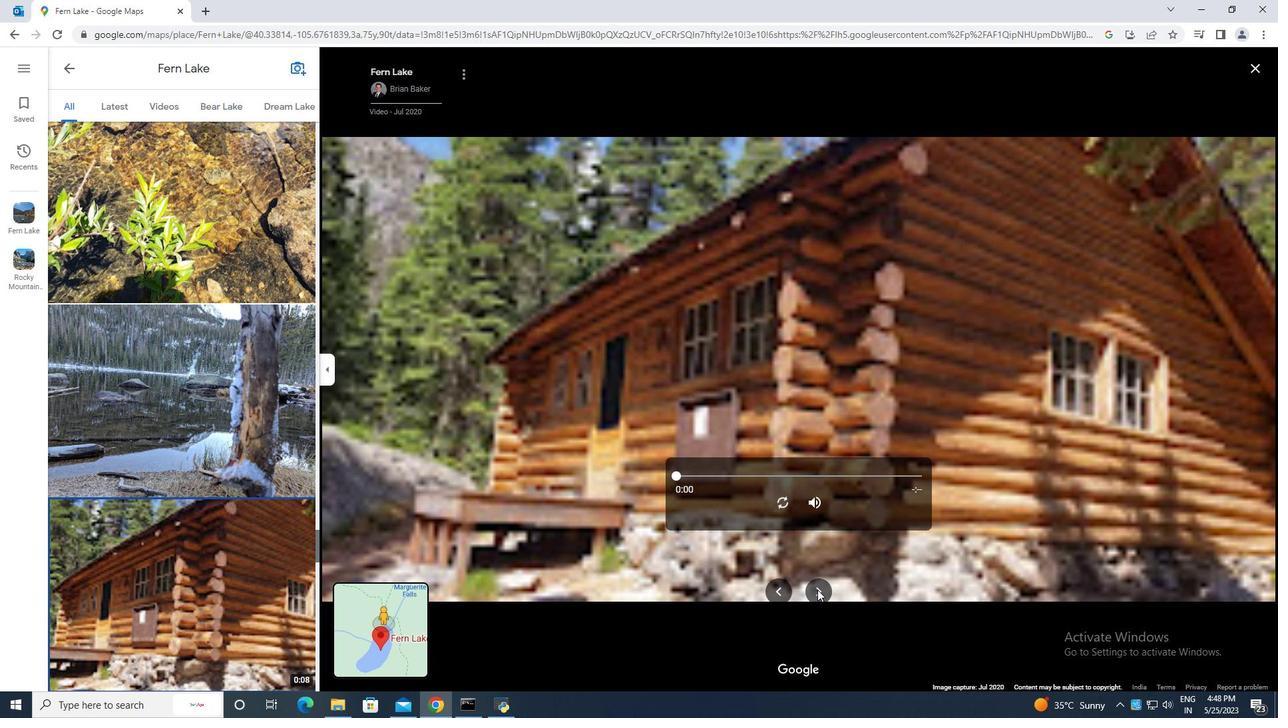 
Action: Mouse pressed left at (817, 590)
Screenshot: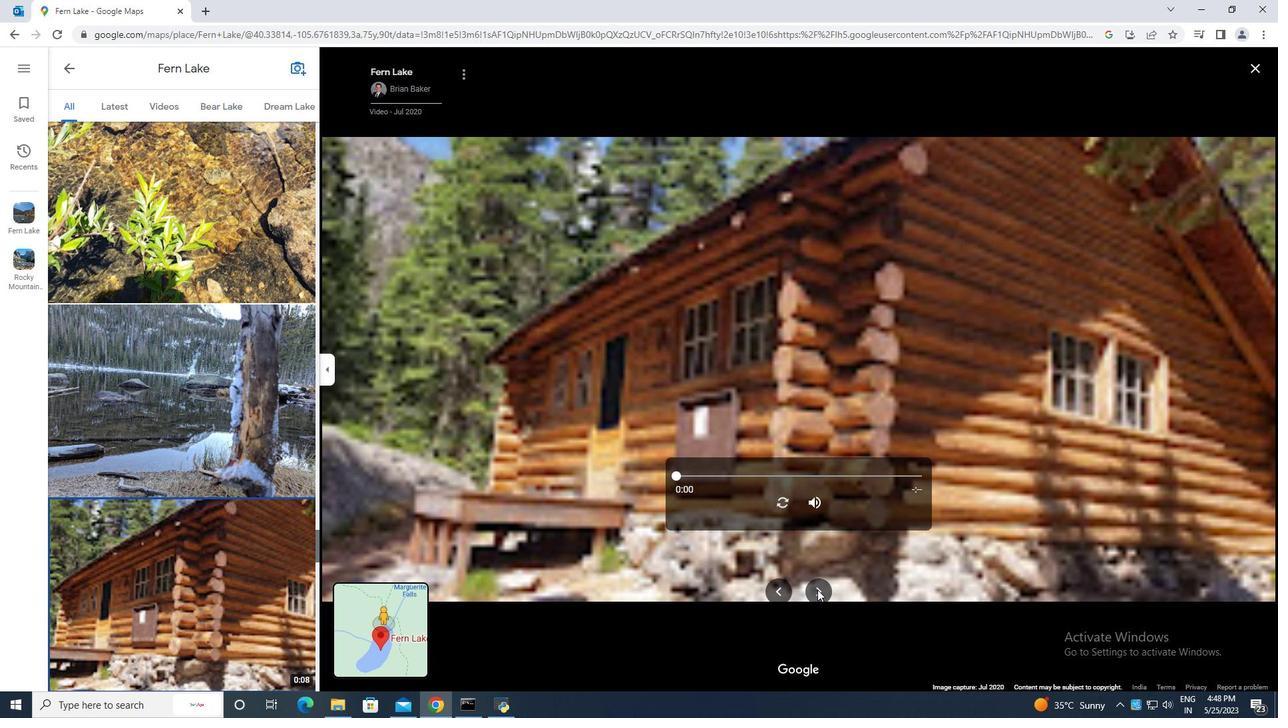 
Action: Mouse moved to (786, 503)
Screenshot: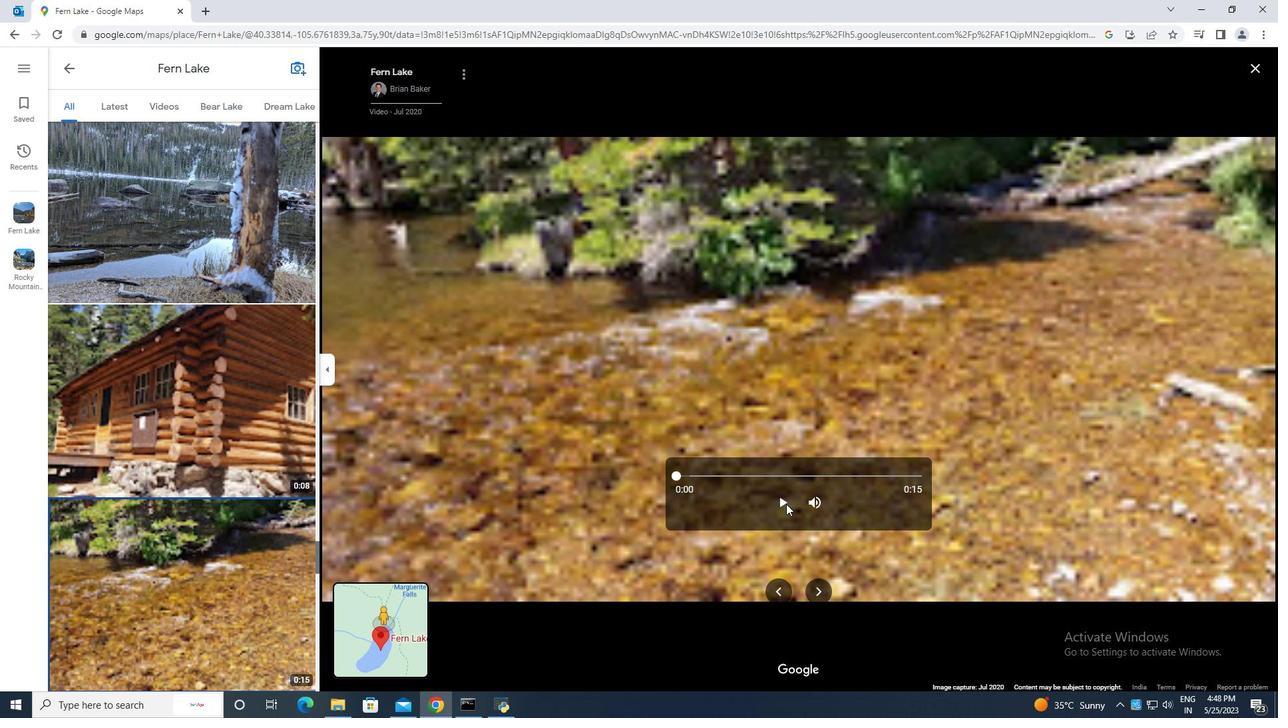 
Action: Mouse pressed left at (786, 503)
Screenshot: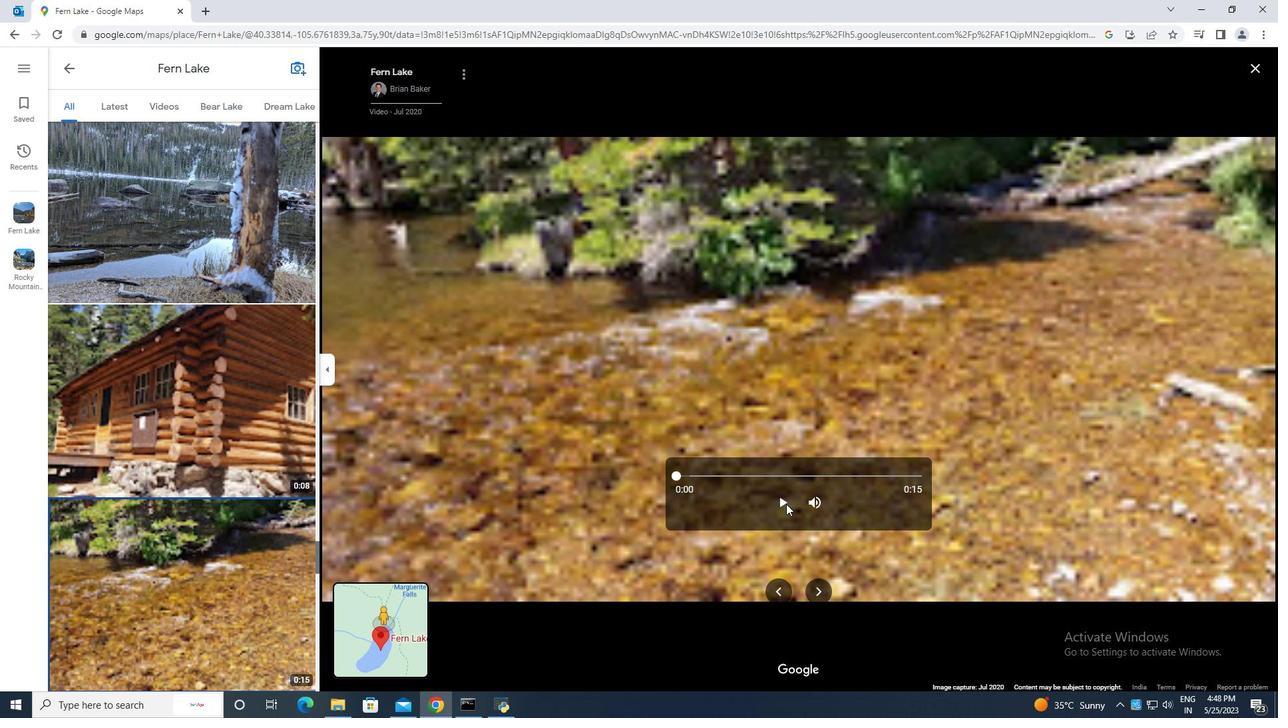 
Action: Mouse moved to (815, 593)
Screenshot: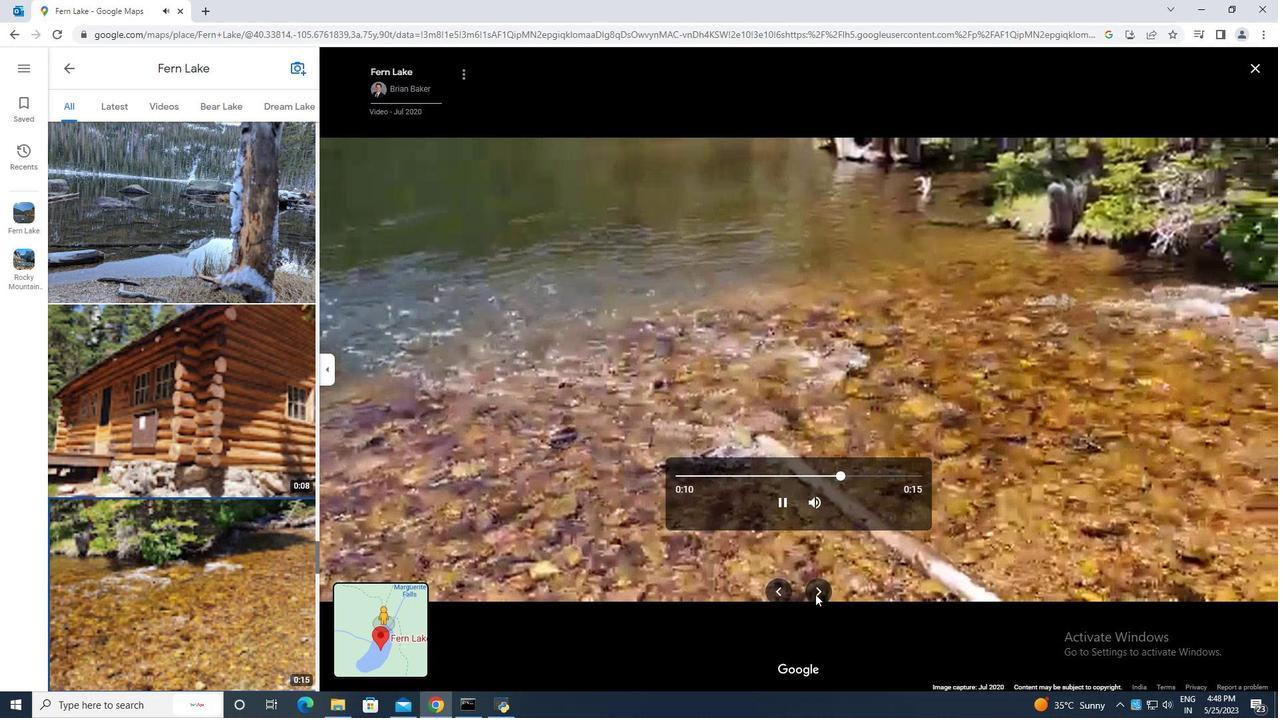
Action: Mouse pressed left at (815, 593)
Screenshot: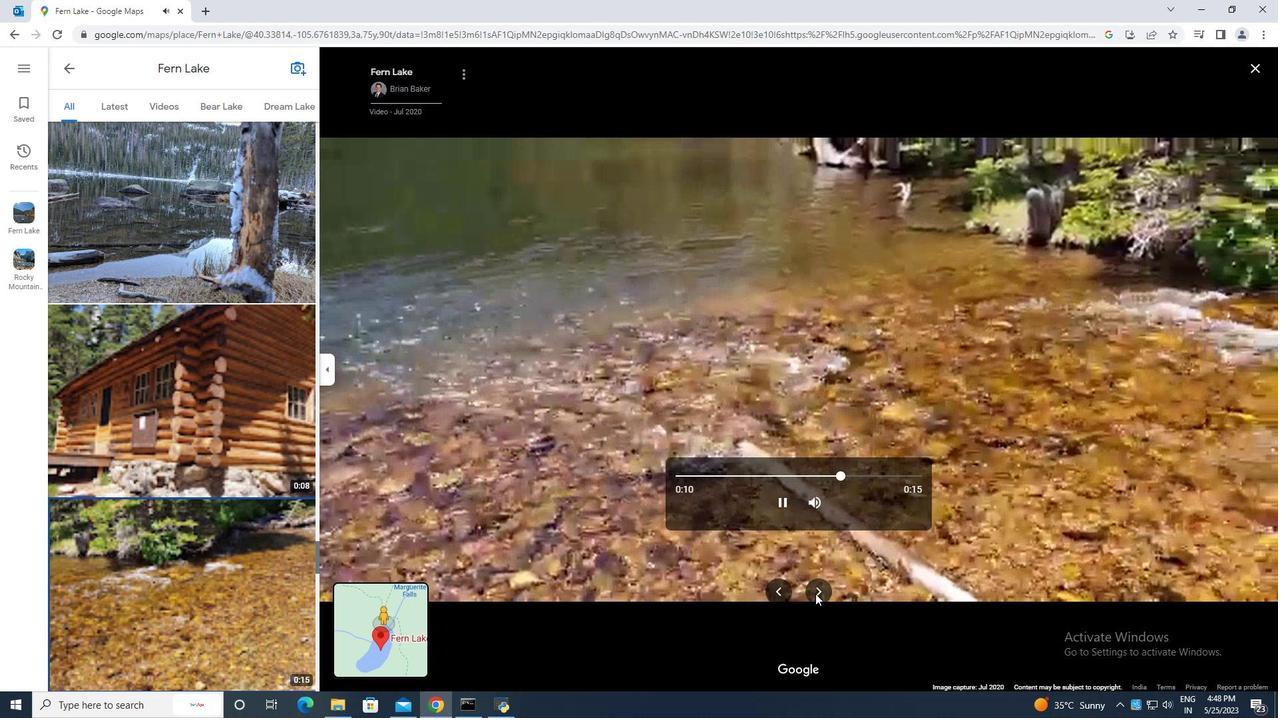 
Action: Mouse pressed left at (815, 593)
Screenshot: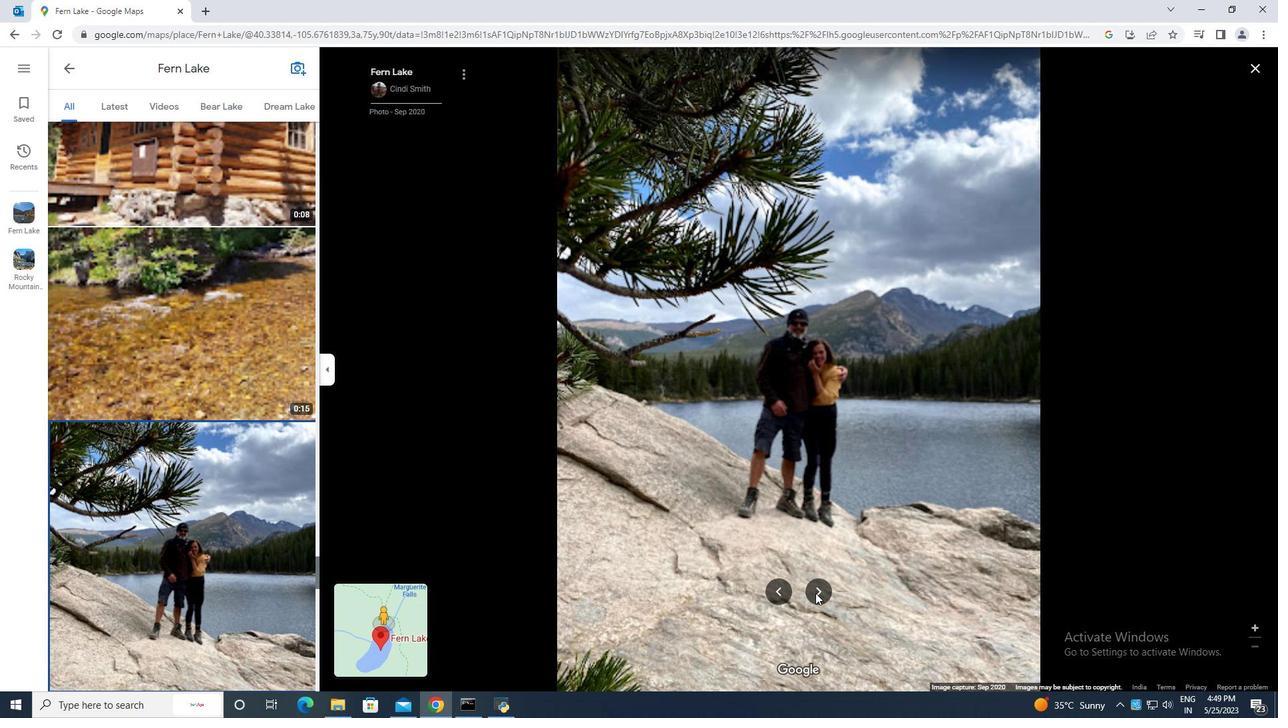 
Action: Mouse moved to (815, 593)
Screenshot: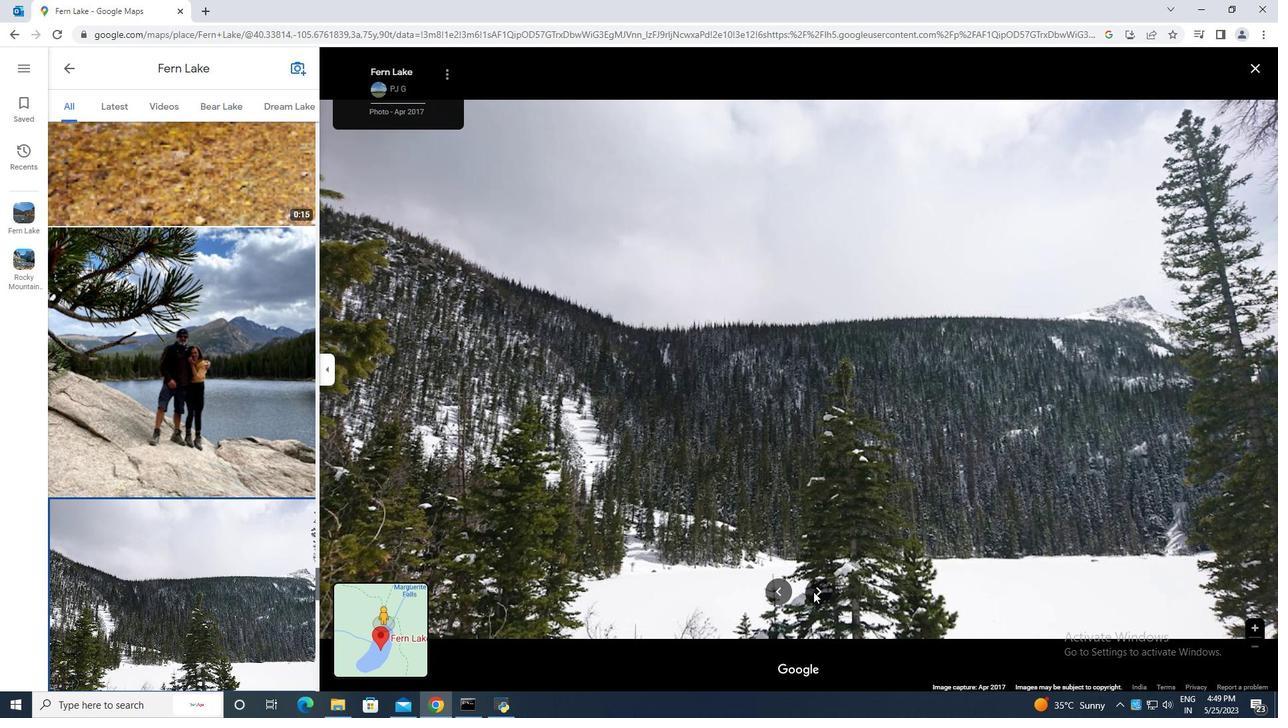 
Action: Mouse pressed left at (815, 593)
Screenshot: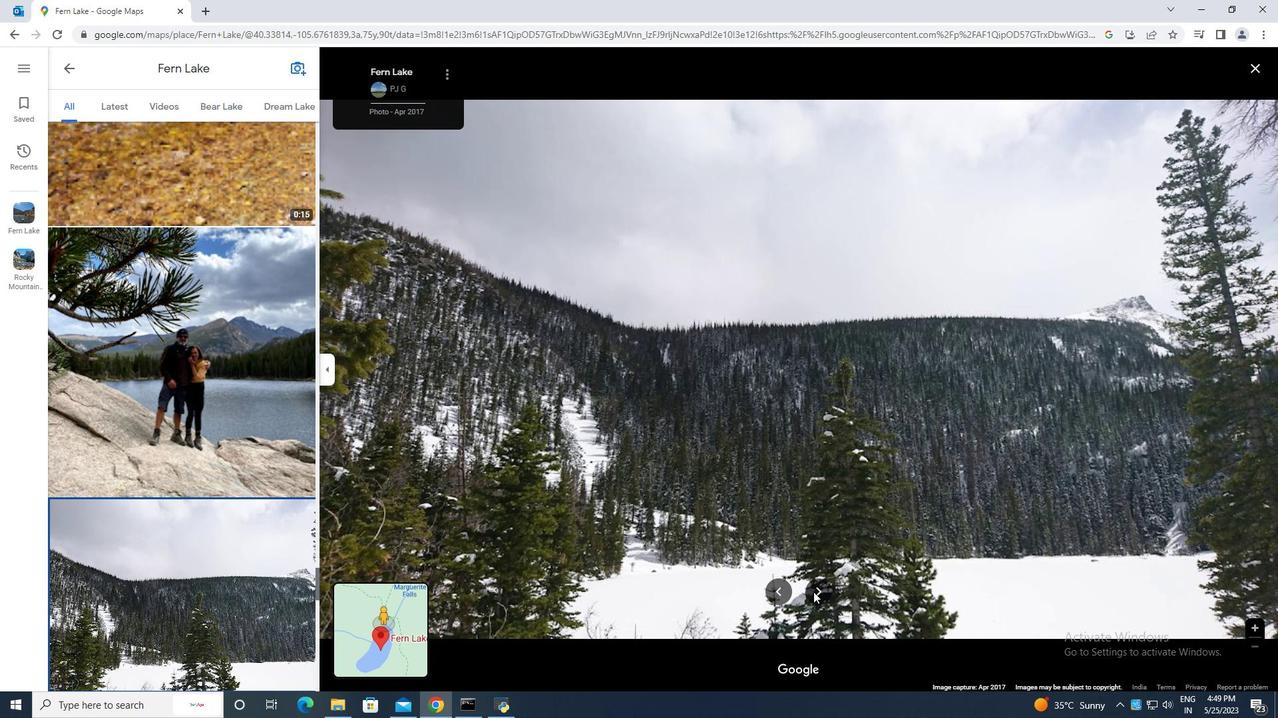 
Action: Mouse moved to (238, 561)
Screenshot: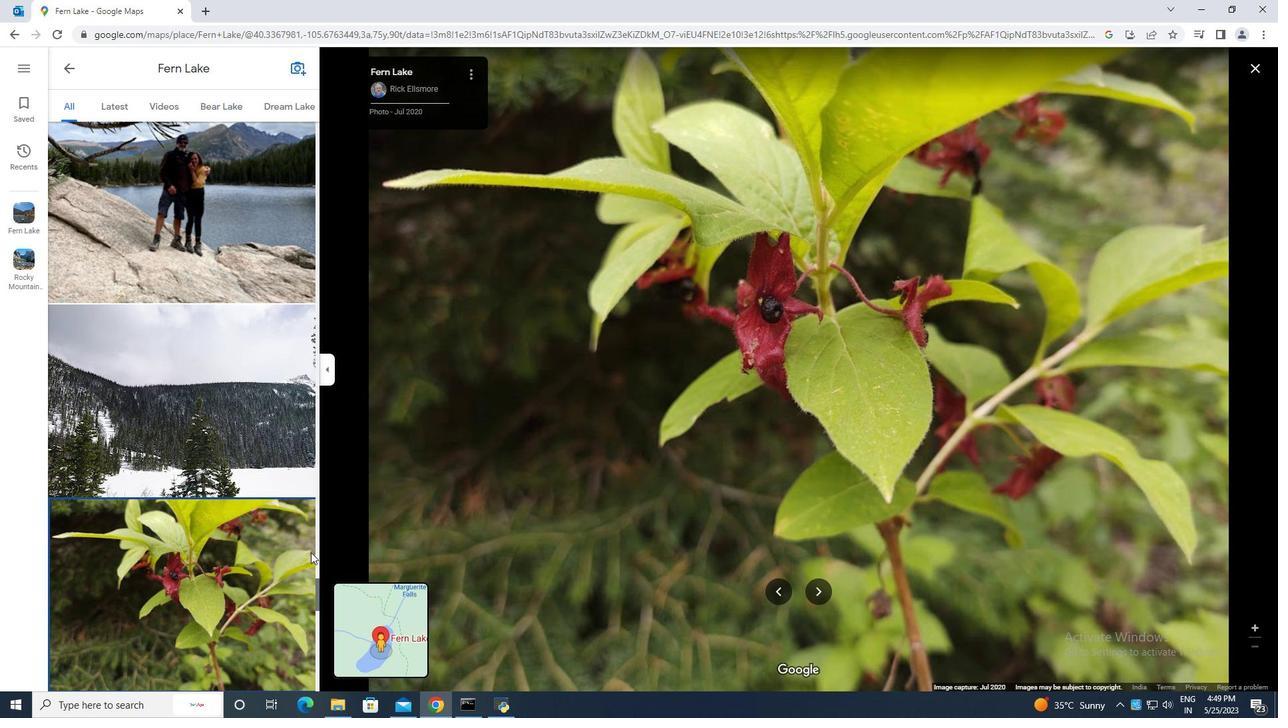 
Action: Mouse scrolled (238, 560) with delta (0, 0)
Screenshot: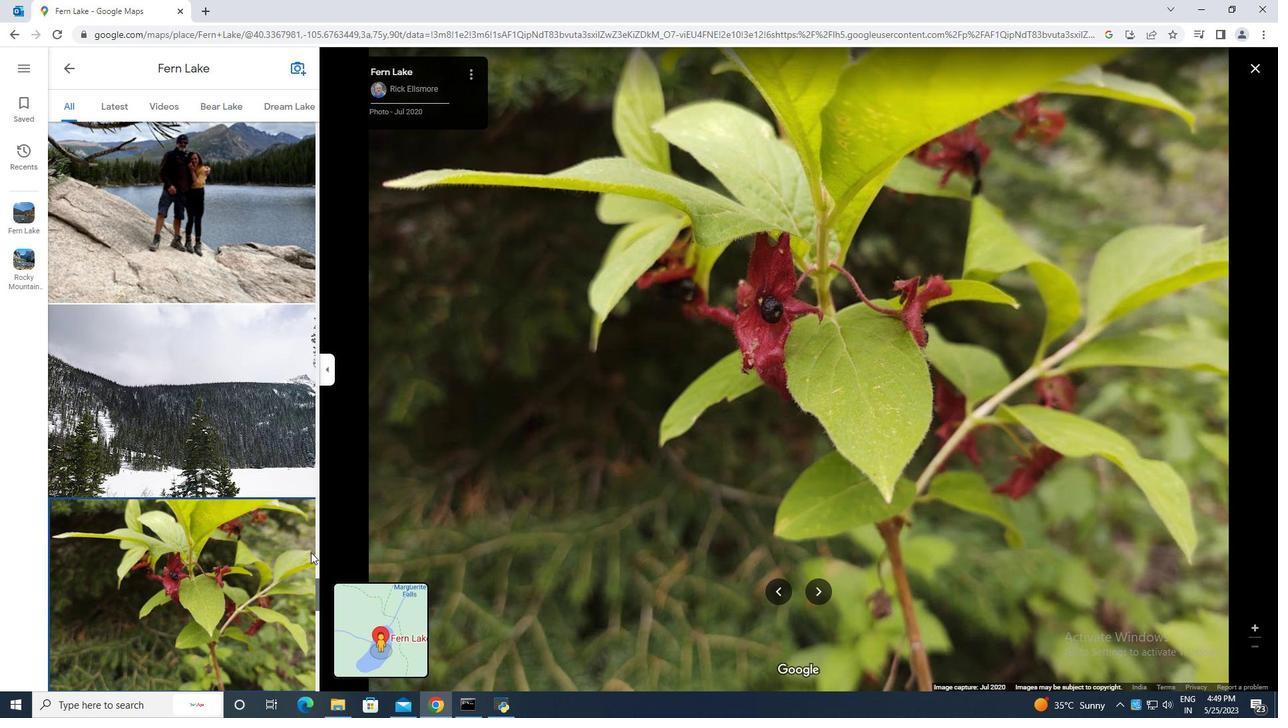 
Action: Mouse scrolled (238, 560) with delta (0, 0)
Screenshot: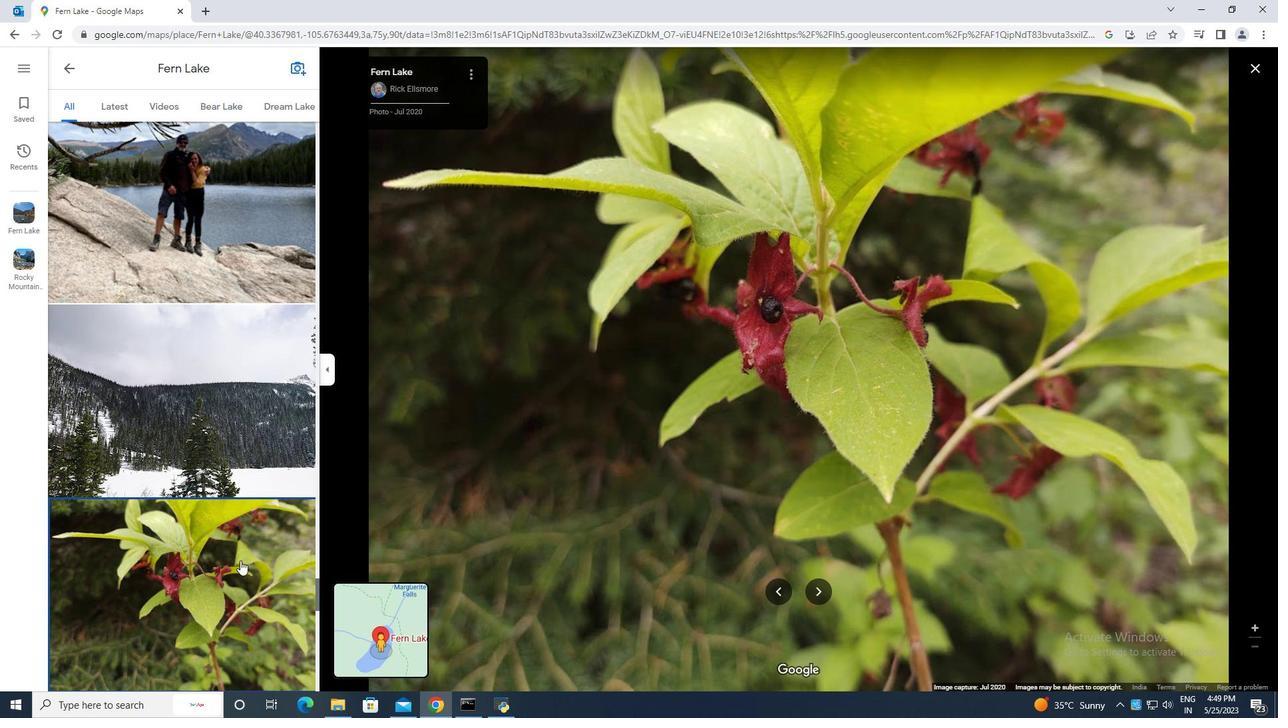 
Action: Mouse scrolled (238, 560) with delta (0, 0)
Screenshot: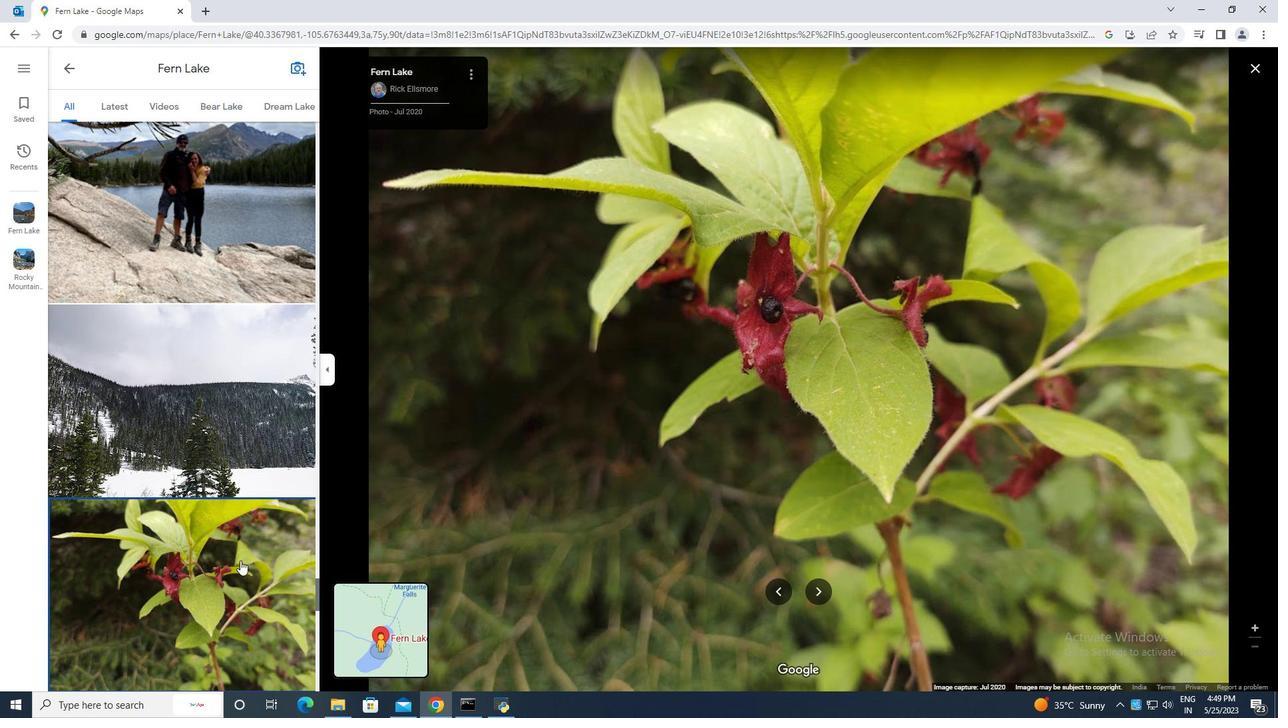 
Action: Mouse scrolled (238, 560) with delta (0, 0)
Screenshot: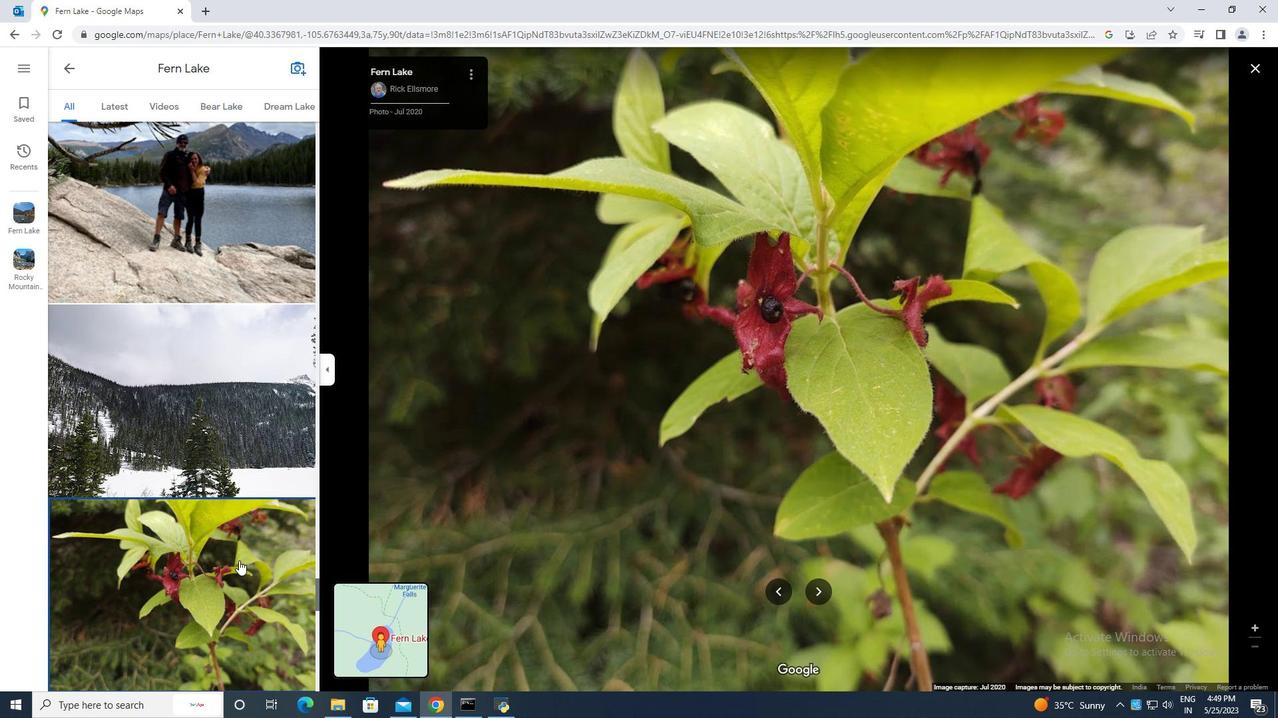 
Action: Mouse scrolled (238, 560) with delta (0, 0)
Screenshot: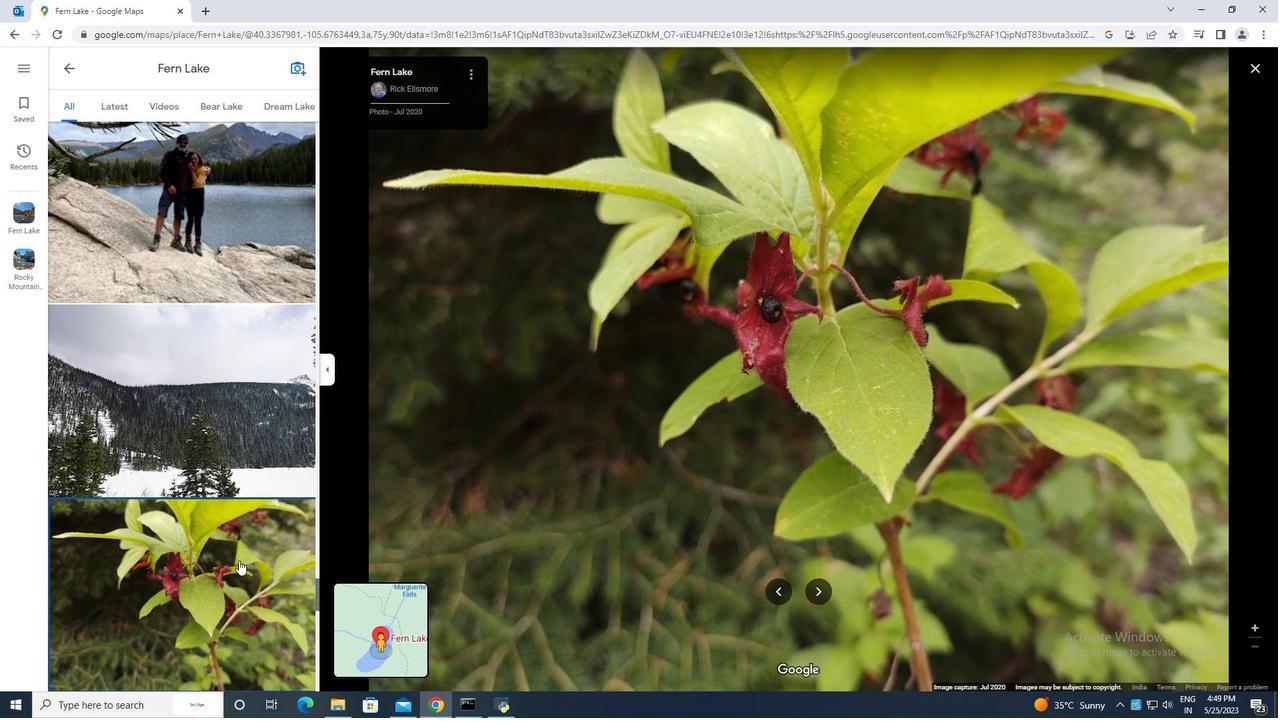 
Action: Mouse scrolled (238, 560) with delta (0, 0)
Screenshot: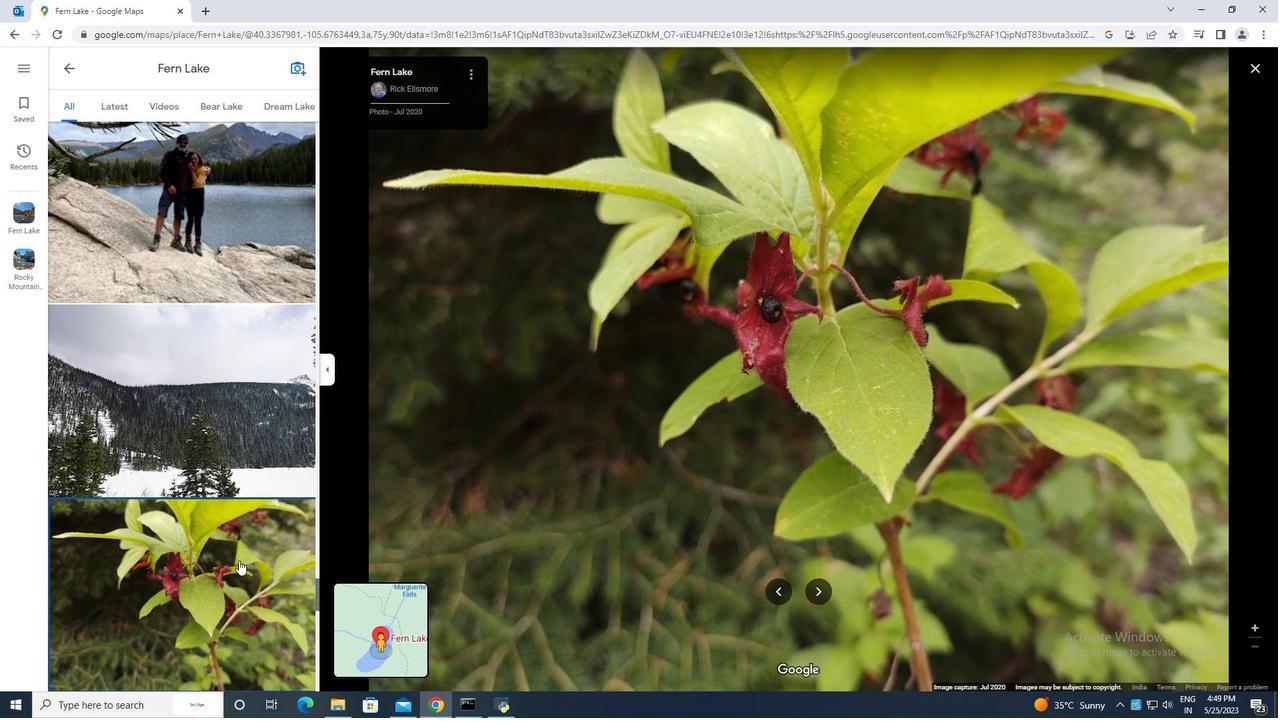 
Action: Mouse pressed left at (238, 561)
Screenshot: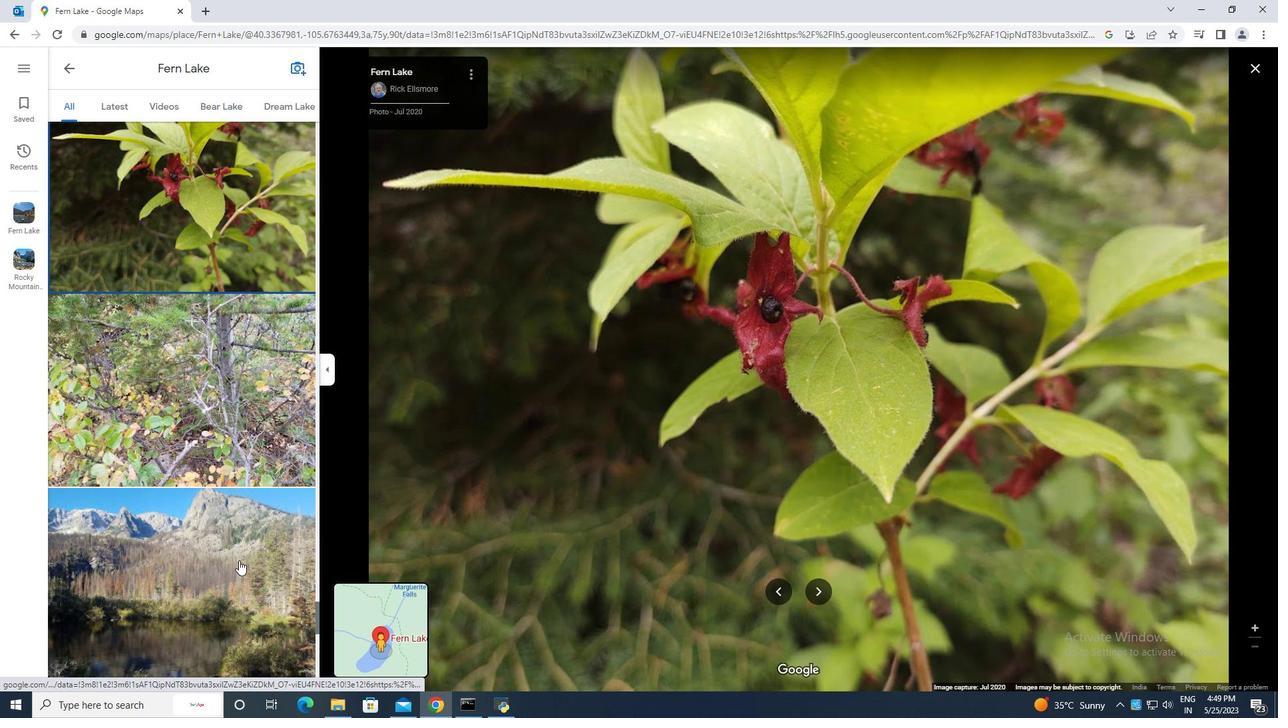 
Action: Mouse moved to (814, 592)
Screenshot: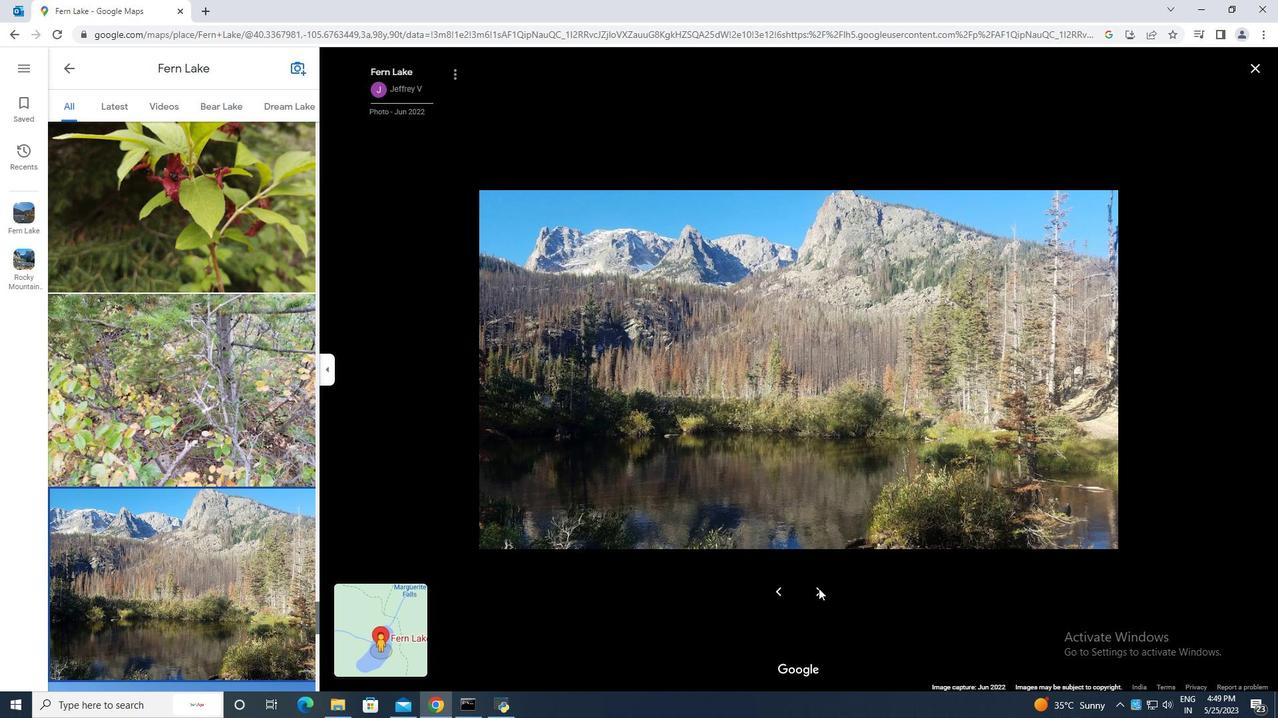 
Action: Mouse pressed left at (814, 592)
Screenshot: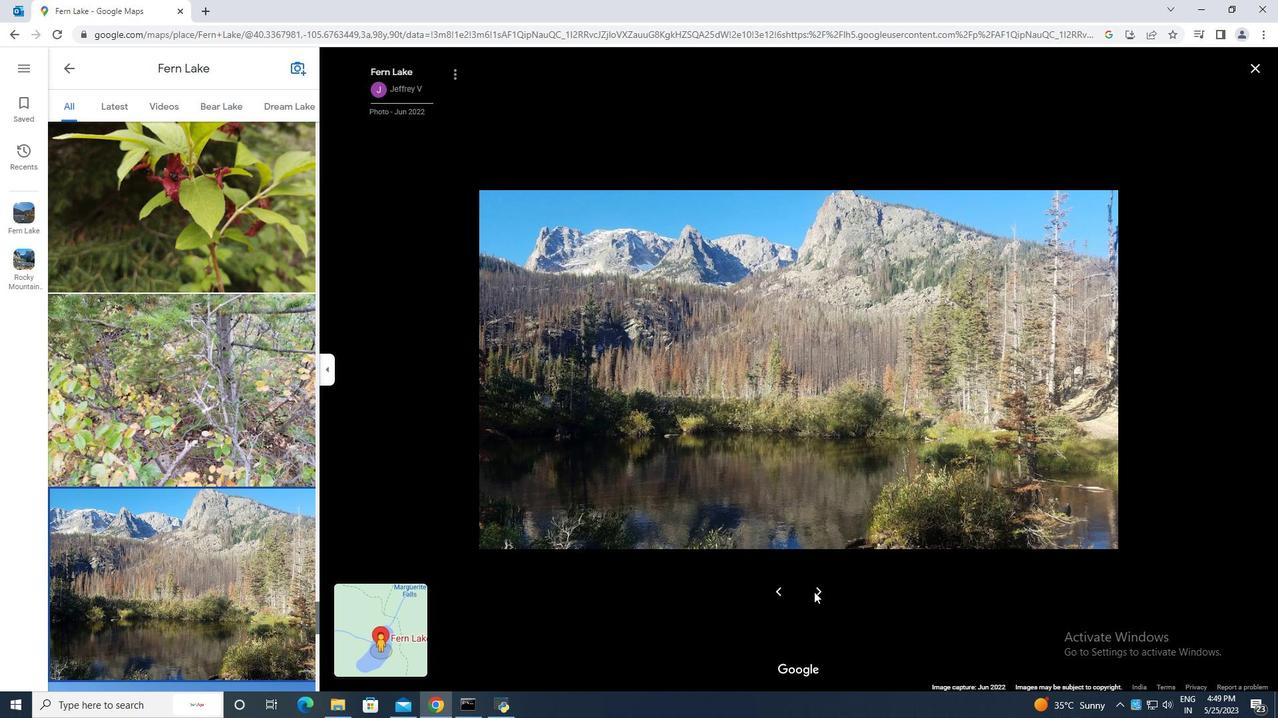 
Action: Mouse moved to (818, 591)
Screenshot: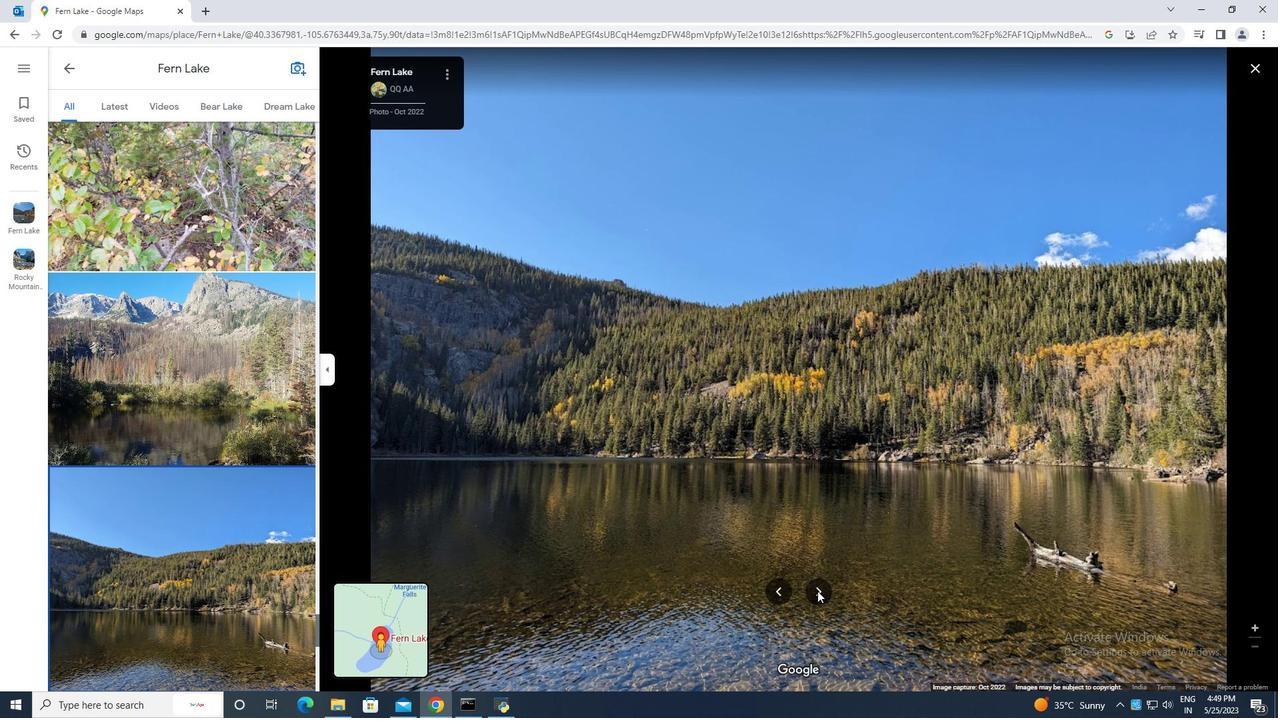 
Action: Mouse pressed left at (818, 591)
Screenshot: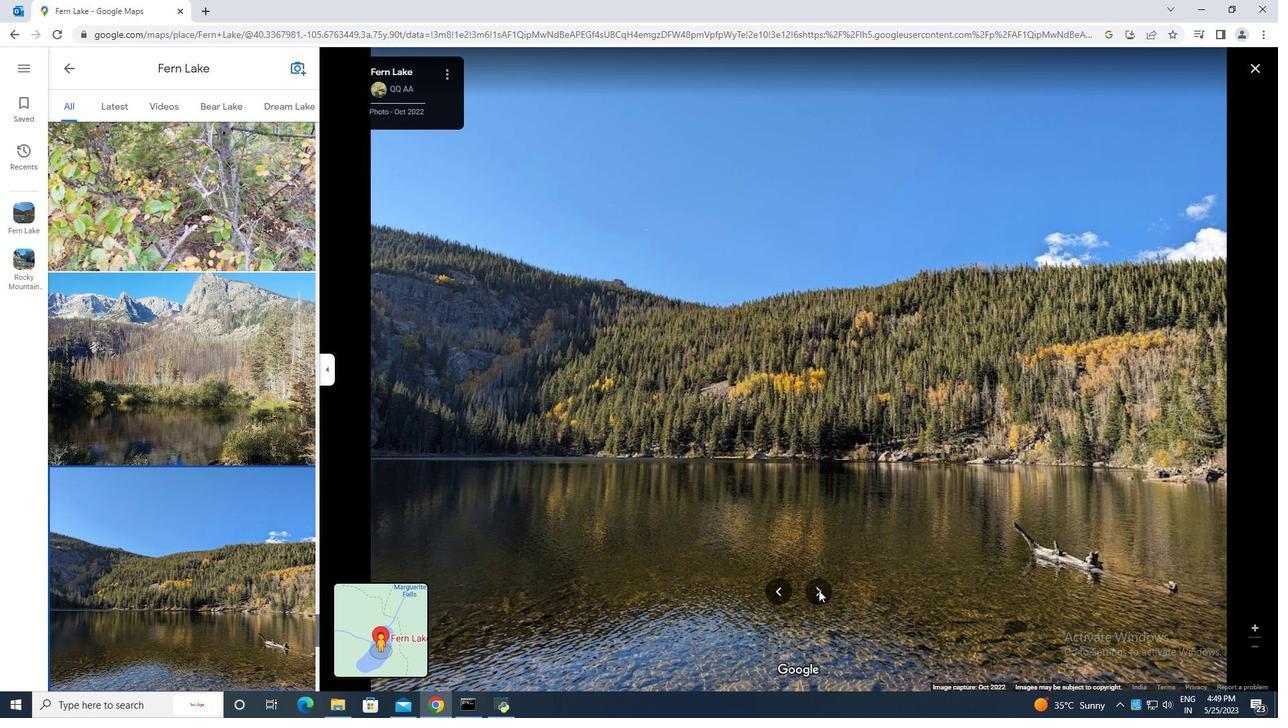 
Action: Mouse moved to (784, 502)
Screenshot: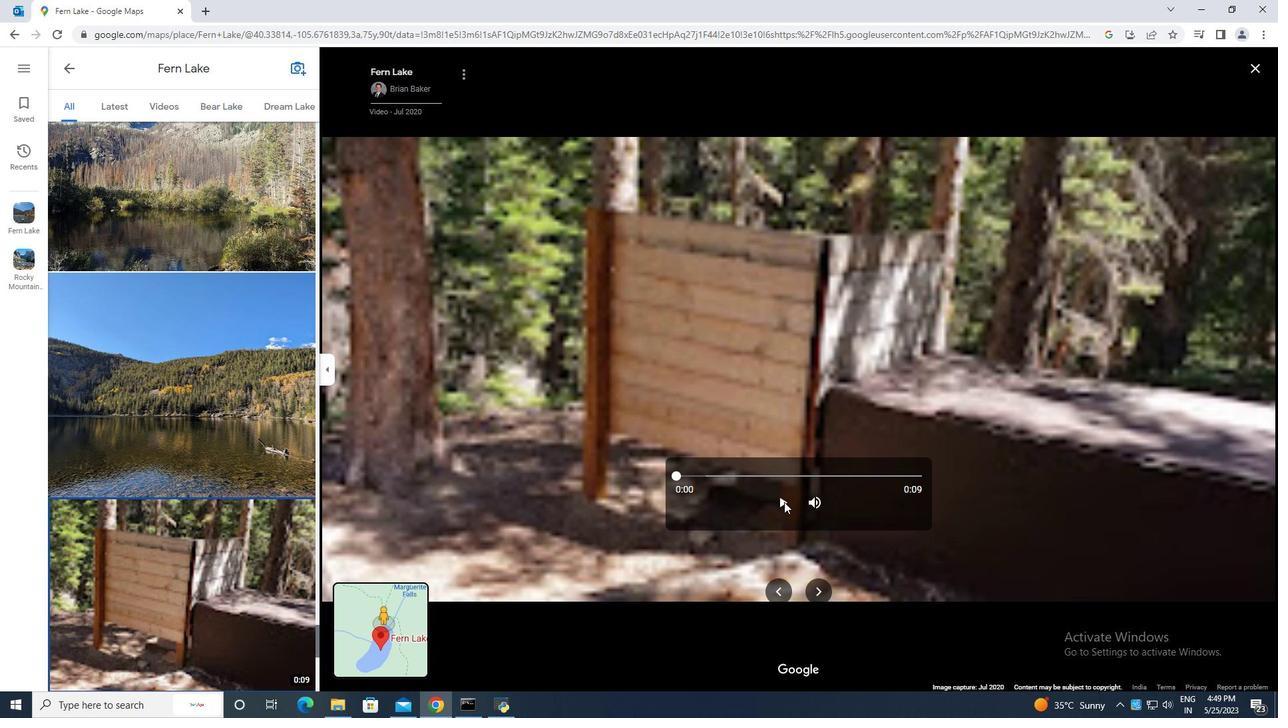 
Action: Mouse pressed left at (784, 502)
Screenshot: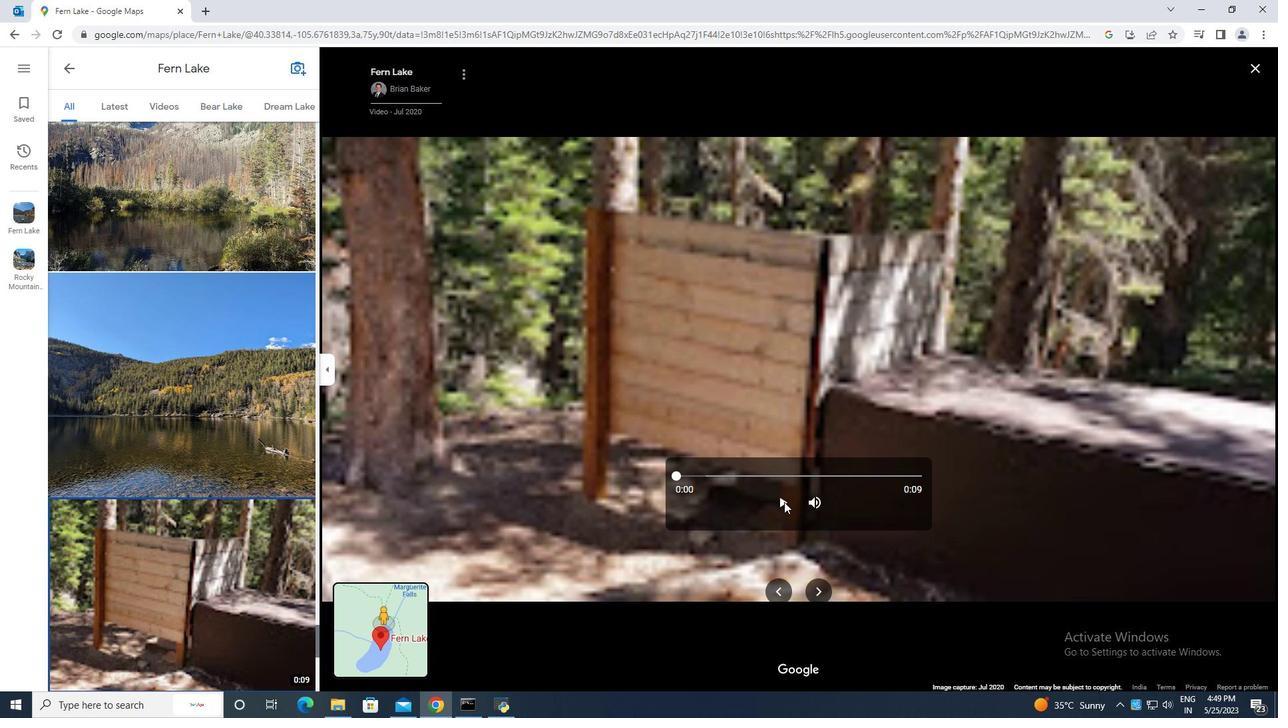 
Action: Mouse moved to (214, 597)
Screenshot: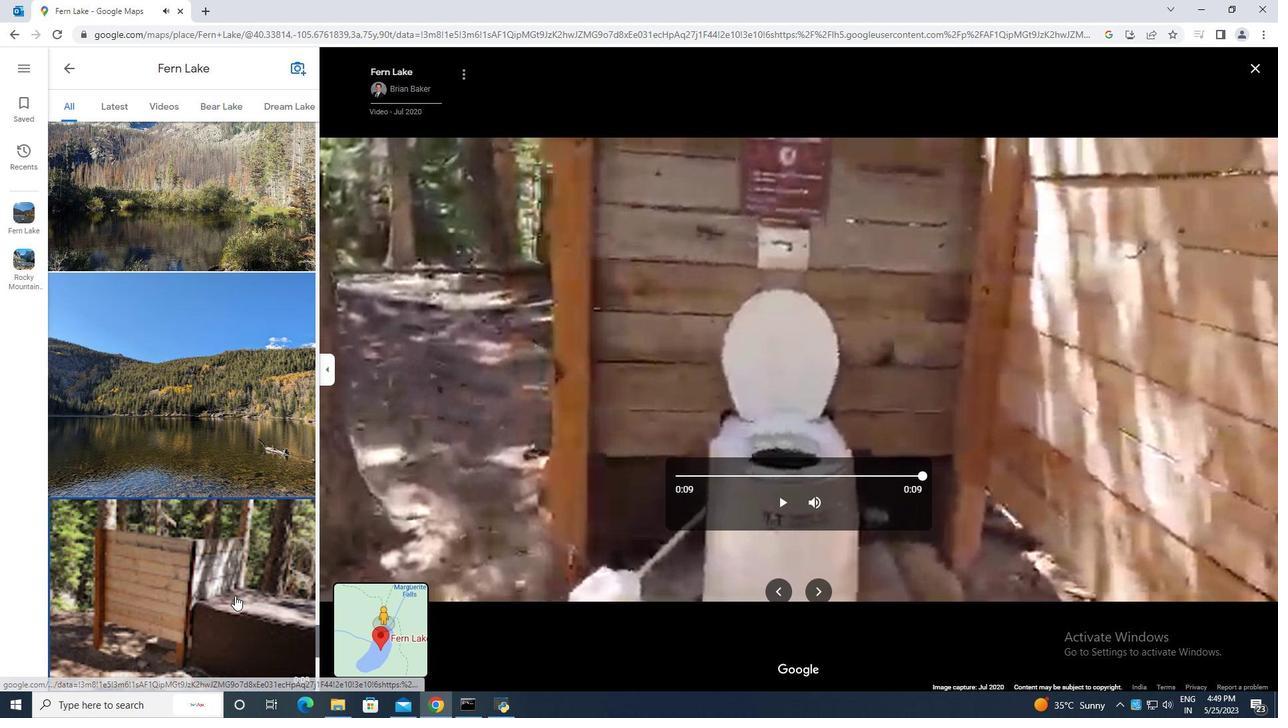 
Action: Mouse scrolled (214, 597) with delta (0, 0)
Screenshot: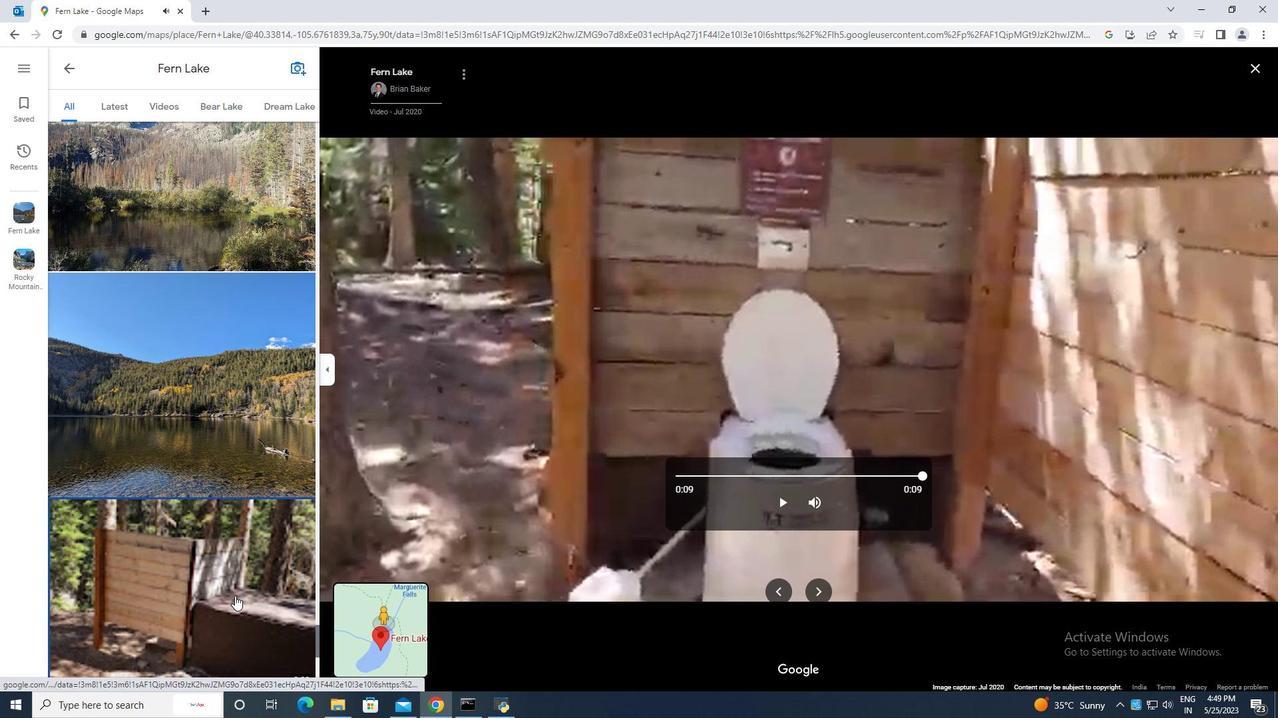 
Action: Mouse scrolled (214, 597) with delta (0, 0)
Screenshot: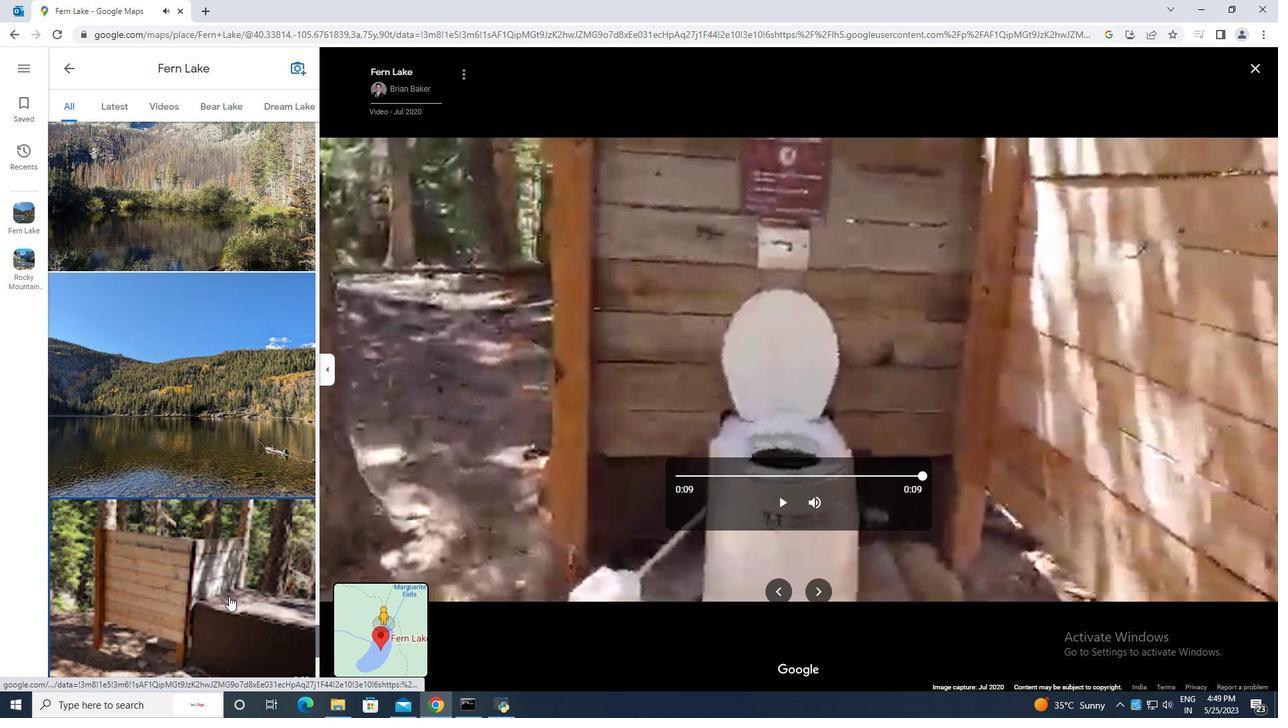 
Action: Mouse scrolled (214, 597) with delta (0, 0)
Screenshot: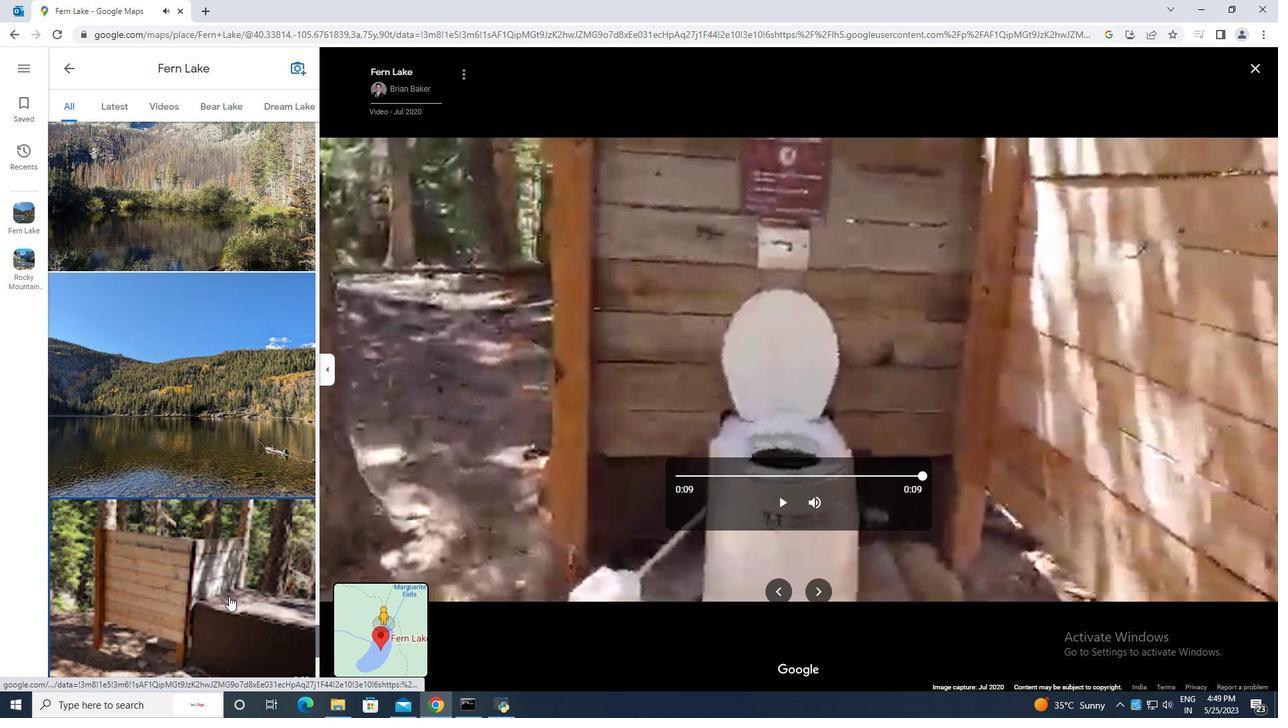 
Action: Mouse scrolled (214, 597) with delta (0, 0)
Screenshot: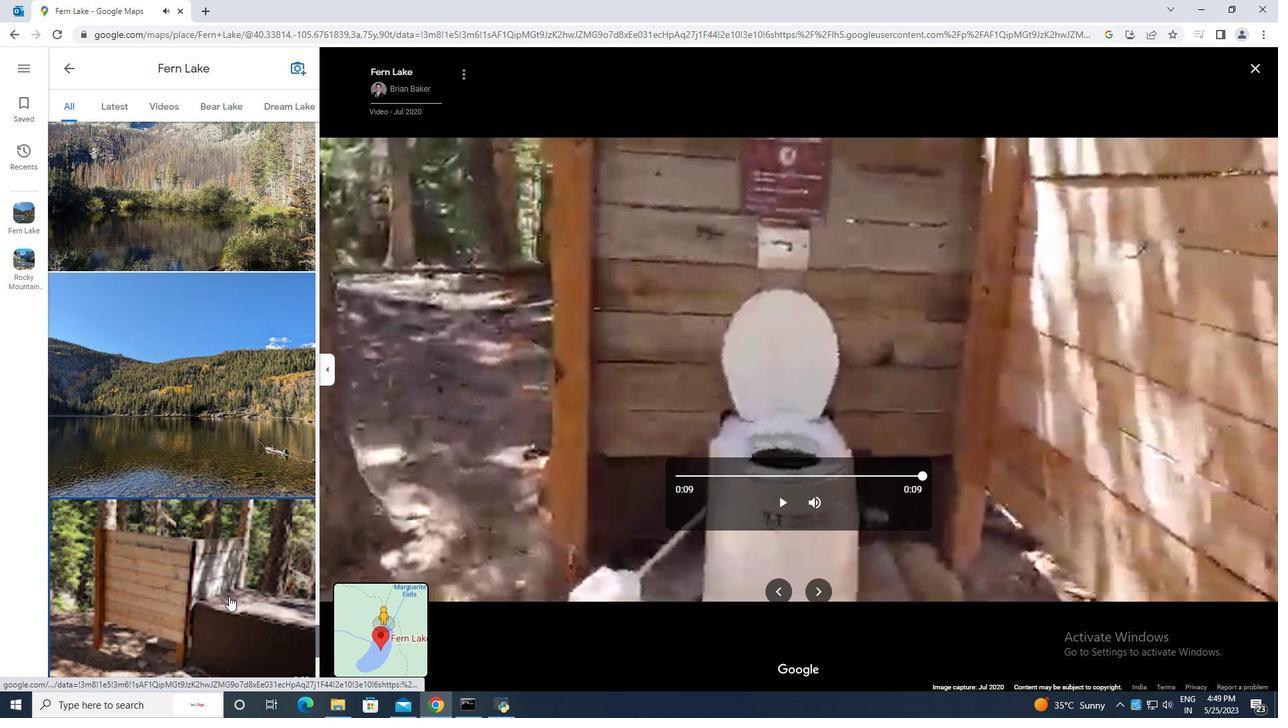 
Action: Mouse scrolled (214, 597) with delta (0, 0)
Screenshot: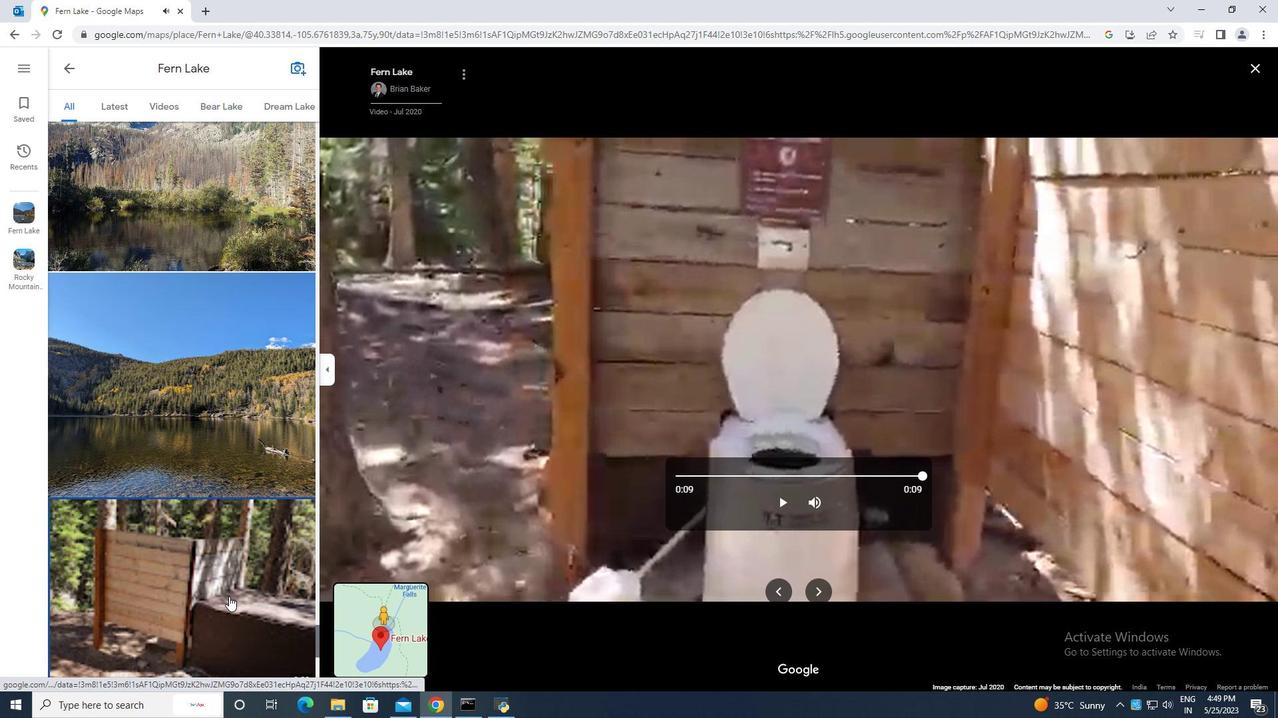 
Action: Mouse scrolled (214, 597) with delta (0, 0)
Screenshot: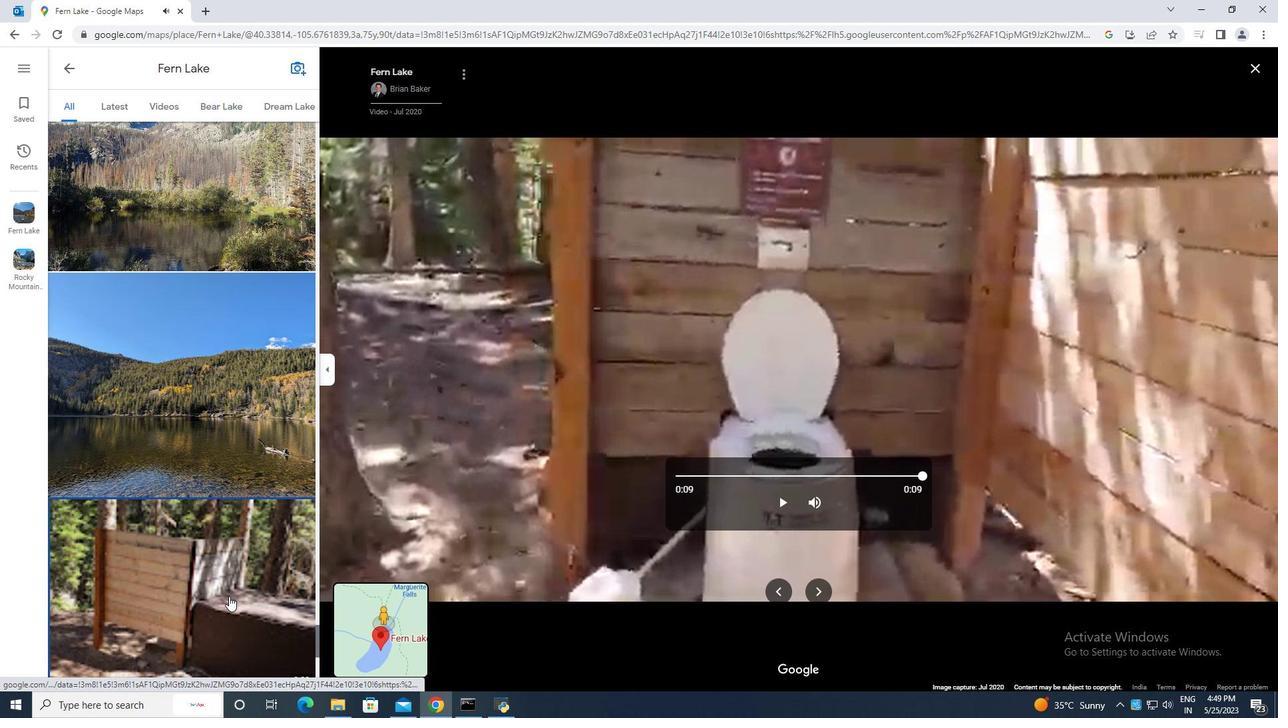 
Action: Mouse scrolled (214, 597) with delta (0, 0)
Screenshot: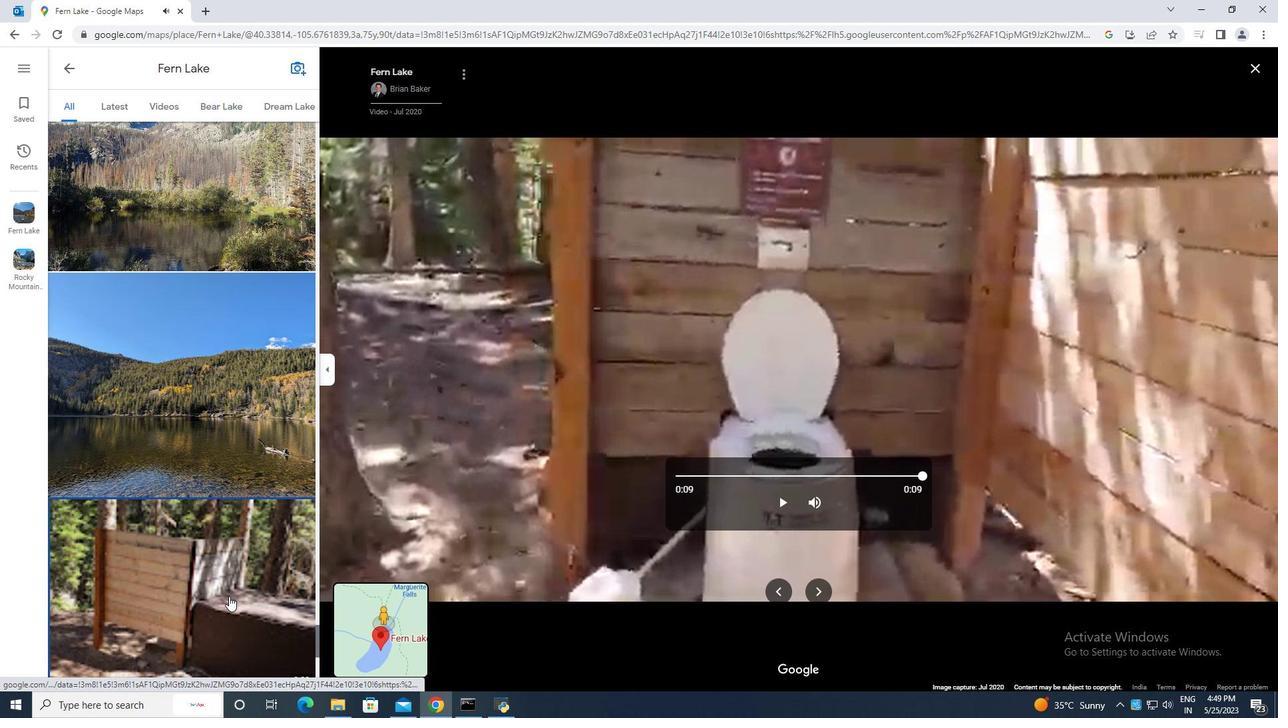 
Action: Mouse scrolled (214, 597) with delta (0, 0)
Screenshot: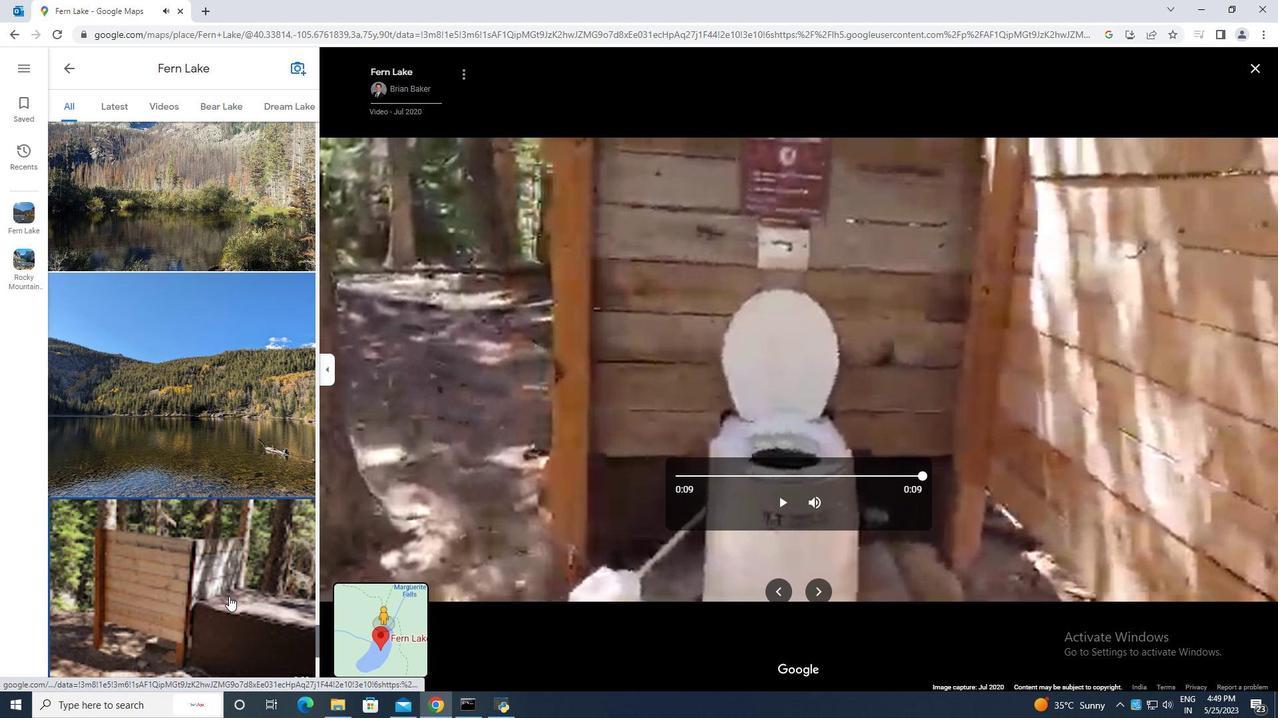 
Action: Mouse scrolled (214, 597) with delta (0, 0)
Screenshot: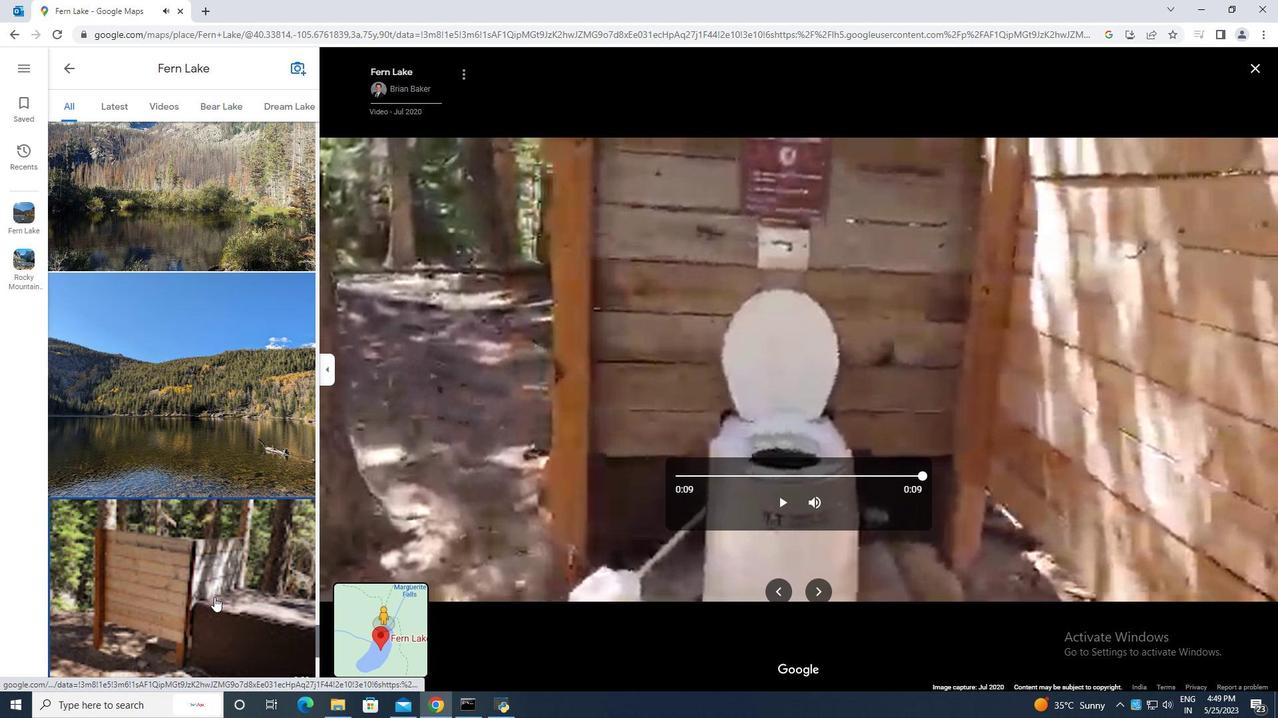 
Action: Mouse moved to (215, 584)
Screenshot: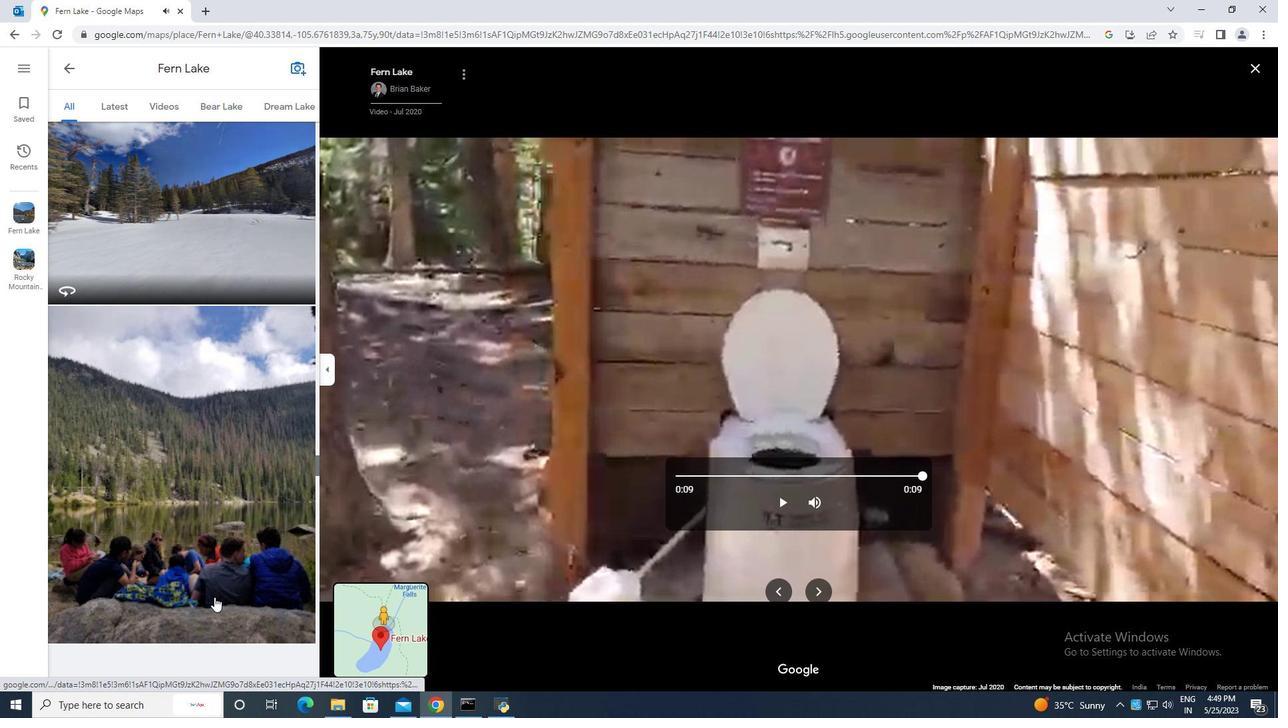 
Action: Mouse pressed left at (215, 584)
Screenshot: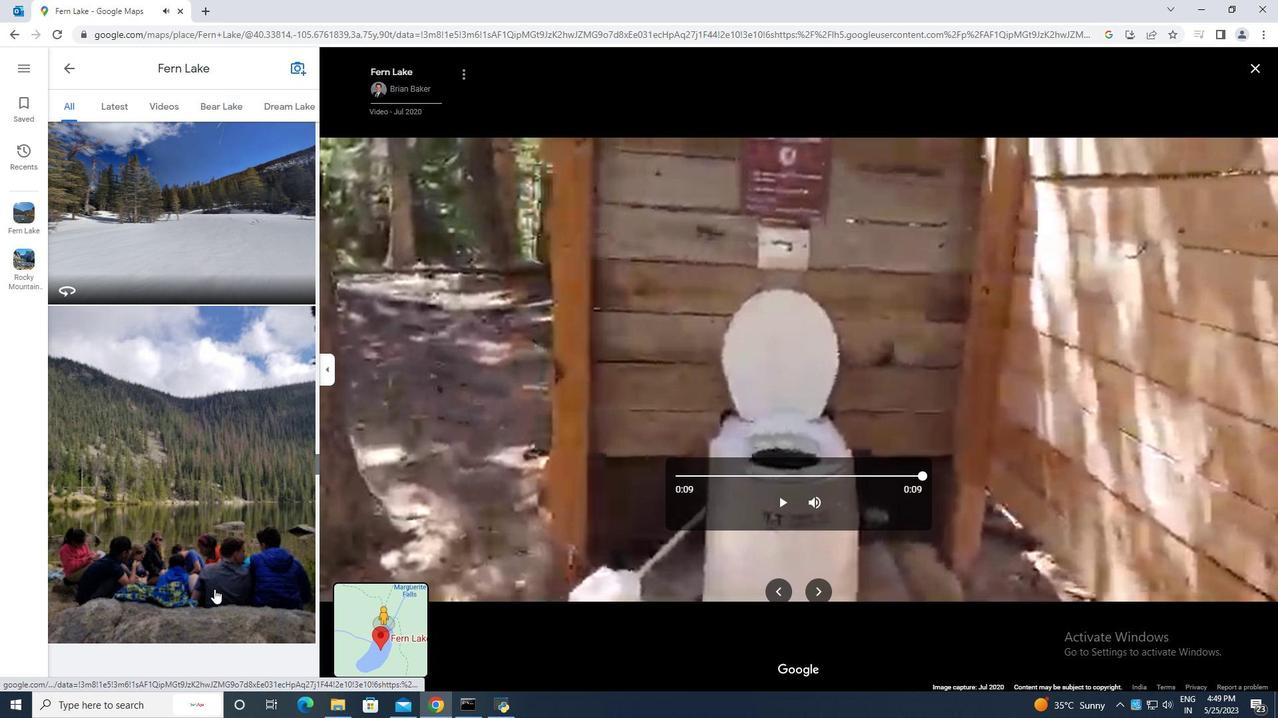 
Action: Mouse moved to (68, 66)
Screenshot: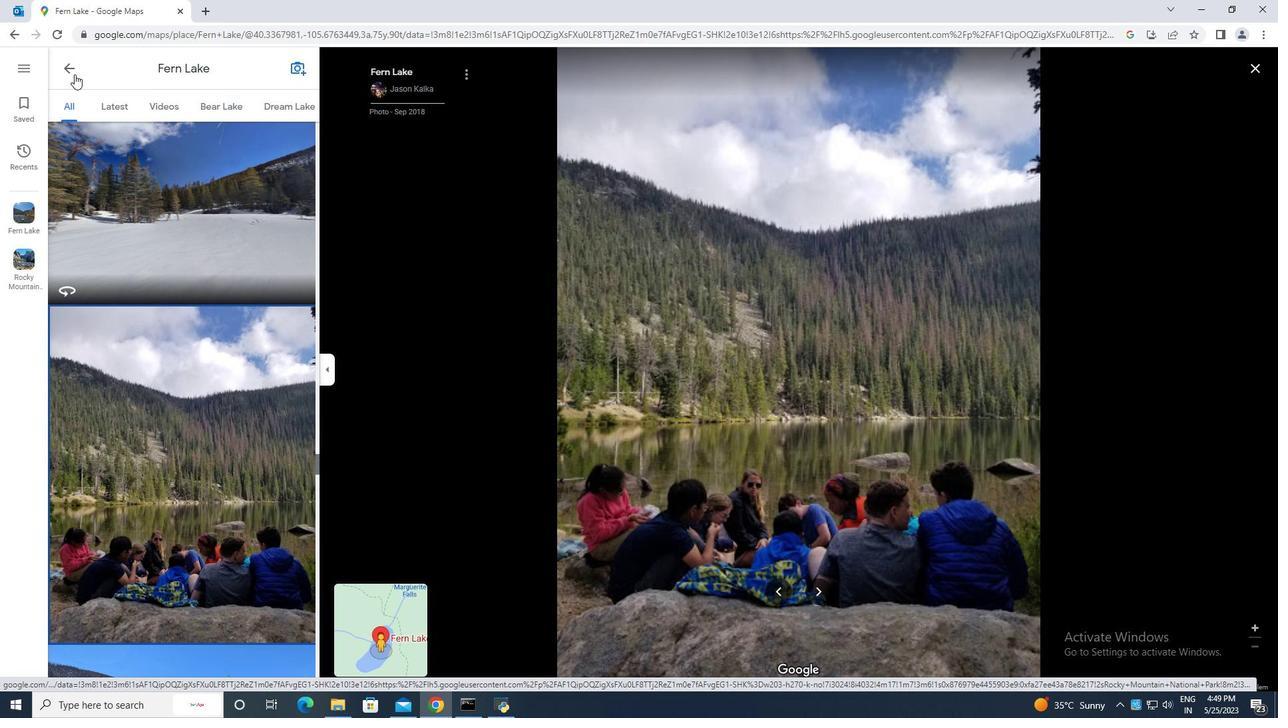 
Action: Mouse pressed left at (68, 66)
Screenshot: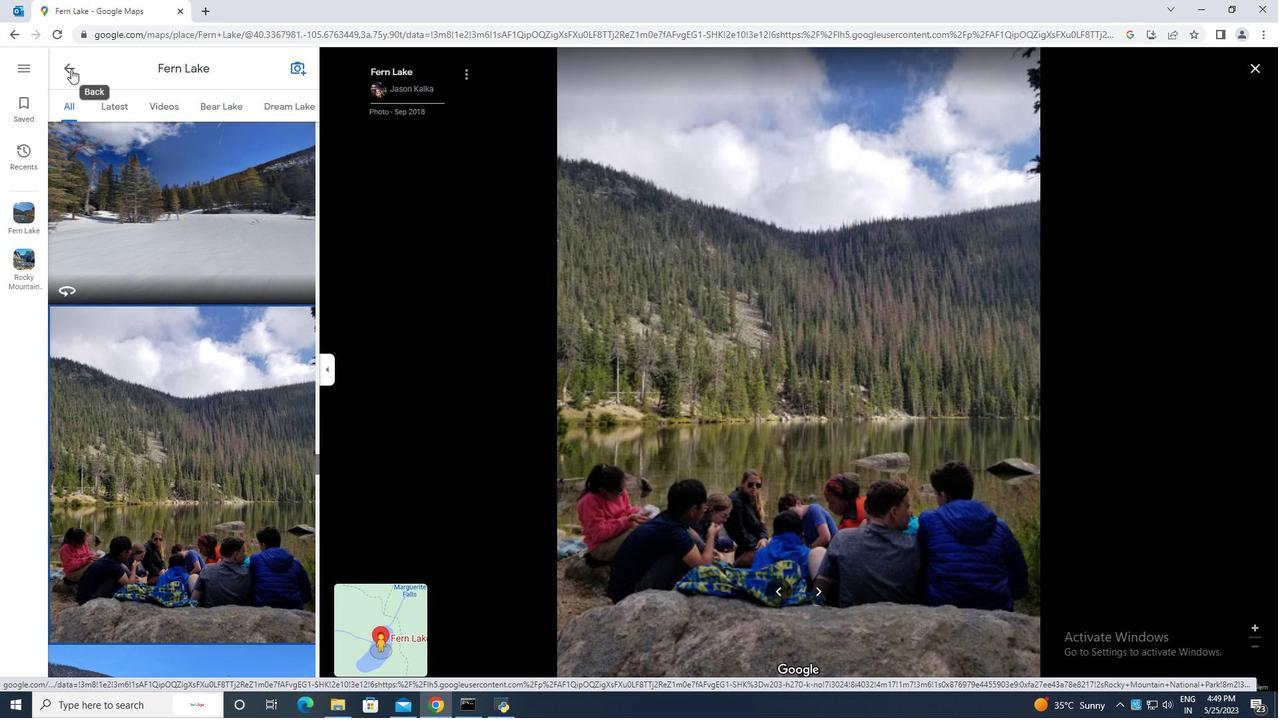 
Action: Mouse moved to (584, 651)
Screenshot: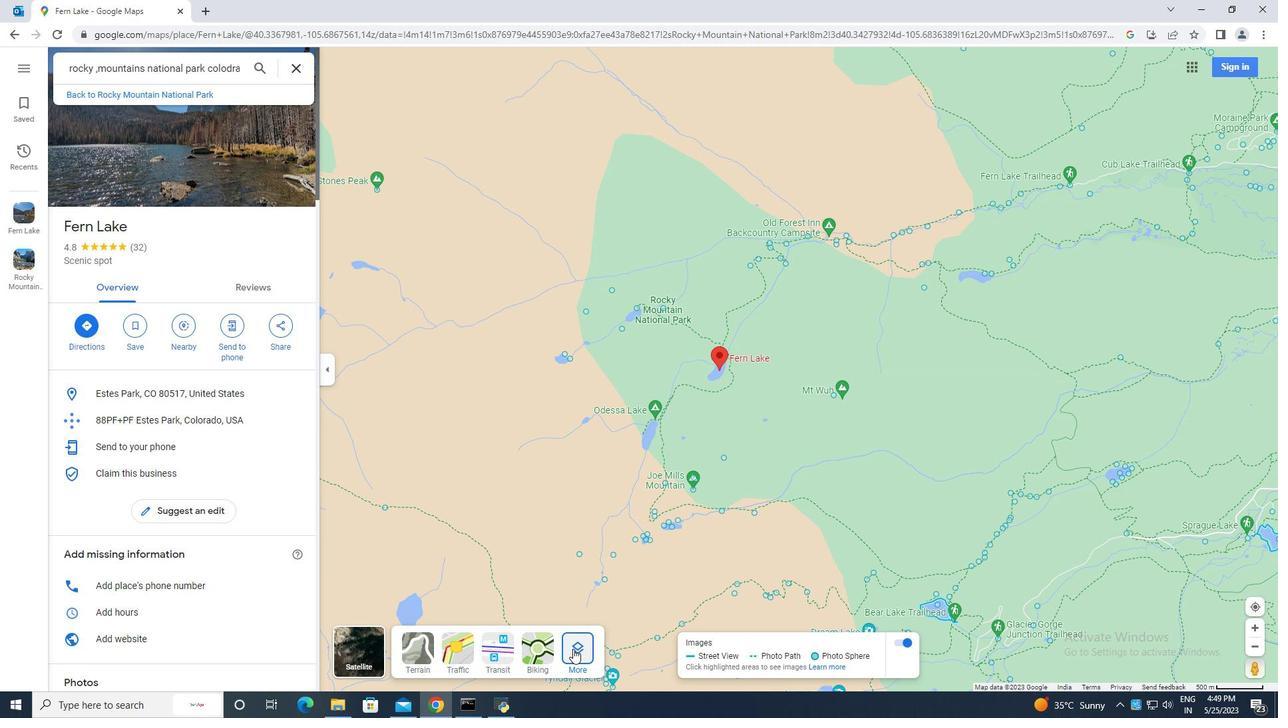 
Action: Mouse pressed left at (584, 651)
Screenshot: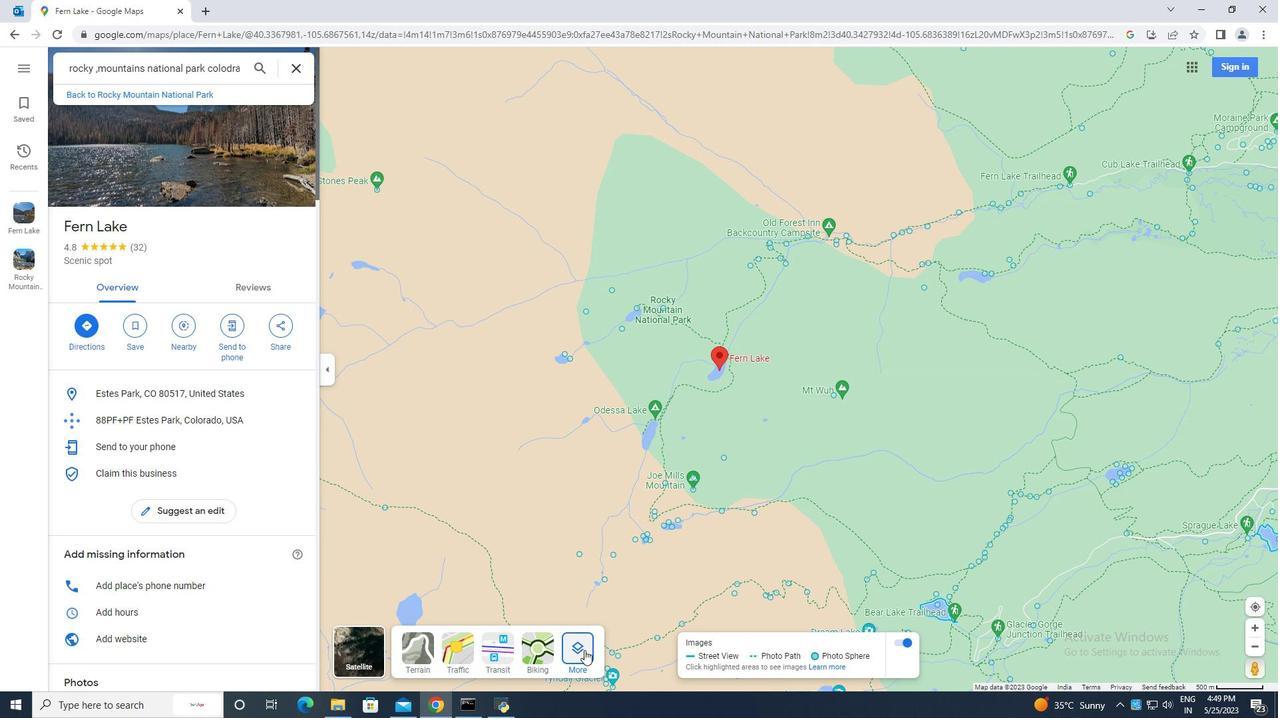 
Action: Mouse moved to (428, 382)
Screenshot: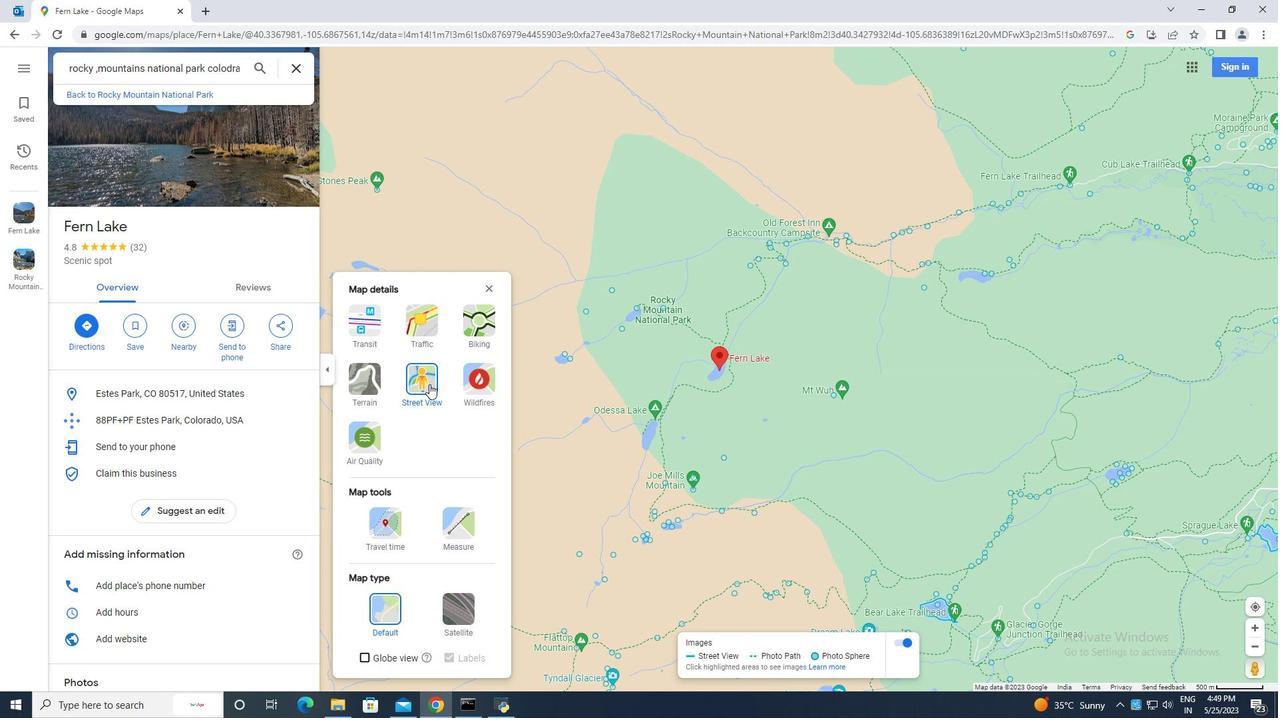 
Action: Mouse pressed left at (428, 382)
Screenshot: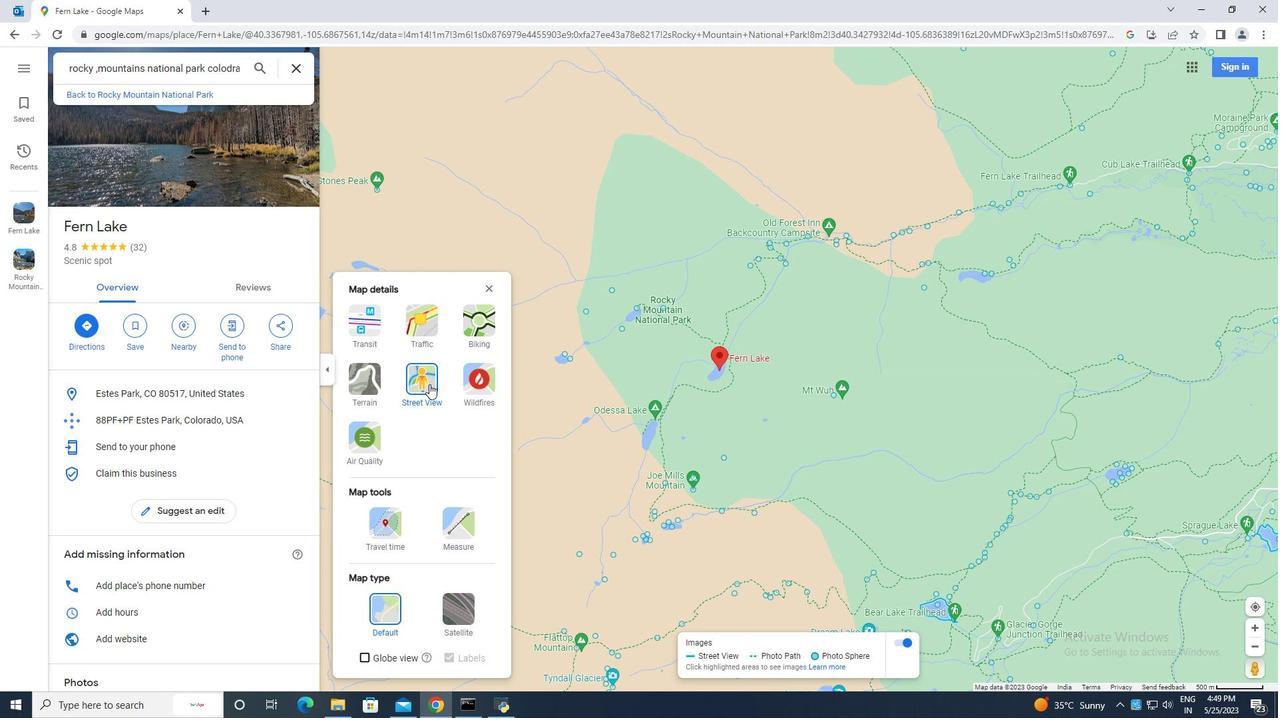 
Action: Mouse moved to (774, 366)
Screenshot: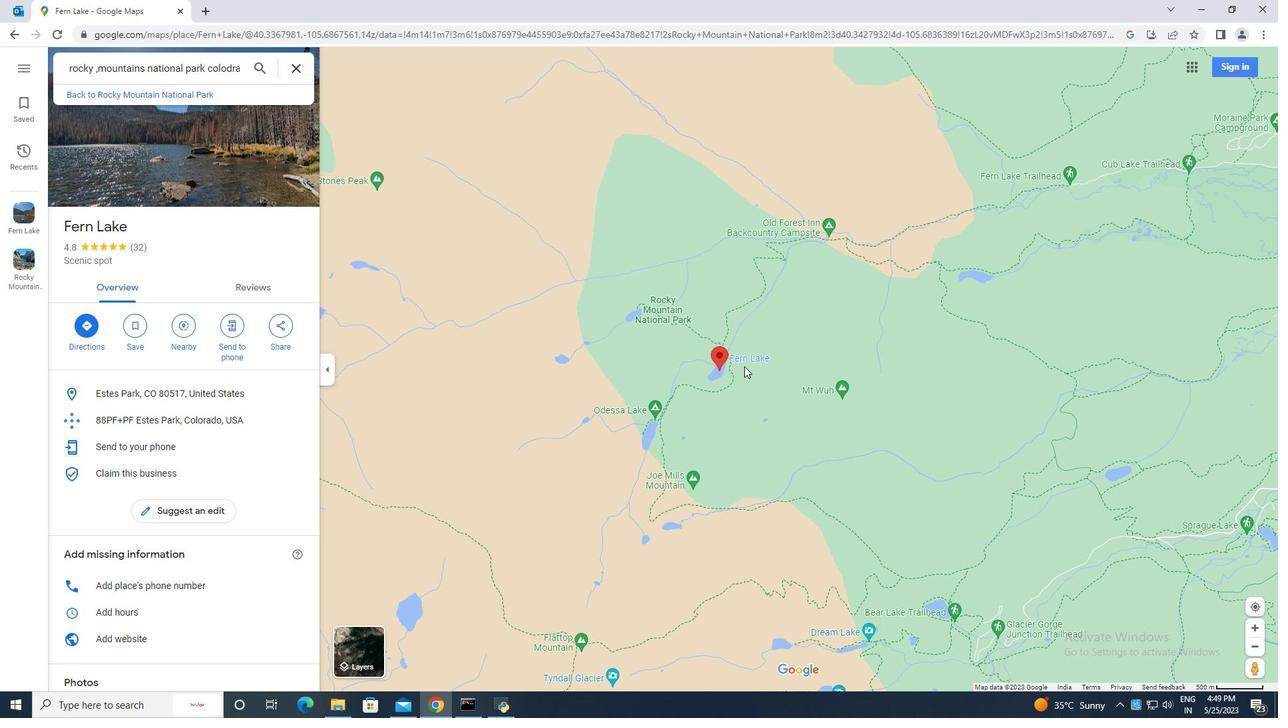 
Action: Mouse scrolled (774, 366) with delta (0, 0)
Screenshot: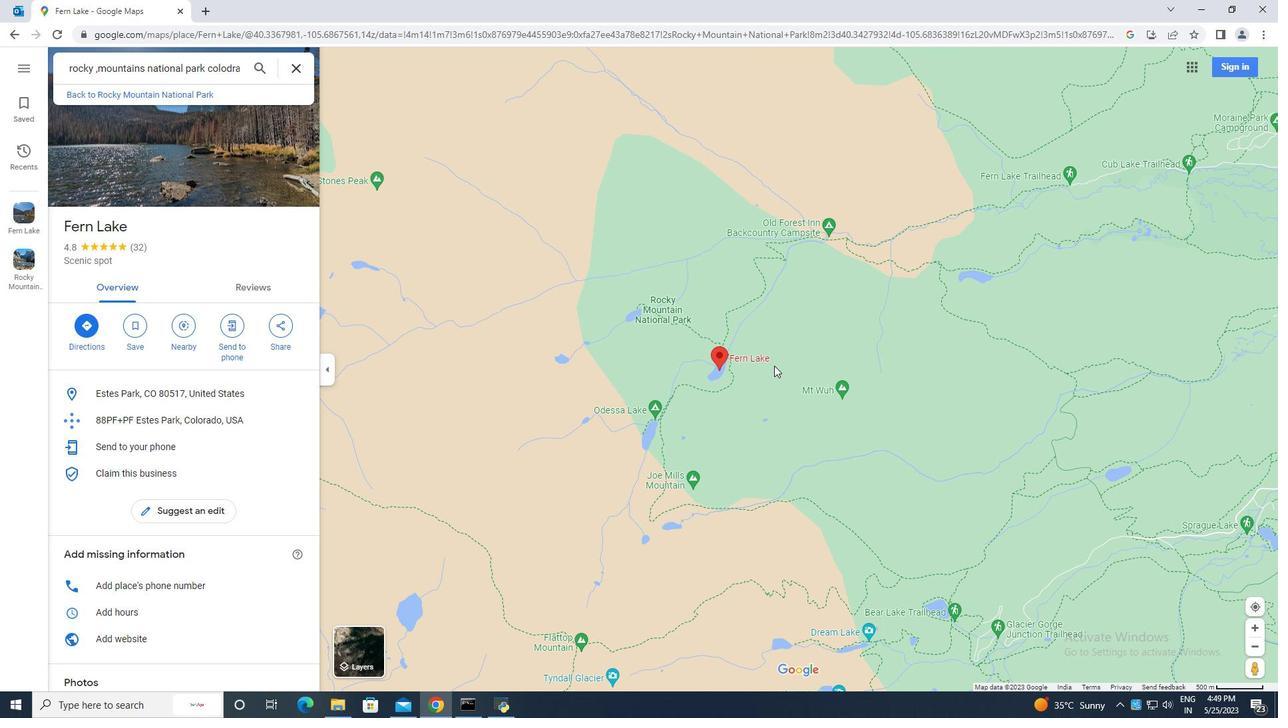 
Action: Mouse scrolled (774, 366) with delta (0, 0)
Screenshot: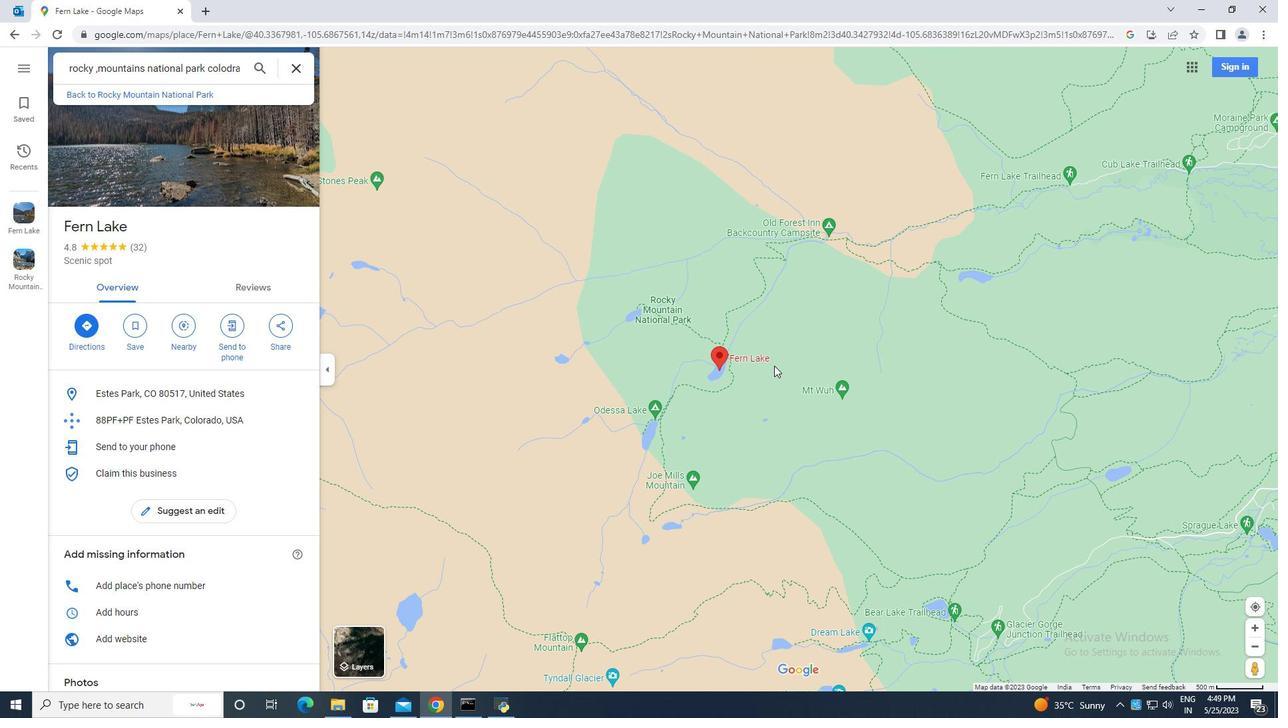 
Action: Mouse scrolled (774, 366) with delta (0, 0)
Screenshot: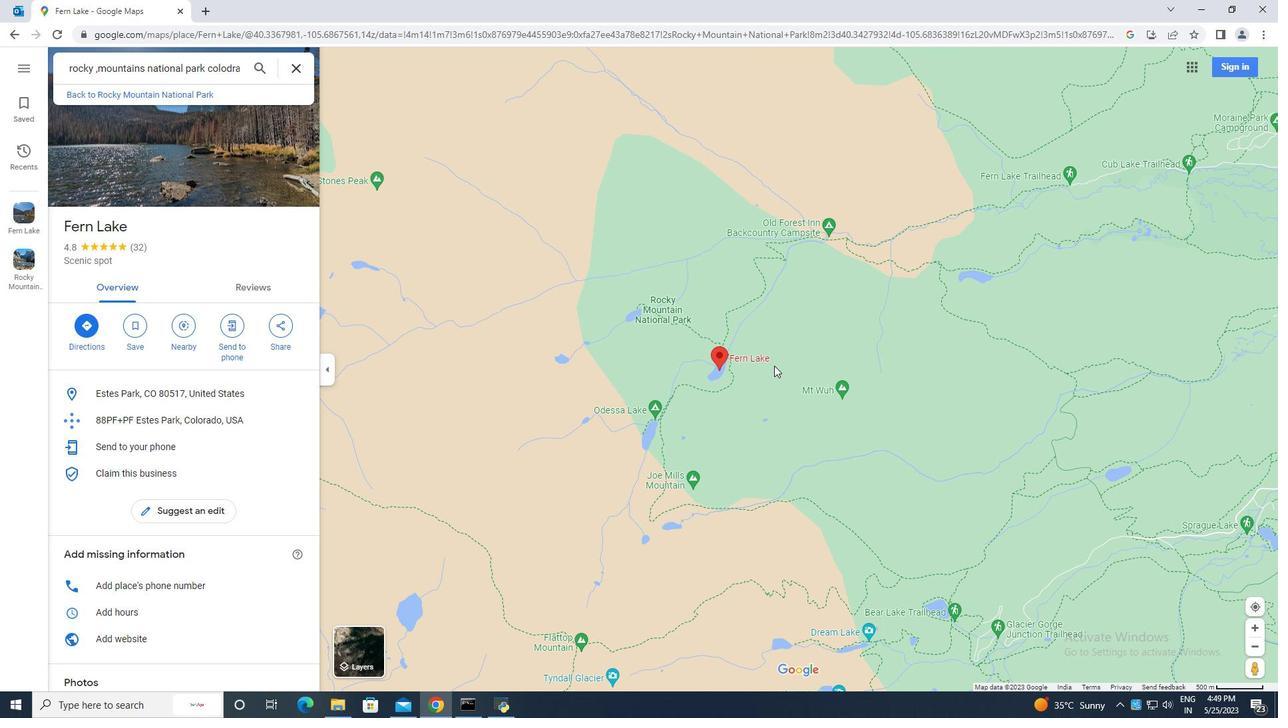 
Action: Mouse scrolled (774, 366) with delta (0, 0)
Screenshot: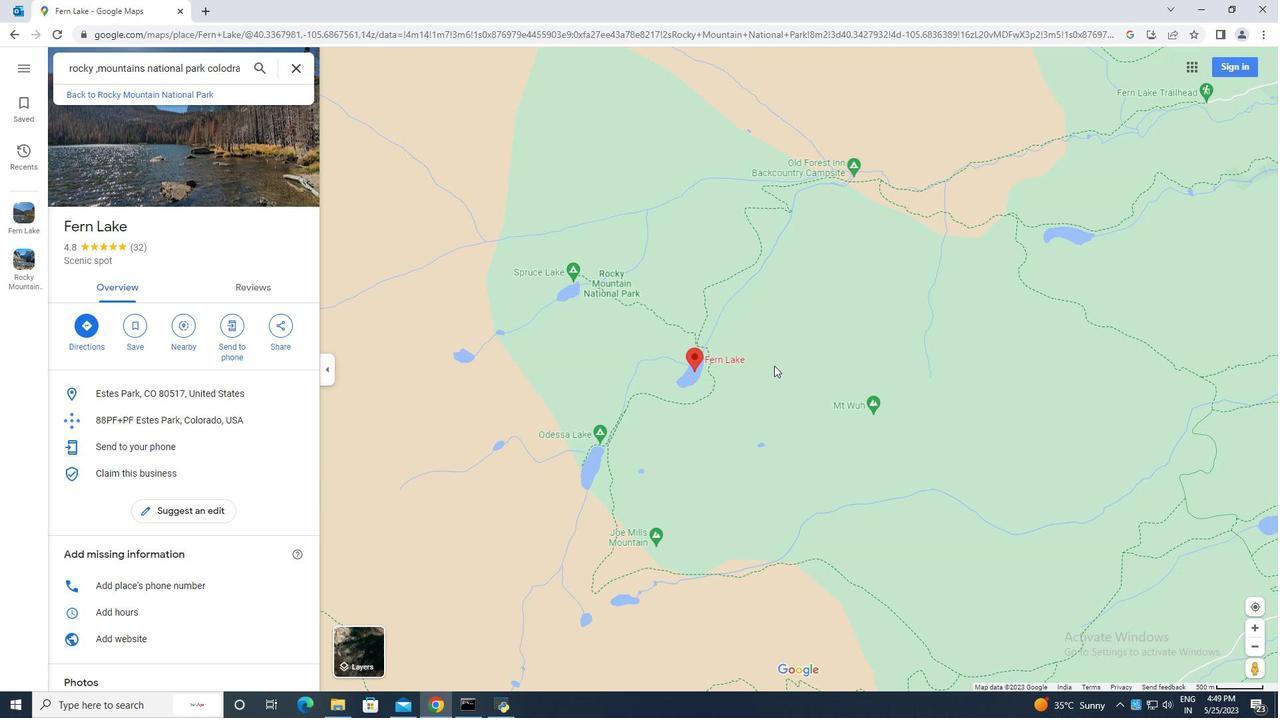 
Action: Mouse scrolled (774, 366) with delta (0, 0)
Screenshot: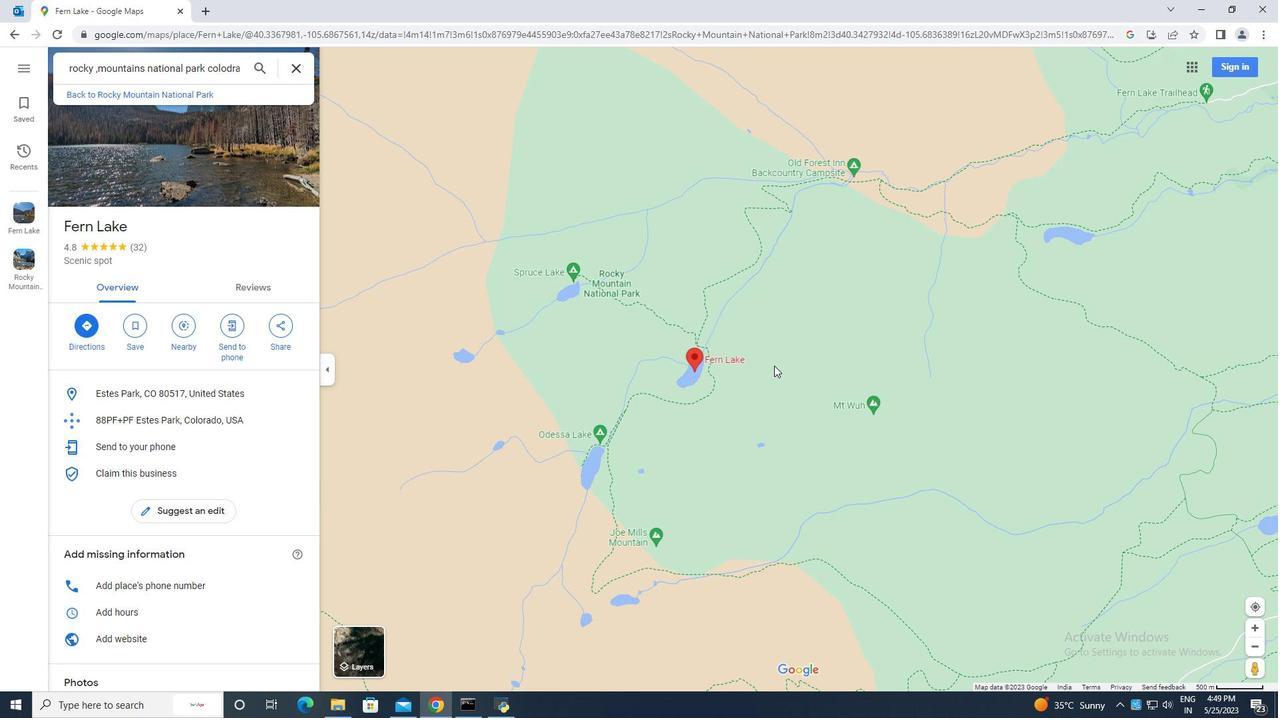 
Action: Mouse moved to (645, 477)
Screenshot: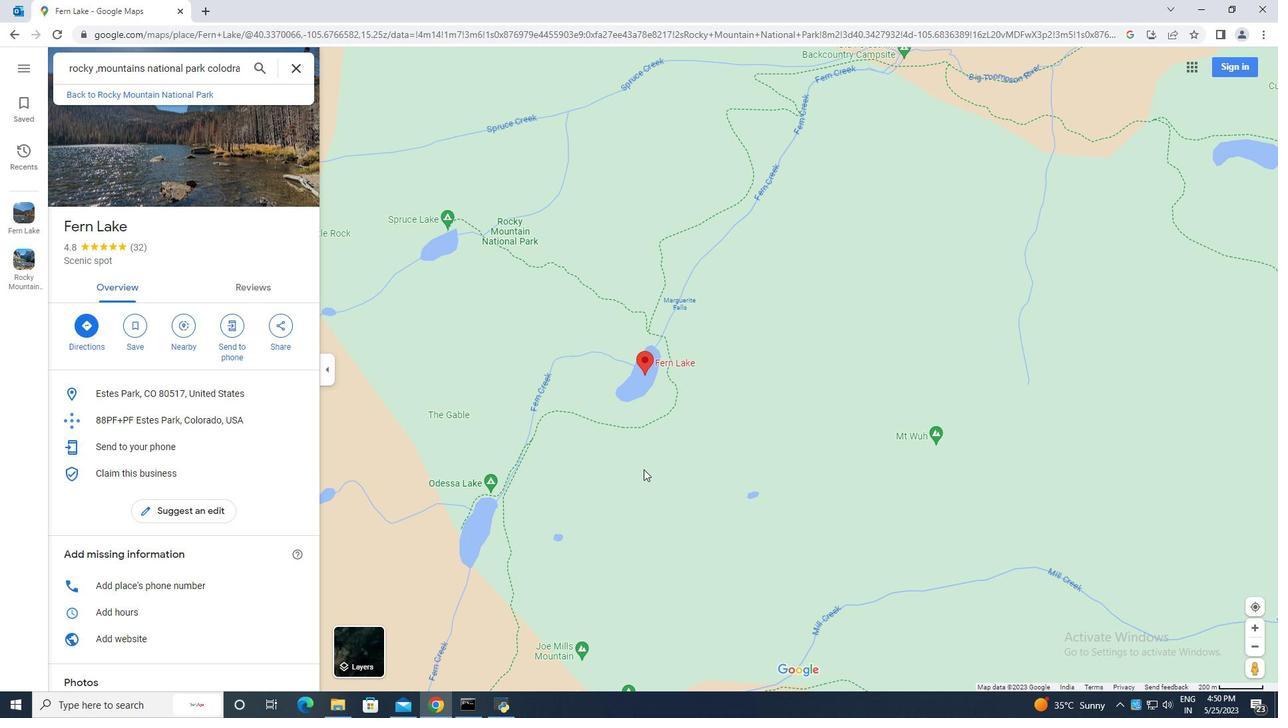 
Action: Mouse pressed left at (645, 477)
Screenshot: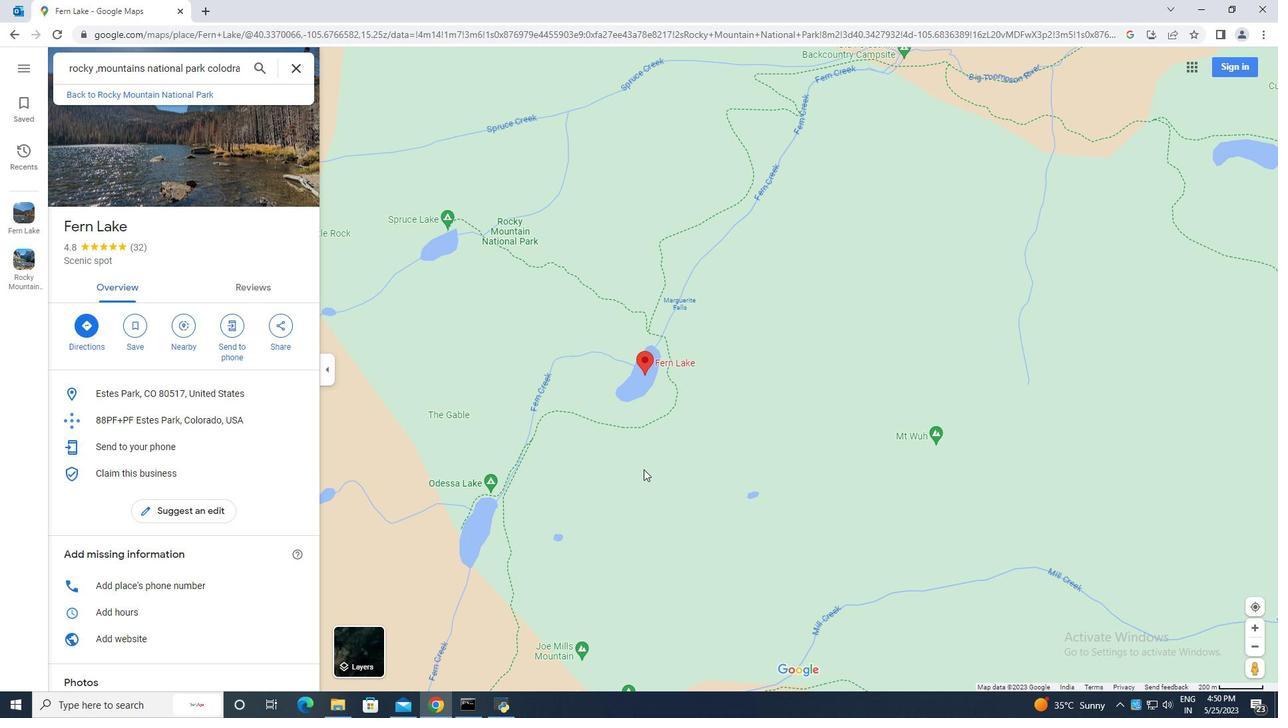 
Action: Mouse moved to (772, 473)
Screenshot: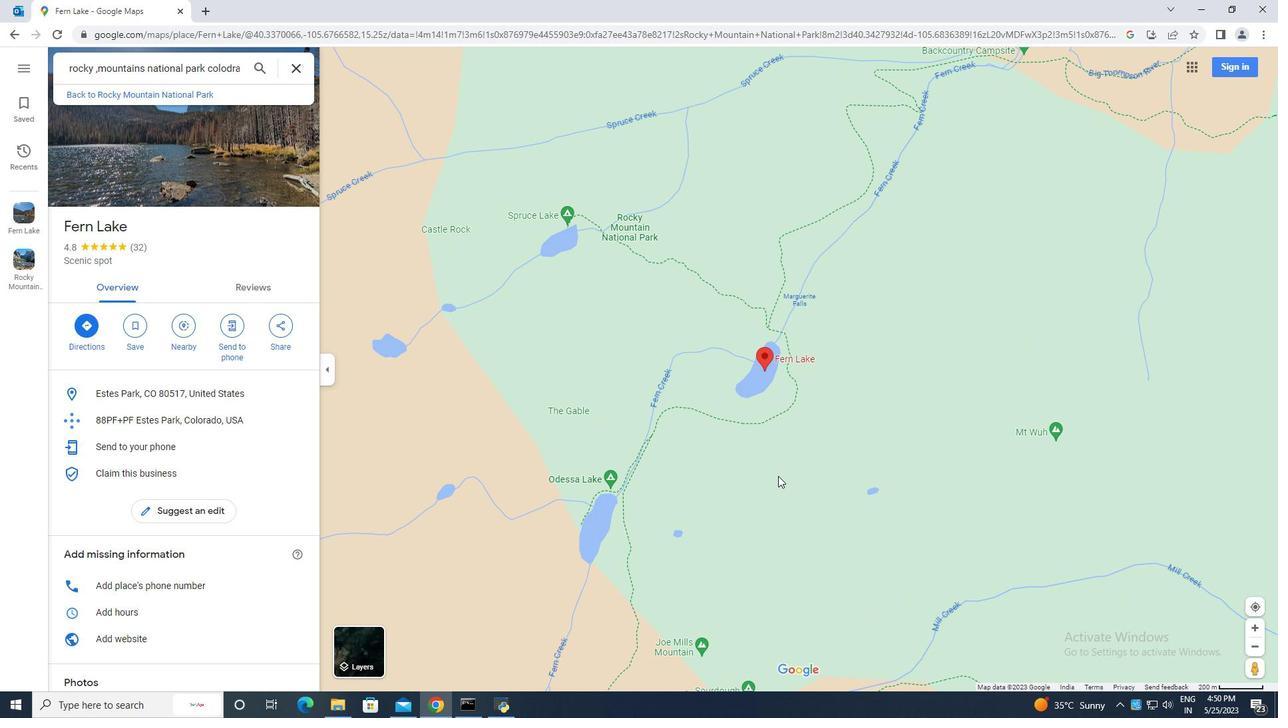 
Action: Mouse scrolled (772, 473) with delta (0, 0)
Screenshot: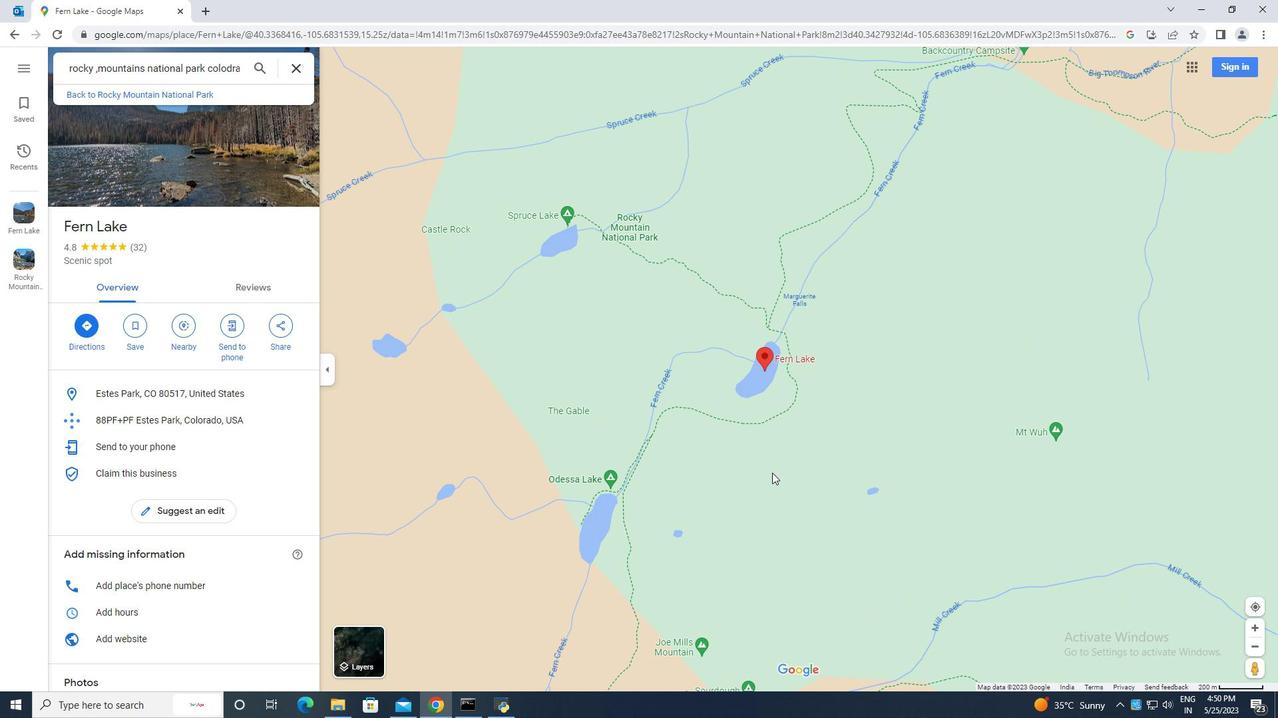 
Action: Mouse scrolled (772, 473) with delta (0, 0)
Screenshot: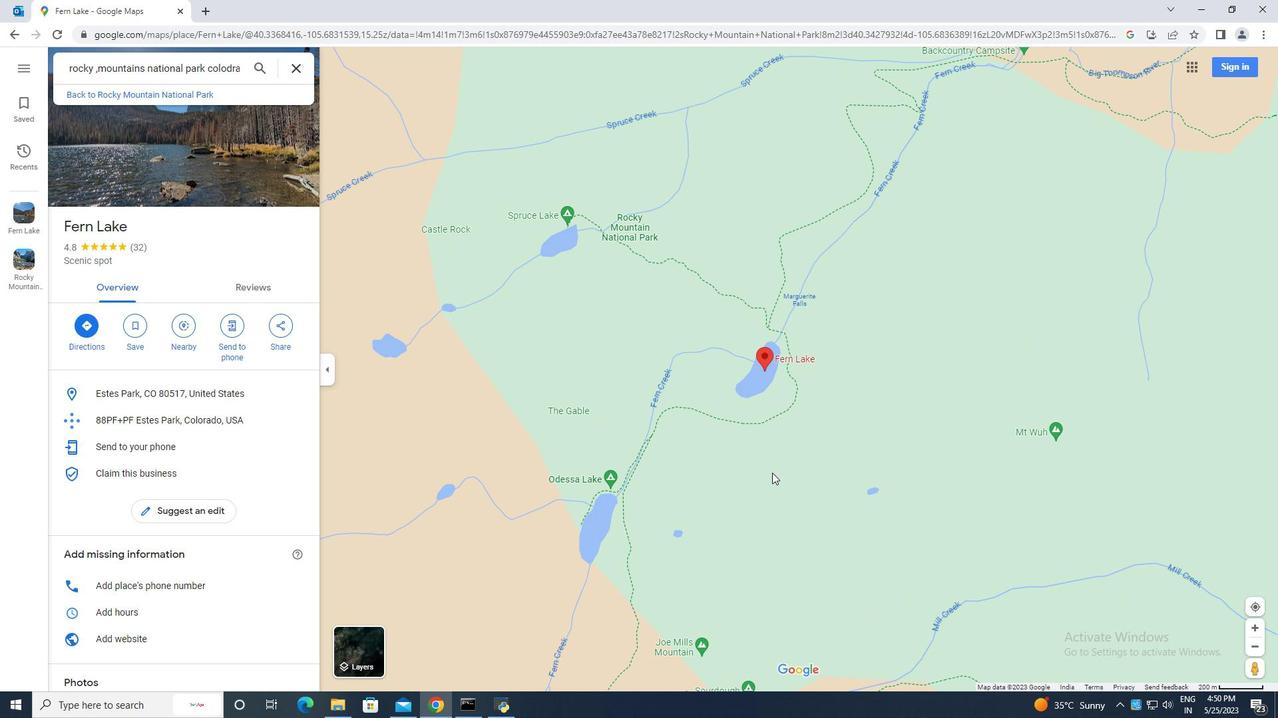
Action: Mouse scrolled (772, 473) with delta (0, 0)
Screenshot: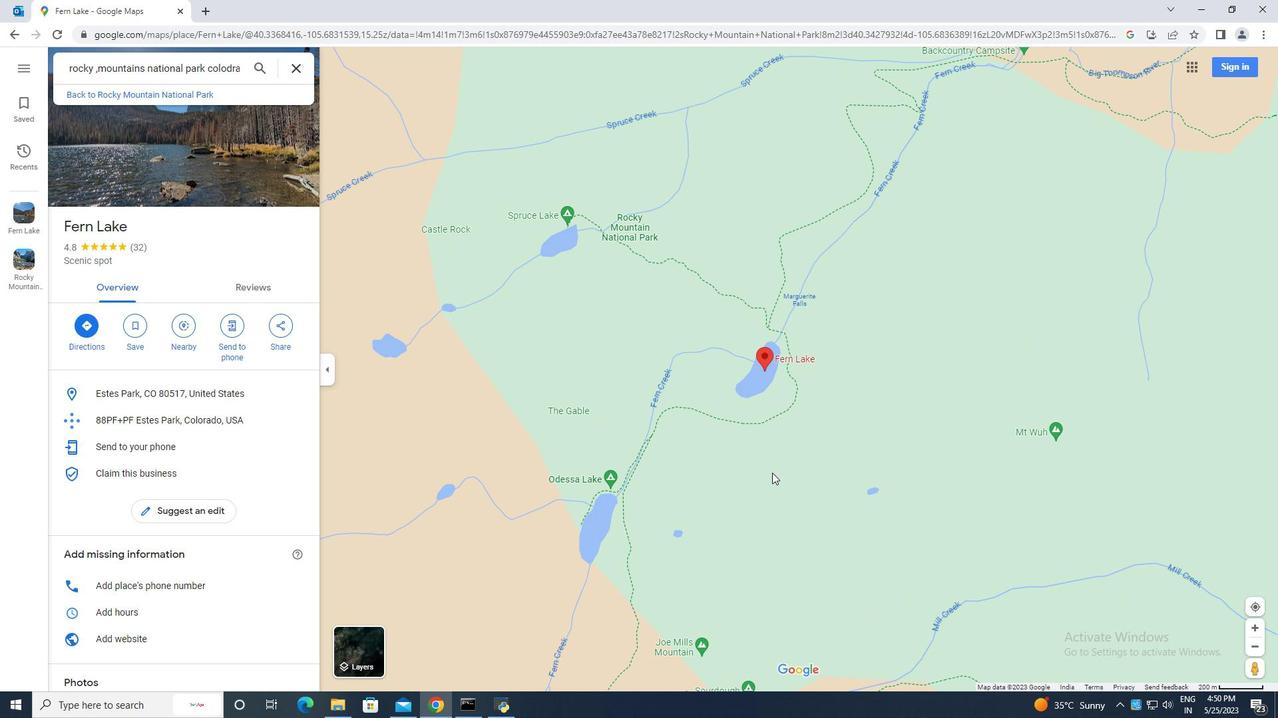 
Action: Mouse moved to (781, 488)
Screenshot: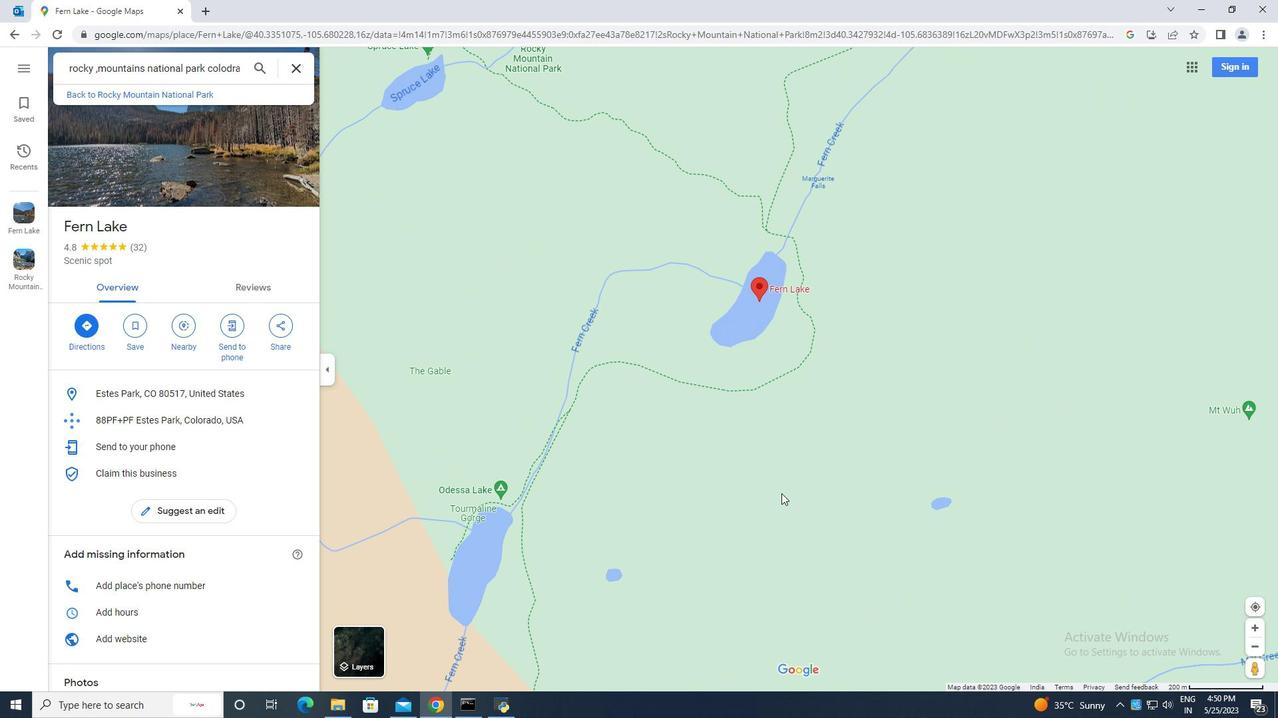 
Action: Mouse pressed left at (781, 488)
Screenshot: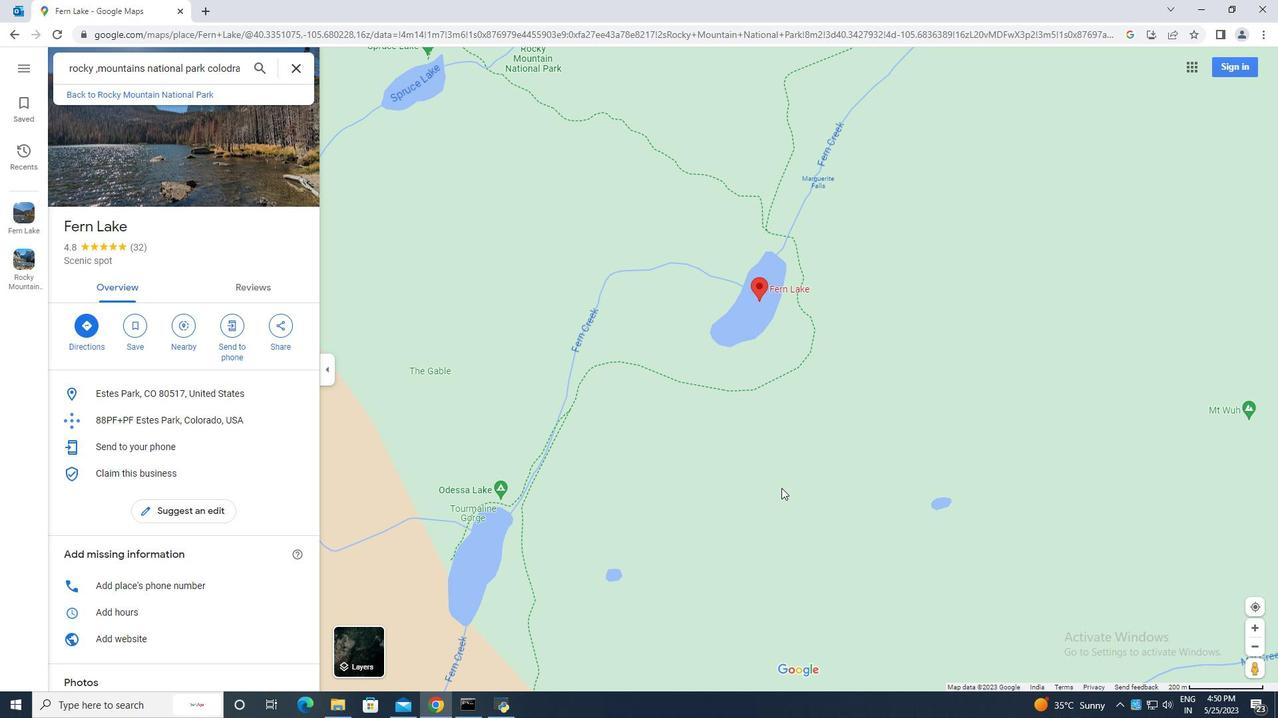 
Action: Mouse moved to (765, 529)
Screenshot: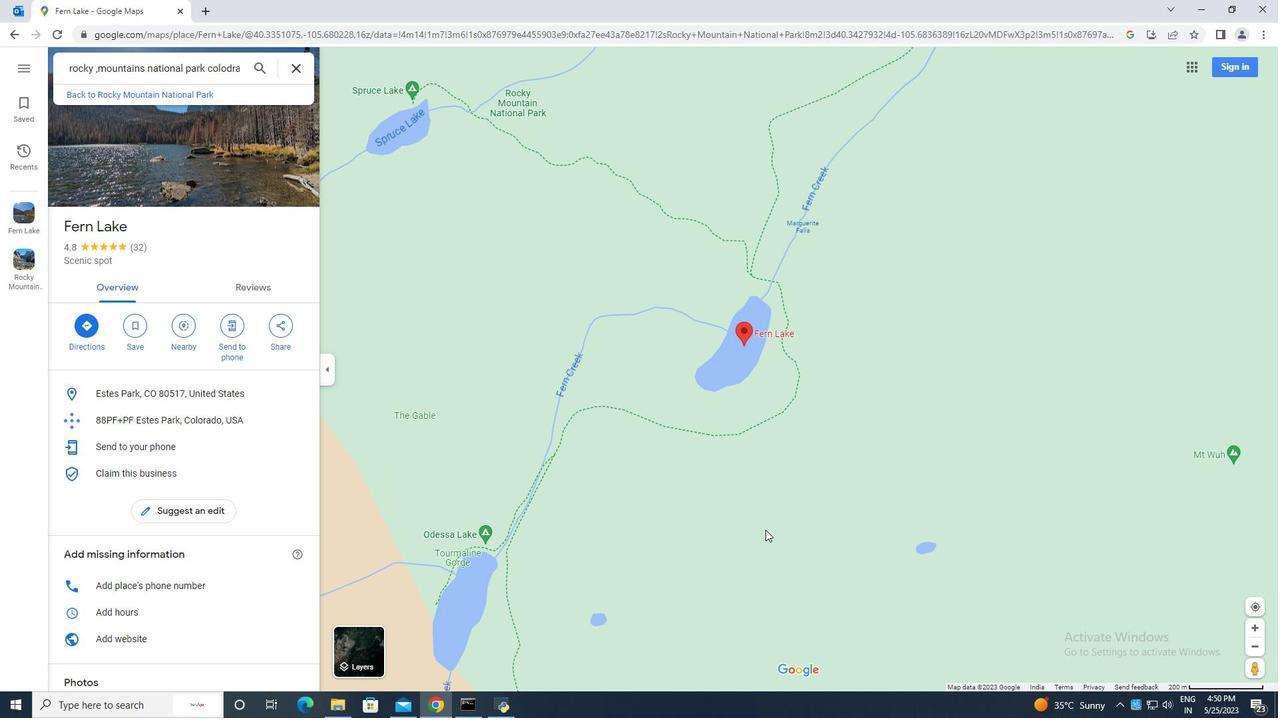 
Action: Mouse scrolled (765, 529) with delta (0, 0)
Screenshot: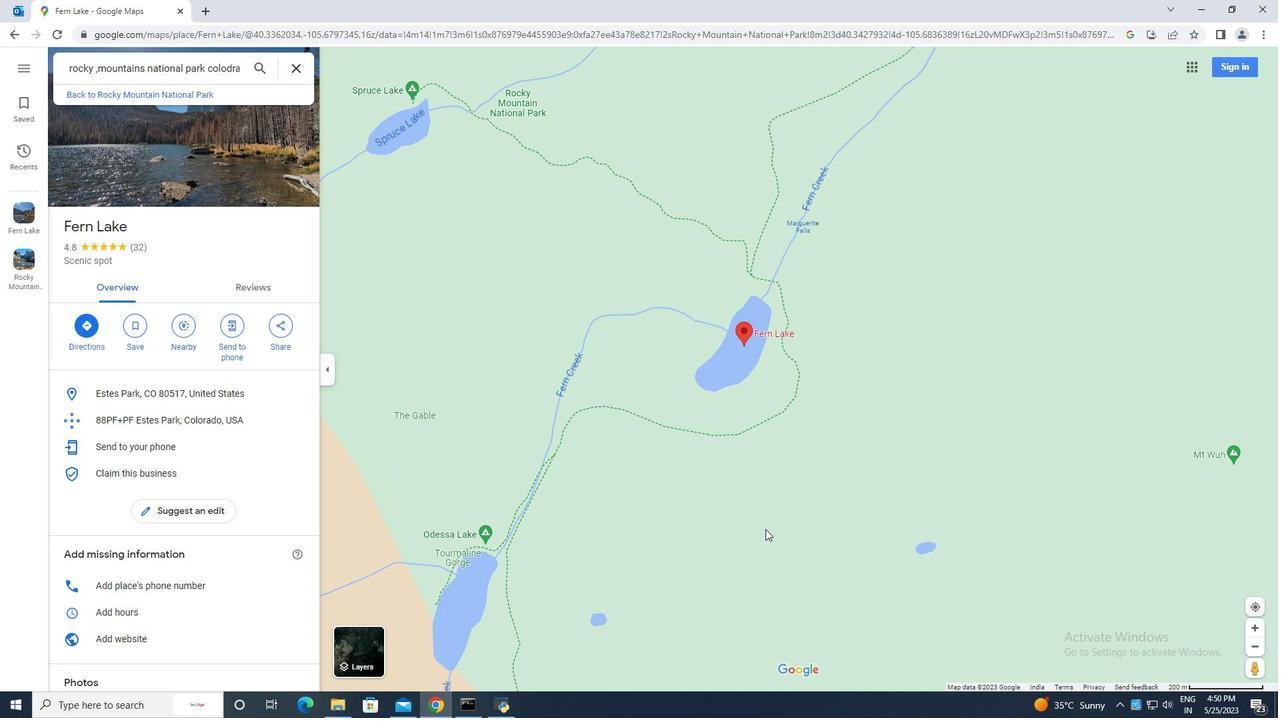 
Action: Mouse moved to (735, 360)
Screenshot: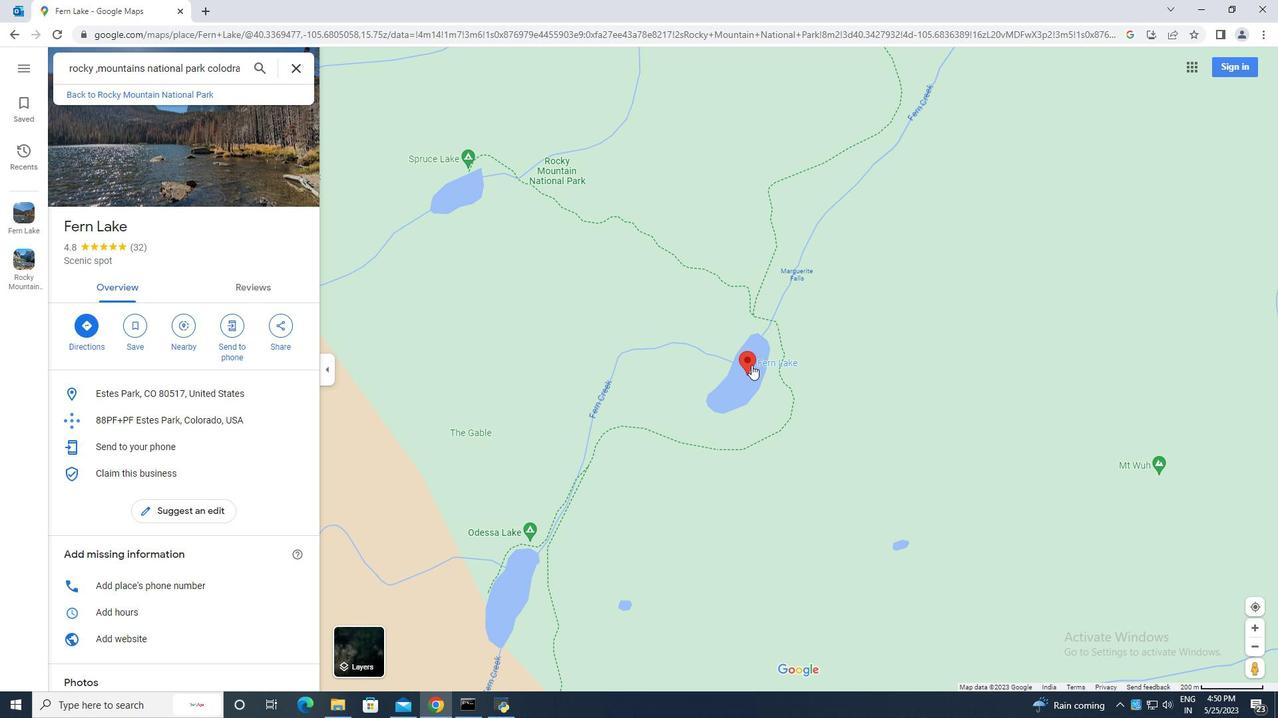 
Action: Mouse scrolled (735, 360) with delta (0, 0)
Screenshot: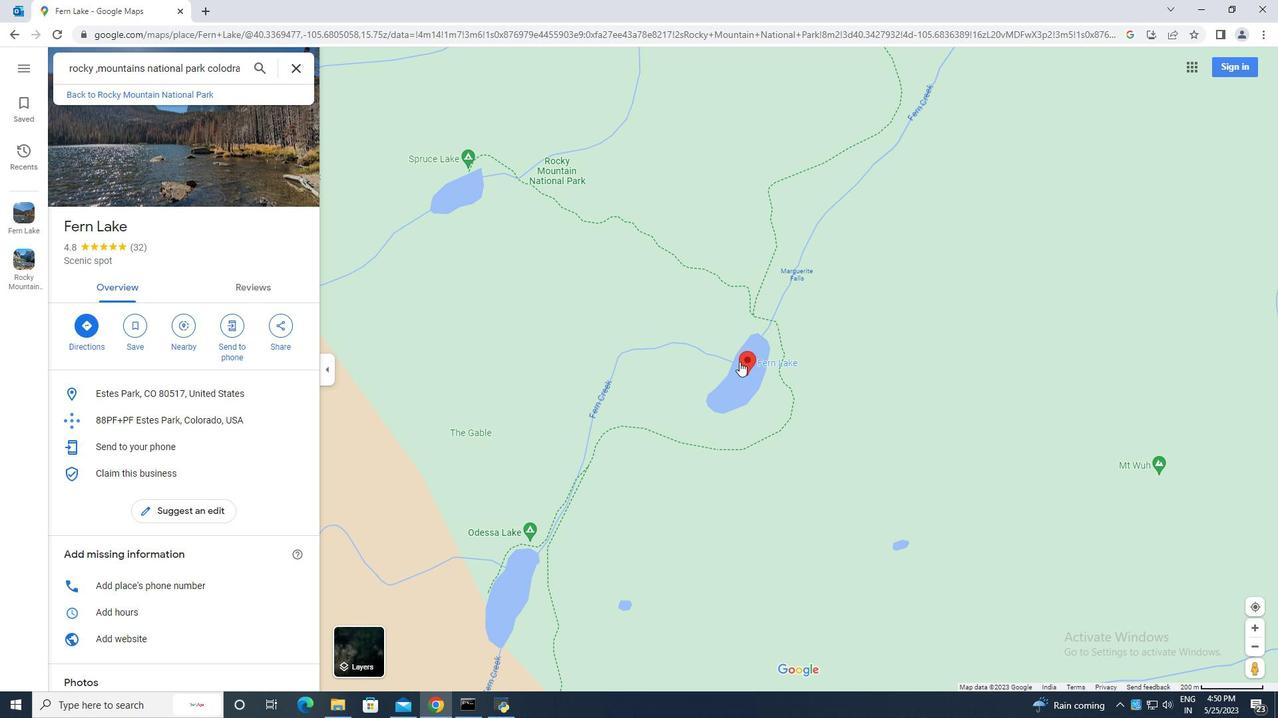 
Action: Mouse scrolled (735, 360) with delta (0, 0)
Screenshot: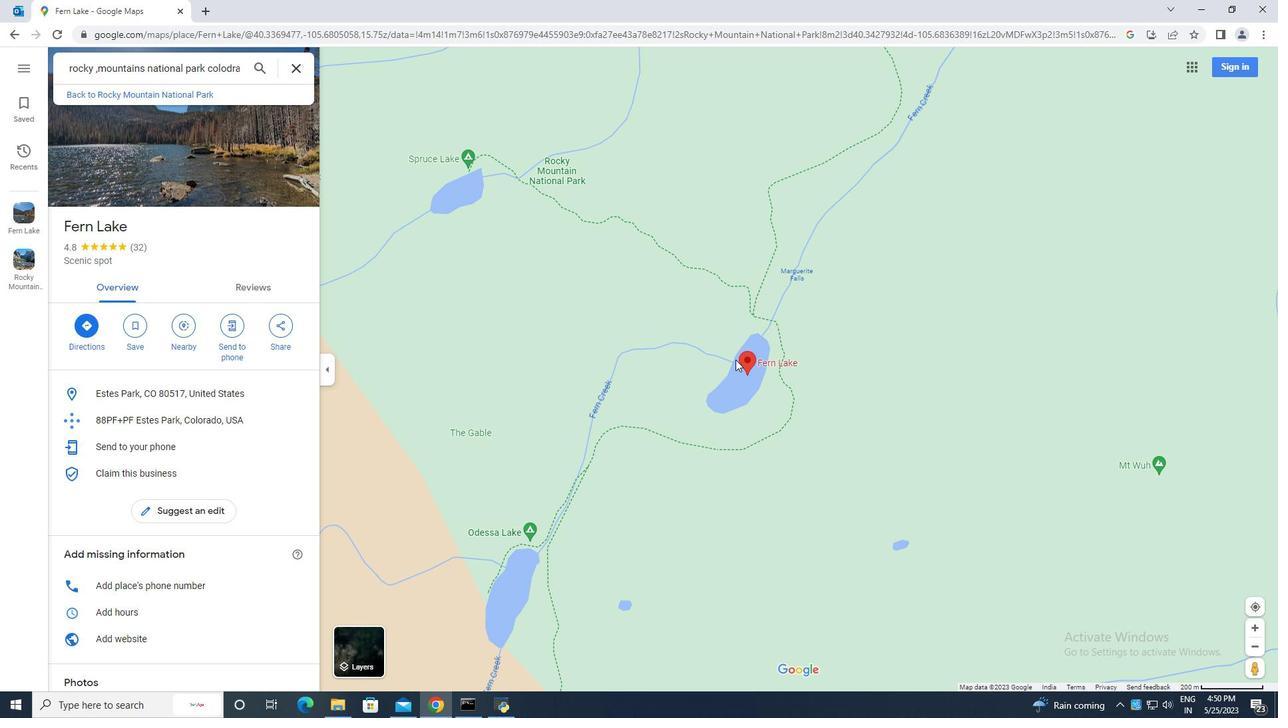 
Action: Mouse moved to (734, 359)
Screenshot: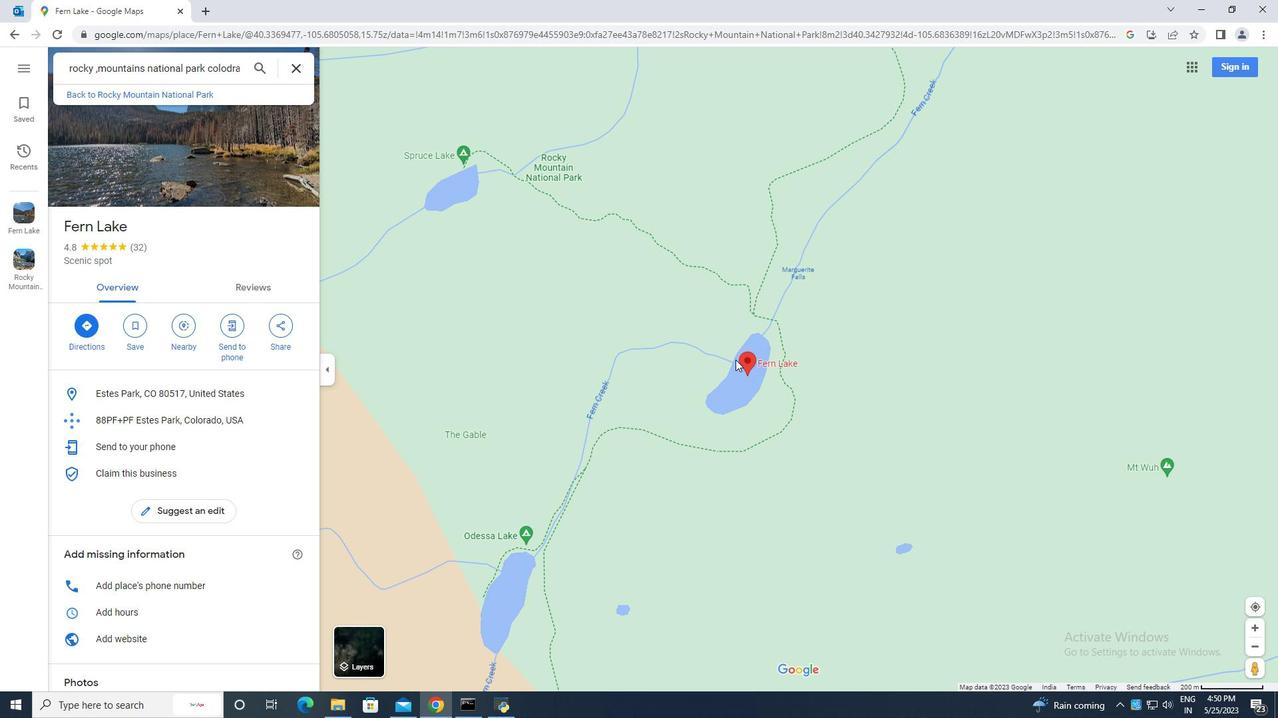 
Action: Mouse scrolled (734, 360) with delta (0, 0)
Screenshot: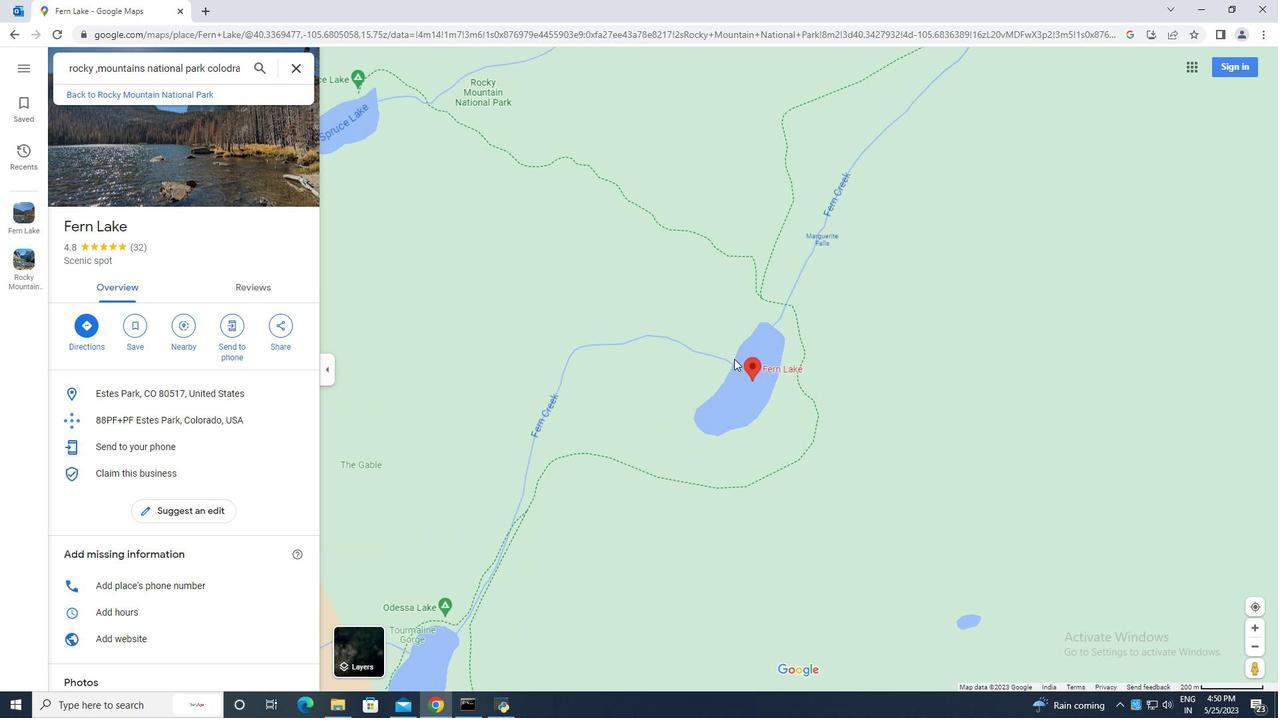 
Action: Mouse scrolled (734, 360) with delta (0, 0)
Screenshot: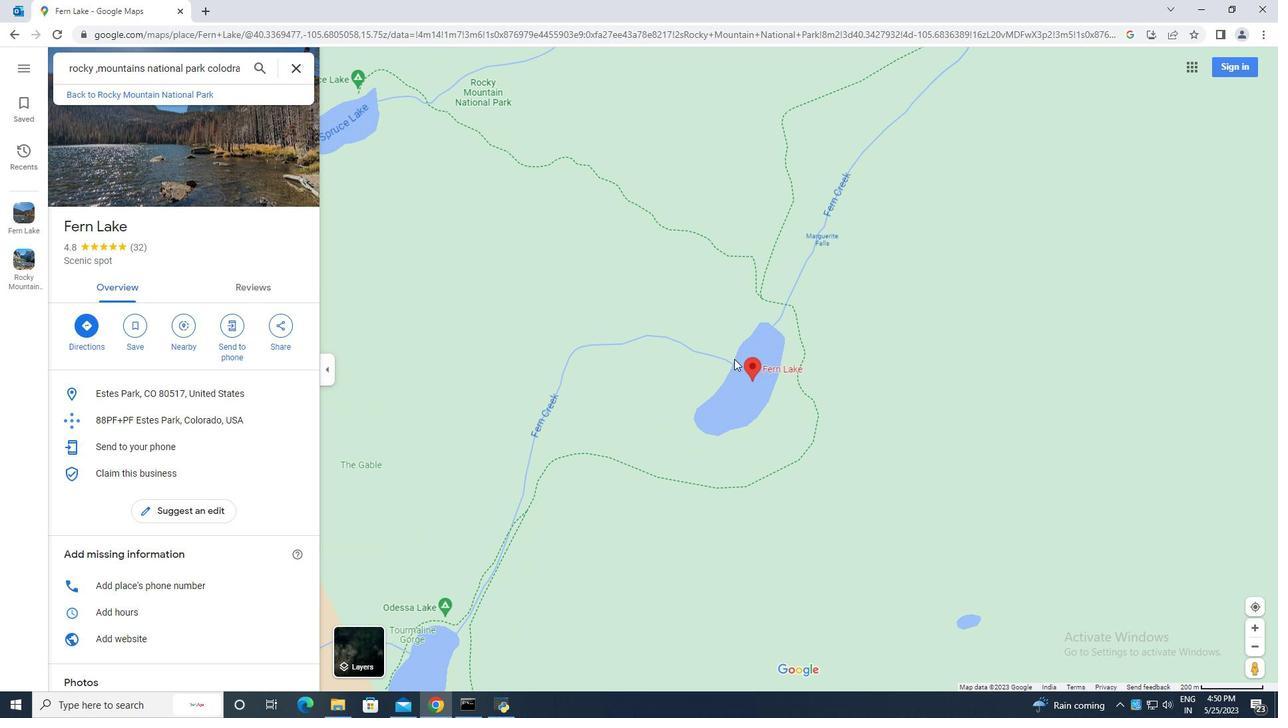 
Action: Mouse scrolled (734, 360) with delta (0, 0)
Screenshot: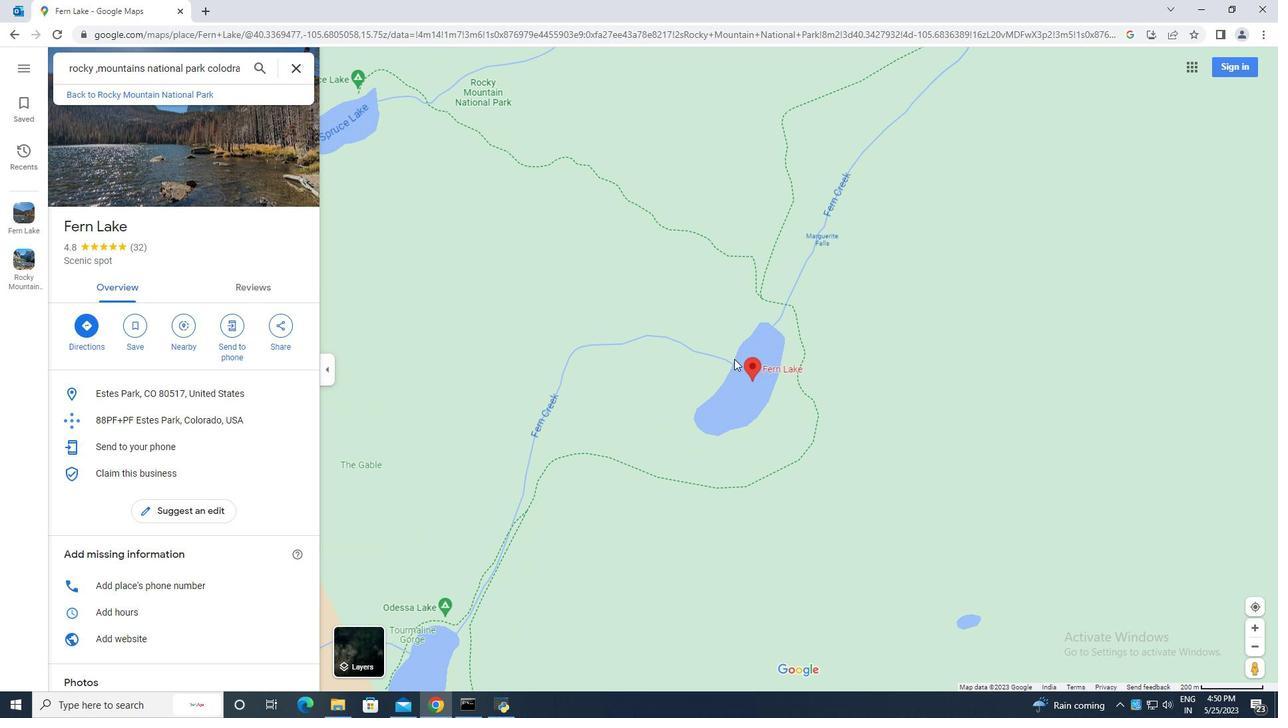 
Action: Mouse scrolled (734, 360) with delta (0, 0)
Screenshot: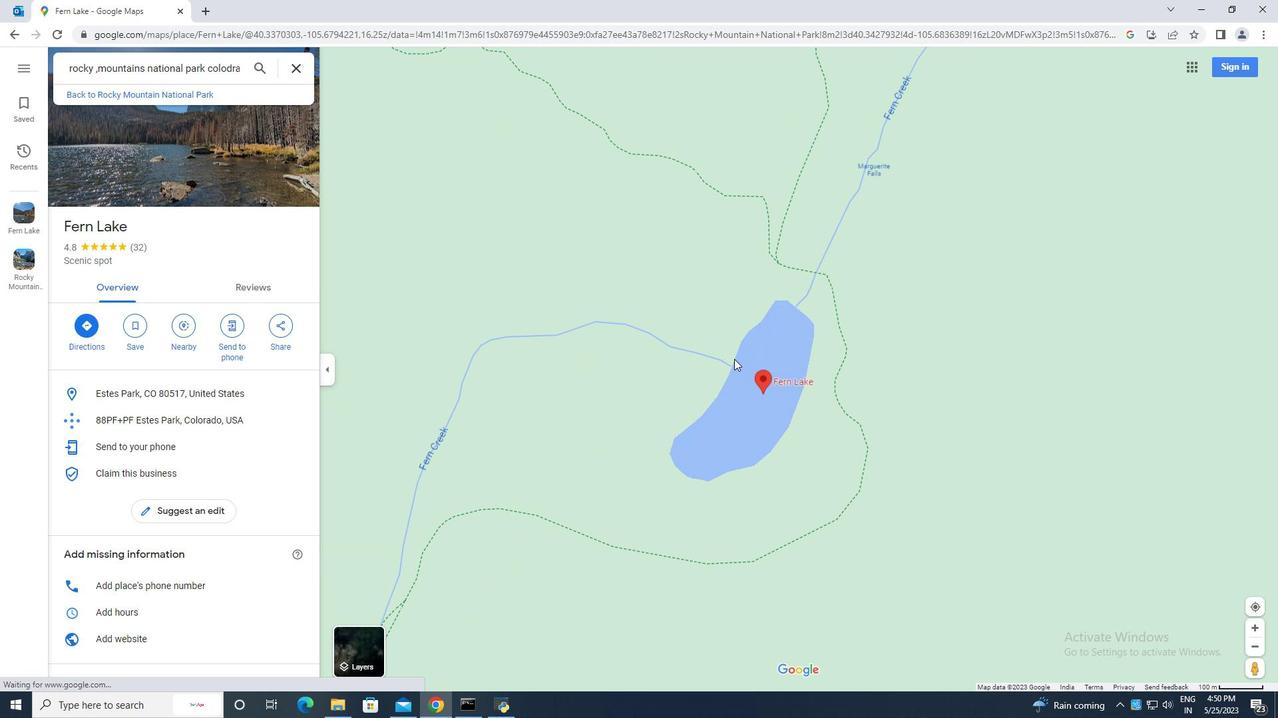 
Action: Mouse scrolled (734, 360) with delta (0, 0)
Screenshot: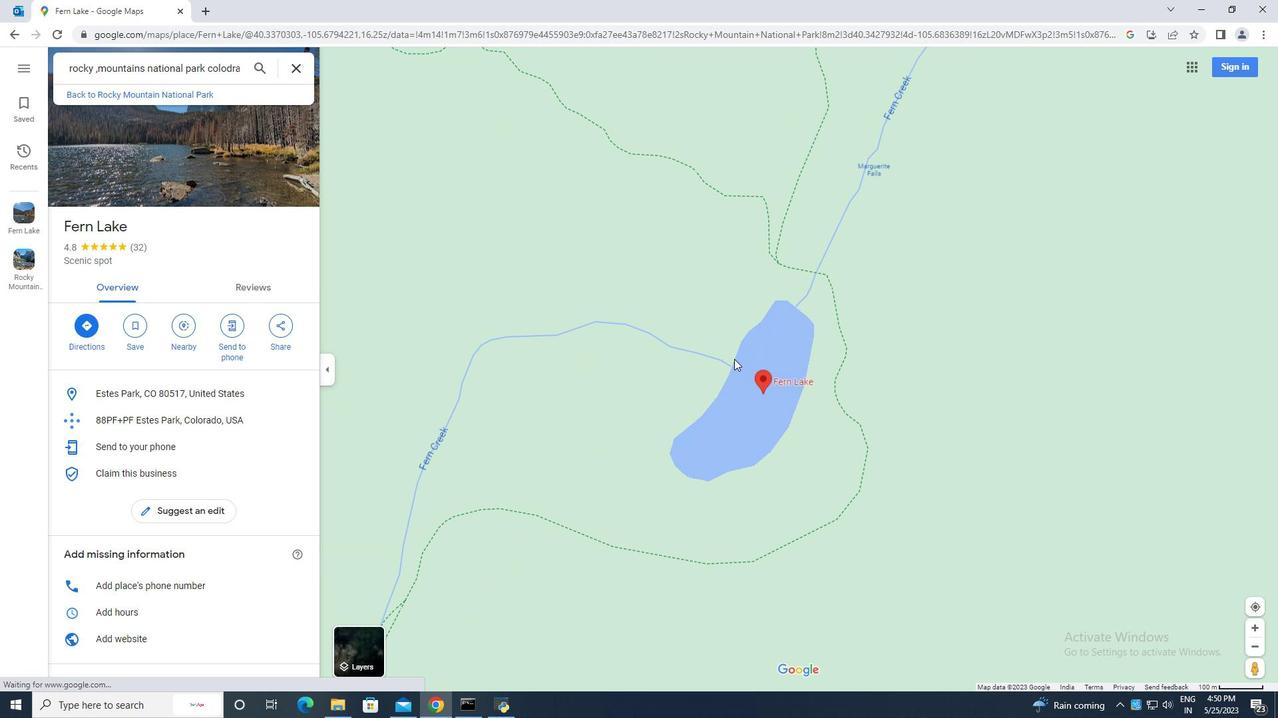 
Action: Mouse moved to (734, 359)
Screenshot: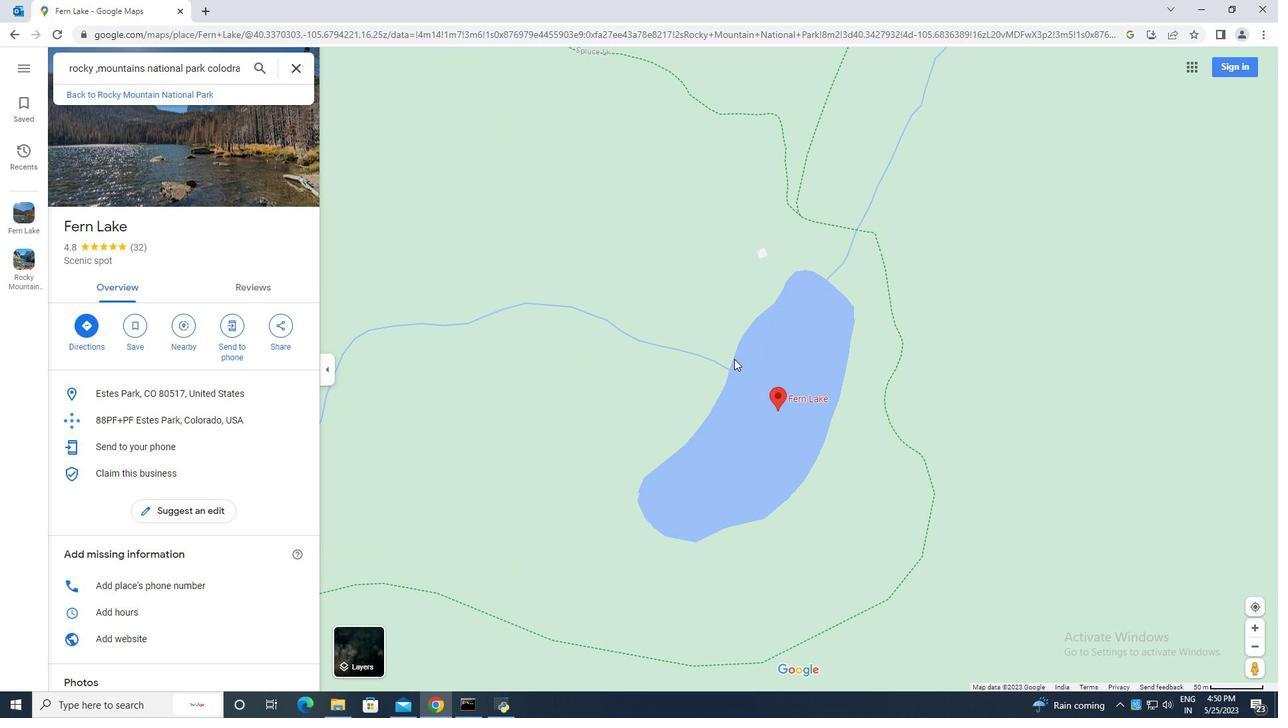
Action: Mouse scrolled (734, 360) with delta (0, 0)
Screenshot: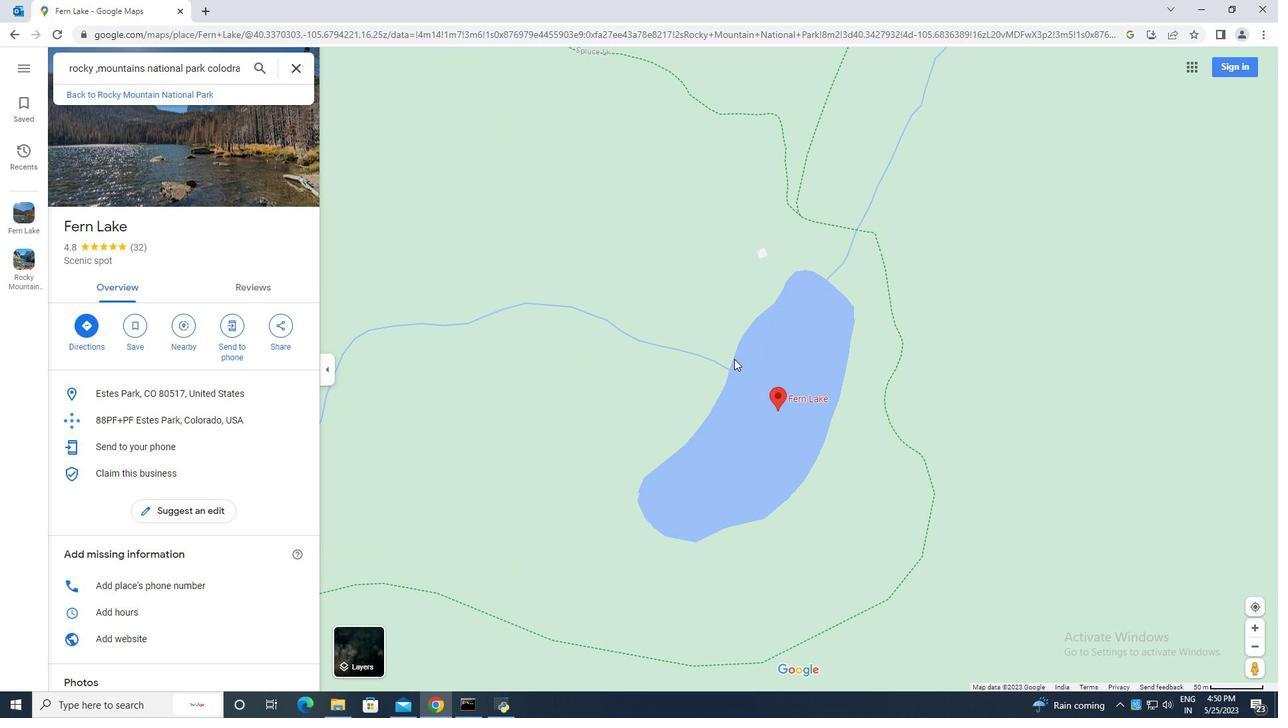 
Action: Mouse moved to (801, 432)
Screenshot: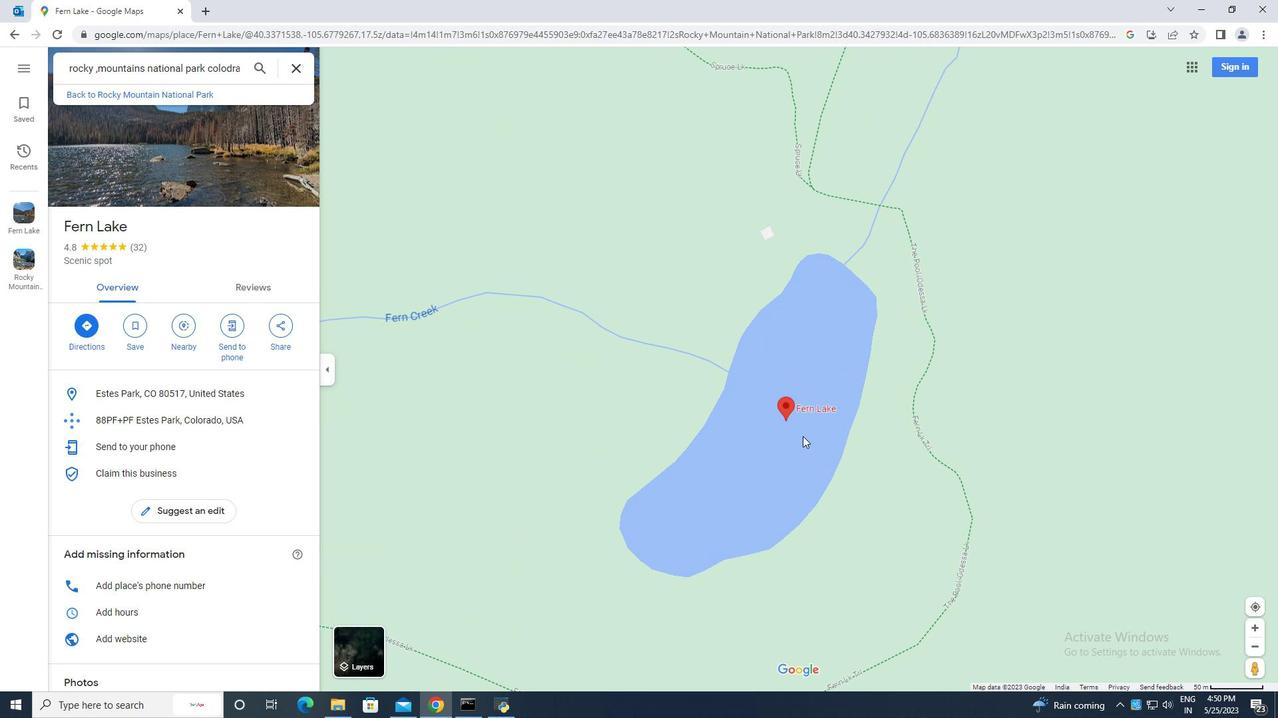 
Action: Mouse scrolled (802, 437) with delta (0, 0)
Screenshot: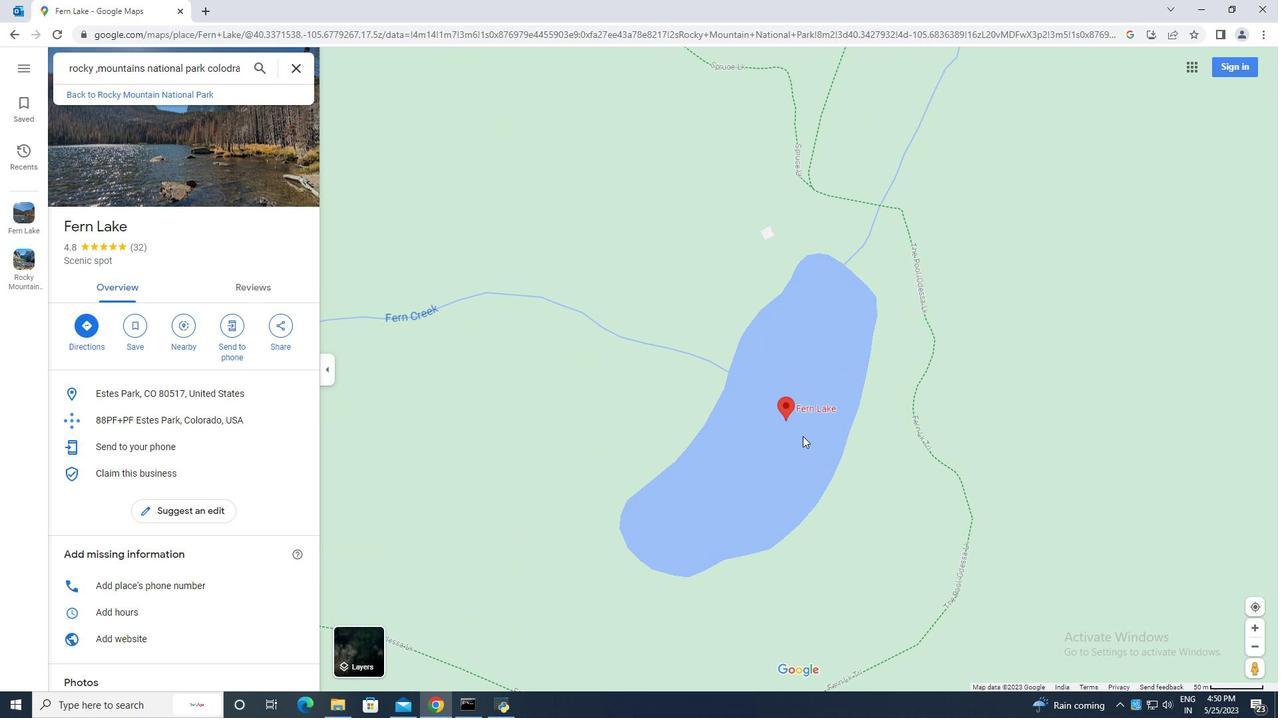 
Action: Mouse moved to (801, 432)
Screenshot: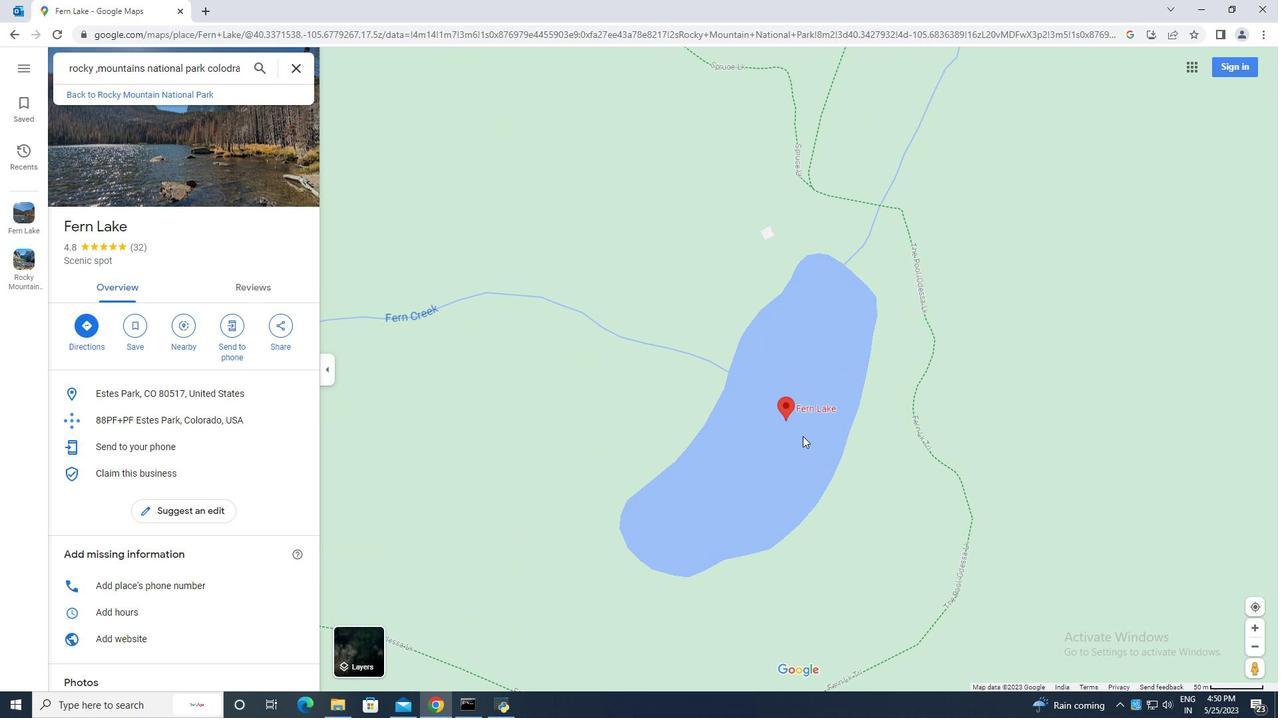 
Action: Mouse scrolled (802, 437) with delta (0, 0)
Screenshot: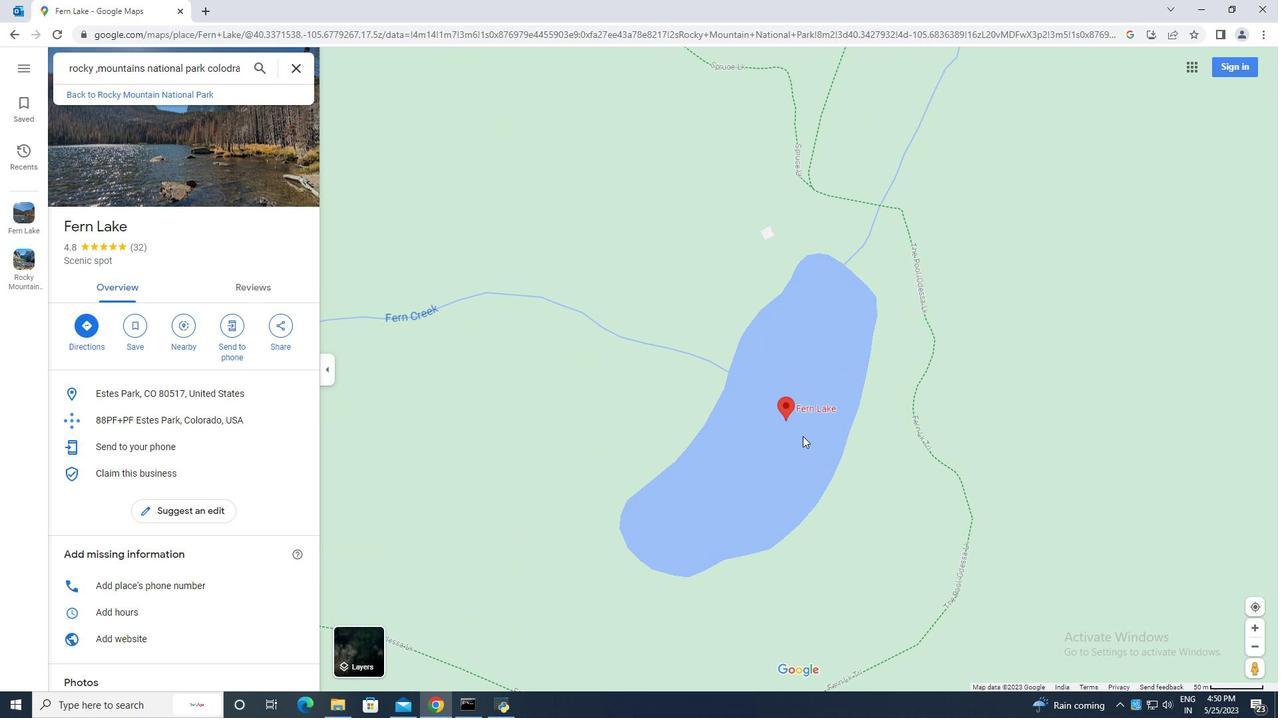 
Action: Mouse moved to (798, 418)
Screenshot: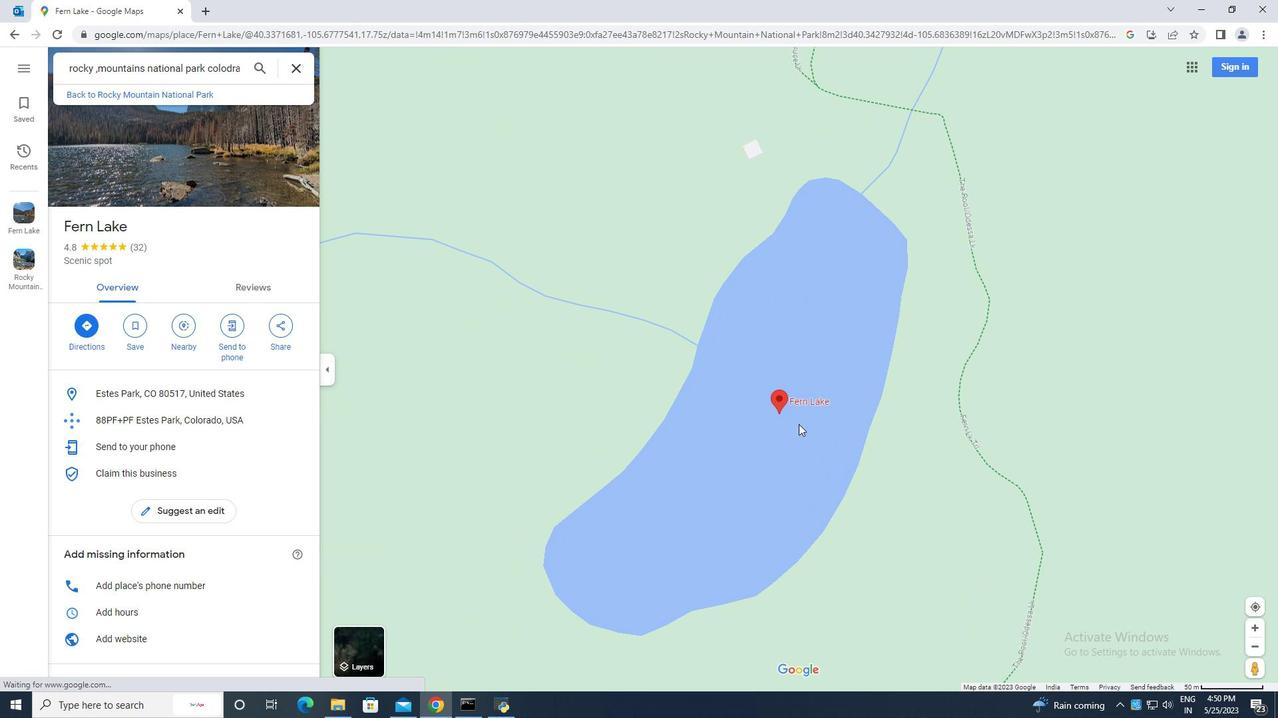 
Action: Mouse scrolled (798, 419) with delta (0, 0)
Screenshot: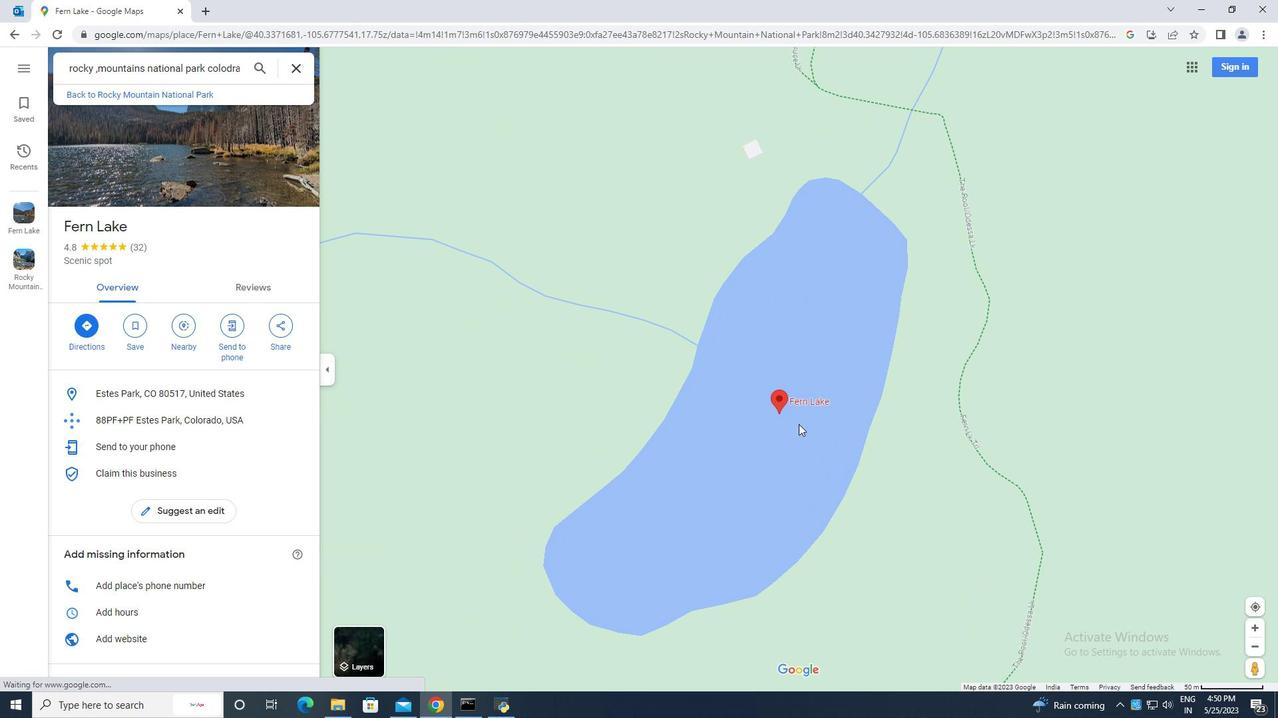 
Action: Mouse scrolled (798, 419) with delta (0, 0)
Screenshot: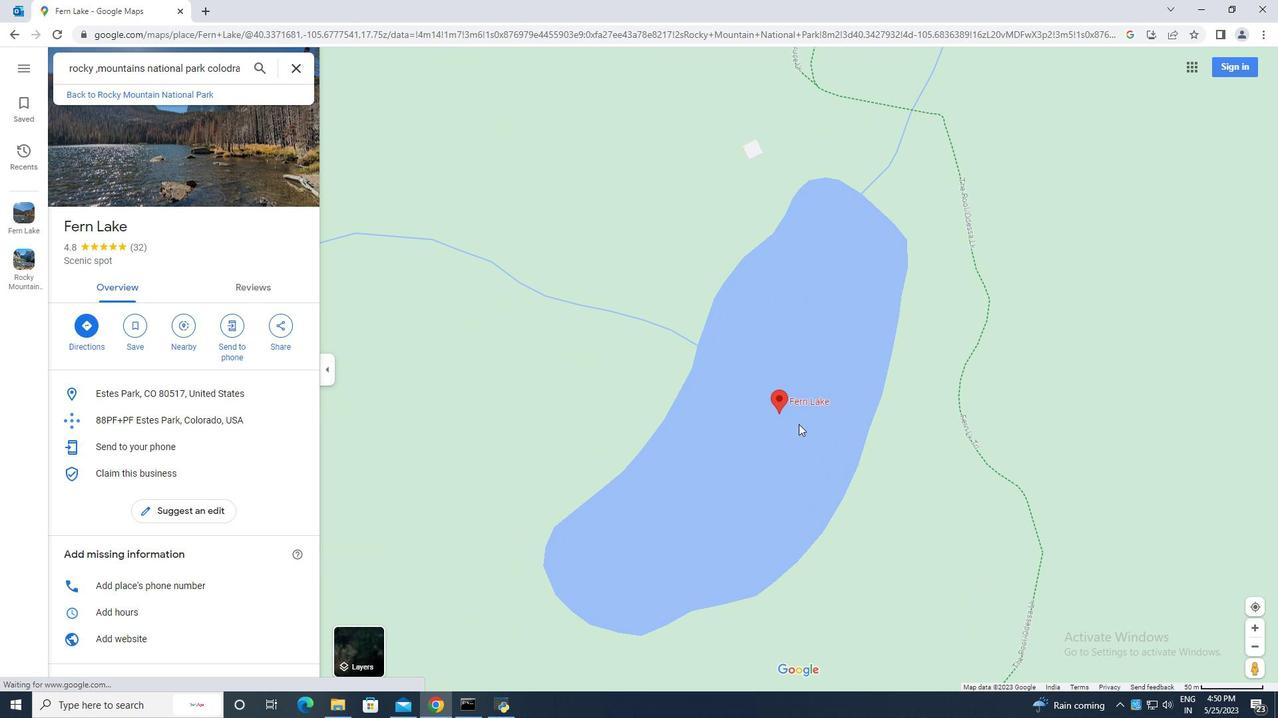 
Action: Mouse scrolled (798, 419) with delta (0, 0)
Screenshot: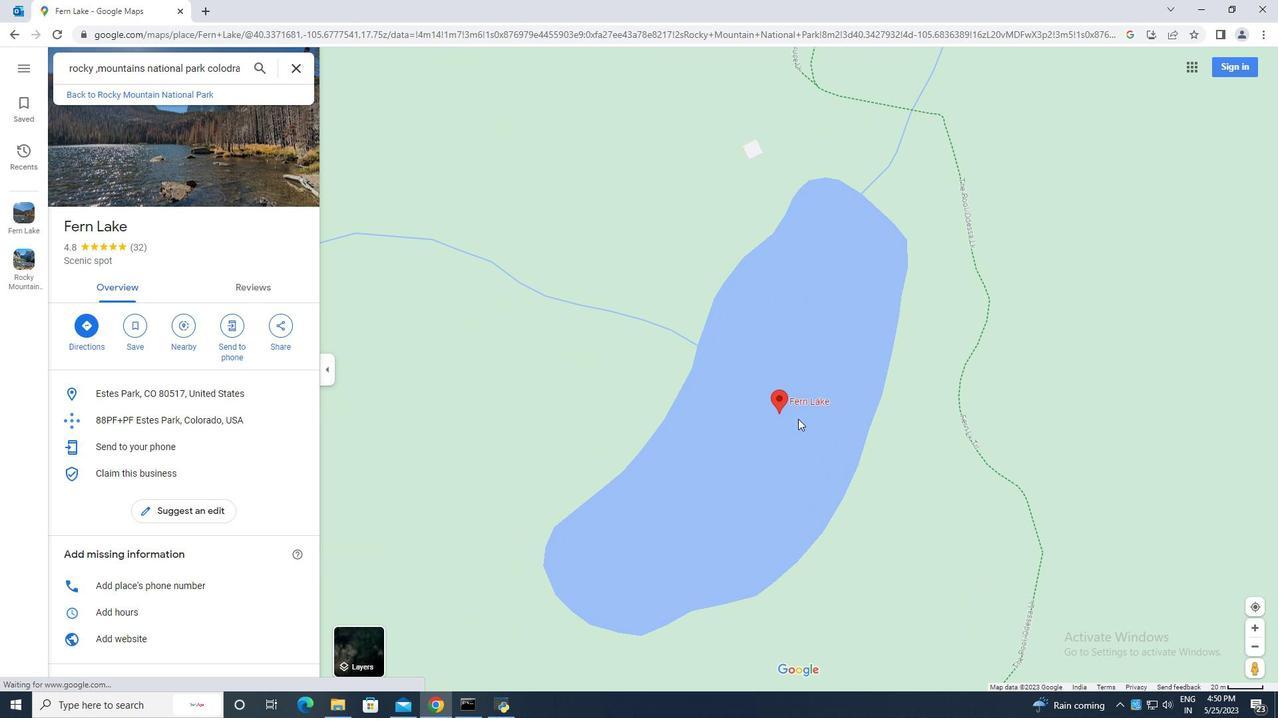 
Action: Mouse moved to (796, 416)
Screenshot: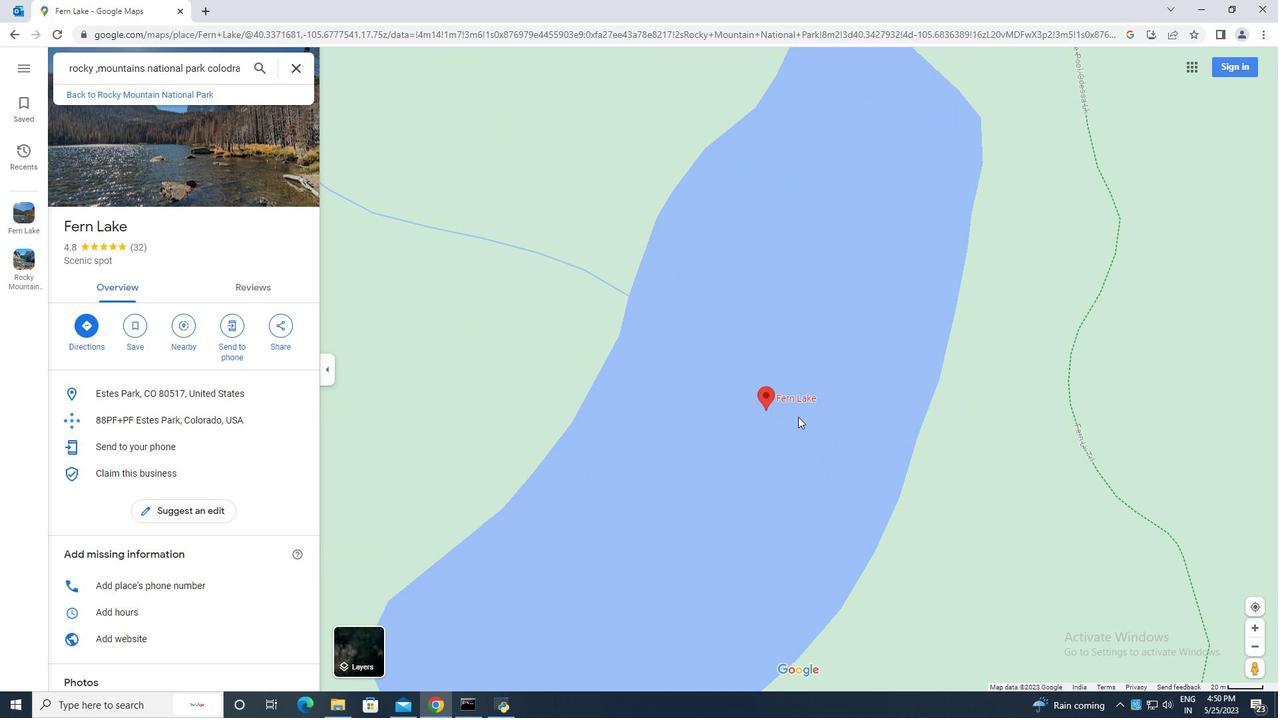 
Action: Mouse scrolled (796, 416) with delta (0, 0)
Screenshot: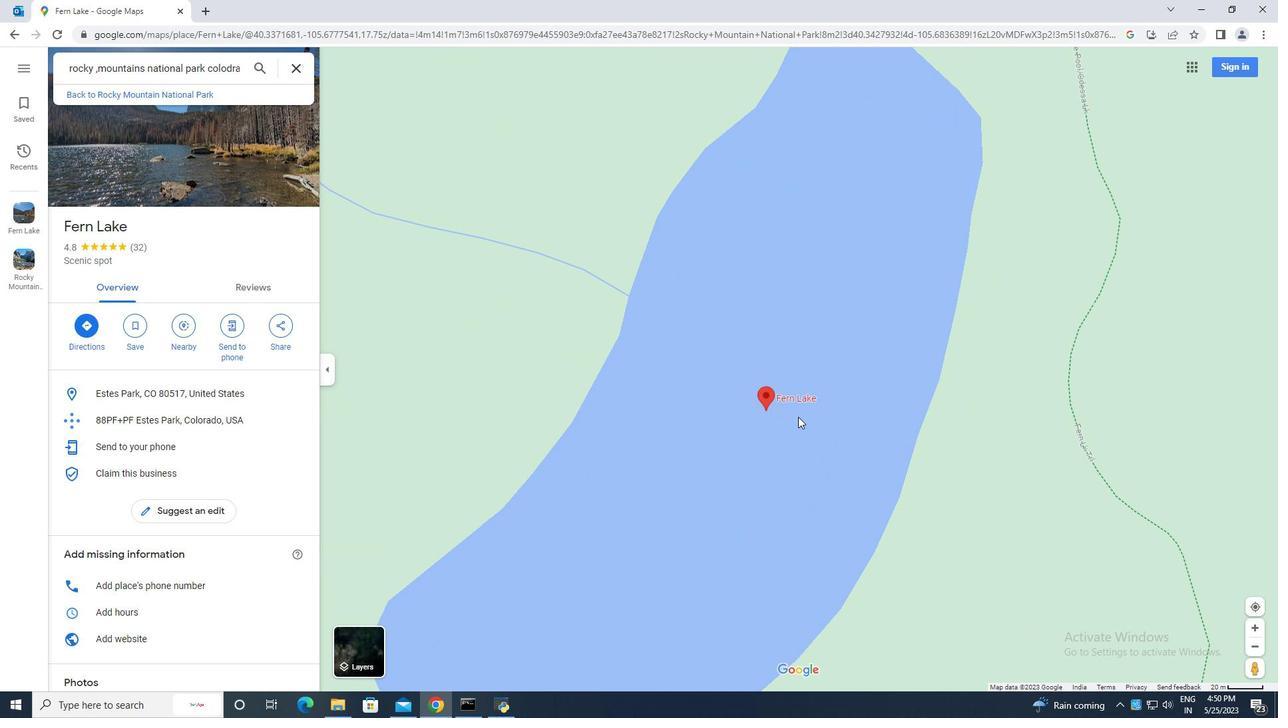 
Action: Mouse moved to (789, 430)
Screenshot: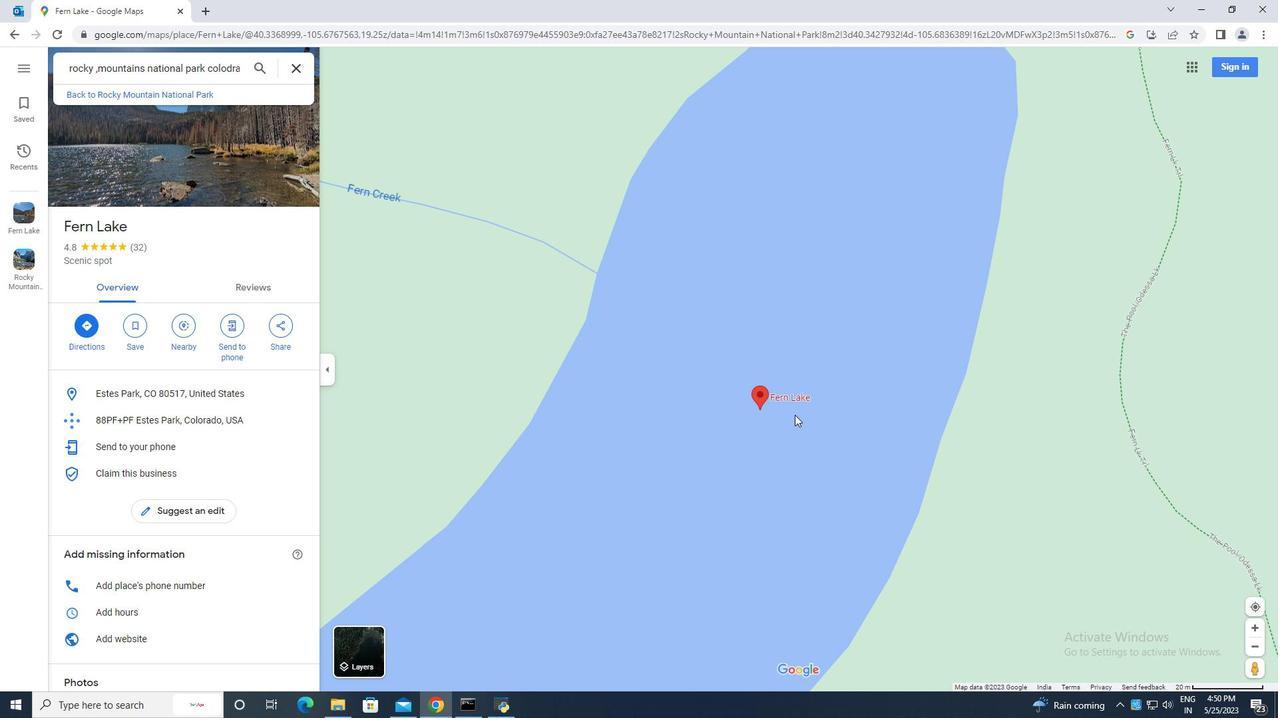 
Action: Mouse scrolled (789, 430) with delta (0, 0)
Screenshot: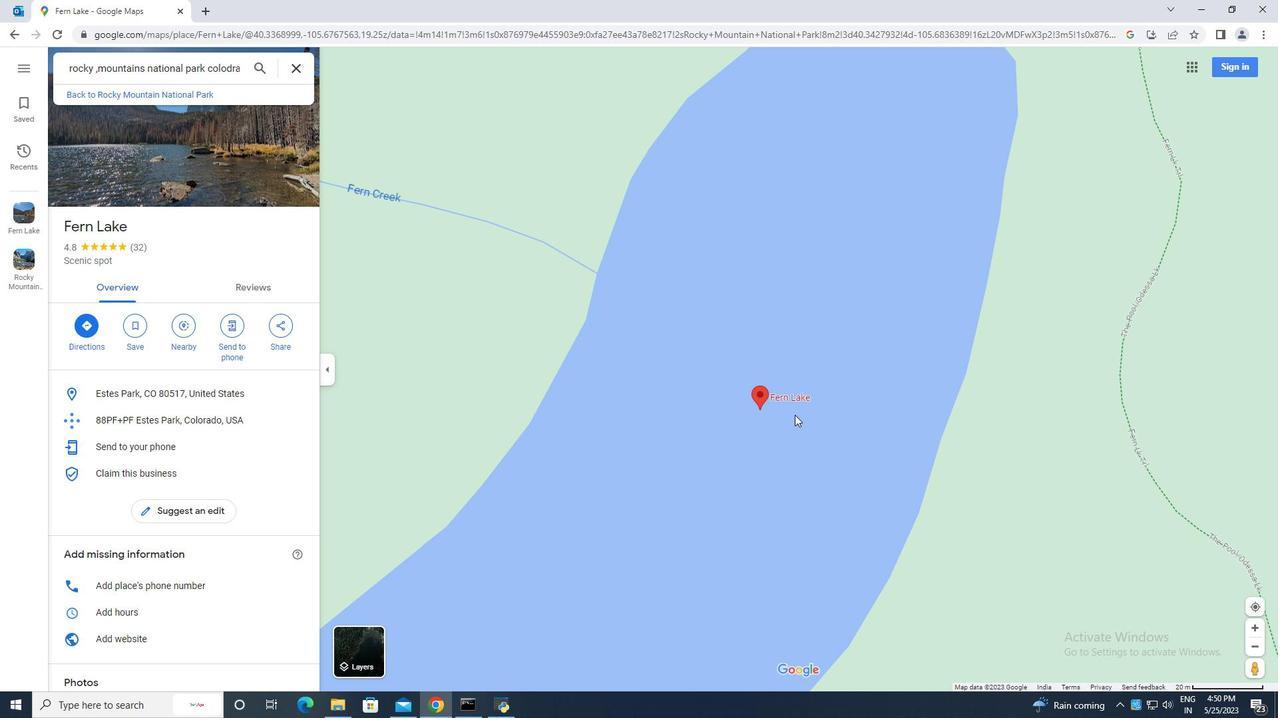 
Action: Mouse scrolled (789, 430) with delta (0, 0)
Screenshot: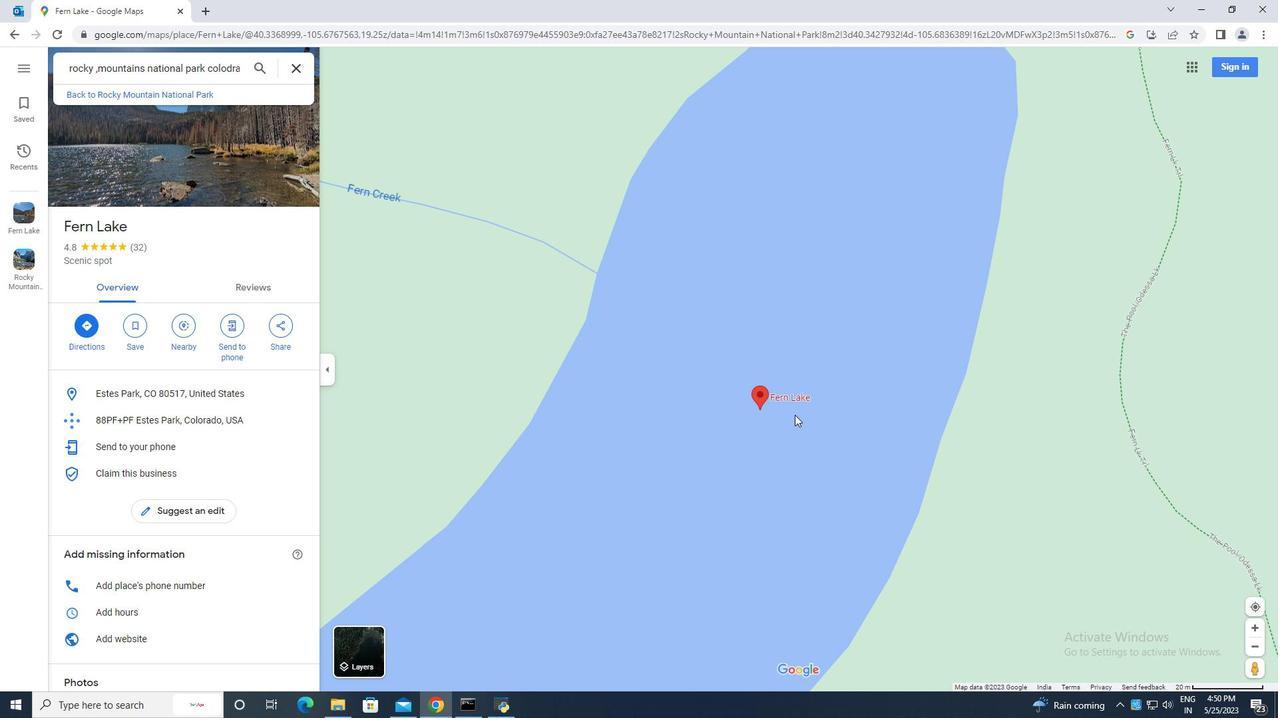 
Action: Mouse scrolled (789, 430) with delta (0, 0)
Screenshot: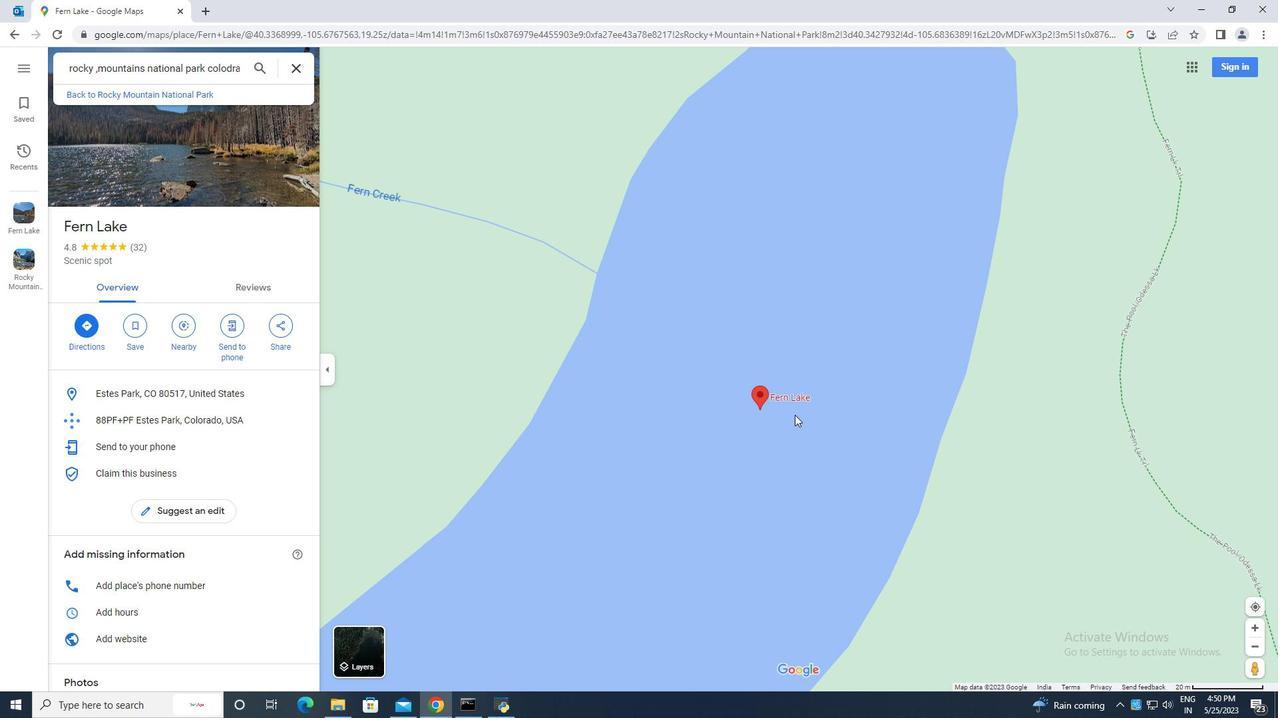 
Action: Mouse moved to (785, 423)
Screenshot: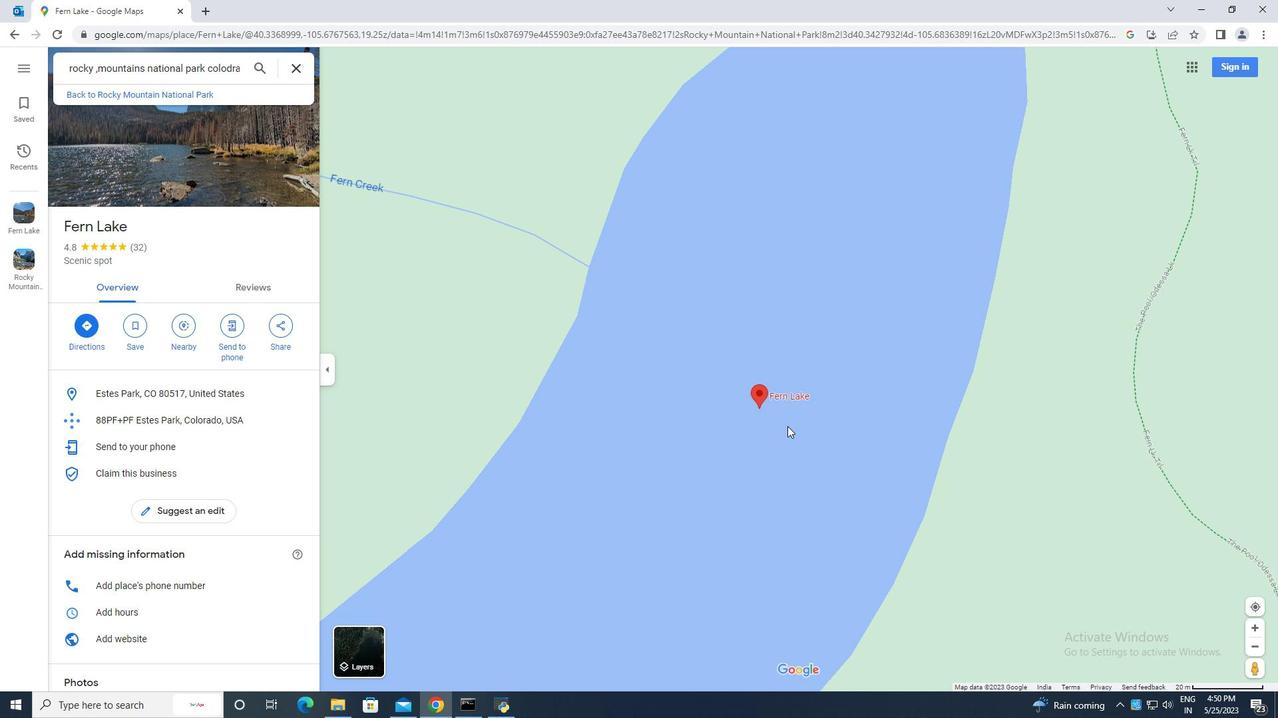 
Action: Mouse scrolled (785, 424) with delta (0, 0)
Screenshot: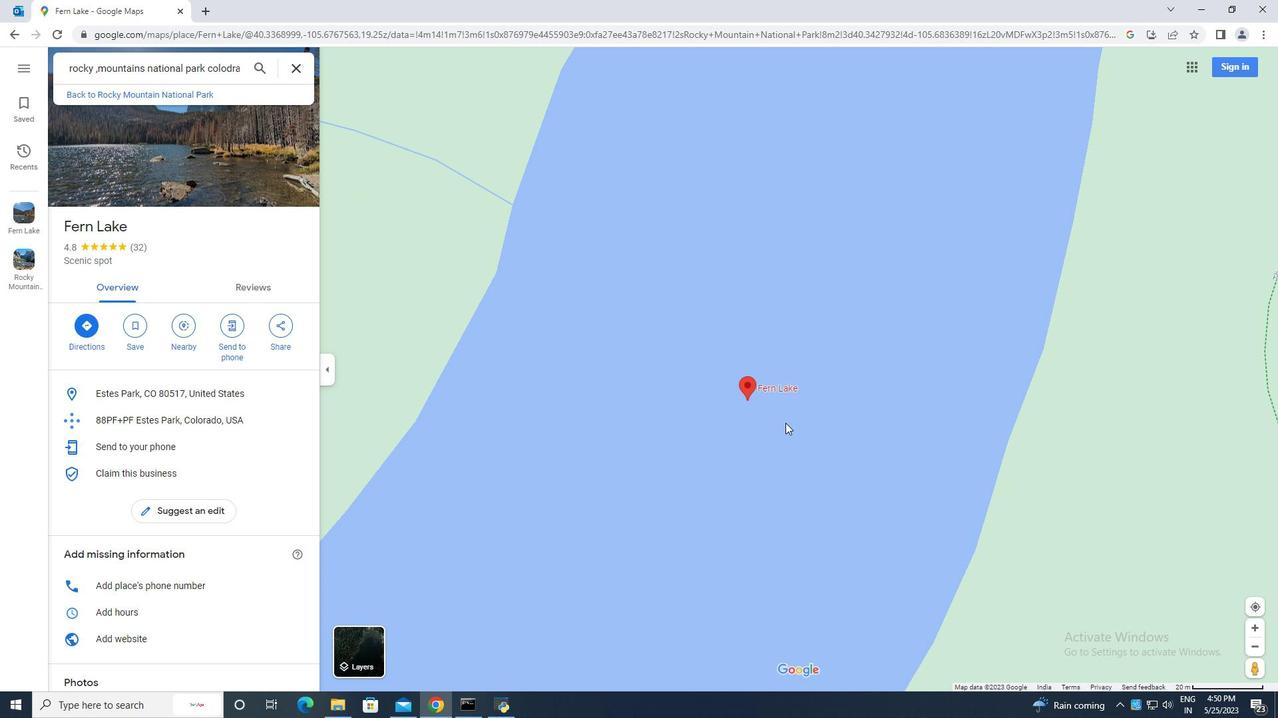 
Action: Mouse scrolled (785, 424) with delta (0, 0)
Screenshot: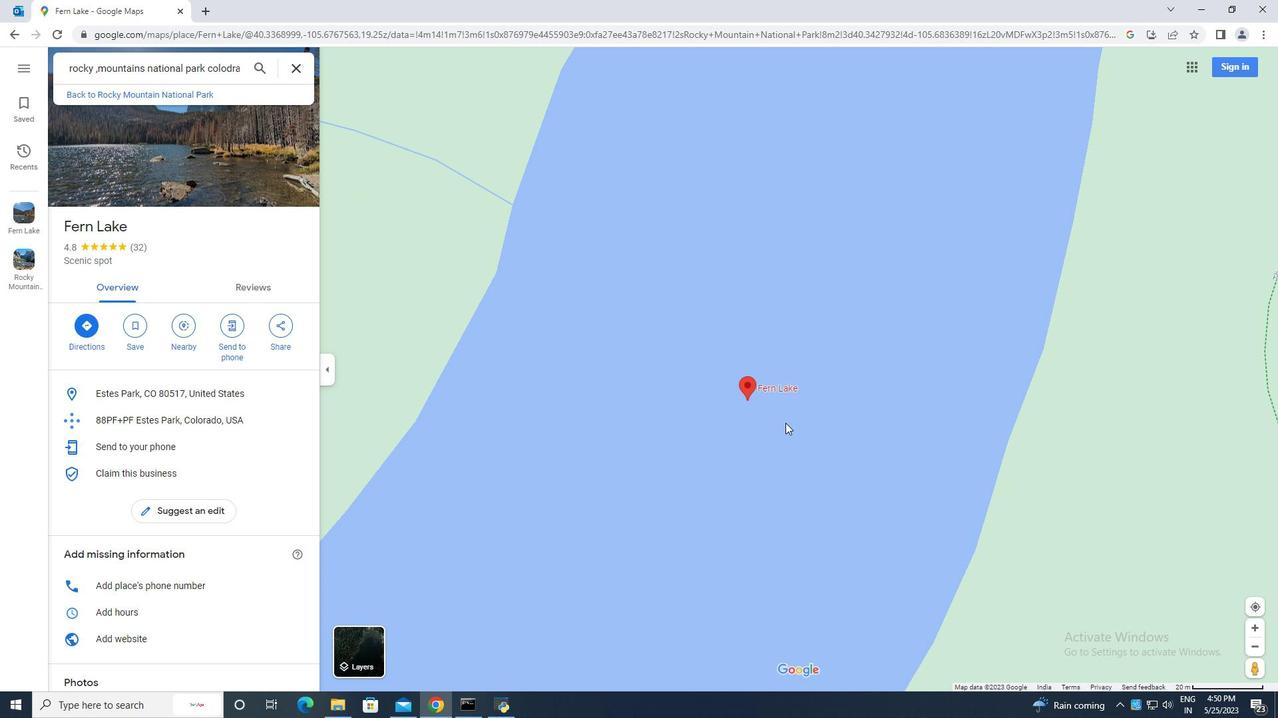 
Action: Mouse moved to (784, 423)
Screenshot: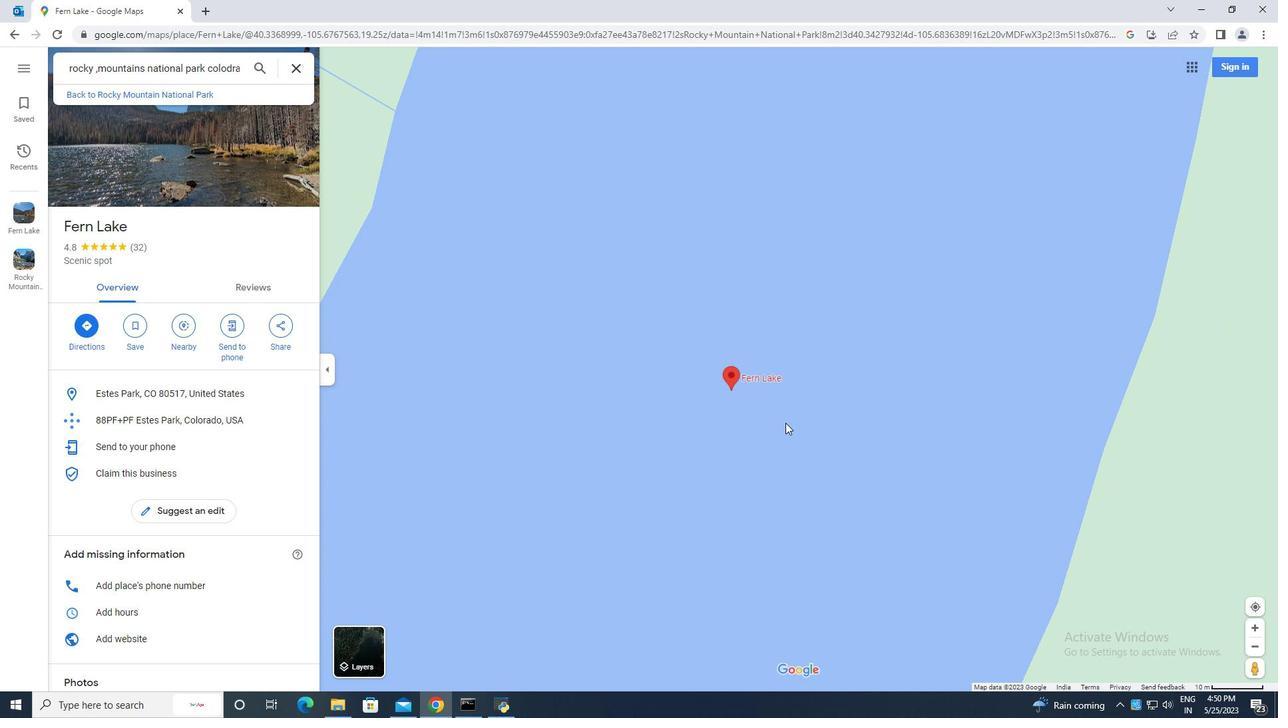 
Action: Mouse scrolled (784, 424) with delta (0, 0)
Screenshot: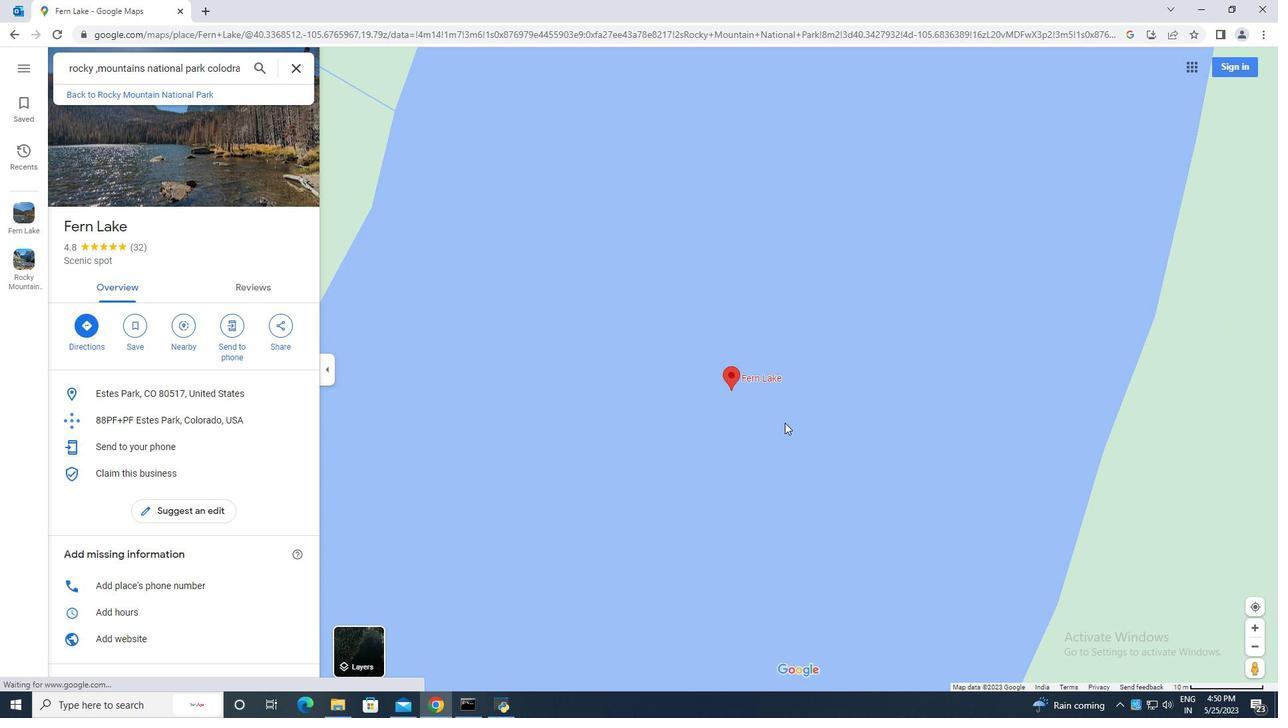 
Action: Mouse moved to (782, 422)
Screenshot: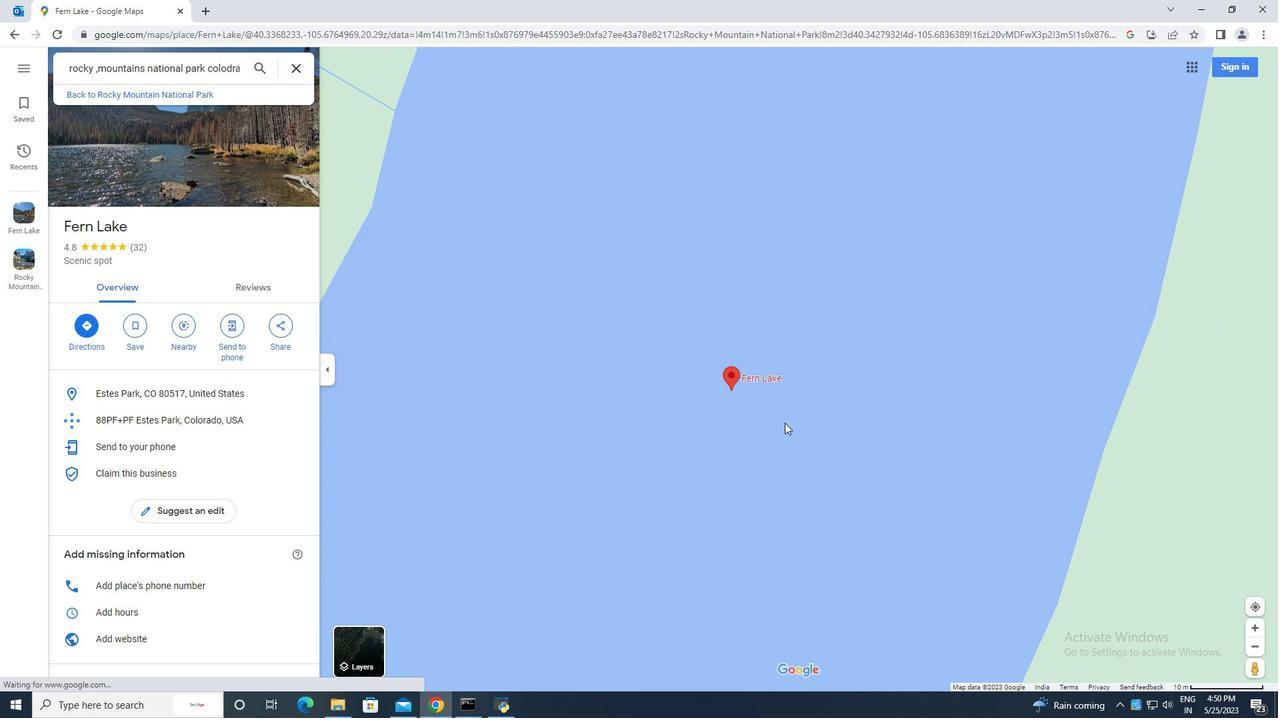 
Action: Mouse scrolled (782, 422) with delta (0, 0)
Screenshot: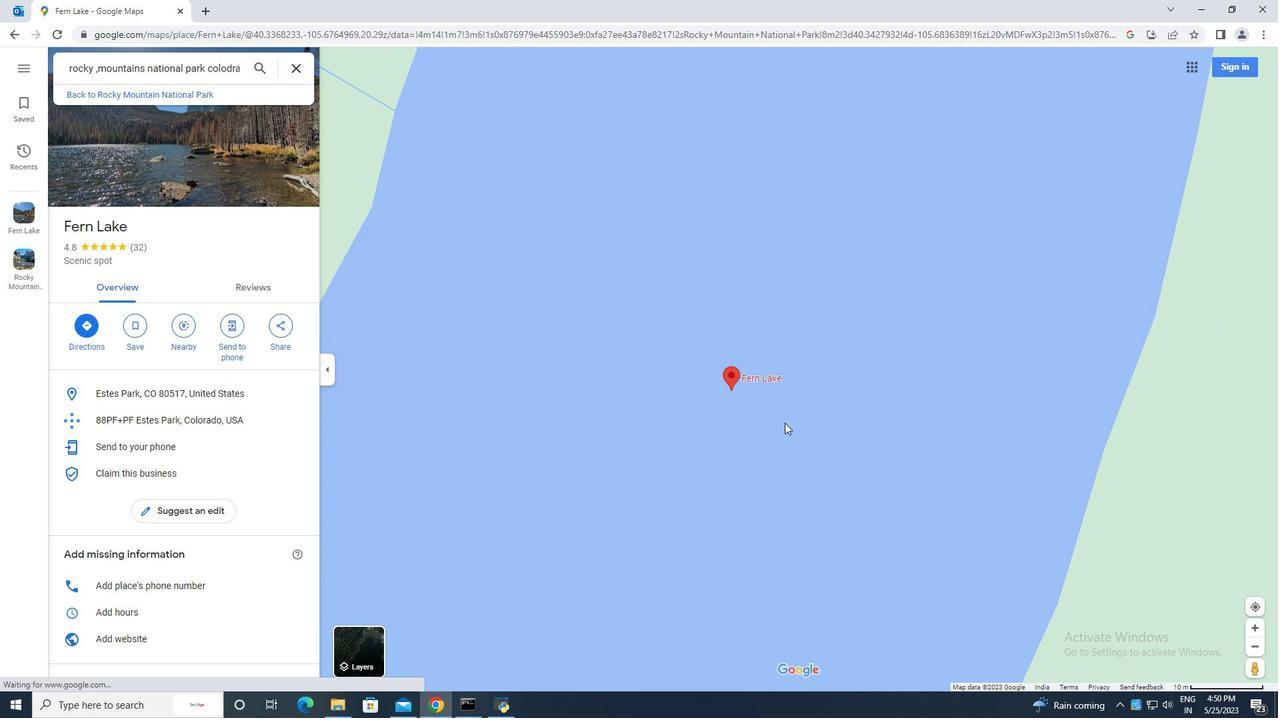 
Action: Mouse moved to (782, 421)
Screenshot: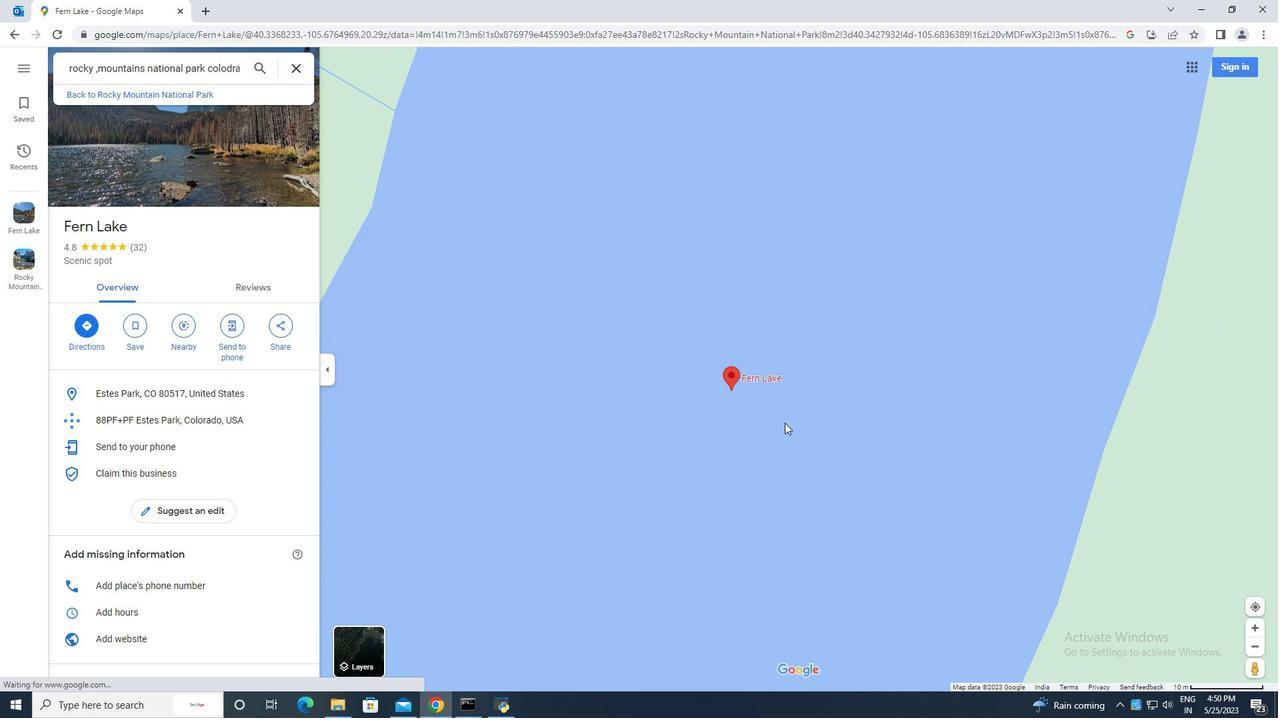 
Action: Mouse scrolled (782, 422) with delta (0, 0)
Screenshot: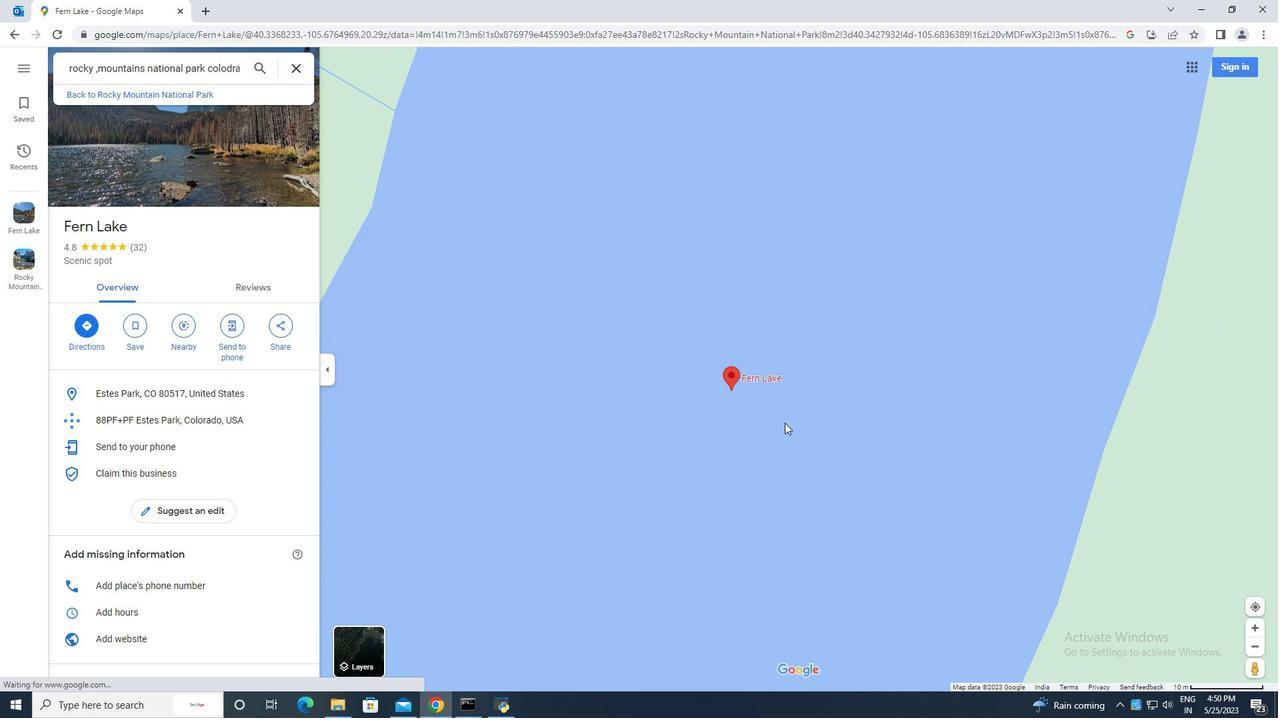 
Action: Mouse scrolled (782, 420) with delta (0, 0)
Screenshot: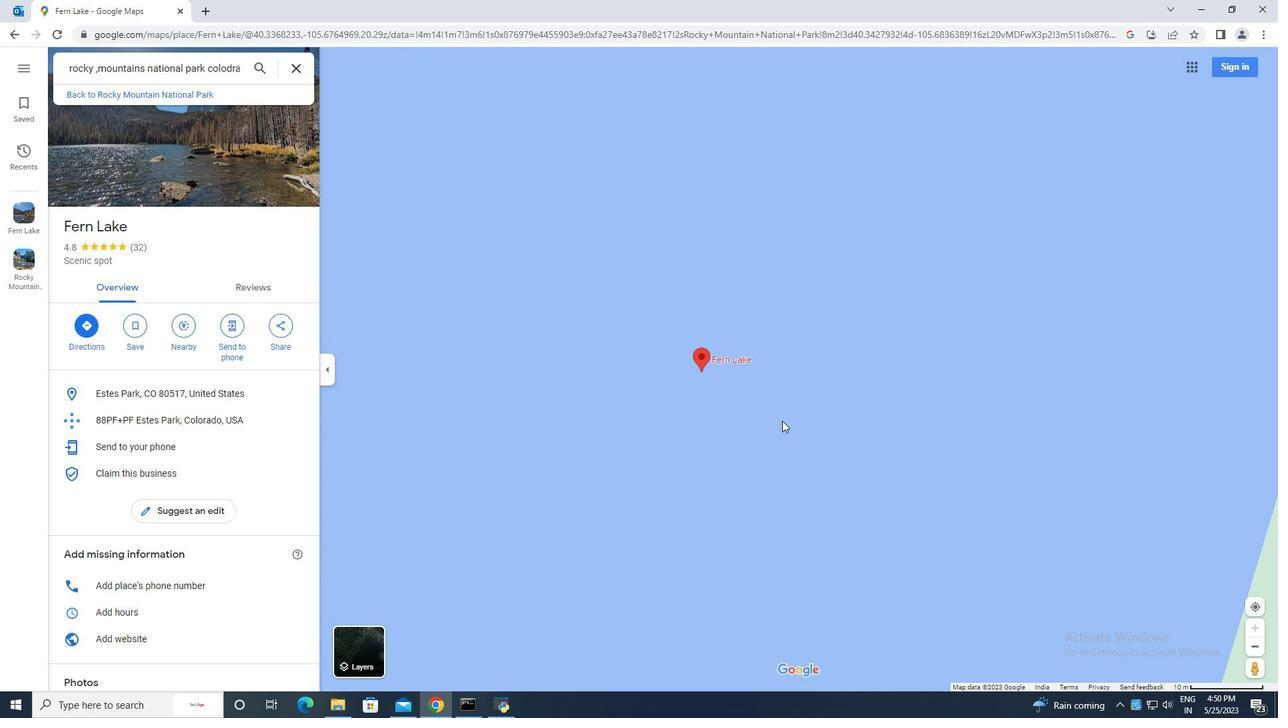 
Action: Mouse scrolled (782, 420) with delta (0, 0)
Screenshot: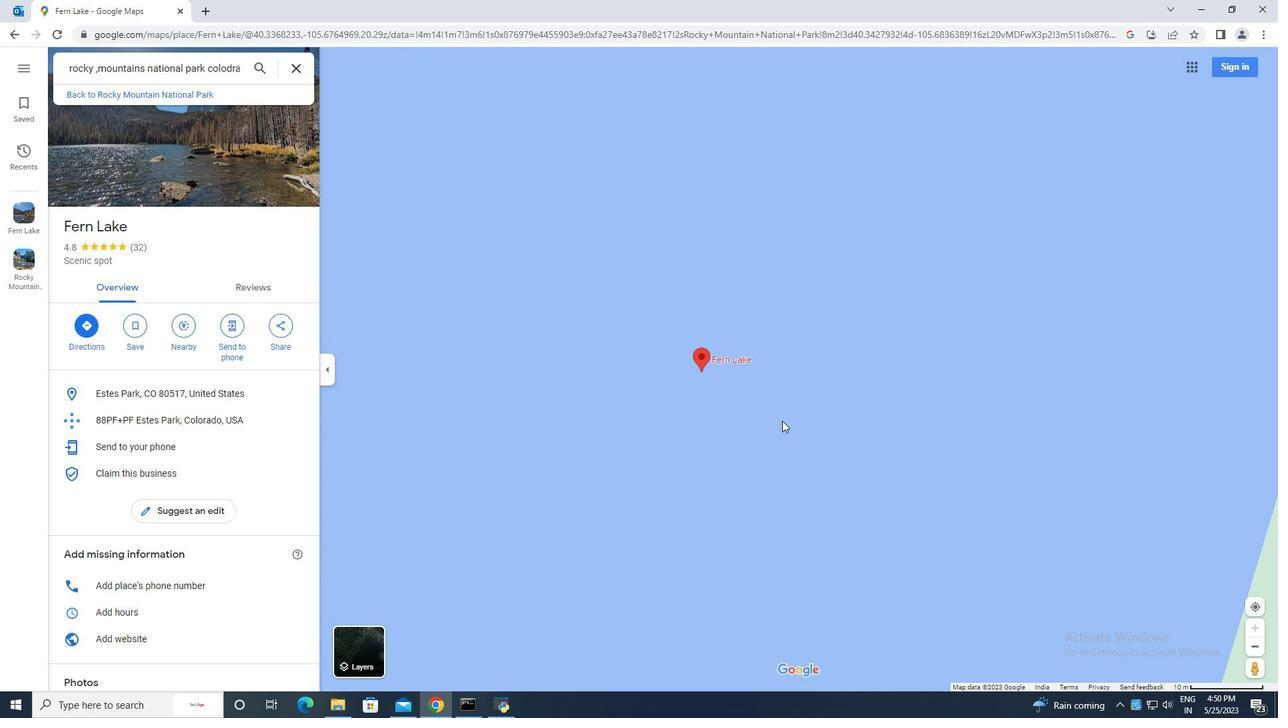 
Action: Mouse scrolled (782, 420) with delta (0, 0)
Screenshot: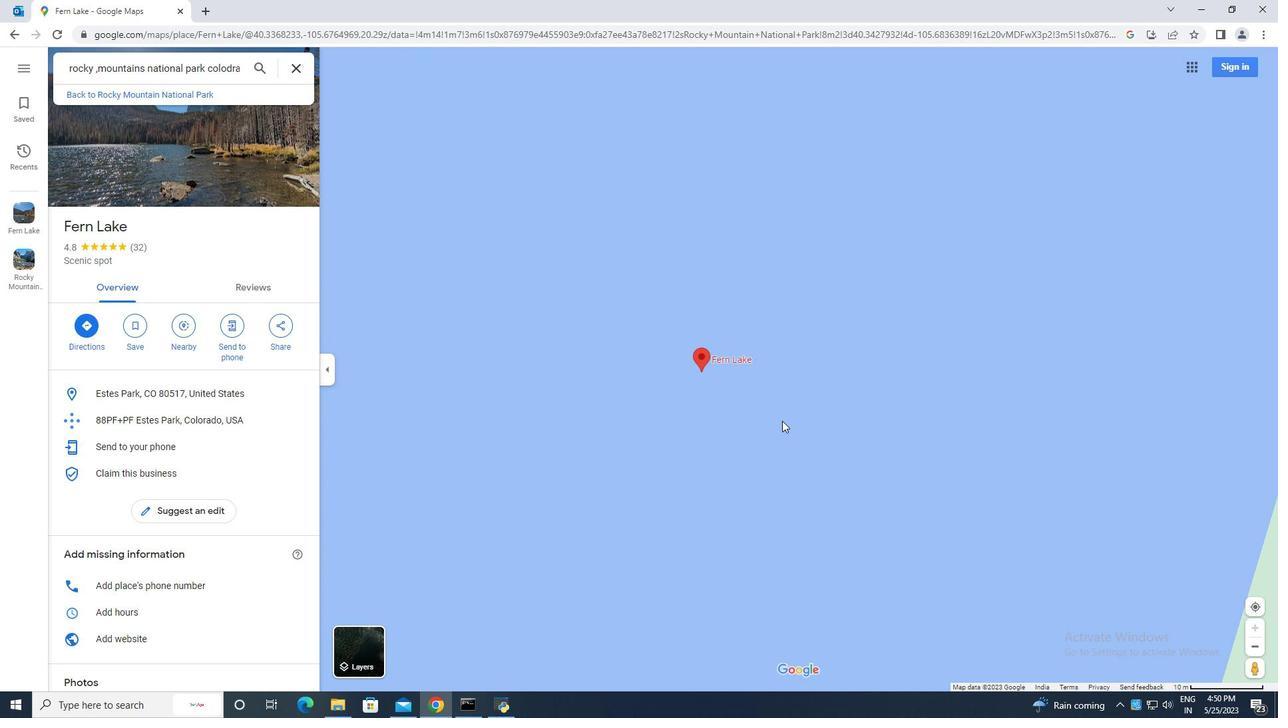 
Action: Mouse scrolled (782, 420) with delta (0, 0)
Screenshot: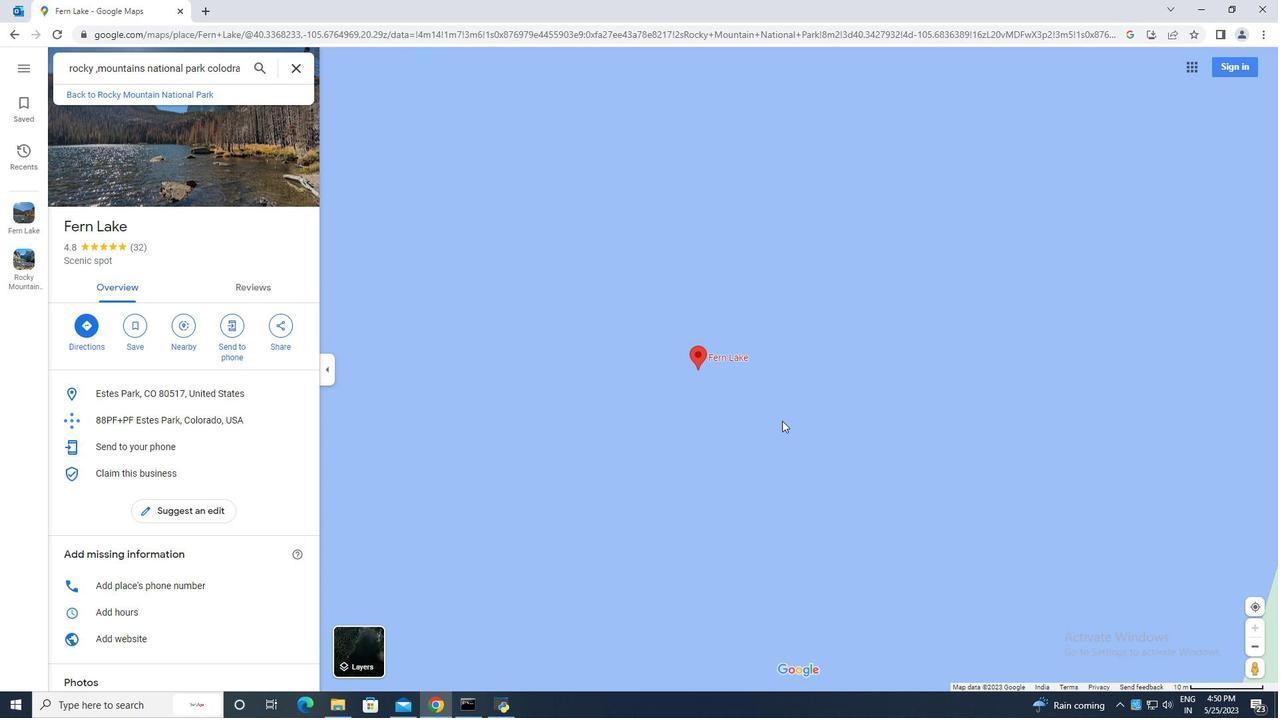 
Action: Mouse scrolled (782, 420) with delta (0, 0)
Screenshot: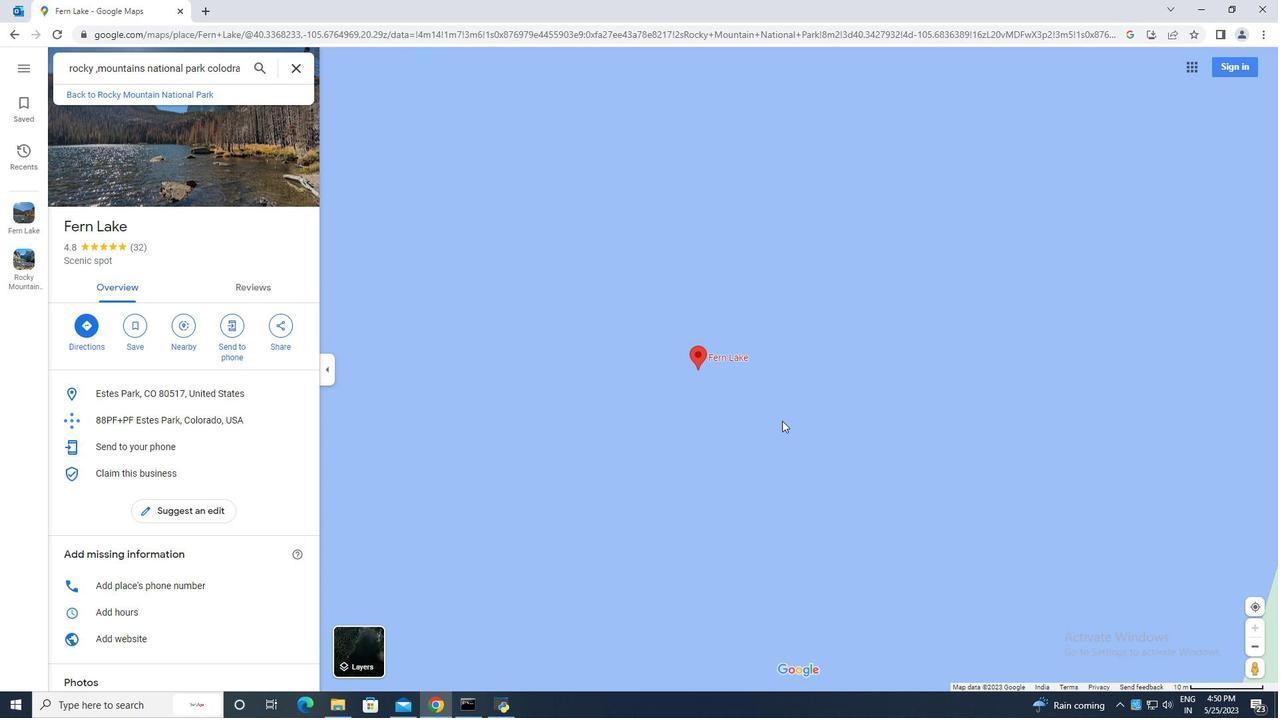 
Action: Mouse scrolled (782, 420) with delta (0, 0)
Screenshot: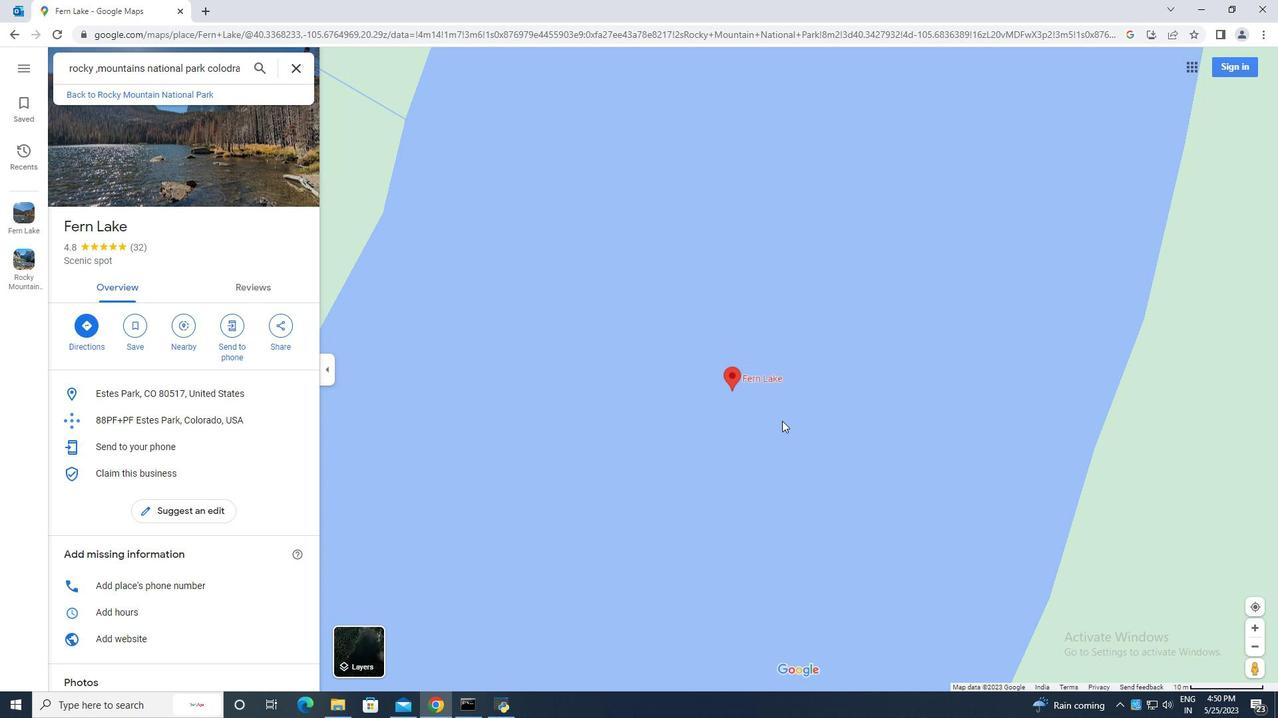 
Action: Mouse scrolled (782, 420) with delta (0, 0)
Screenshot: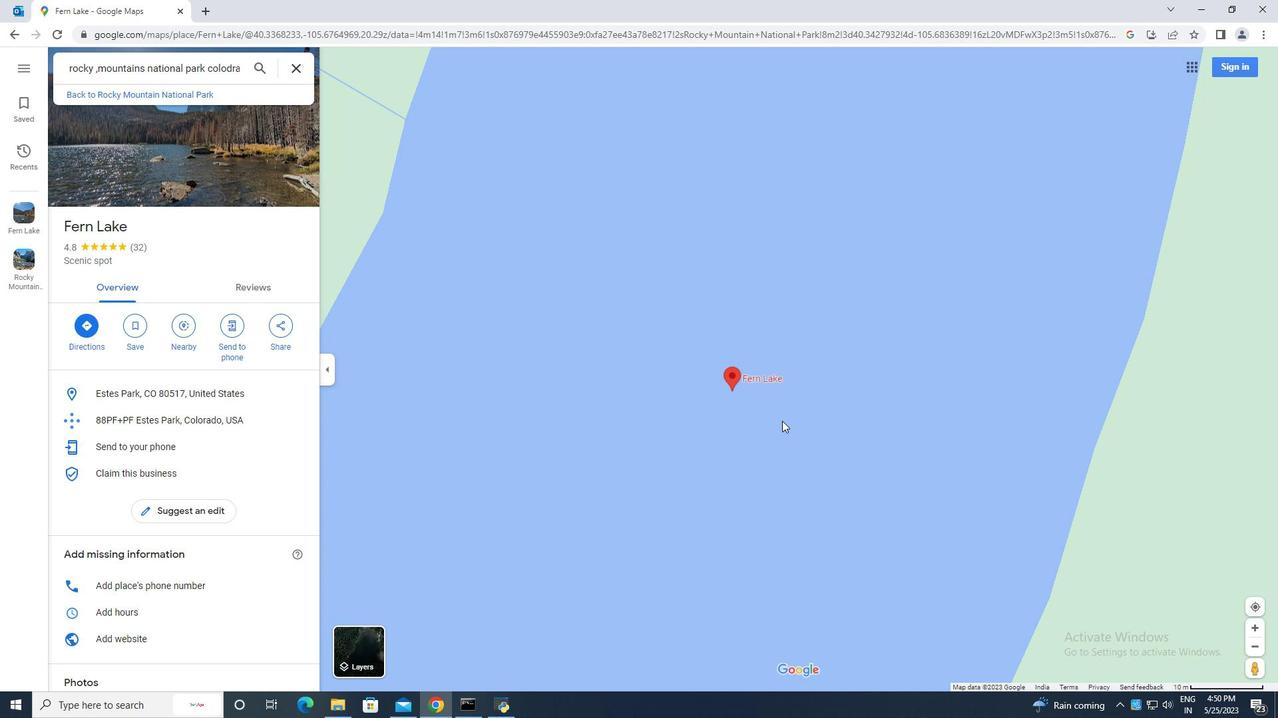 
Action: Mouse scrolled (782, 420) with delta (0, 0)
Screenshot: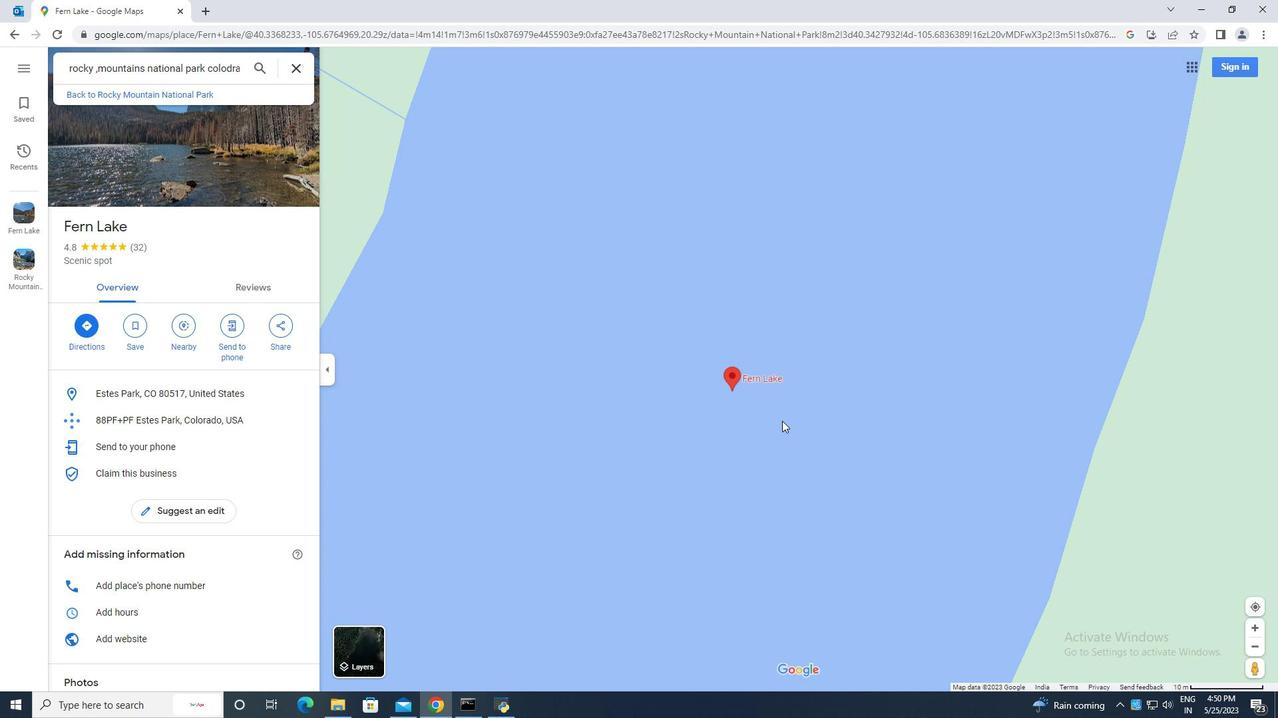 
Action: Mouse scrolled (782, 420) with delta (0, 0)
Screenshot: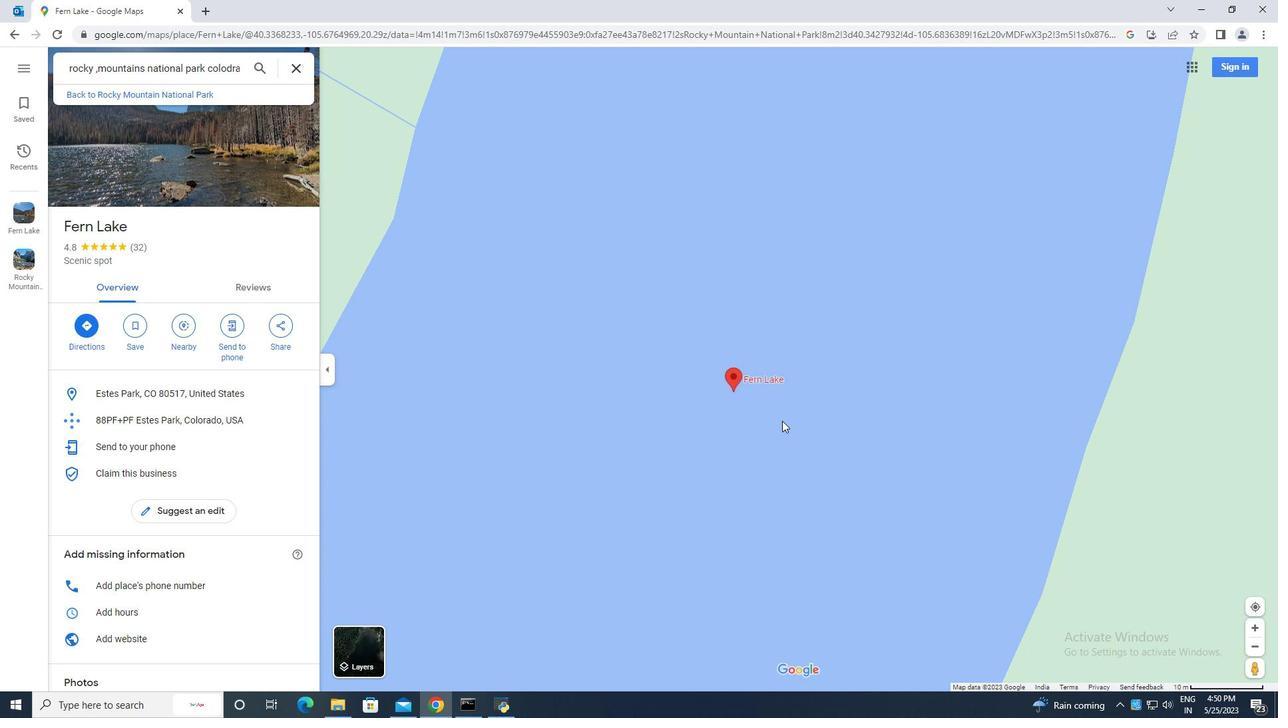 
Action: Mouse scrolled (782, 420) with delta (0, 0)
Screenshot: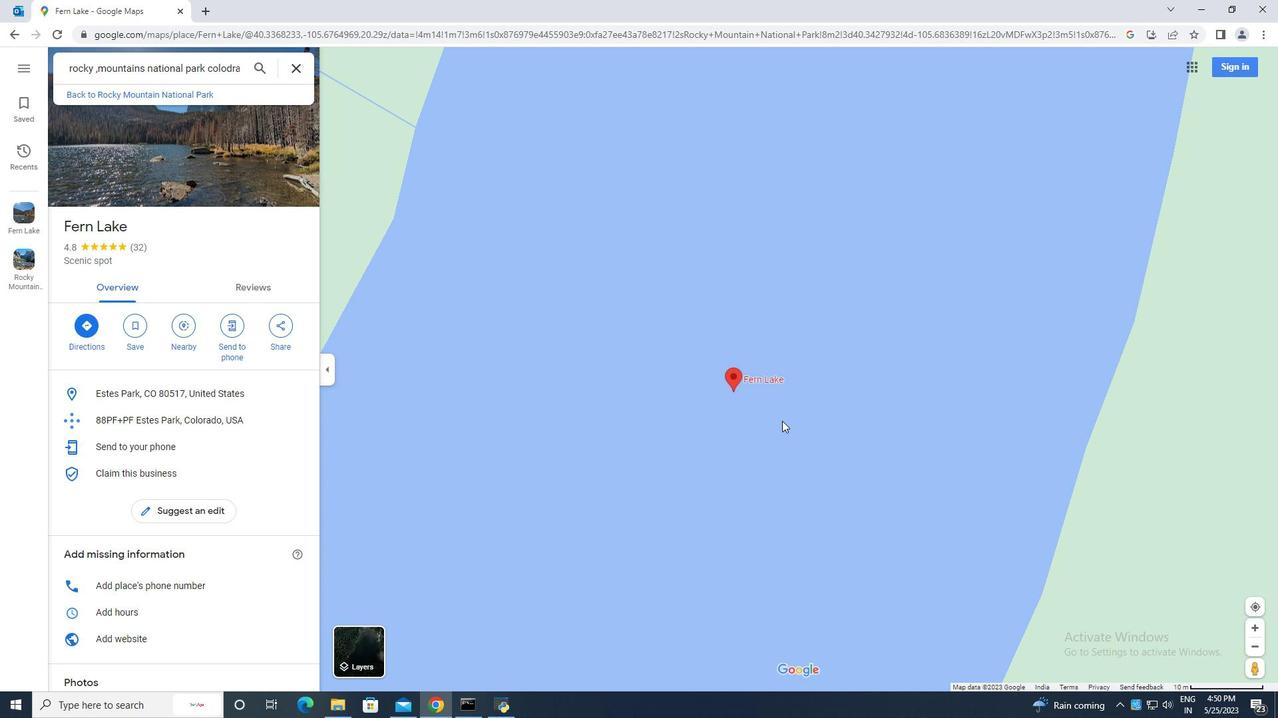 
Action: Mouse scrolled (782, 420) with delta (0, 0)
Screenshot: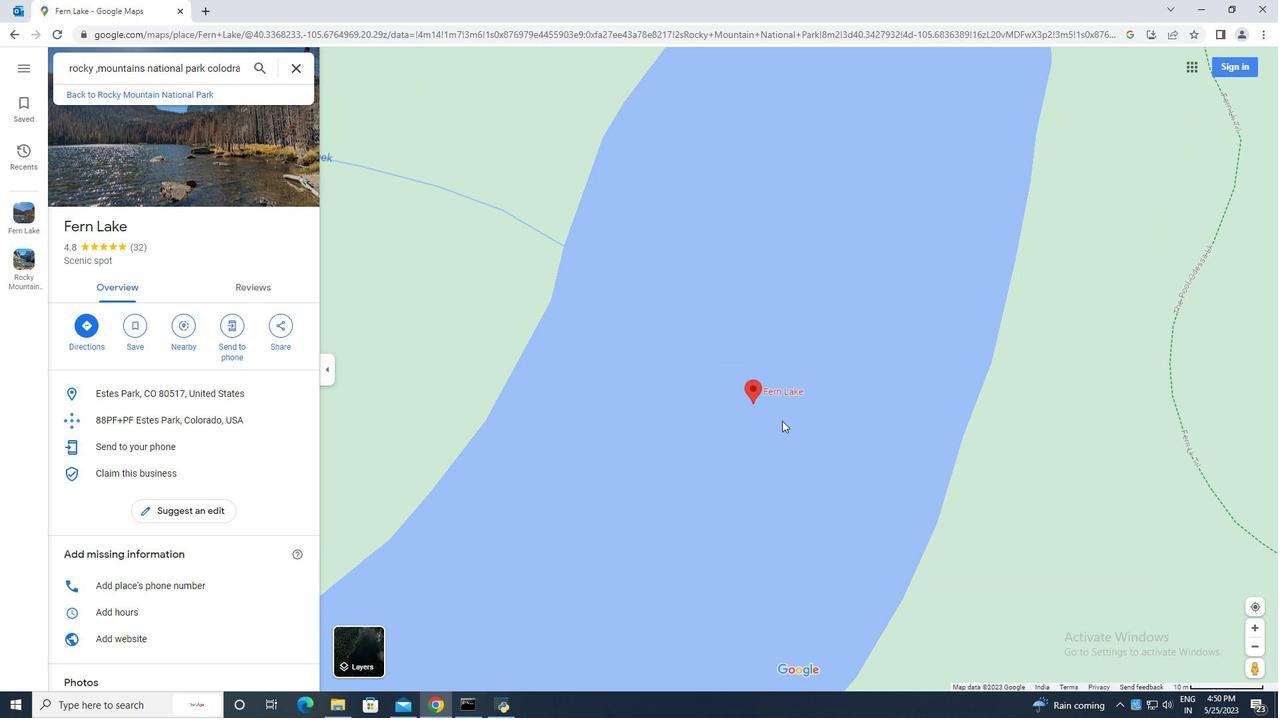 
Action: Mouse scrolled (782, 420) with delta (0, 0)
Screenshot: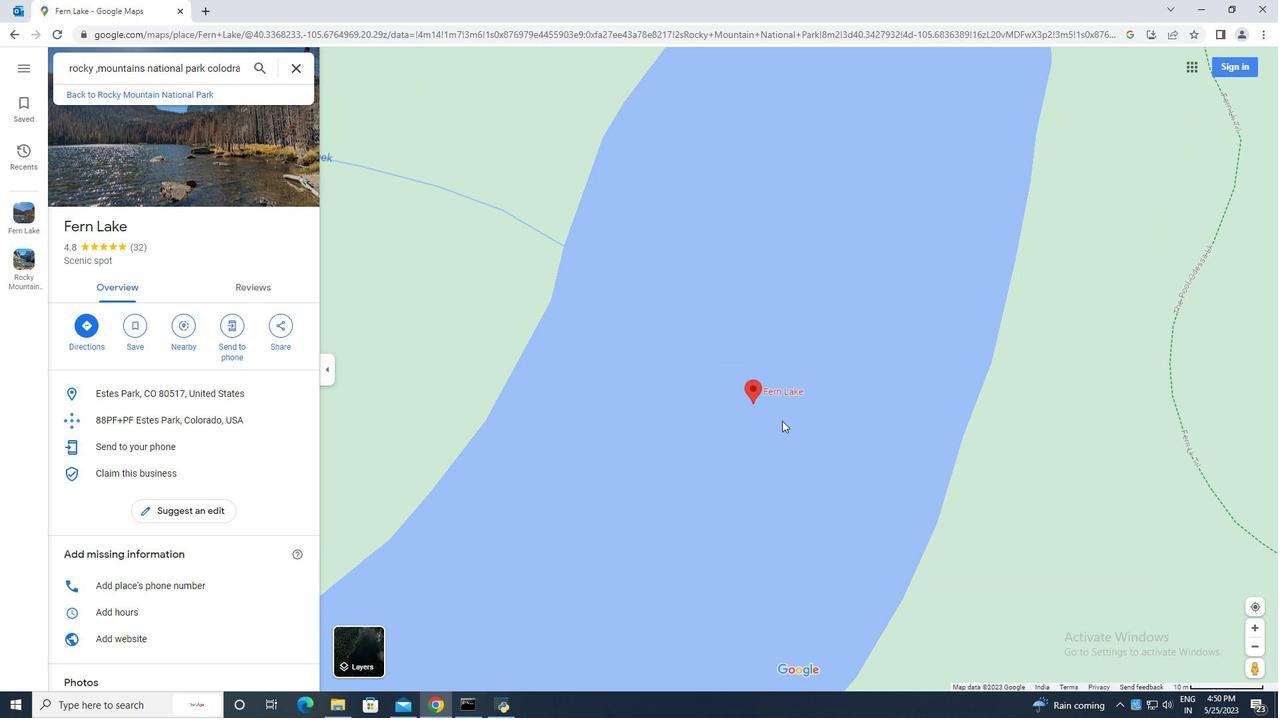 
Action: Mouse scrolled (782, 420) with delta (0, 0)
Screenshot: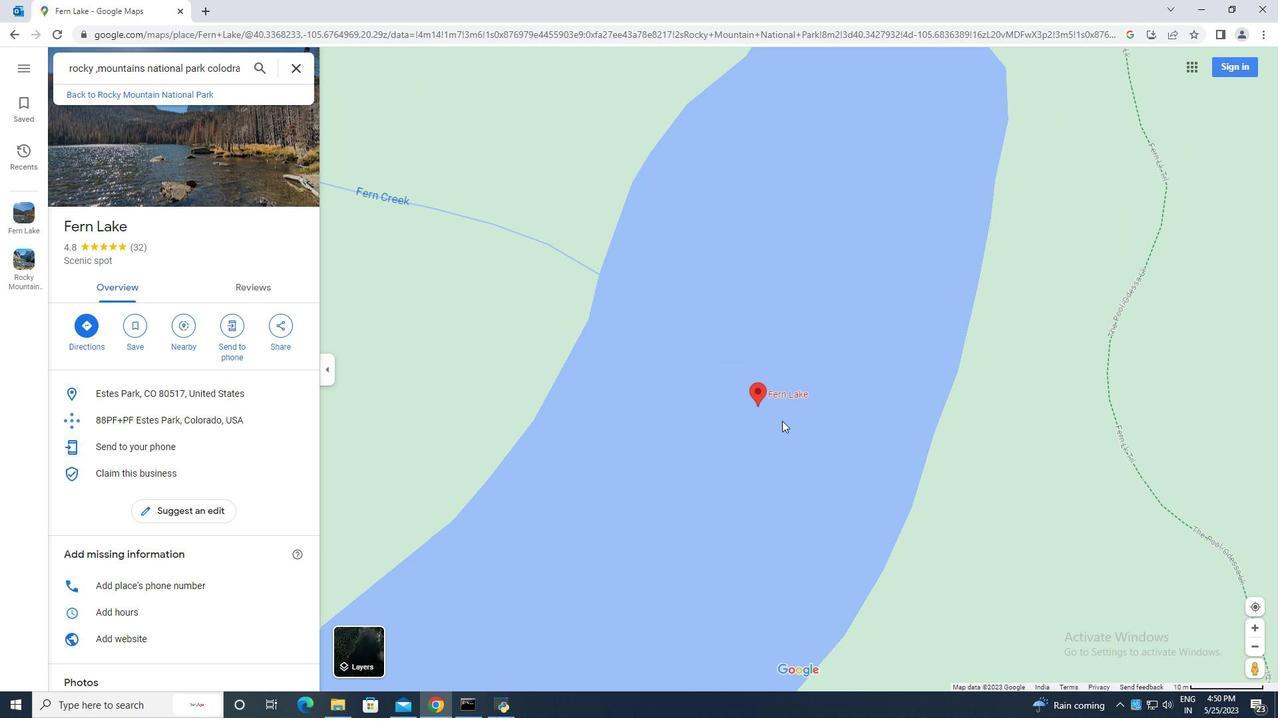 
Action: Mouse scrolled (782, 420) with delta (0, 0)
Screenshot: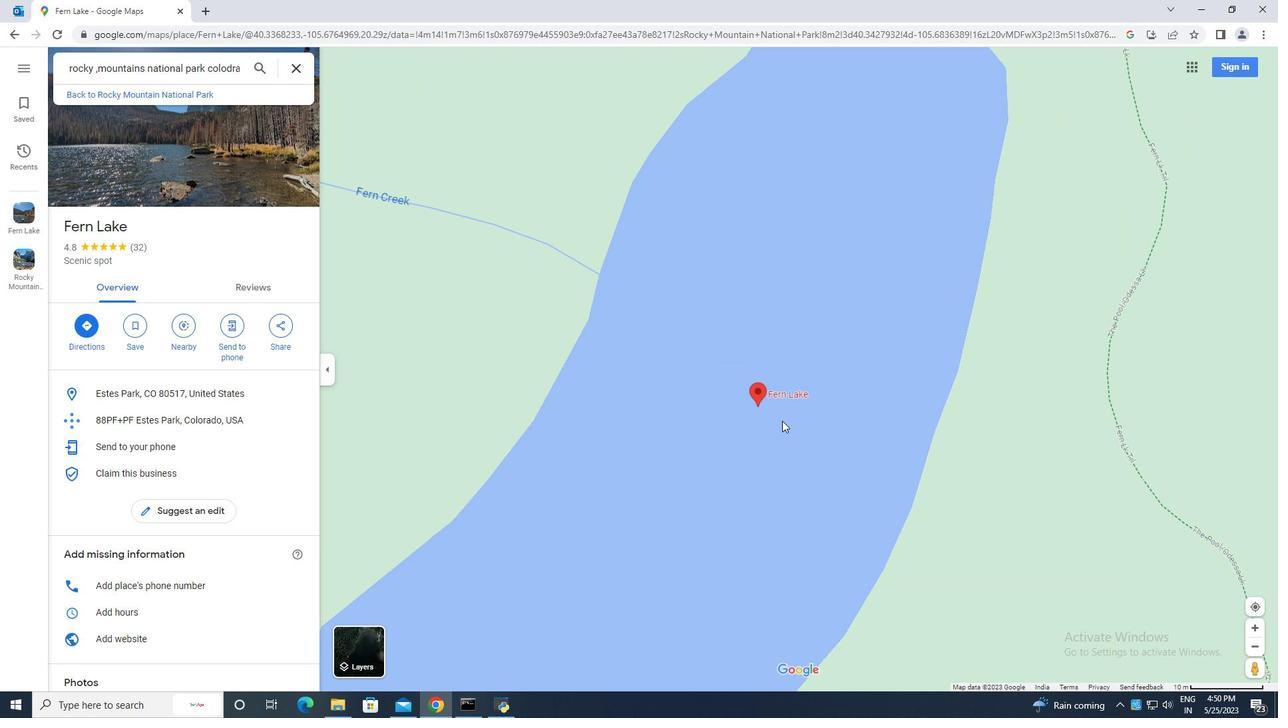 
Action: Mouse scrolled (782, 420) with delta (0, 0)
